 Task: Search for electronic items on sale today on Amazon and browse through the options.
Action: Mouse moved to (585, 453)
Screenshot: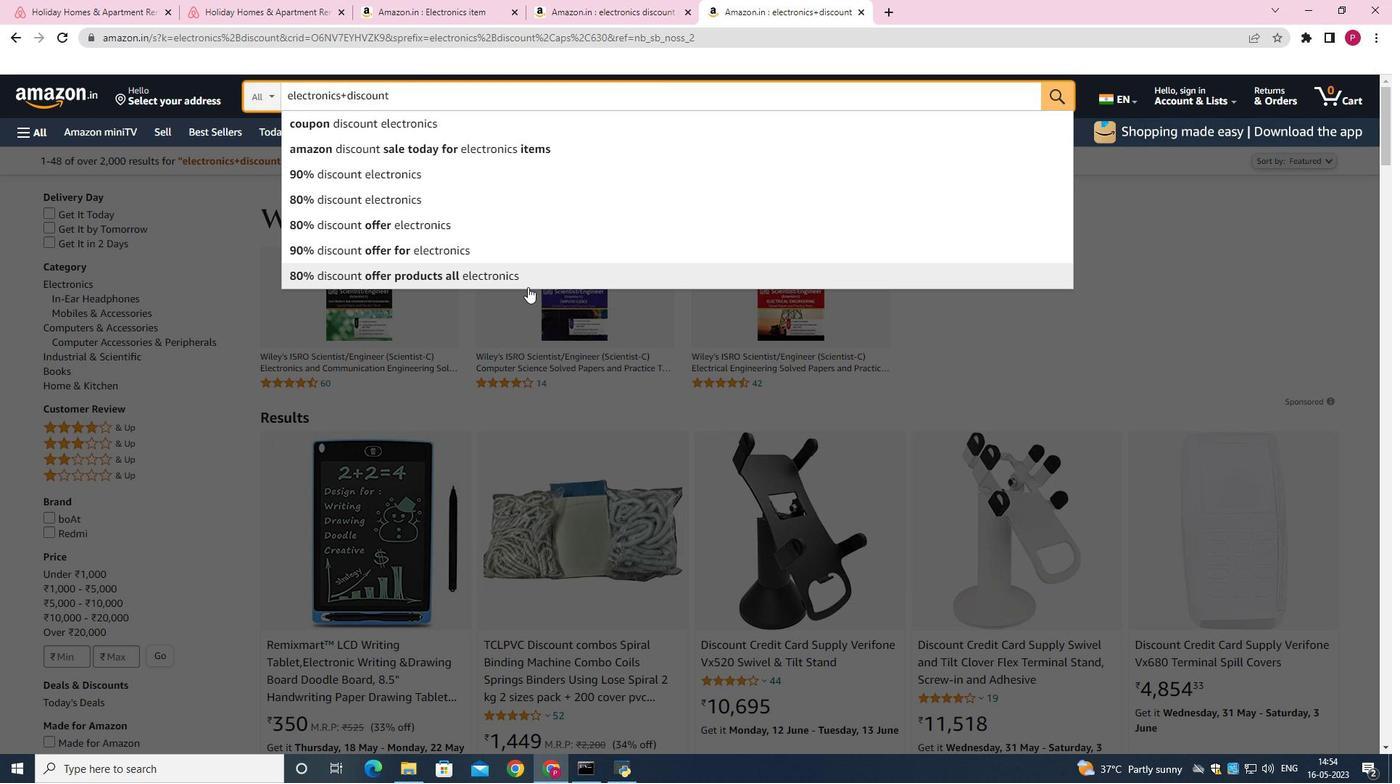 
Action: Mouse scrolled (585, 454) with delta (0, 0)
Screenshot: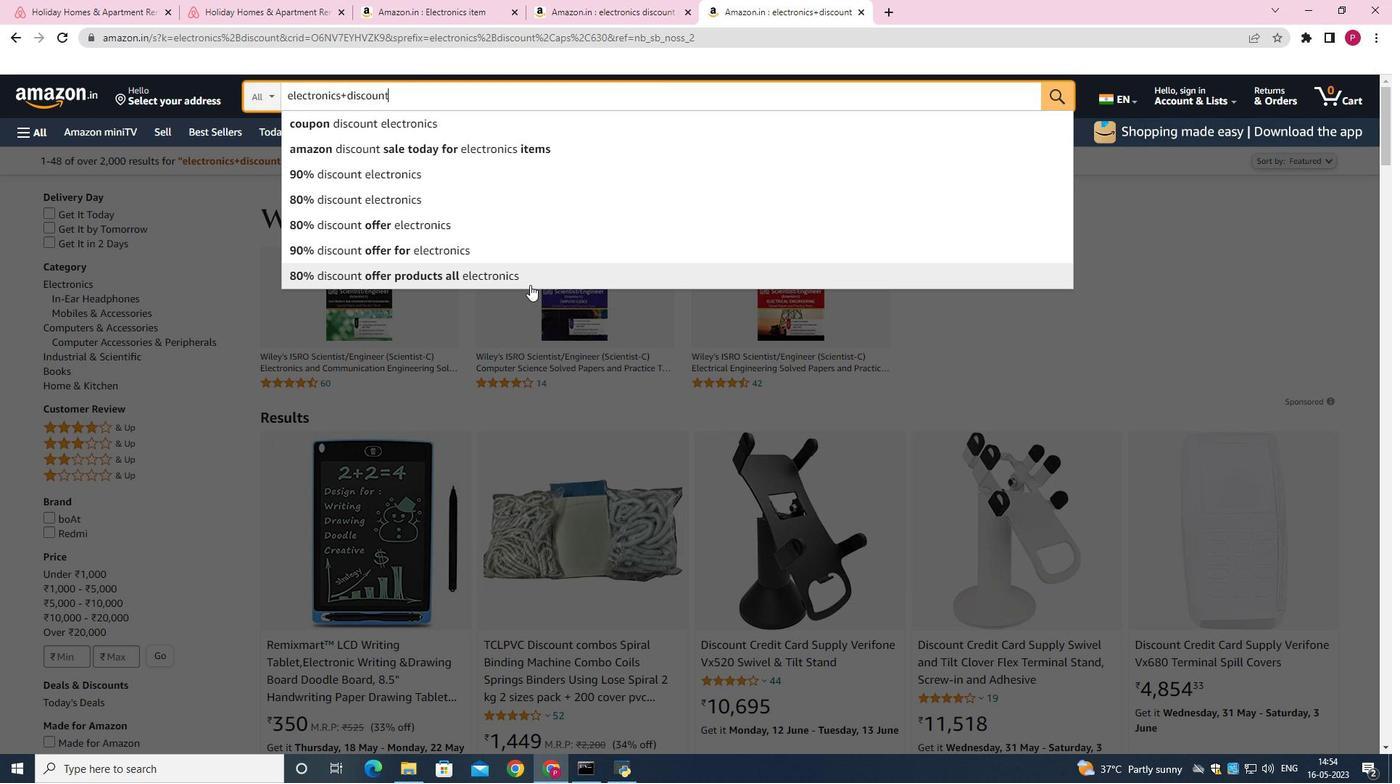 
Action: Mouse scrolled (585, 454) with delta (0, 0)
Screenshot: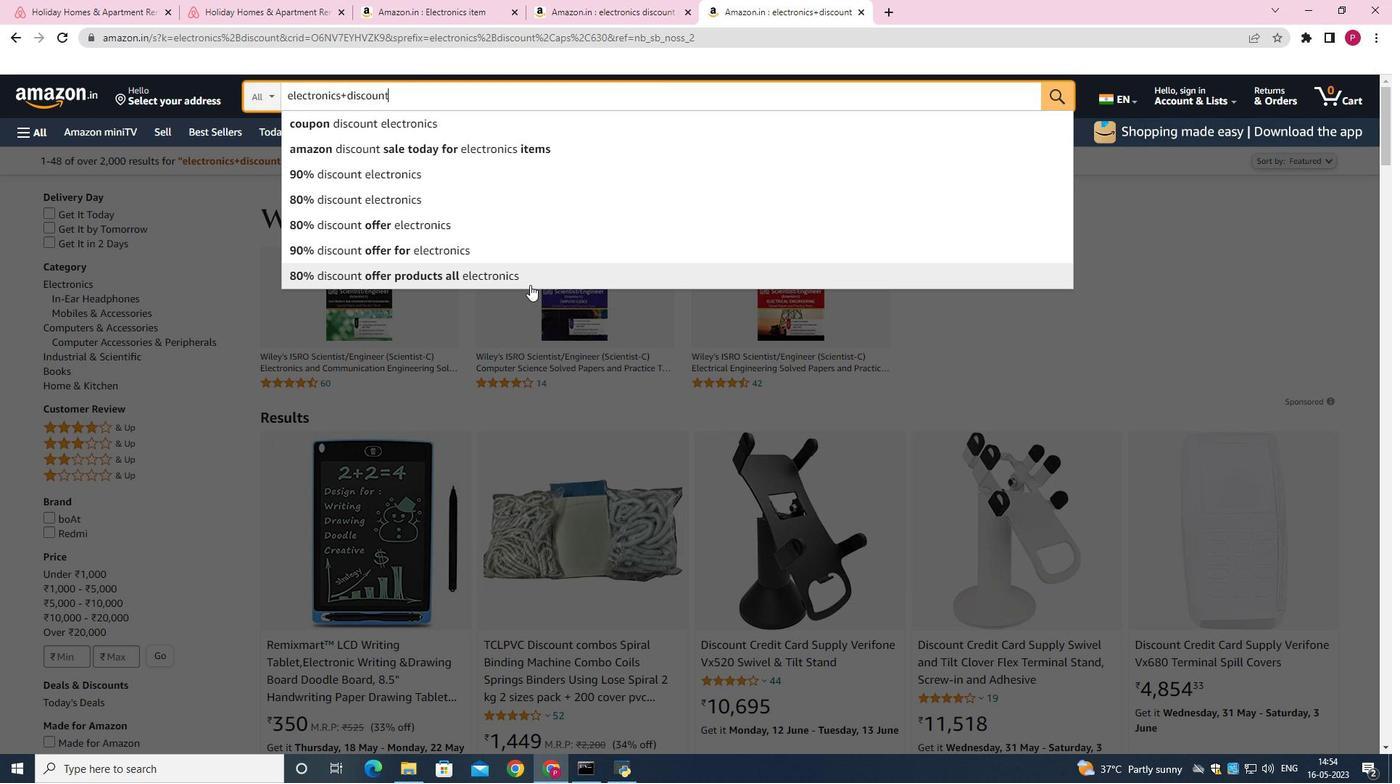 
Action: Mouse moved to (431, 481)
Screenshot: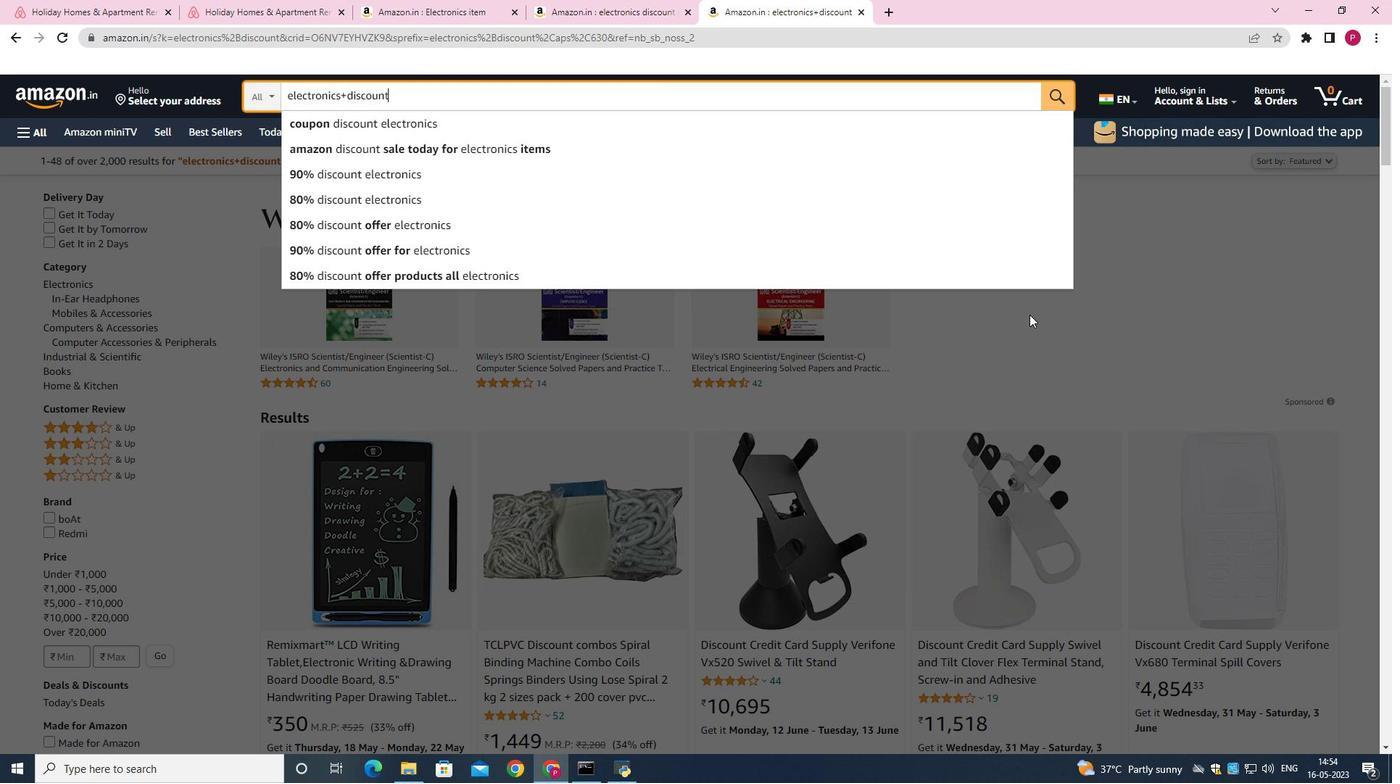 
Action: Mouse scrolled (431, 480) with delta (0, 0)
Screenshot: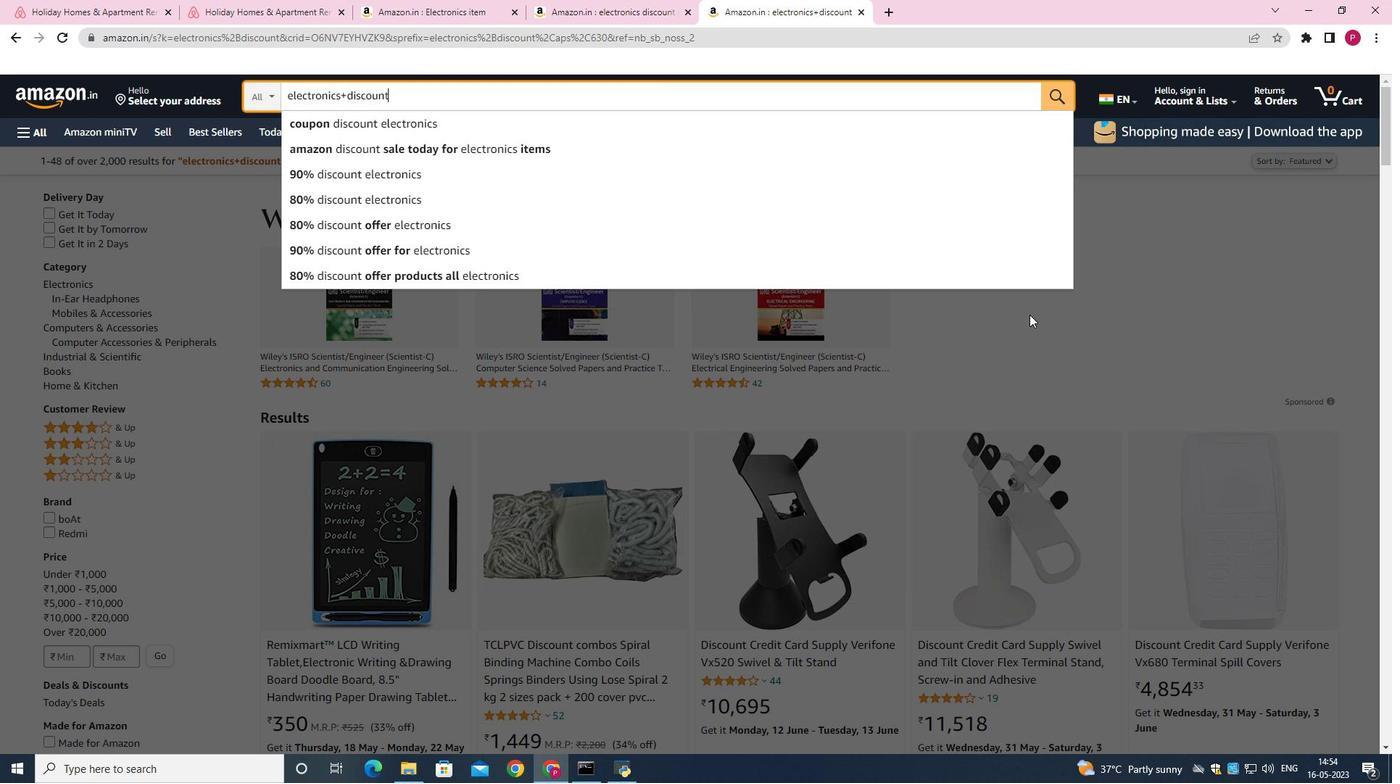 
Action: Mouse scrolled (431, 480) with delta (0, 0)
Screenshot: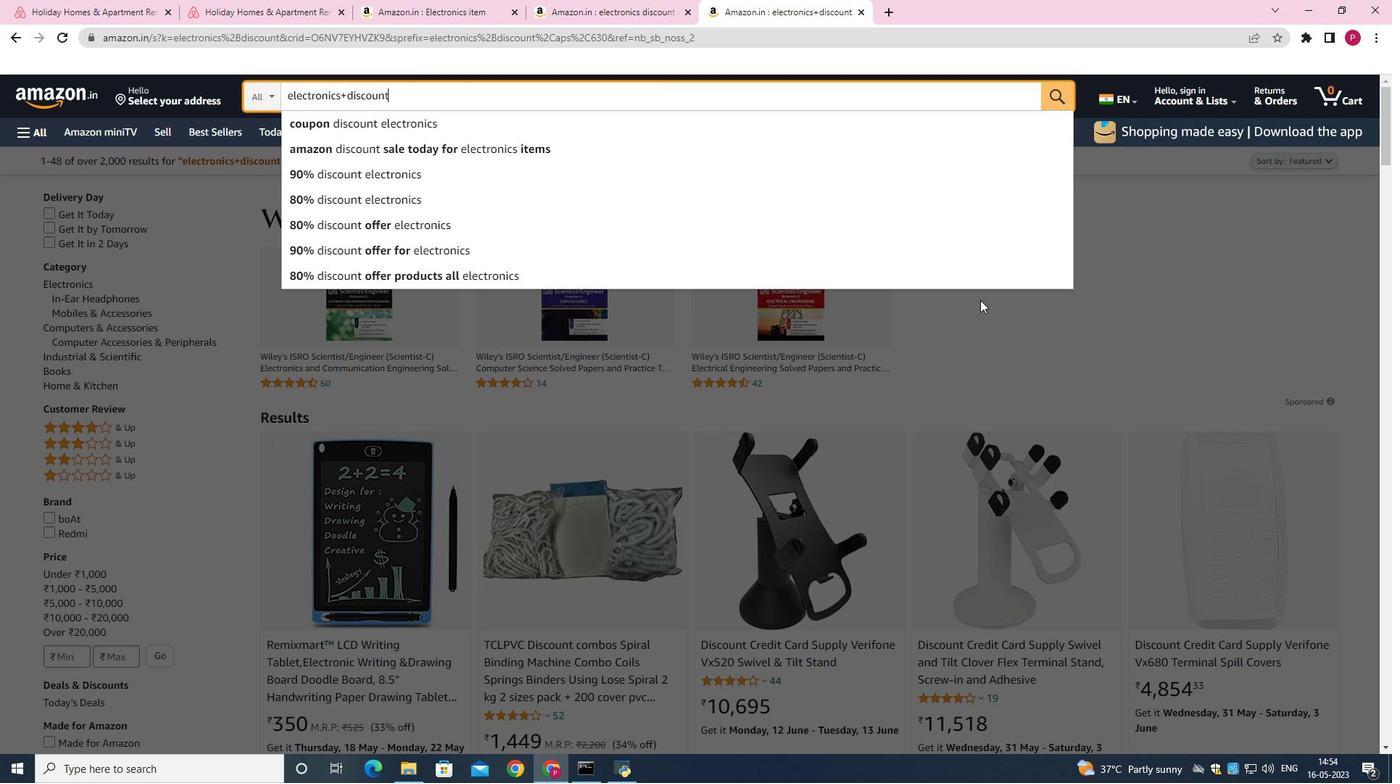 
Action: Mouse scrolled (431, 480) with delta (0, 0)
Screenshot: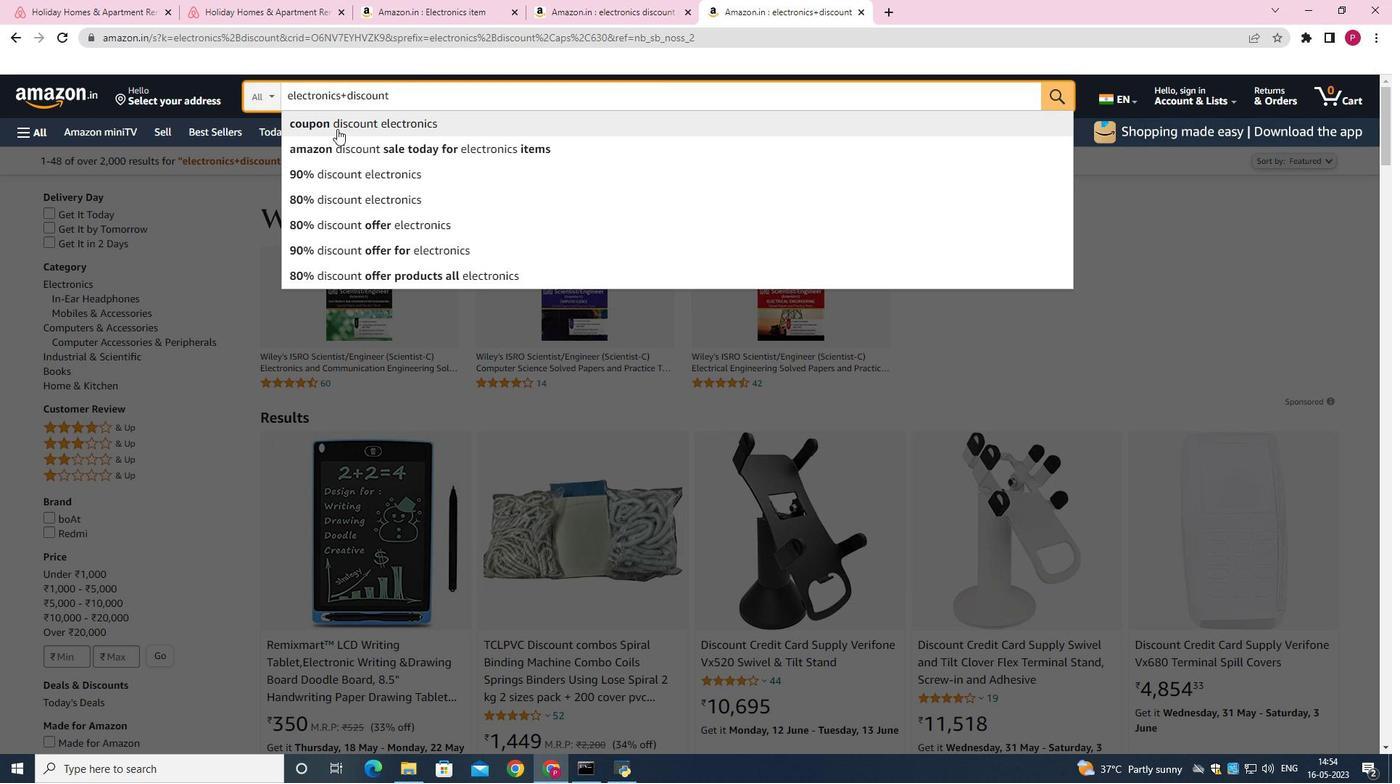 
Action: Mouse moved to (448, 426)
Screenshot: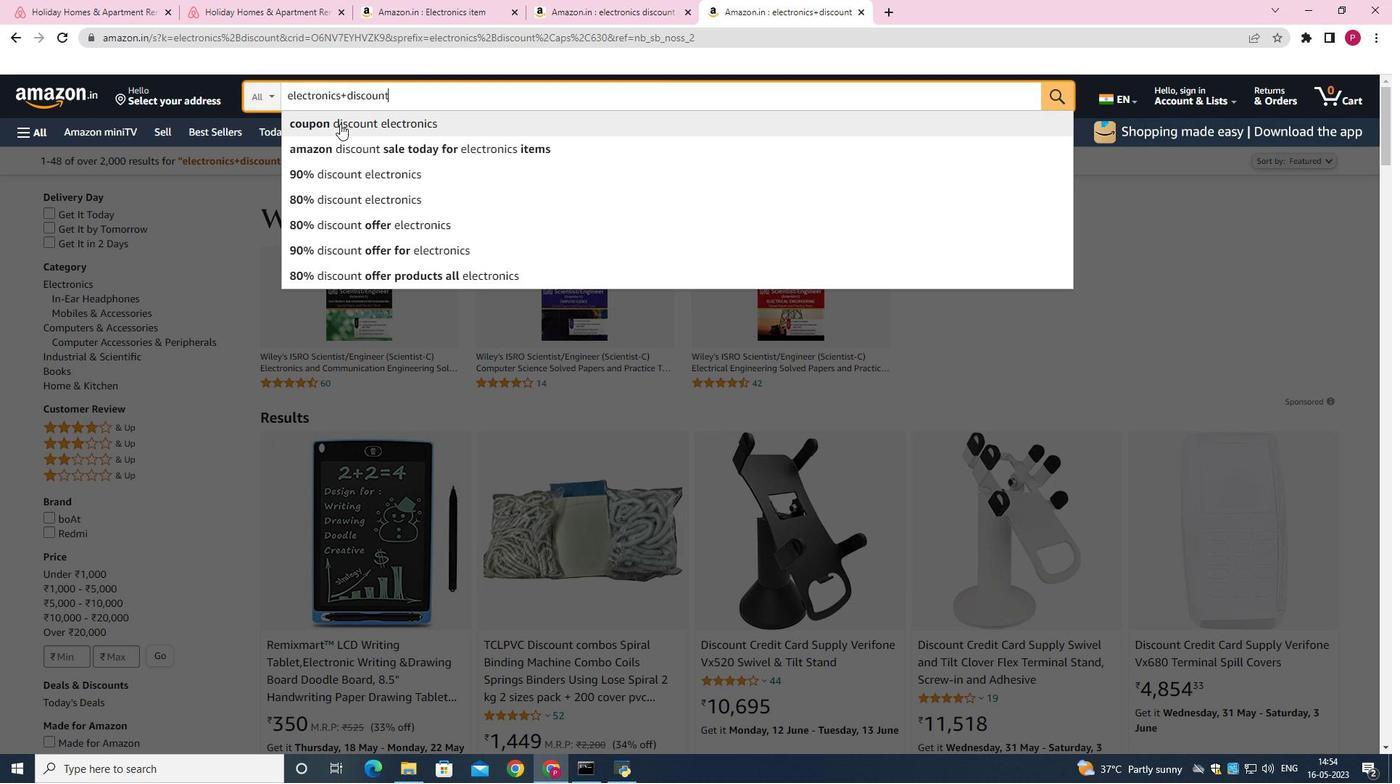 
Action: Mouse scrolled (448, 425) with delta (0, 0)
Screenshot: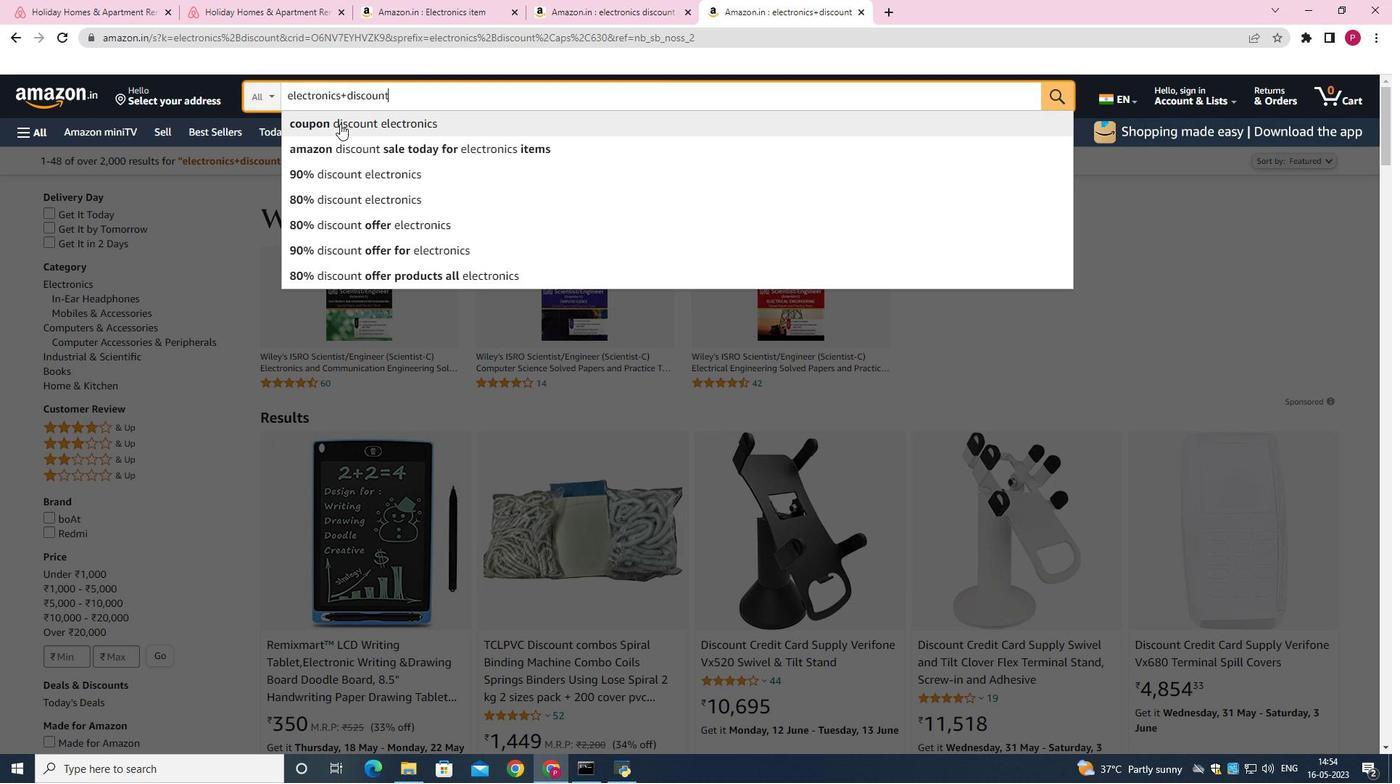
Action: Mouse moved to (654, 328)
Screenshot: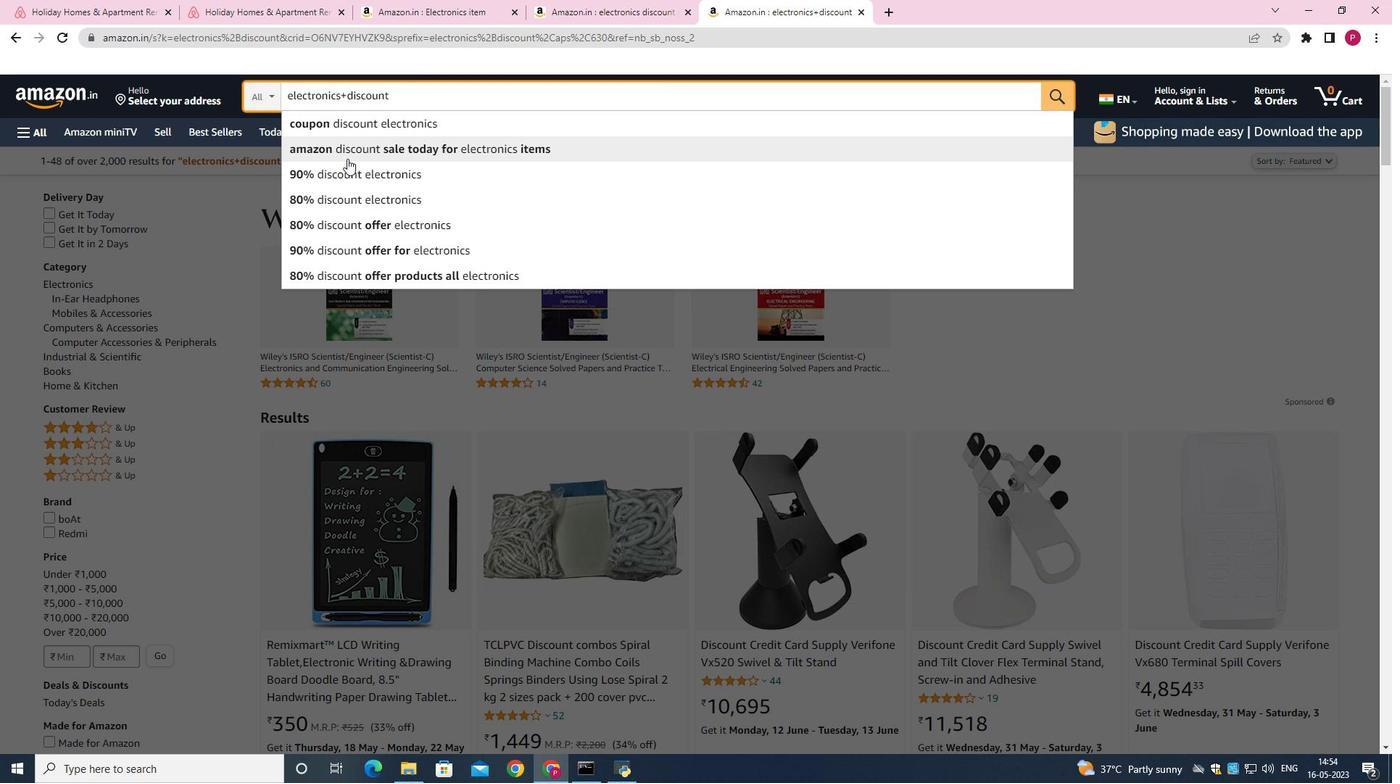 
Action: Mouse scrolled (654, 327) with delta (0, 0)
Screenshot: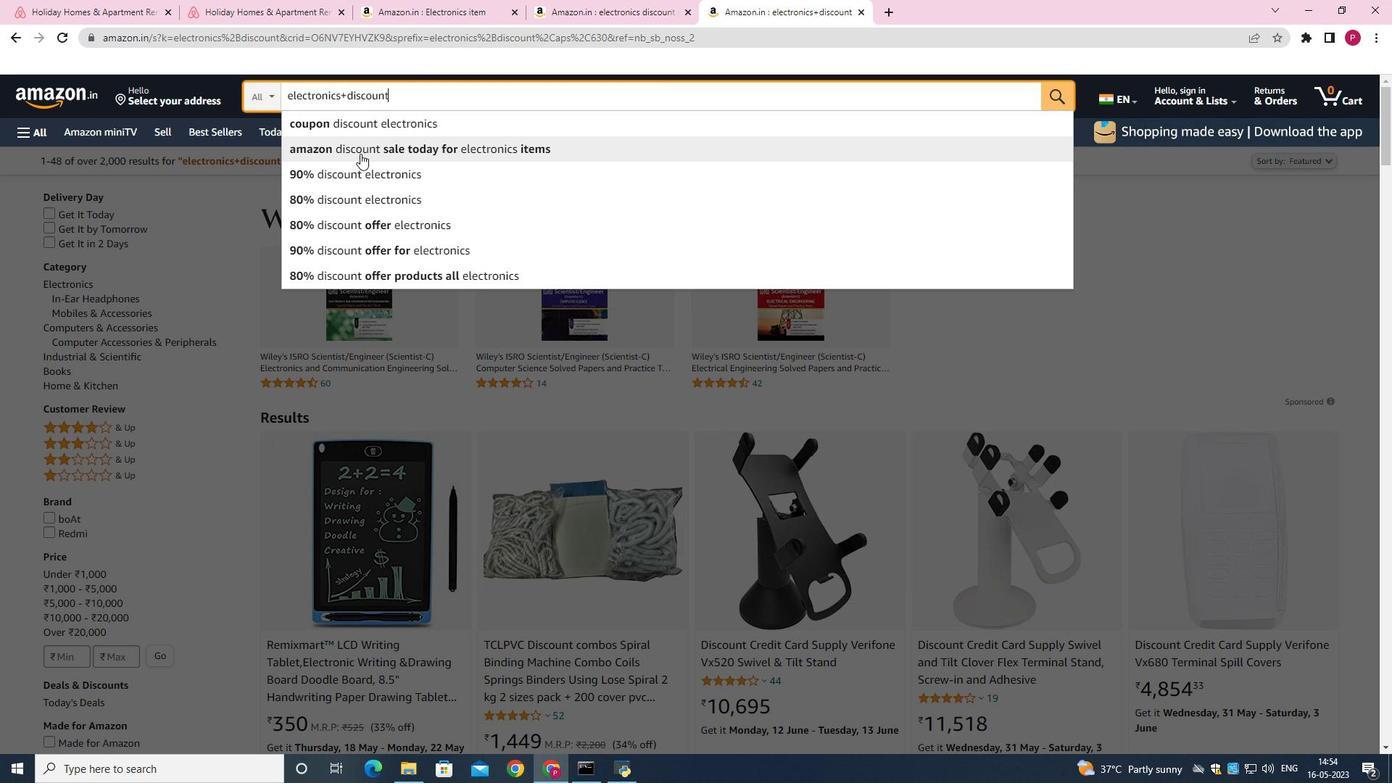 
Action: Mouse moved to (651, 330)
Screenshot: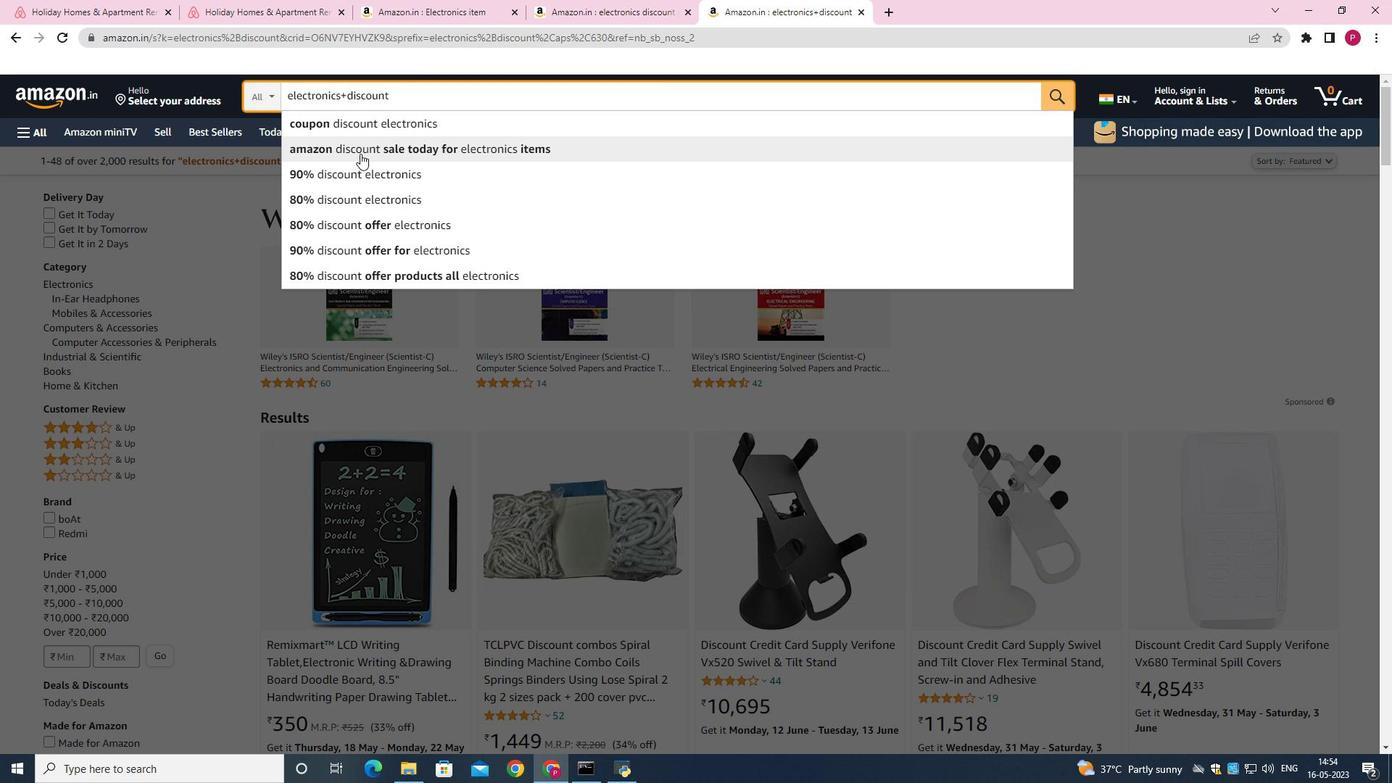 
Action: Mouse scrolled (651, 329) with delta (0, 0)
Screenshot: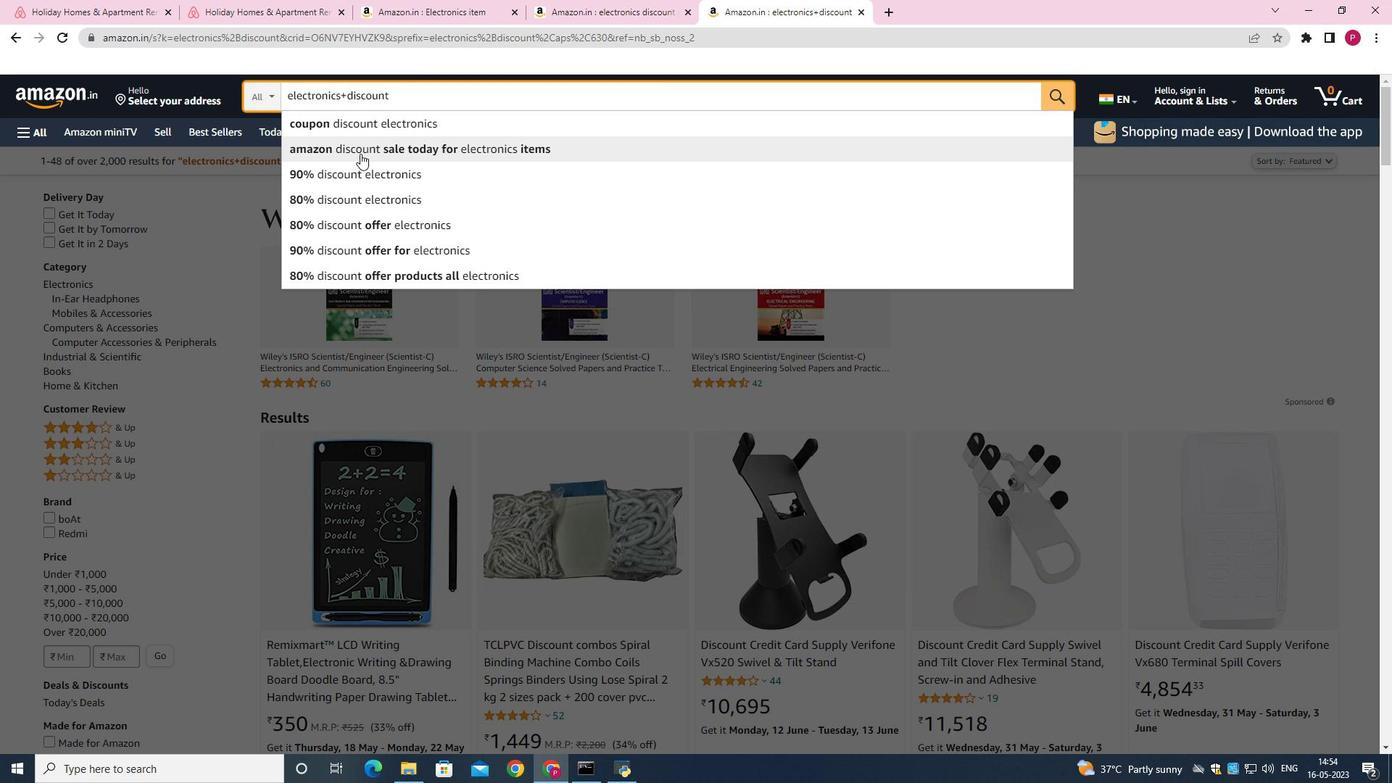 
Action: Mouse moved to (650, 332)
Screenshot: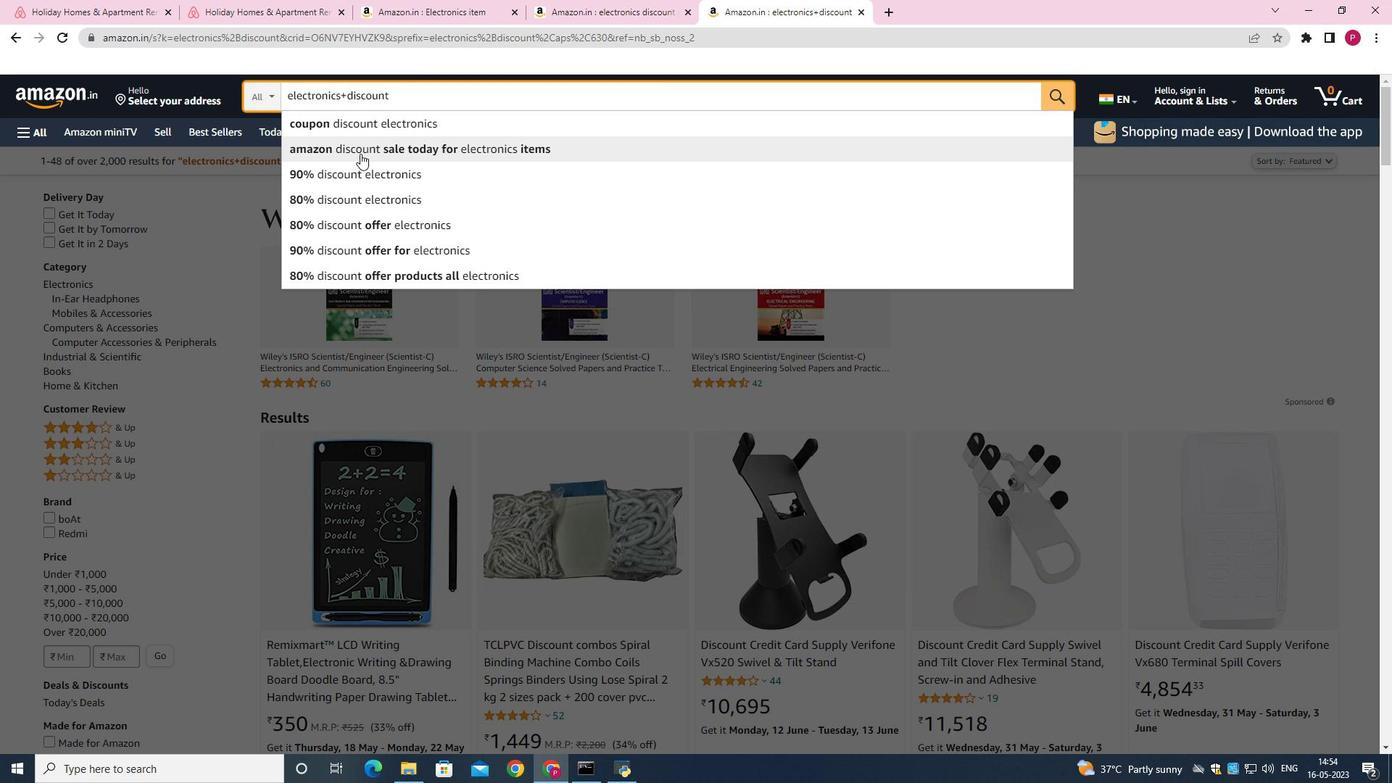 
Action: Mouse scrolled (650, 331) with delta (0, 0)
Screenshot: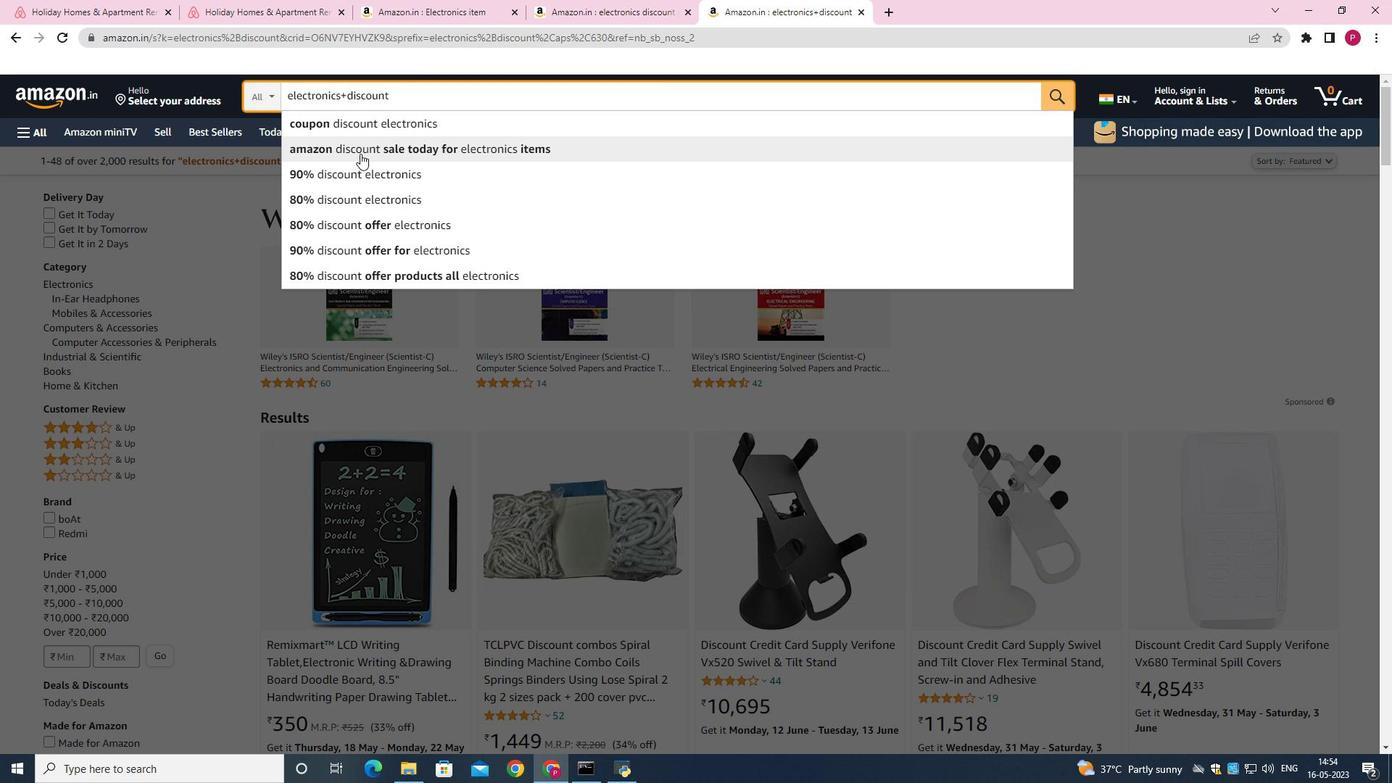 
Action: Mouse scrolled (650, 331) with delta (0, 0)
Screenshot: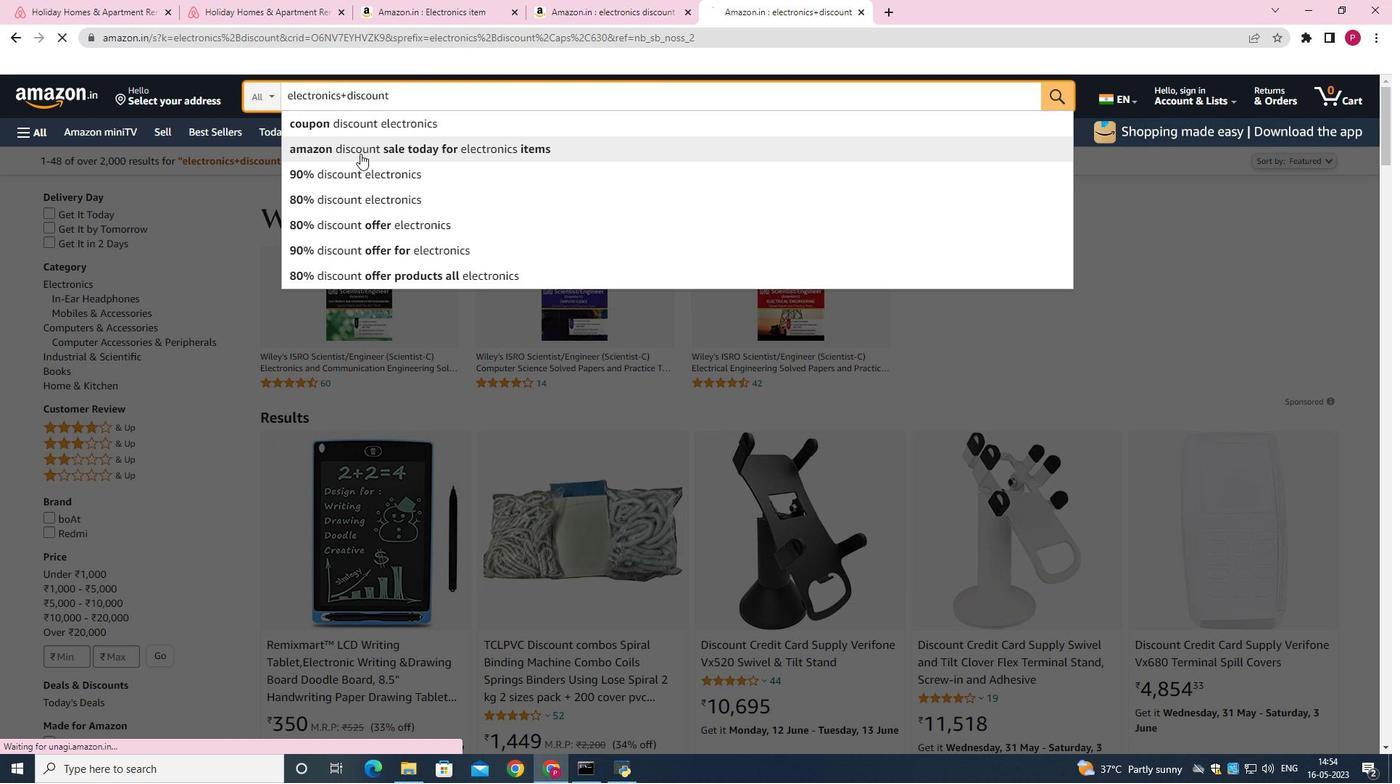 
Action: Mouse moved to (682, 410)
Screenshot: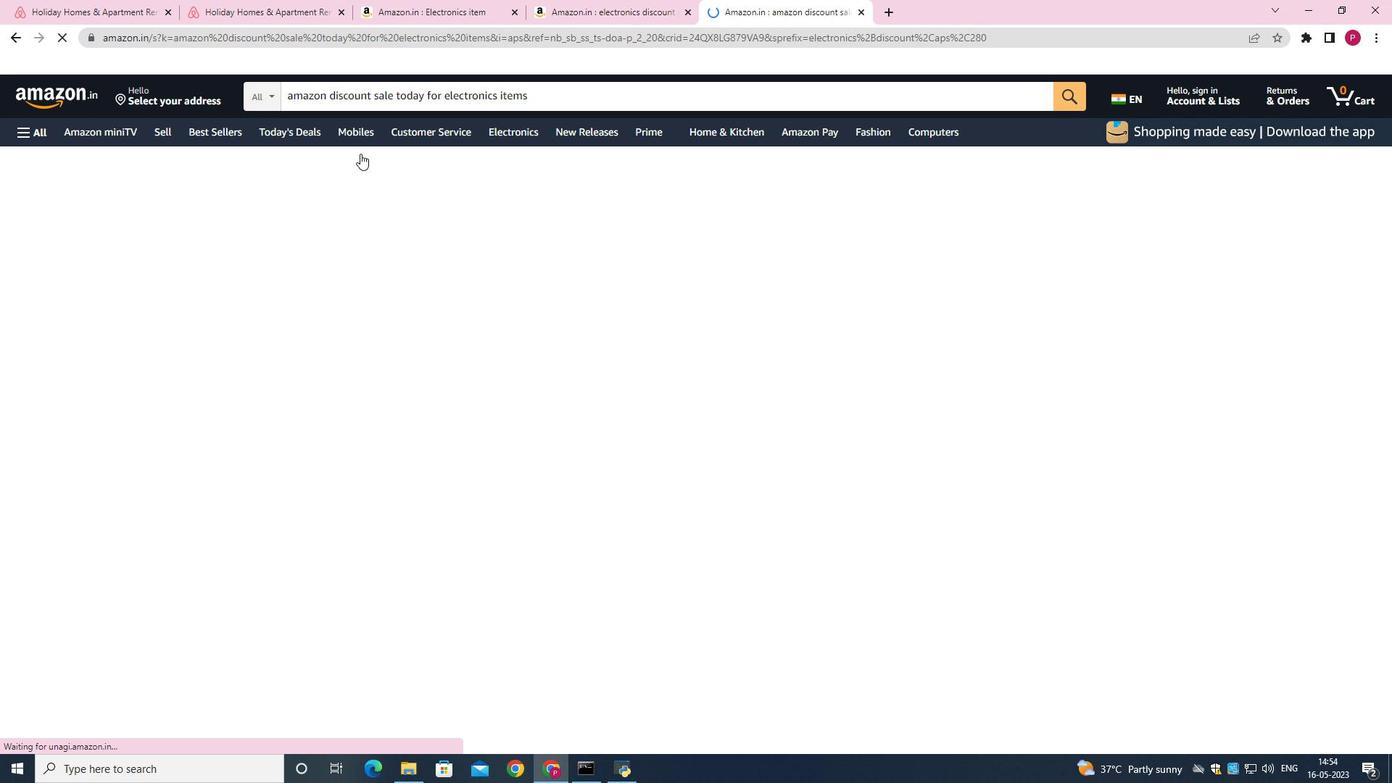 
Action: Mouse scrolled (682, 411) with delta (0, 0)
Screenshot: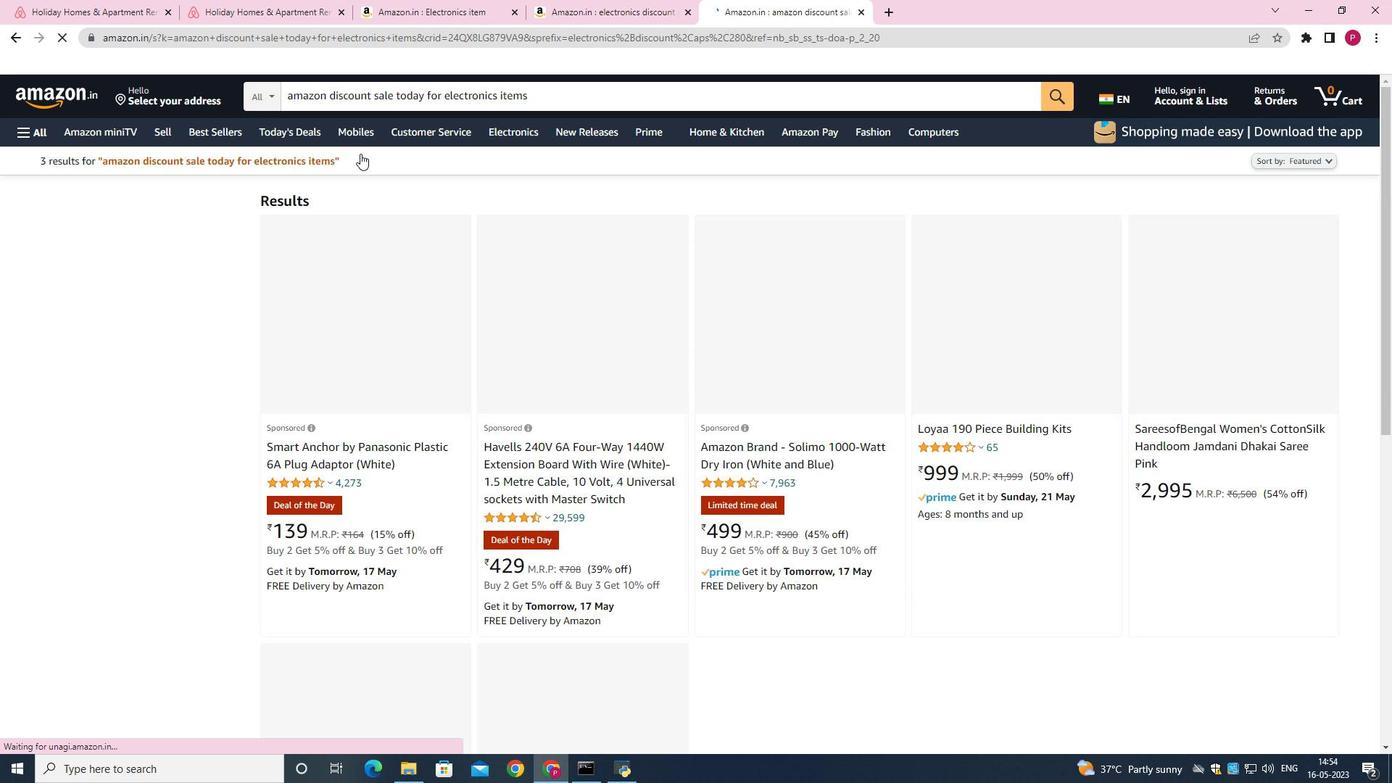 
Action: Mouse scrolled (682, 411) with delta (0, 0)
Screenshot: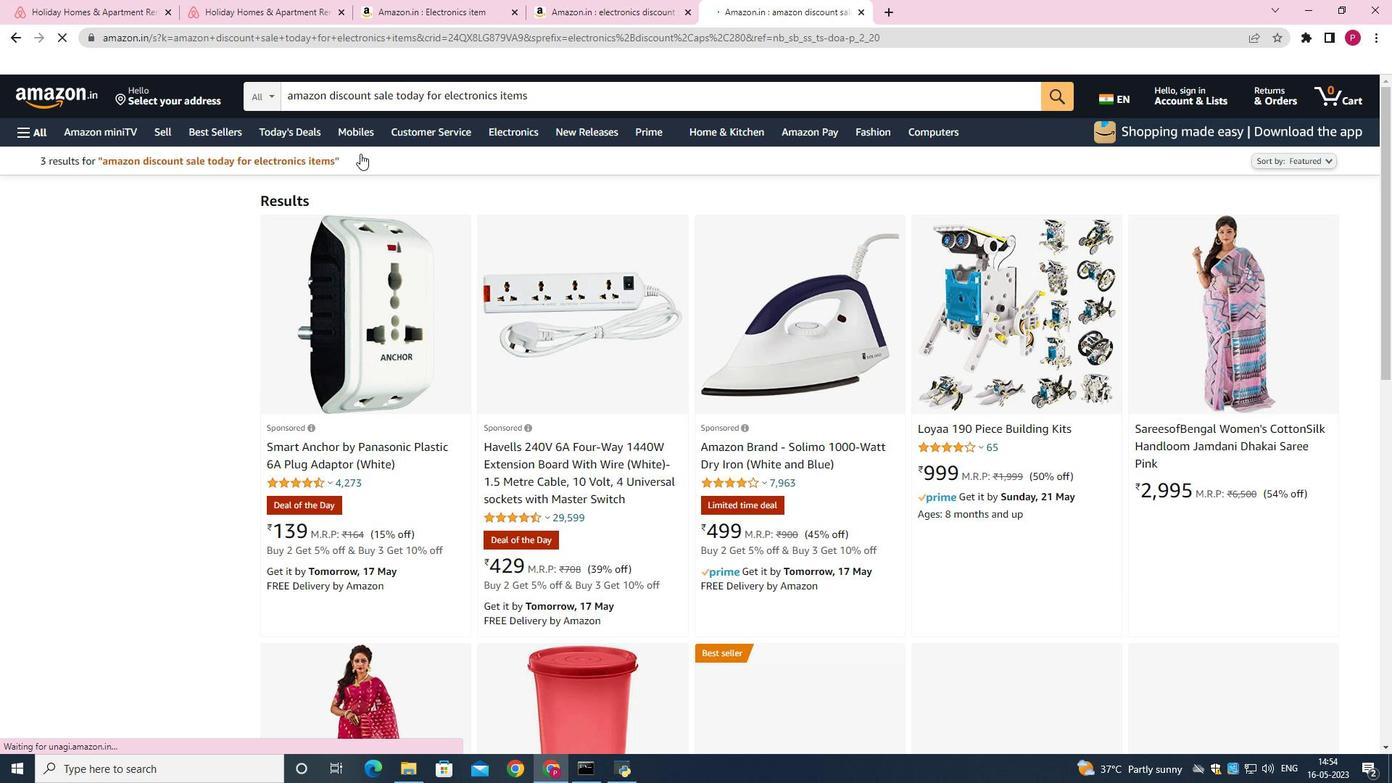 
Action: Mouse scrolled (682, 411) with delta (0, 0)
Screenshot: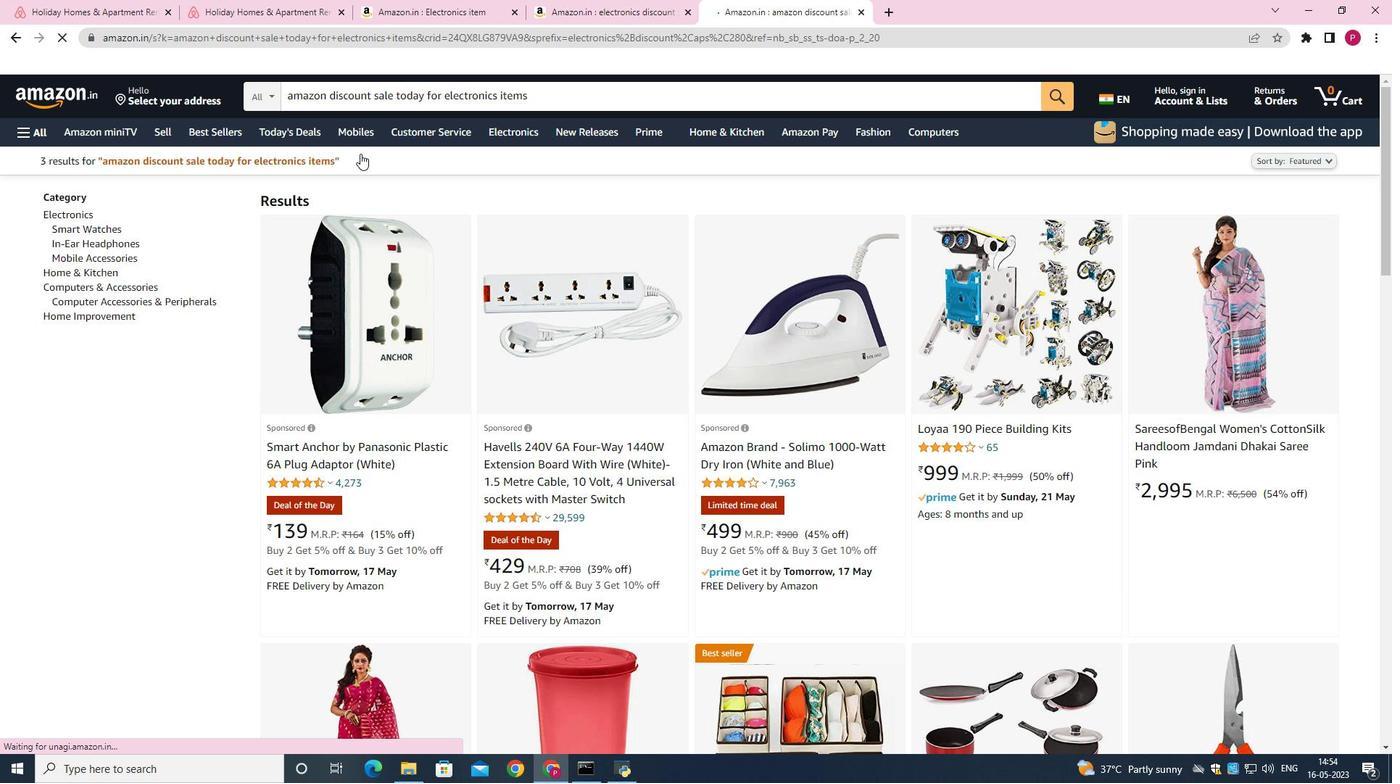 
Action: Mouse scrolled (682, 409) with delta (0, 0)
Screenshot: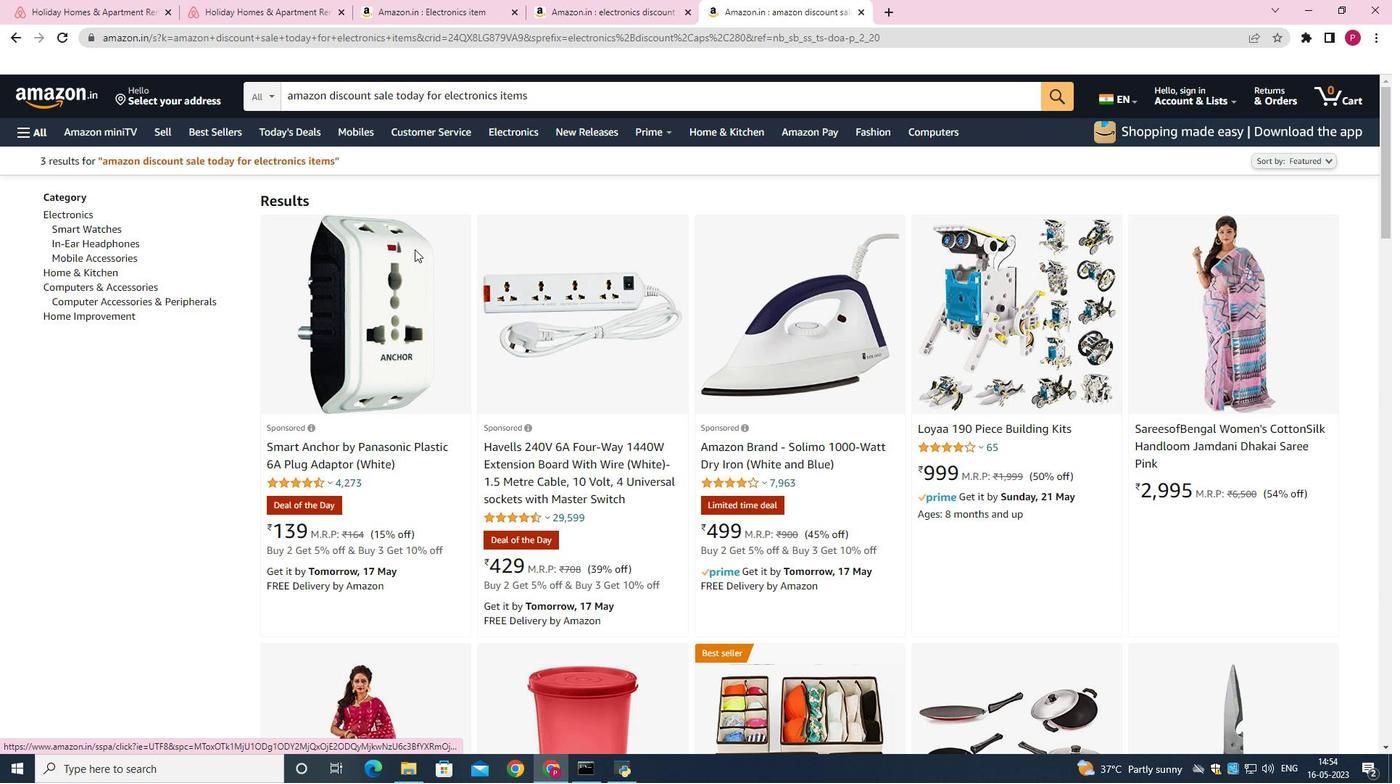 
Action: Mouse scrolled (682, 409) with delta (0, 0)
Screenshot: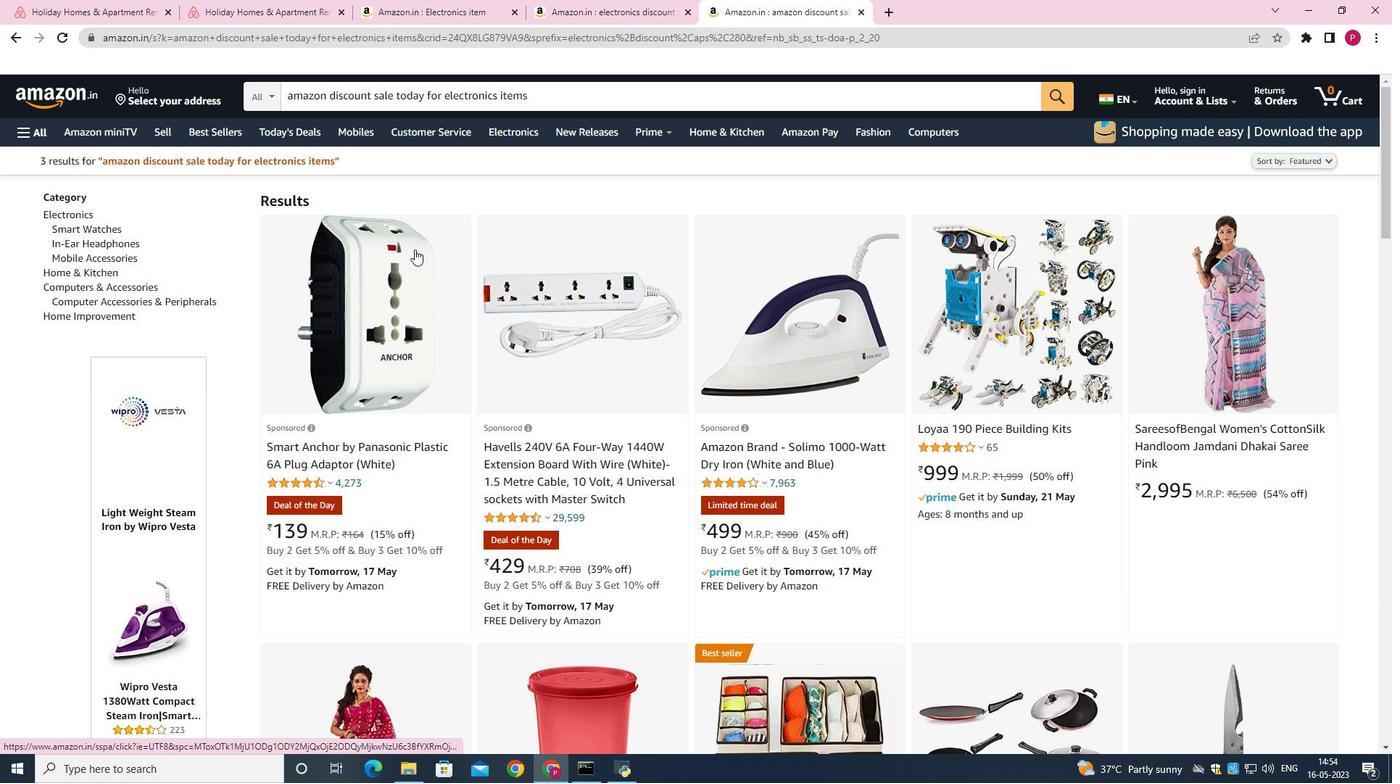 
Action: Mouse scrolled (682, 409) with delta (0, 0)
Screenshot: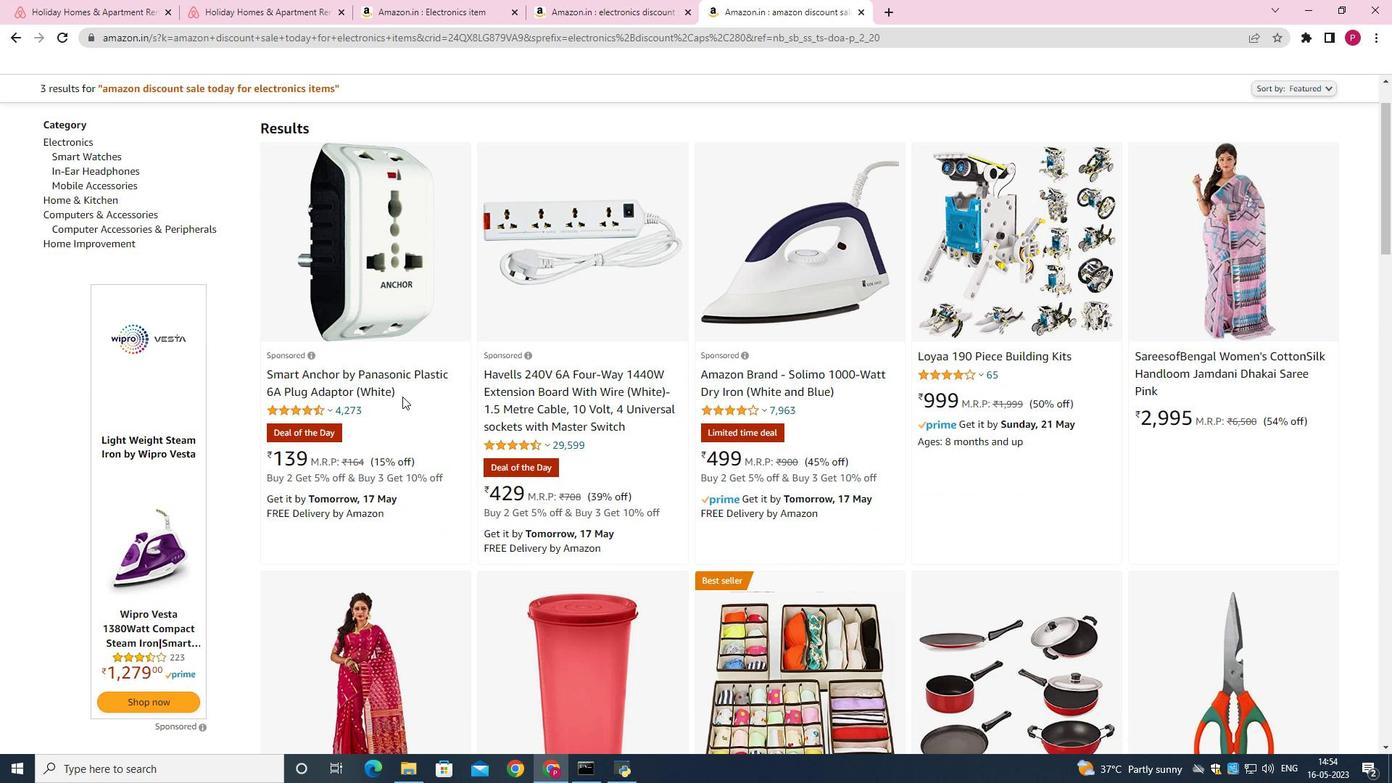 
Action: Mouse scrolled (682, 409) with delta (0, 0)
Screenshot: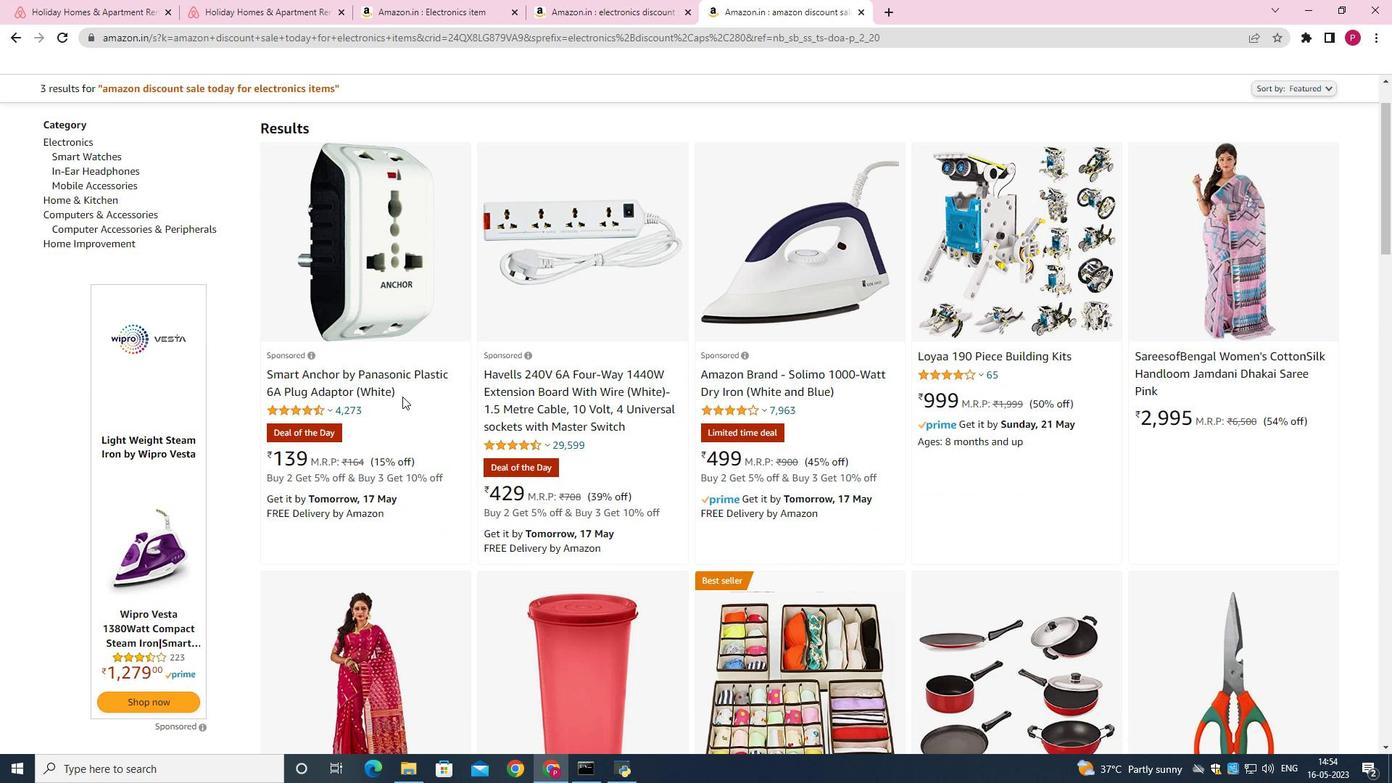 
Action: Mouse scrolled (682, 409) with delta (0, 0)
Screenshot: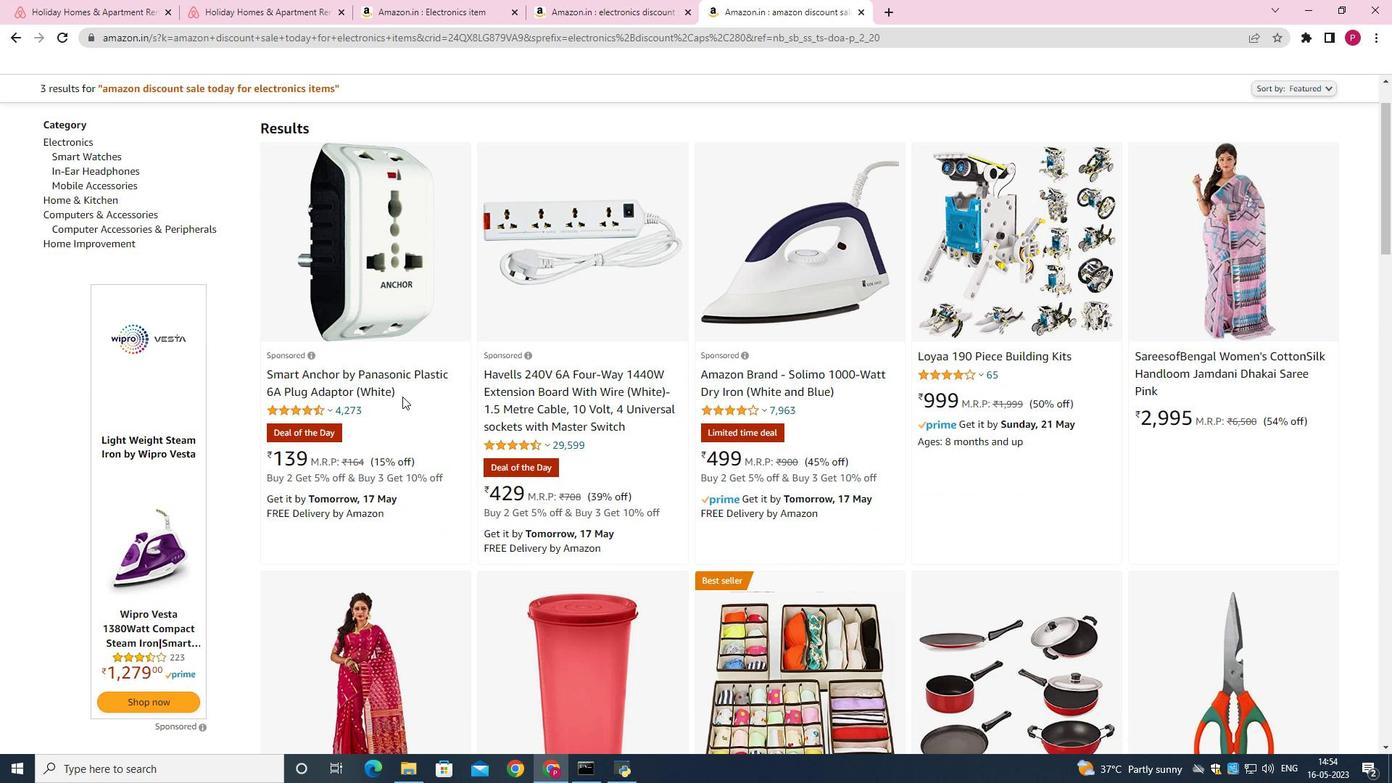 
Action: Mouse scrolled (682, 409) with delta (0, 0)
Screenshot: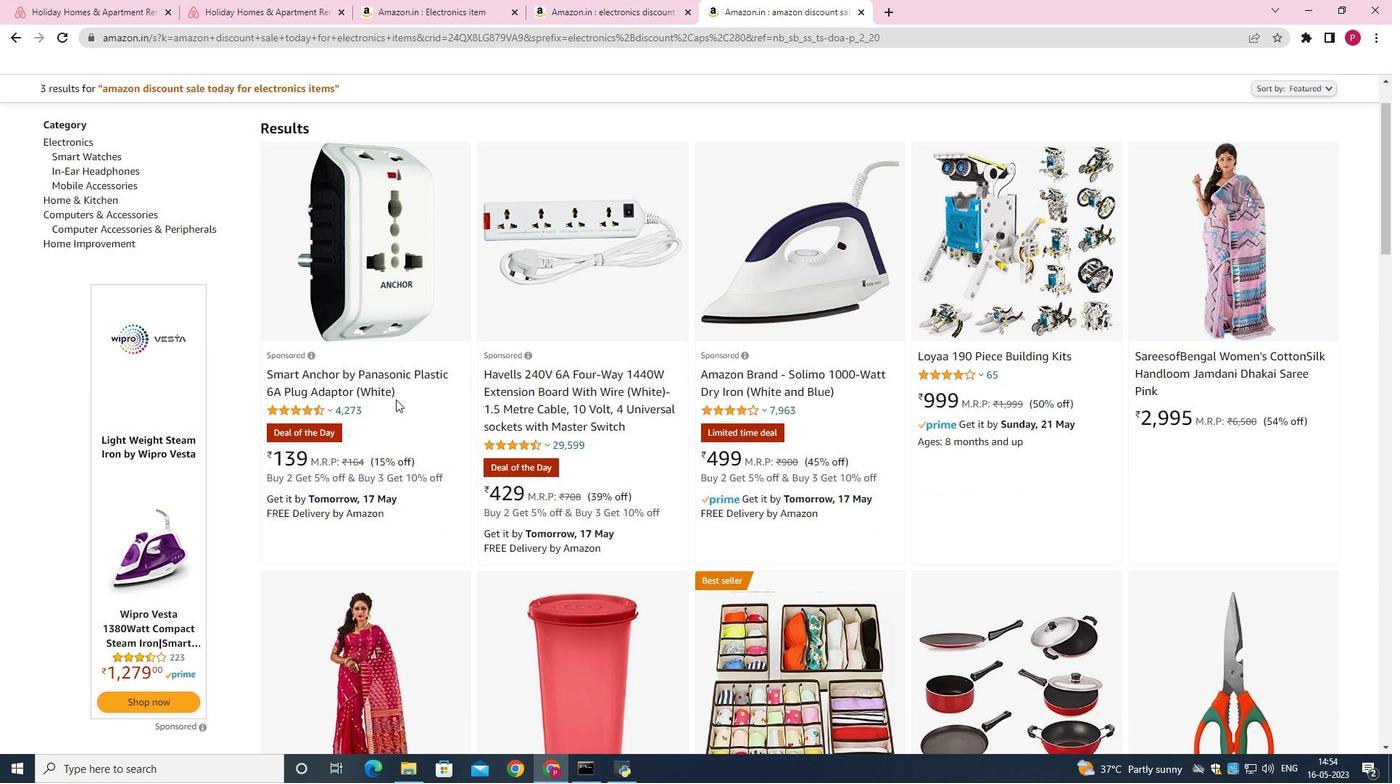 
Action: Mouse scrolled (682, 409) with delta (0, 0)
Screenshot: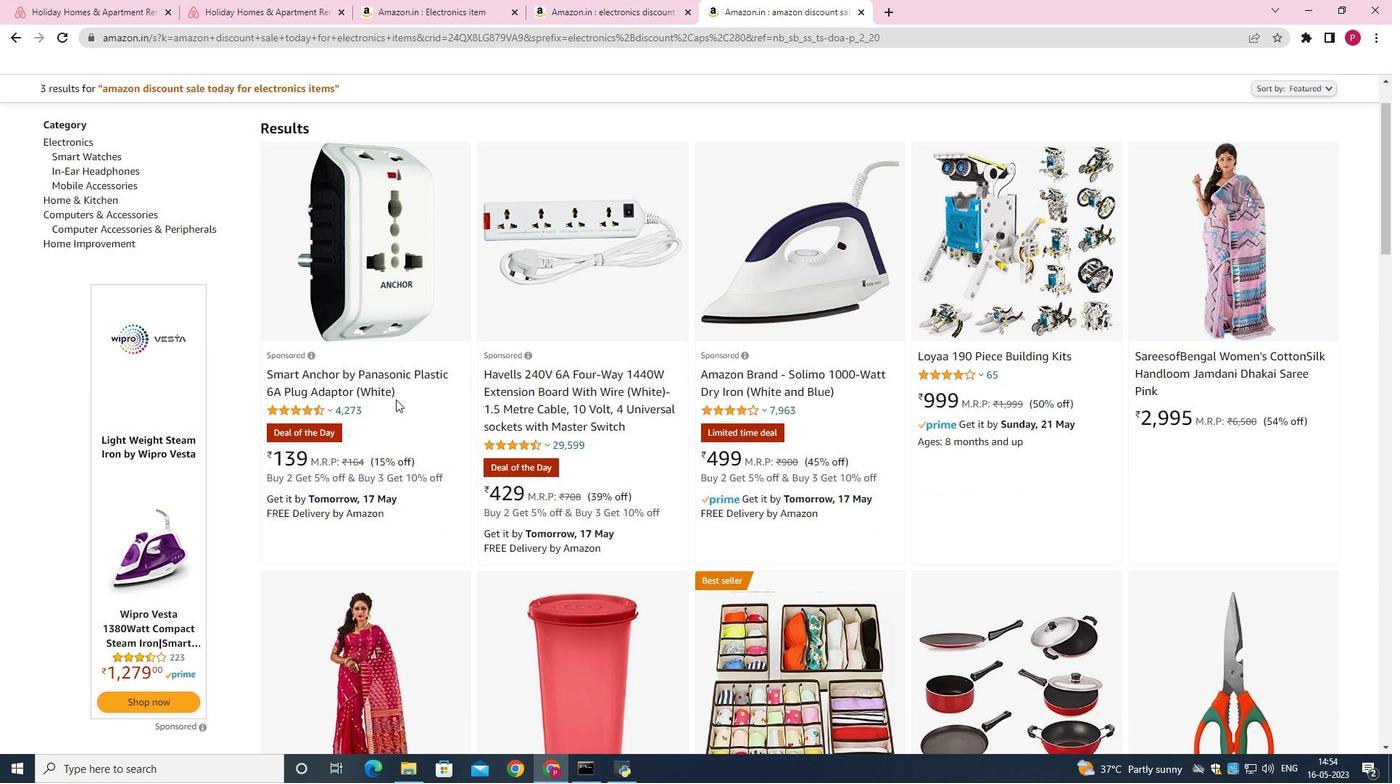 
Action: Mouse scrolled (682, 409) with delta (0, 0)
Screenshot: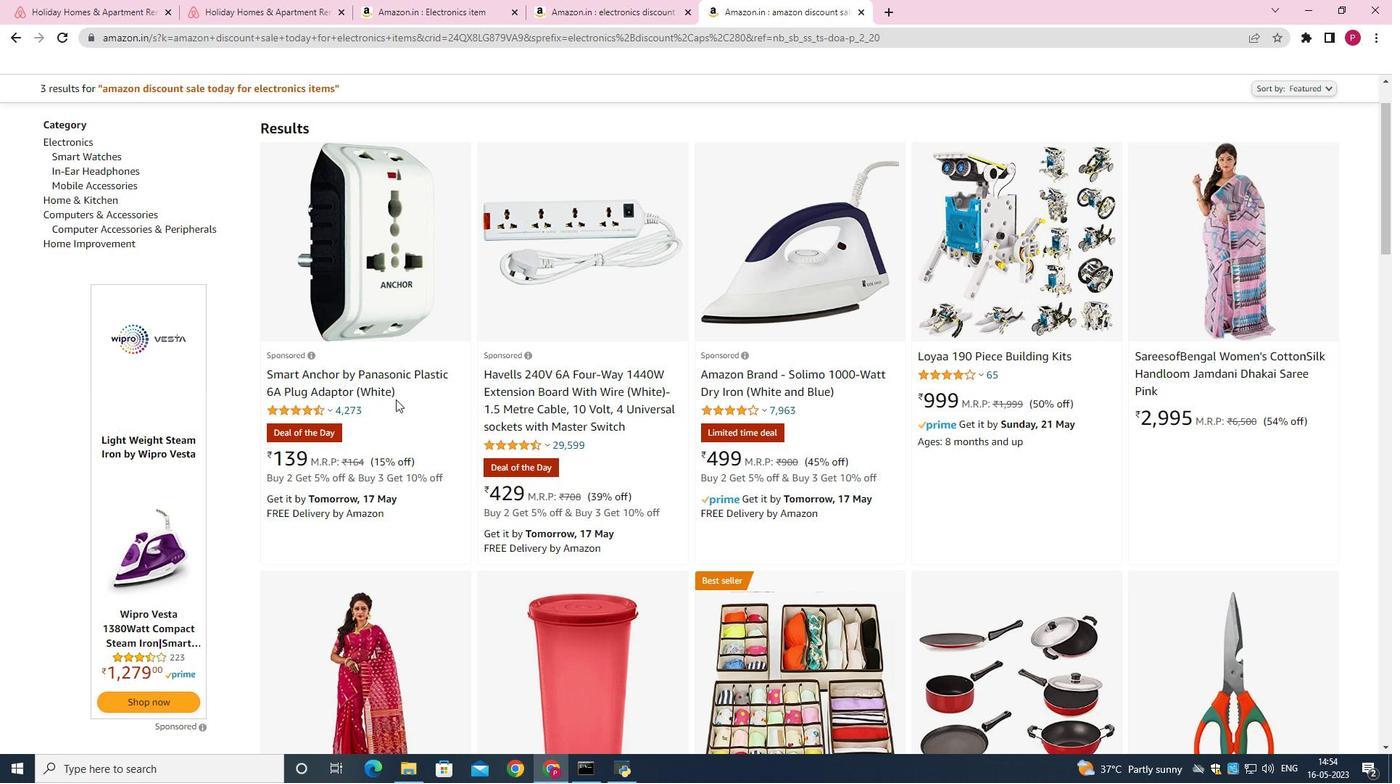 
Action: Mouse scrolled (682, 409) with delta (0, 0)
Screenshot: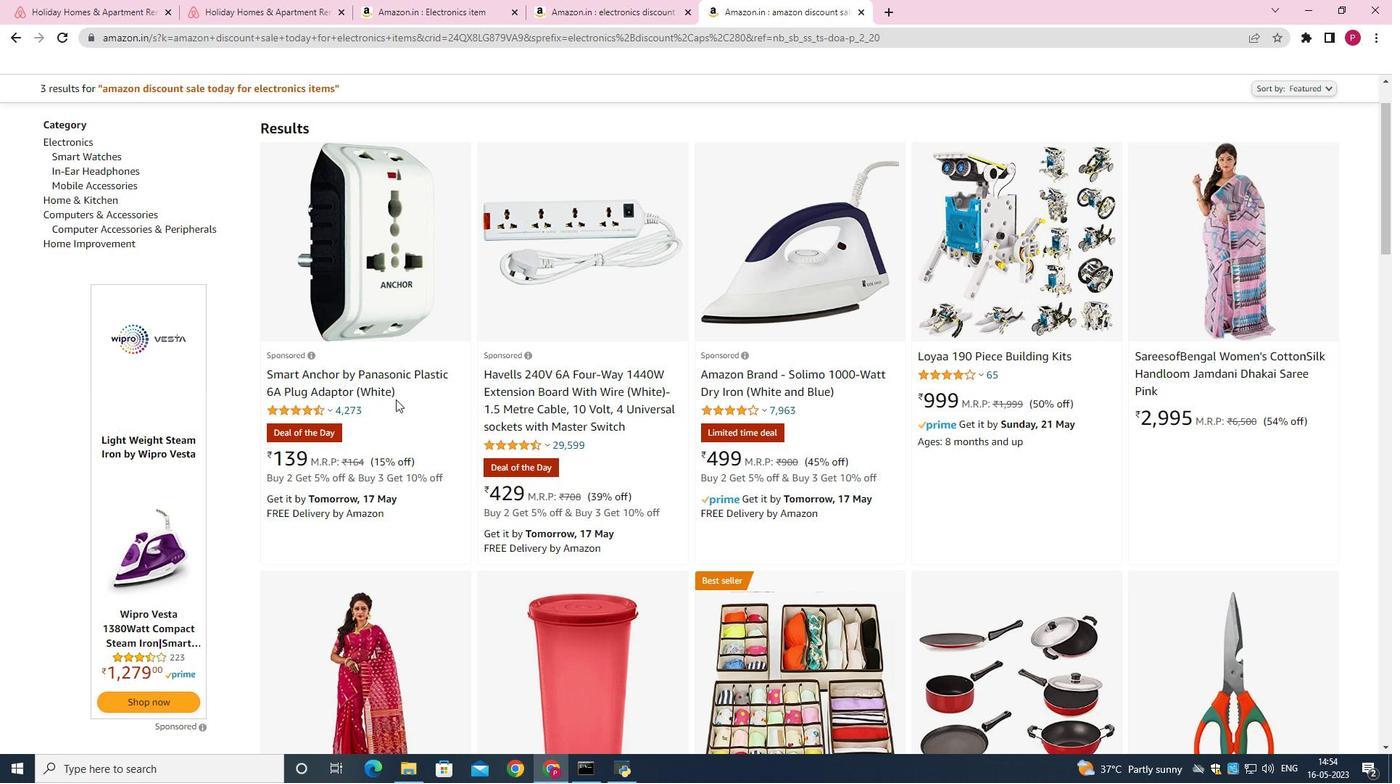 
Action: Mouse scrolled (682, 409) with delta (0, 0)
Screenshot: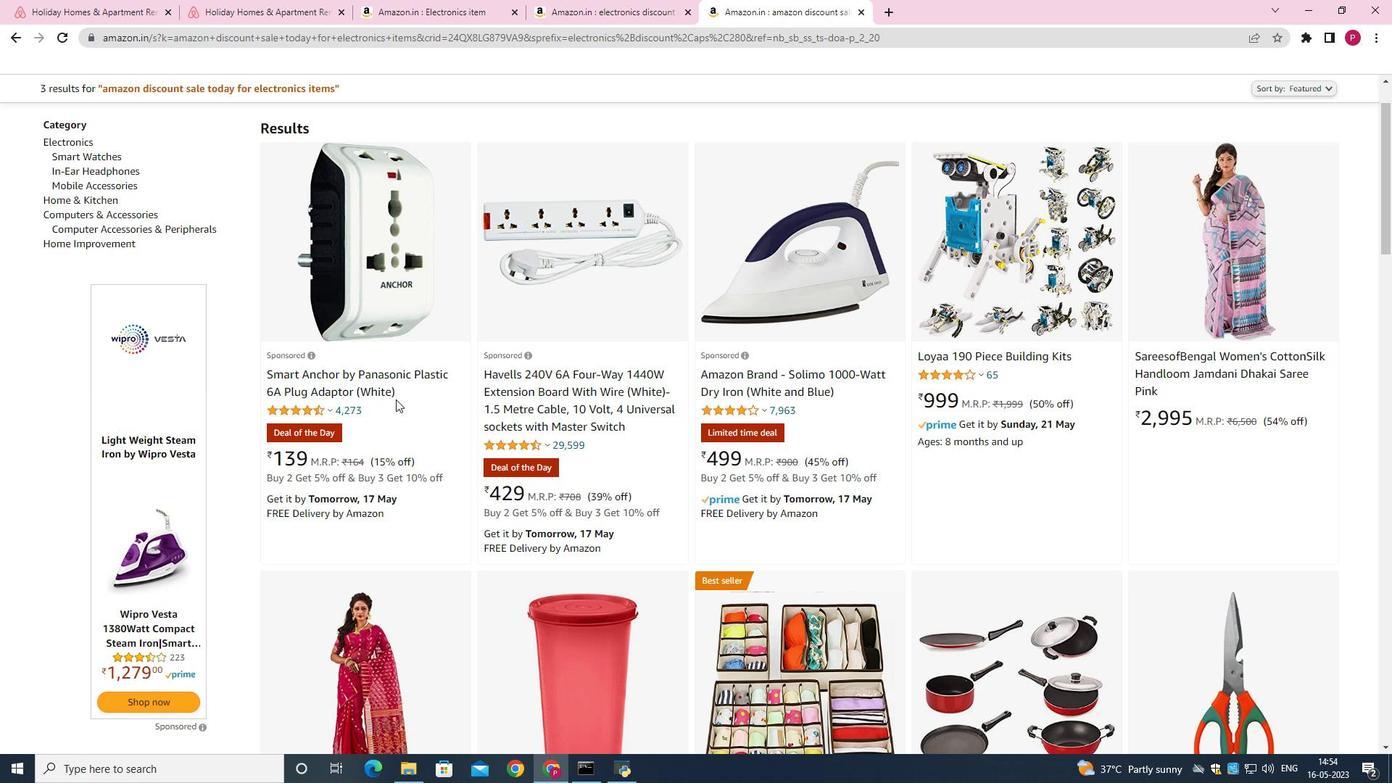 
Action: Mouse scrolled (682, 409) with delta (0, 0)
Screenshot: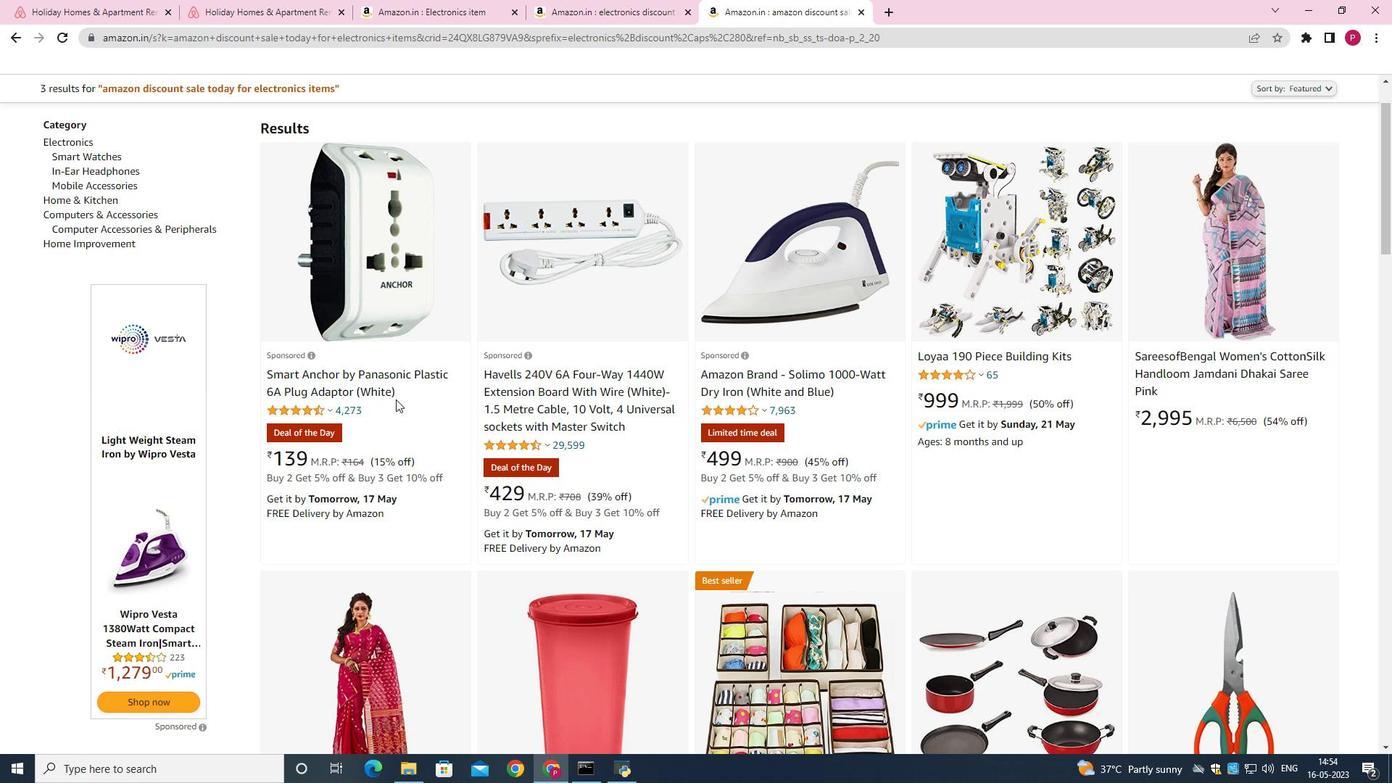 
Action: Mouse scrolled (682, 409) with delta (0, 0)
Screenshot: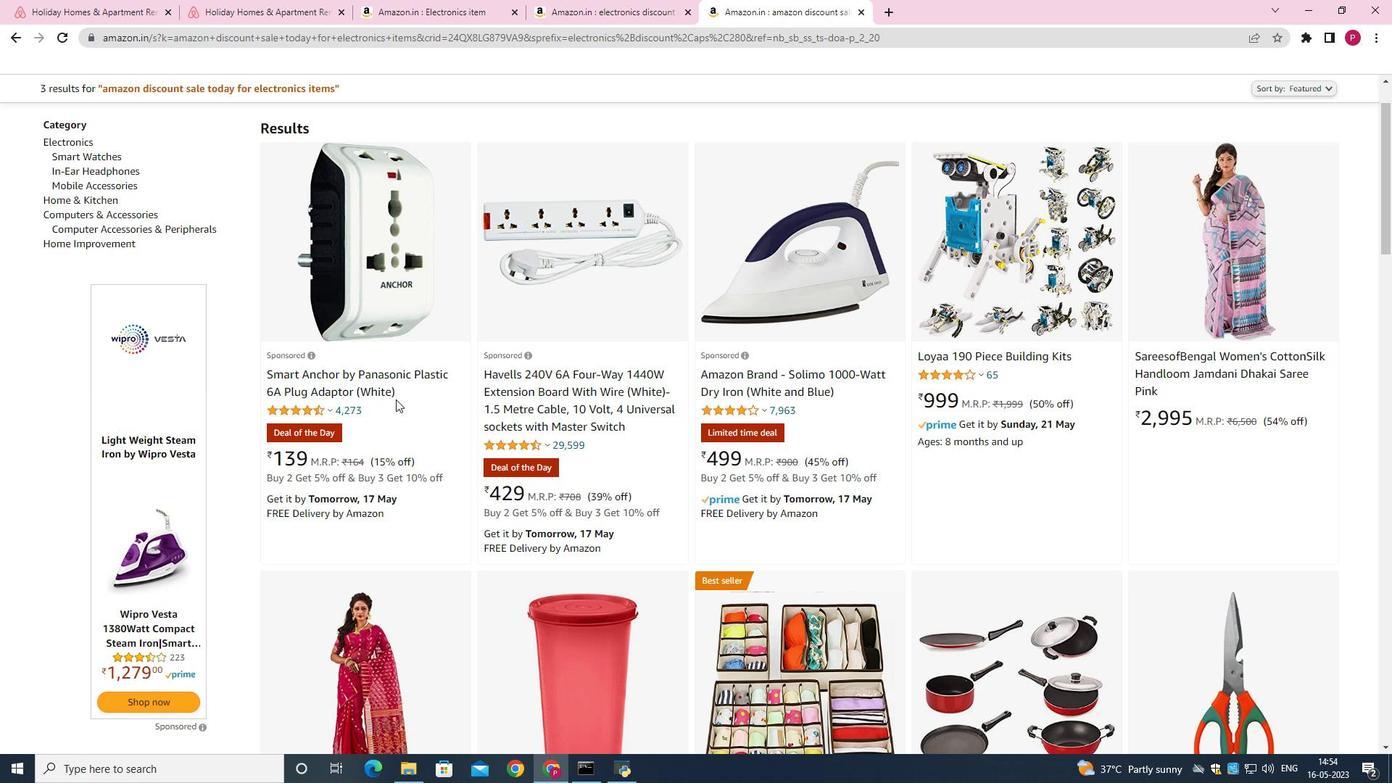 
Action: Mouse scrolled (682, 409) with delta (0, 0)
Screenshot: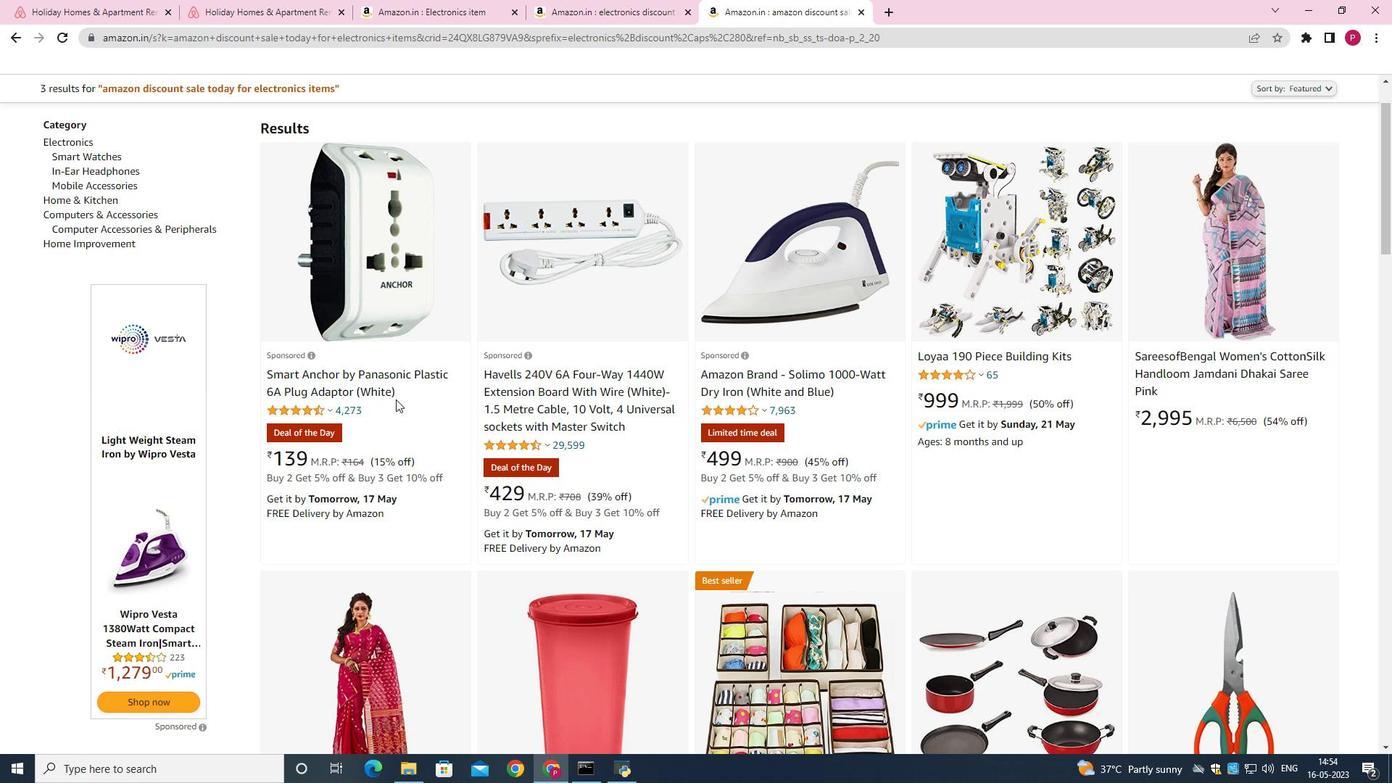 
Action: Mouse scrolled (682, 409) with delta (0, 0)
Screenshot: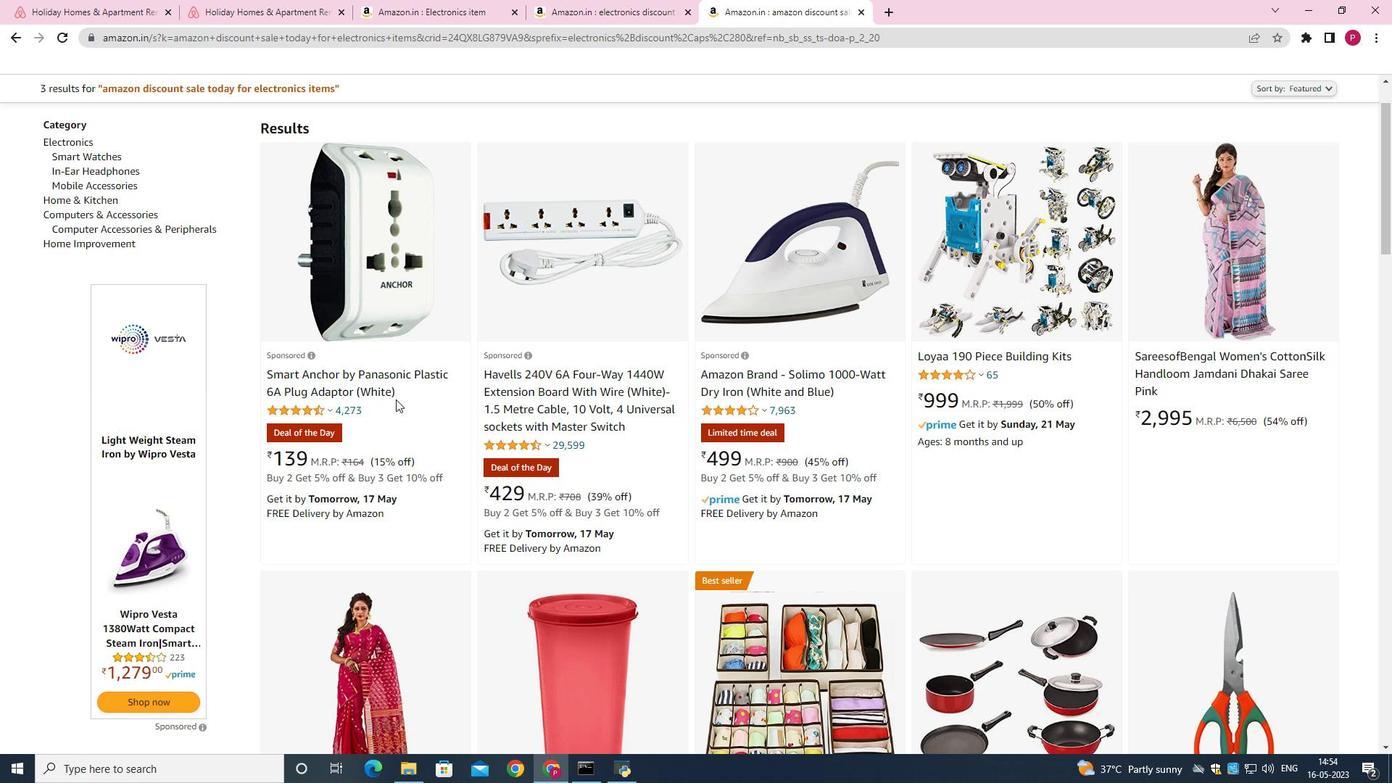 
Action: Mouse scrolled (682, 409) with delta (0, 0)
Screenshot: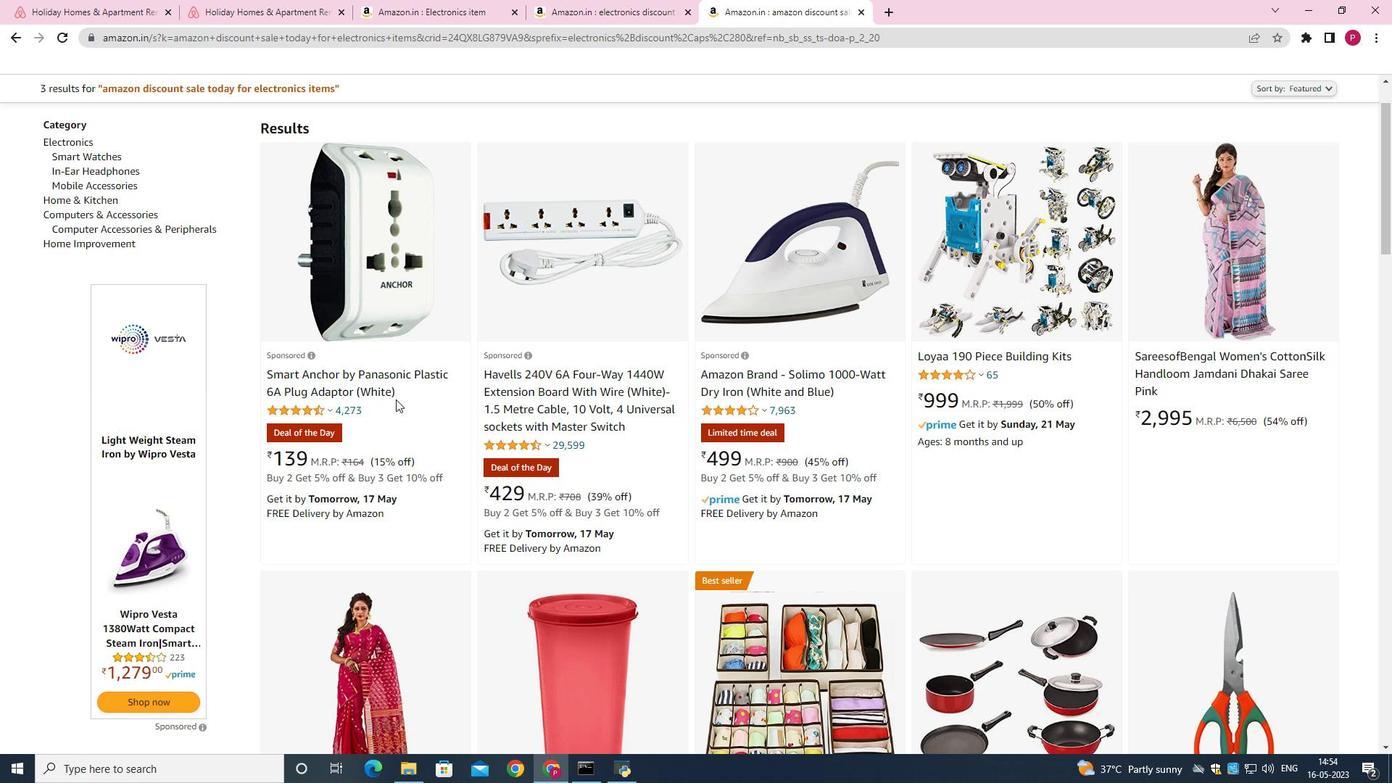 
Action: Mouse scrolled (682, 409) with delta (0, 0)
Screenshot: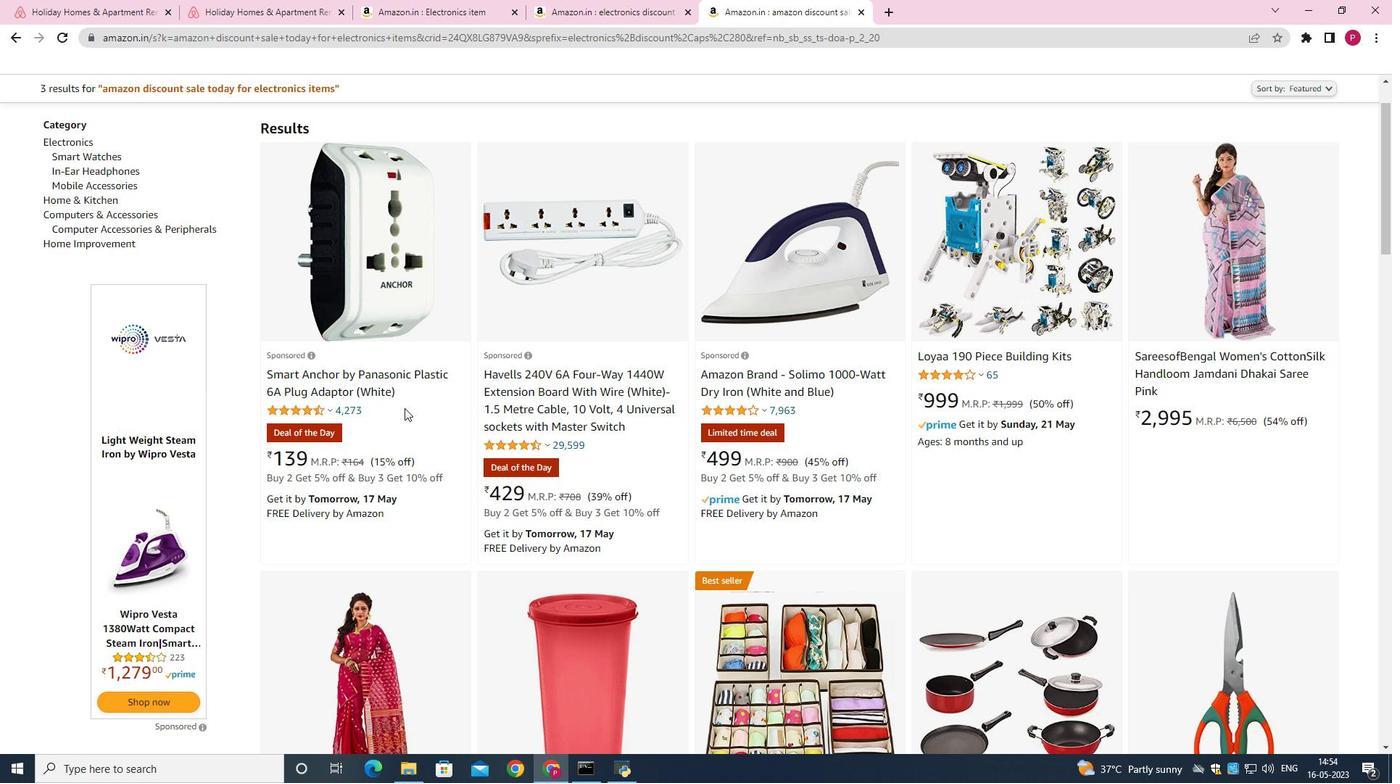 
Action: Mouse scrolled (682, 409) with delta (0, 0)
Screenshot: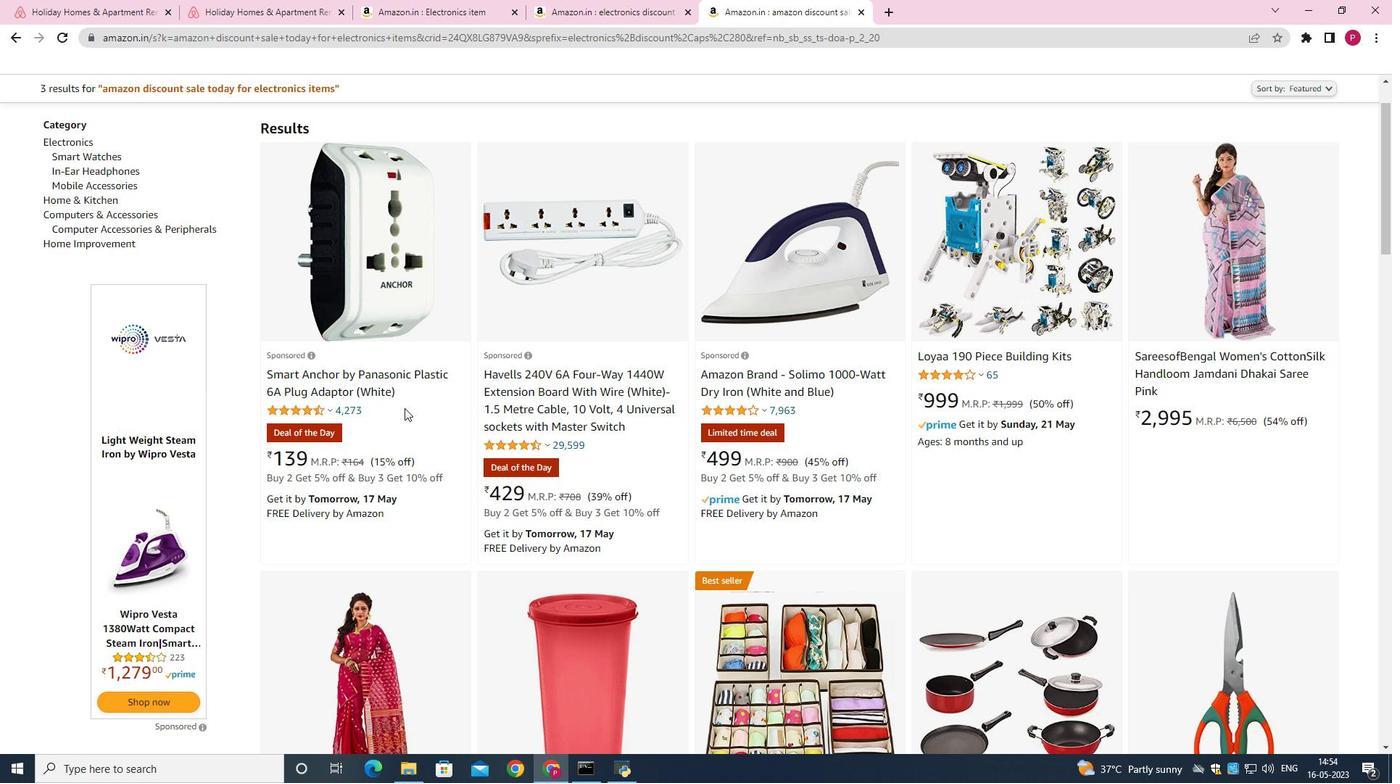 
Action: Mouse scrolled (682, 409) with delta (0, 0)
Screenshot: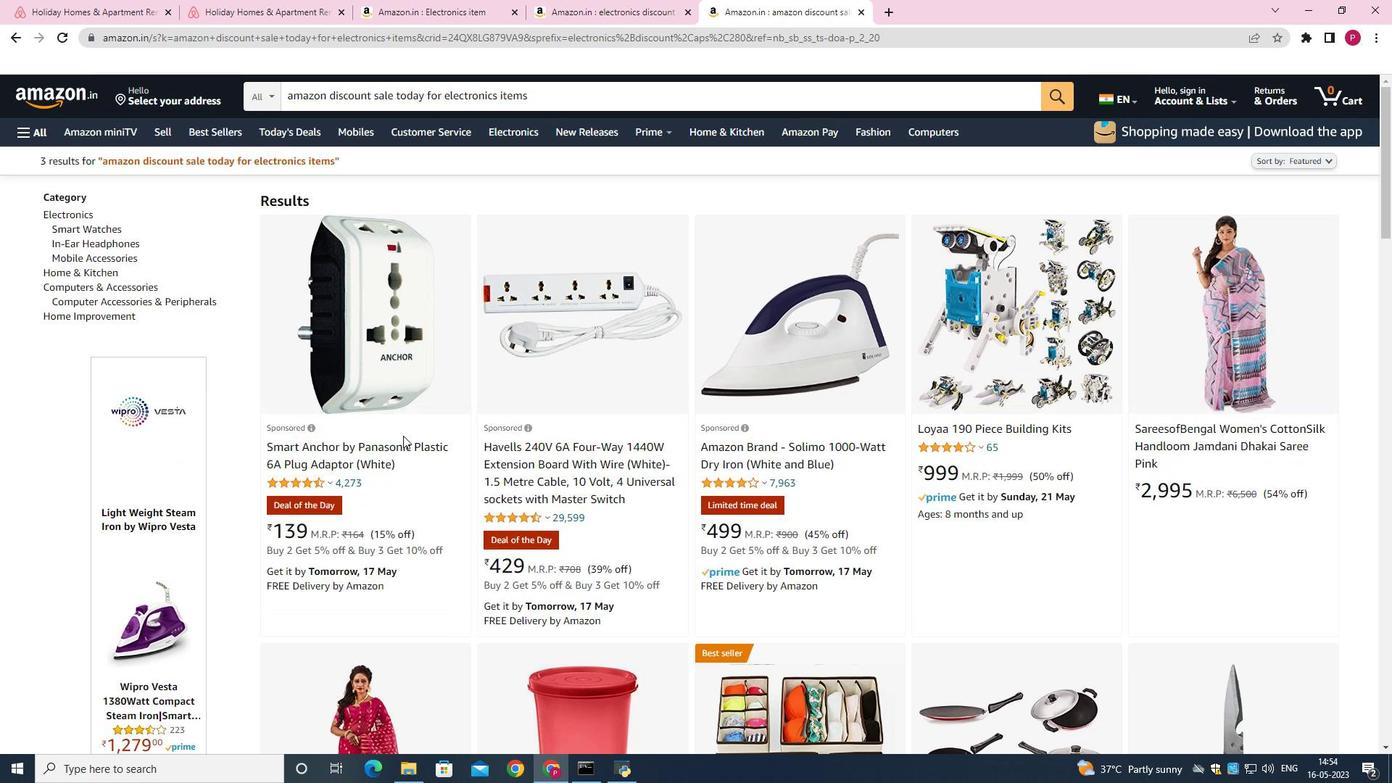 
Action: Mouse scrolled (682, 409) with delta (0, 0)
Screenshot: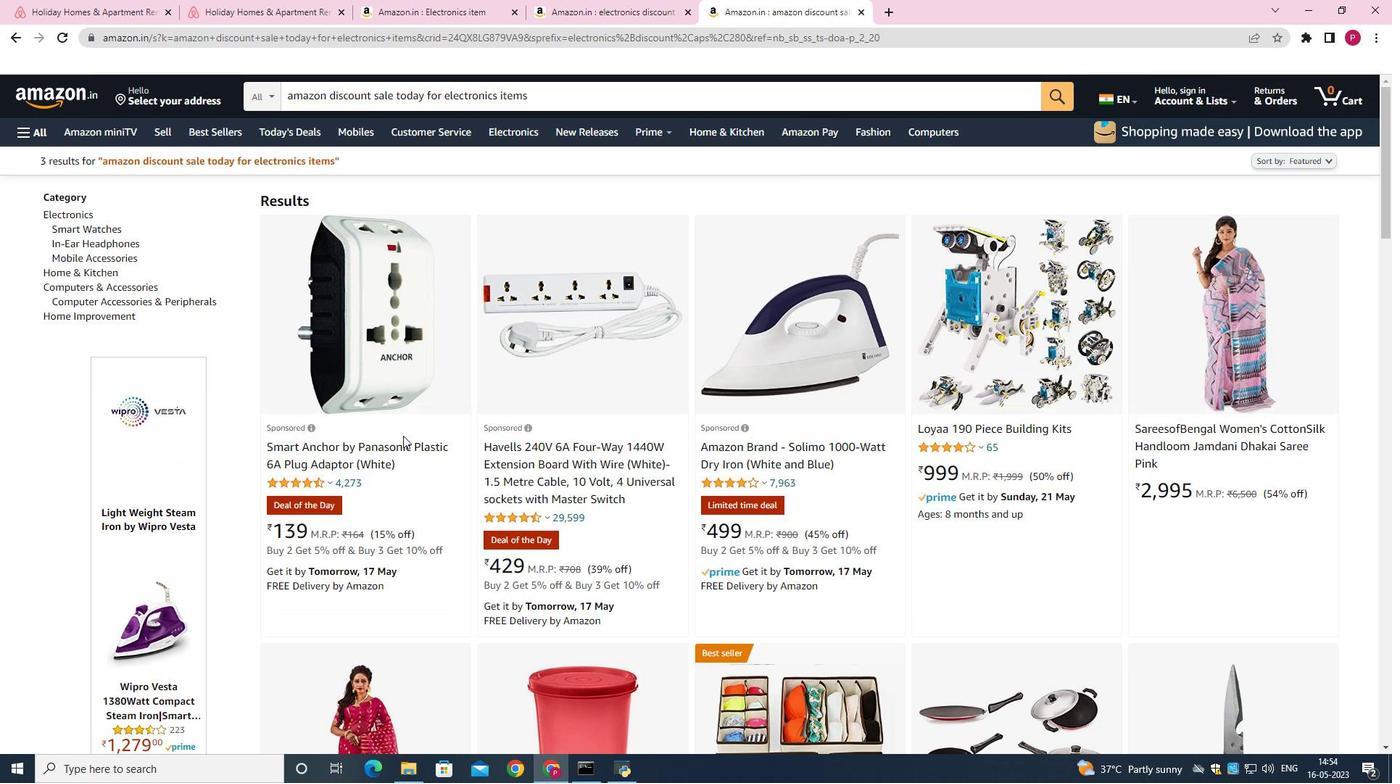 
Action: Mouse scrolled (682, 409) with delta (0, 0)
Screenshot: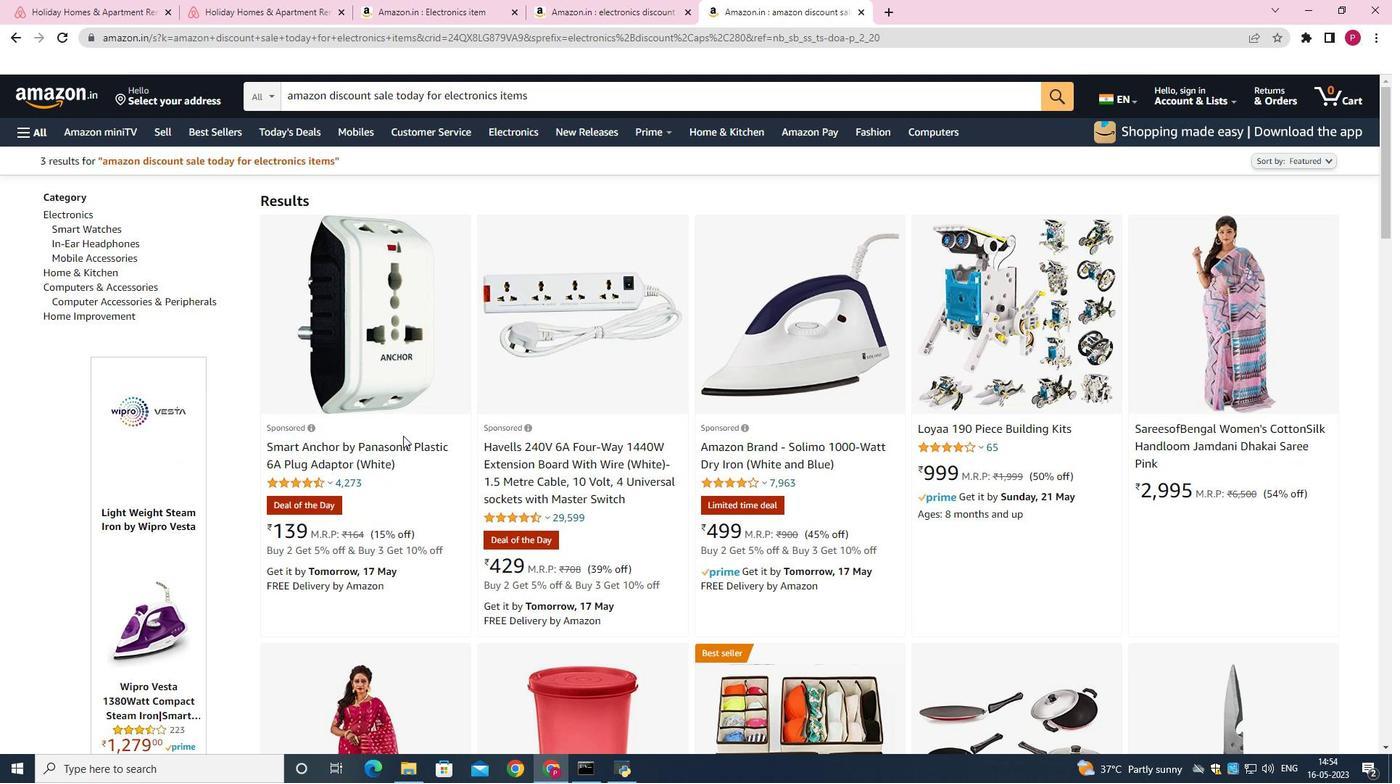 
Action: Mouse scrolled (682, 409) with delta (0, 0)
Screenshot: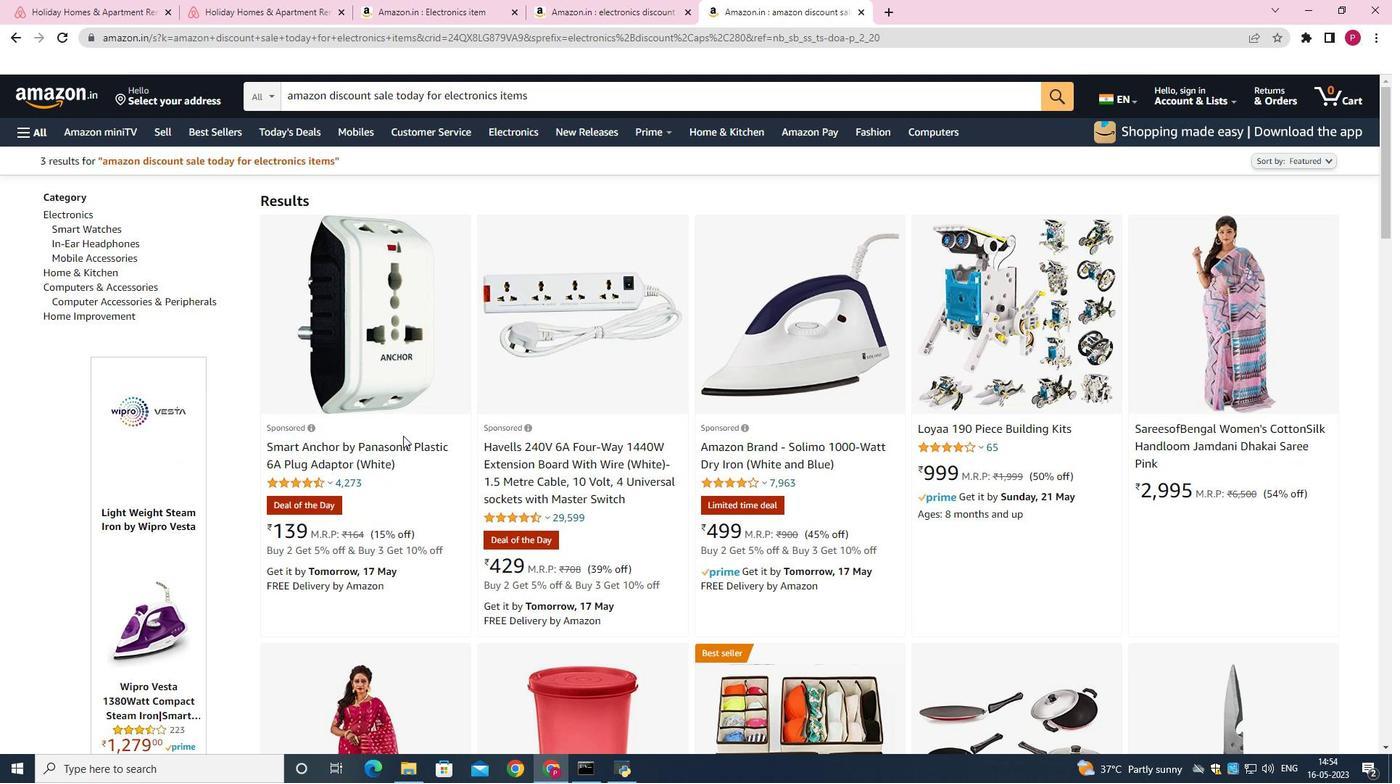 
Action: Mouse scrolled (682, 409) with delta (0, 0)
Screenshot: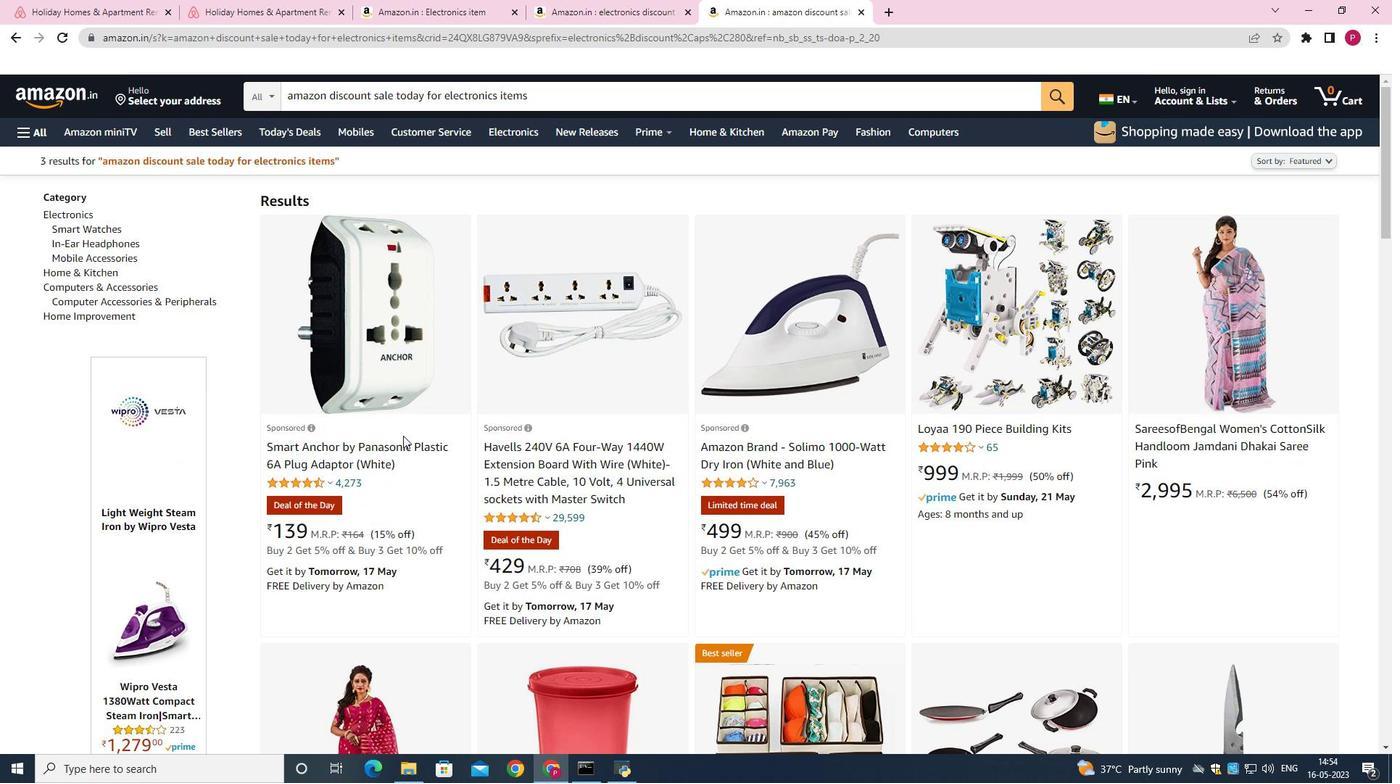 
Action: Mouse scrolled (682, 409) with delta (0, 0)
Screenshot: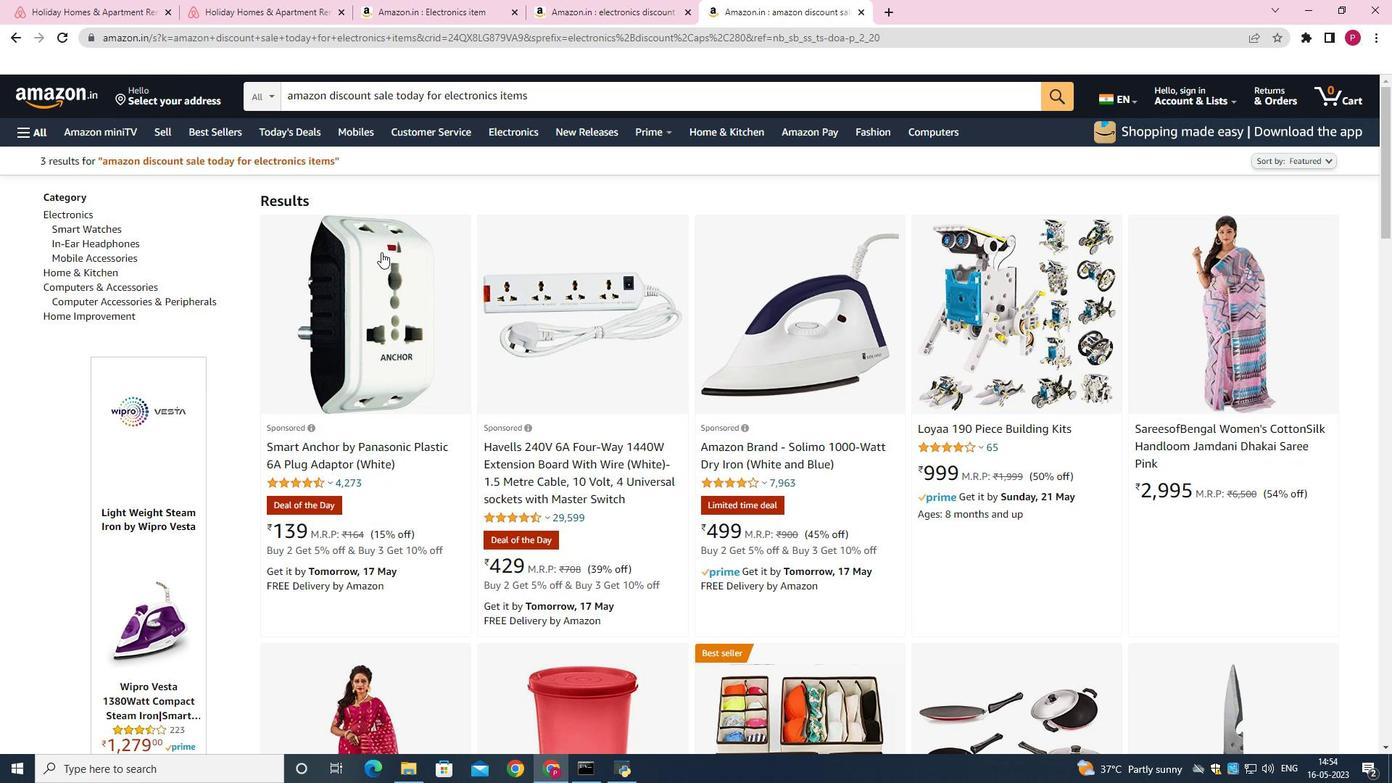 
Action: Mouse scrolled (682, 409) with delta (0, 0)
Screenshot: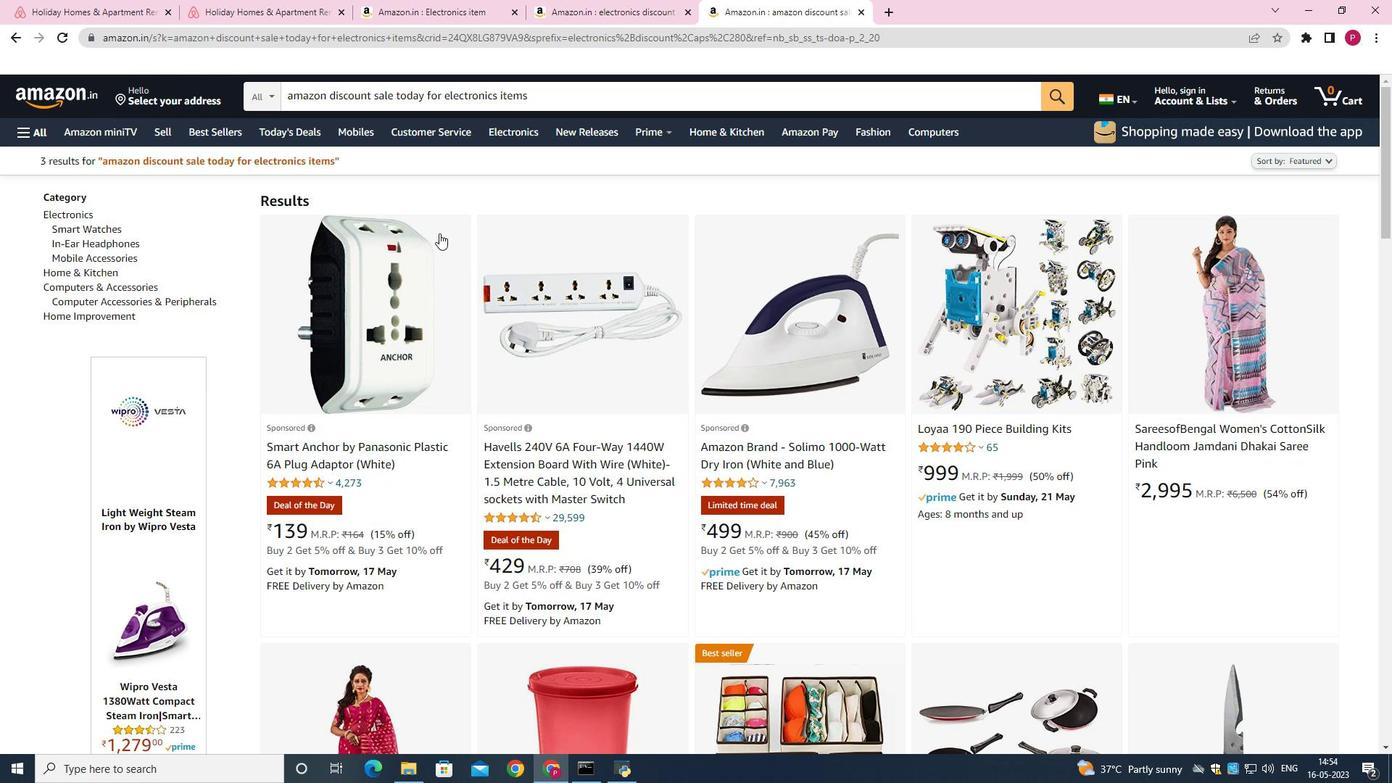 
Action: Mouse scrolled (682, 409) with delta (0, 0)
Screenshot: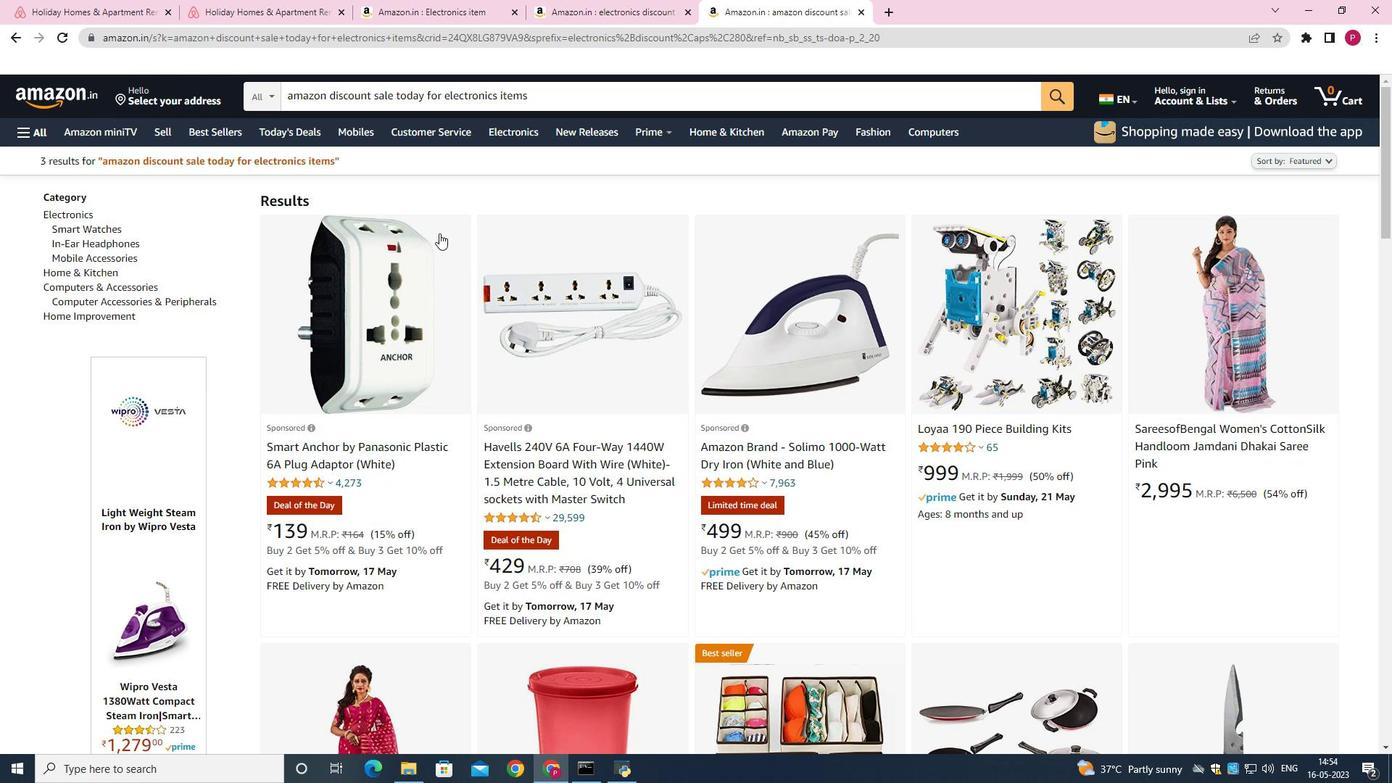 
Action: Mouse scrolled (682, 409) with delta (0, 0)
Screenshot: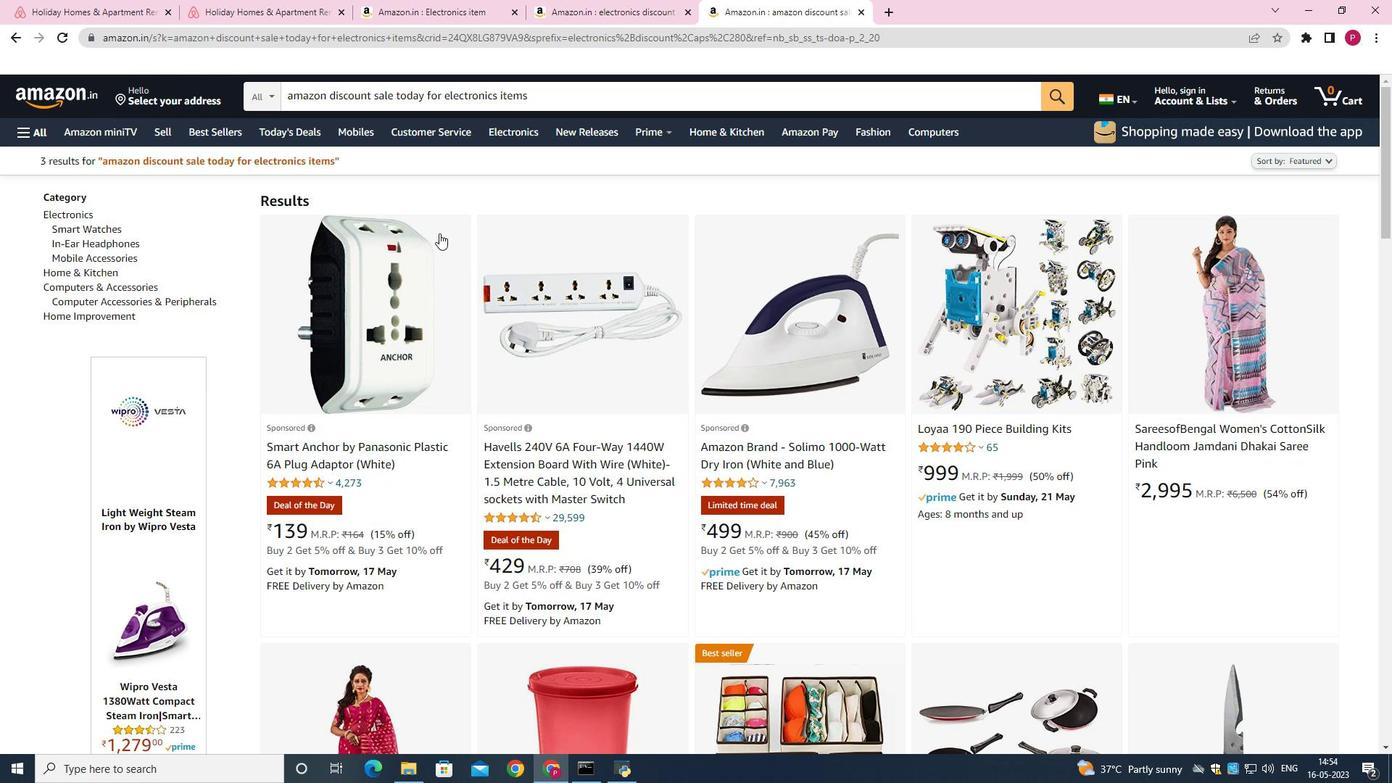 
Action: Mouse scrolled (682, 409) with delta (0, 0)
Screenshot: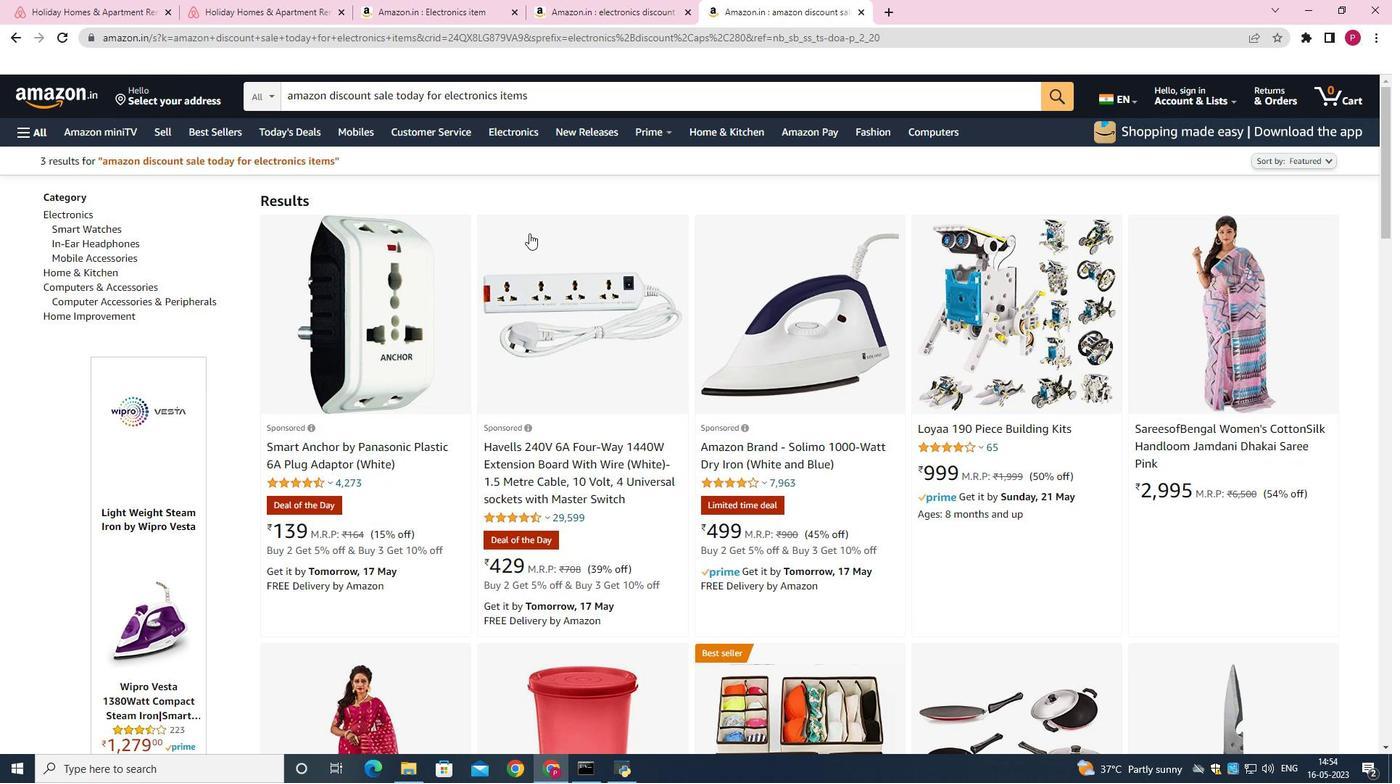 
Action: Mouse scrolled (682, 409) with delta (0, 0)
Screenshot: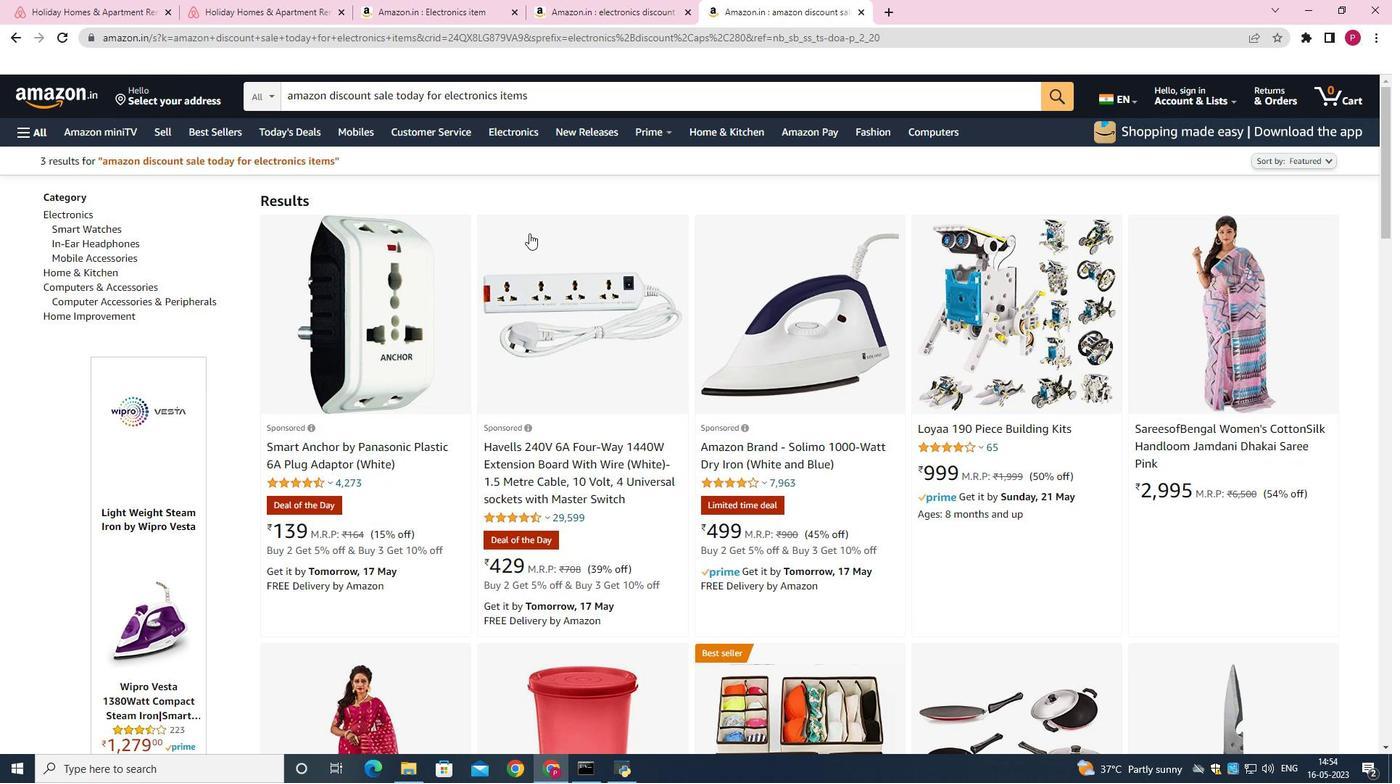 
Action: Mouse scrolled (682, 411) with delta (0, 0)
Screenshot: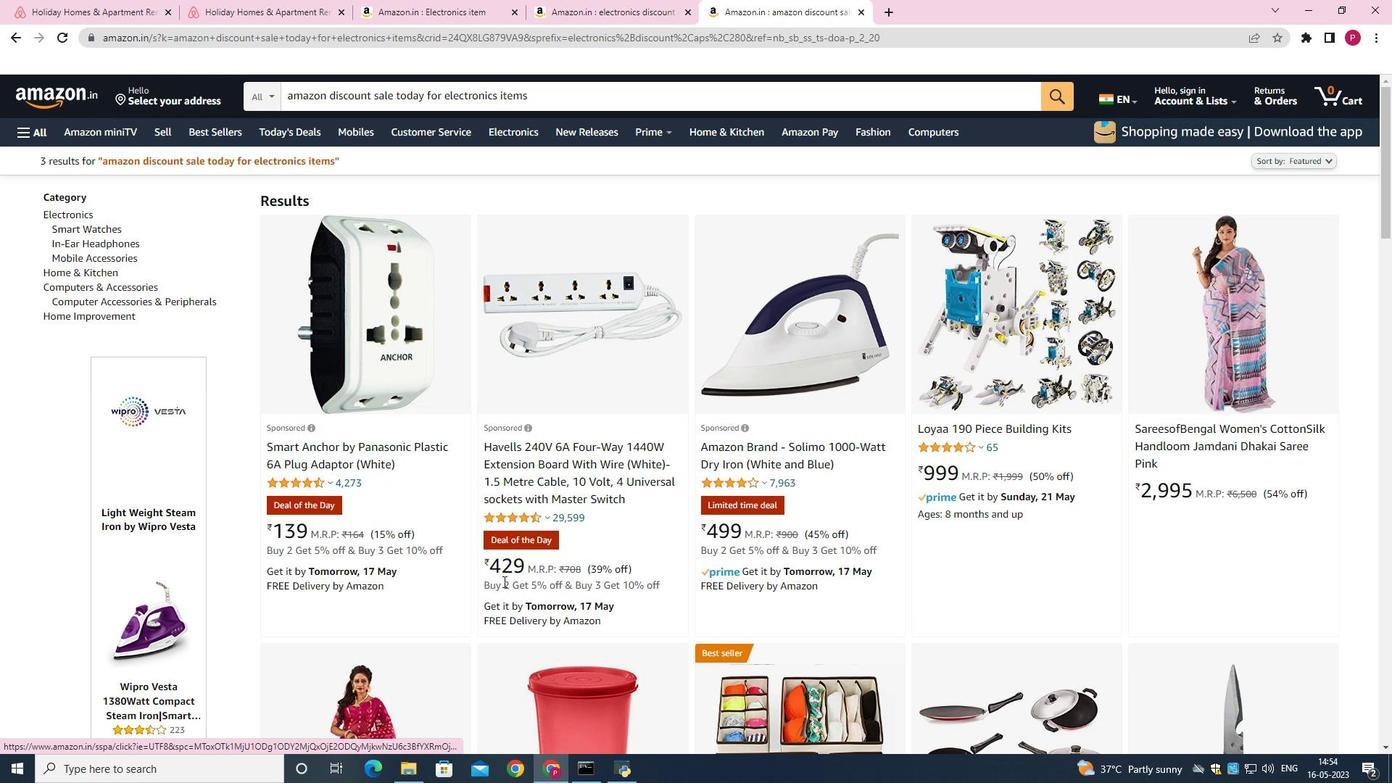 
Action: Mouse scrolled (682, 411) with delta (0, 0)
Screenshot: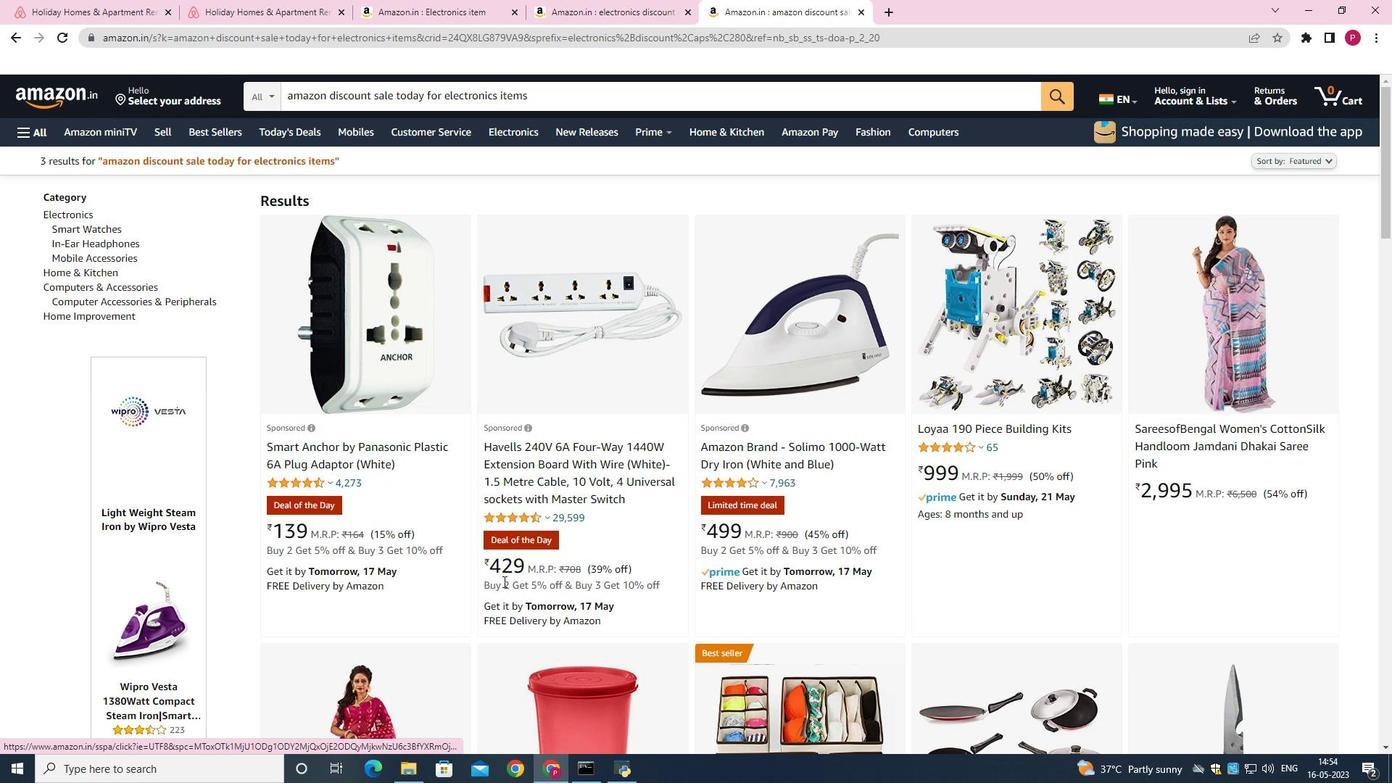 
Action: Mouse moved to (682, 410)
Screenshot: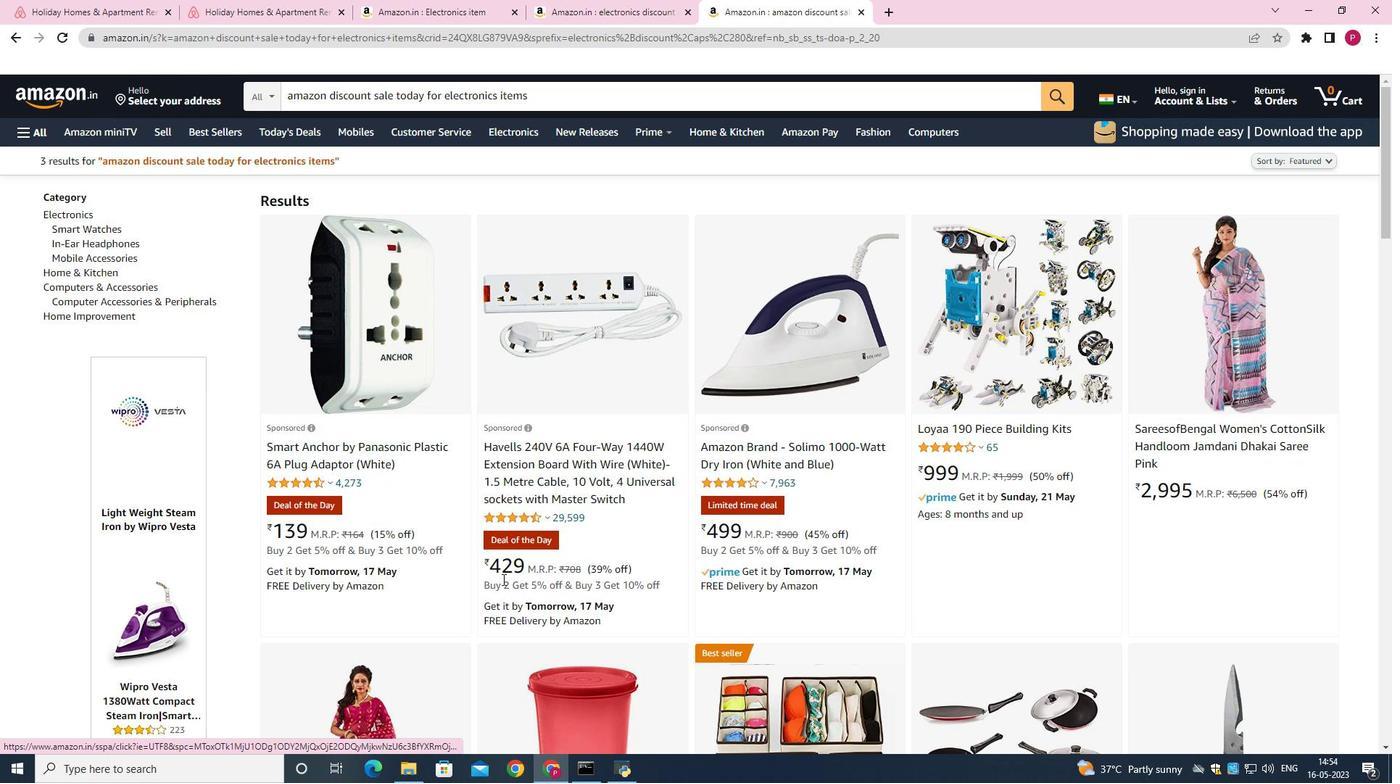 
Action: Mouse scrolled (682, 411) with delta (0, 0)
Screenshot: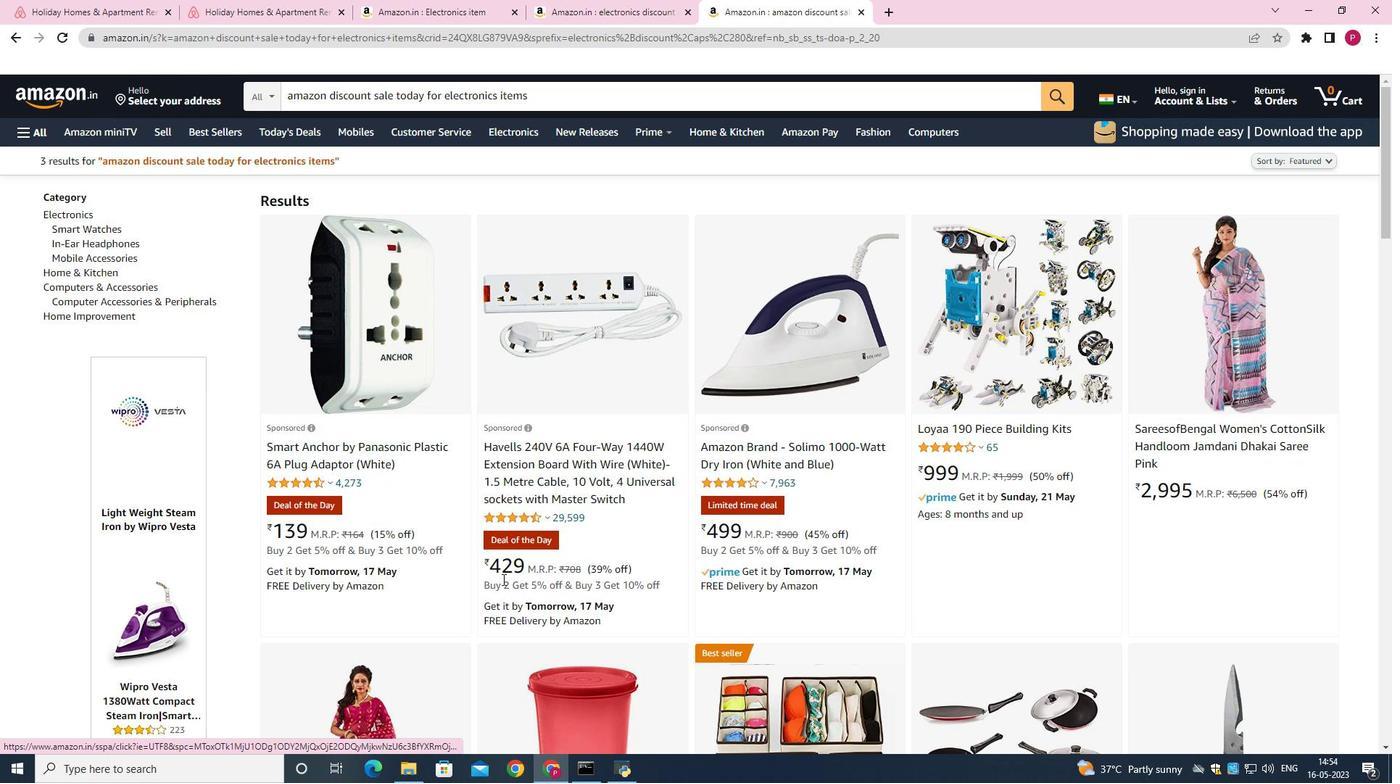 
Action: Mouse scrolled (682, 411) with delta (0, 0)
Screenshot: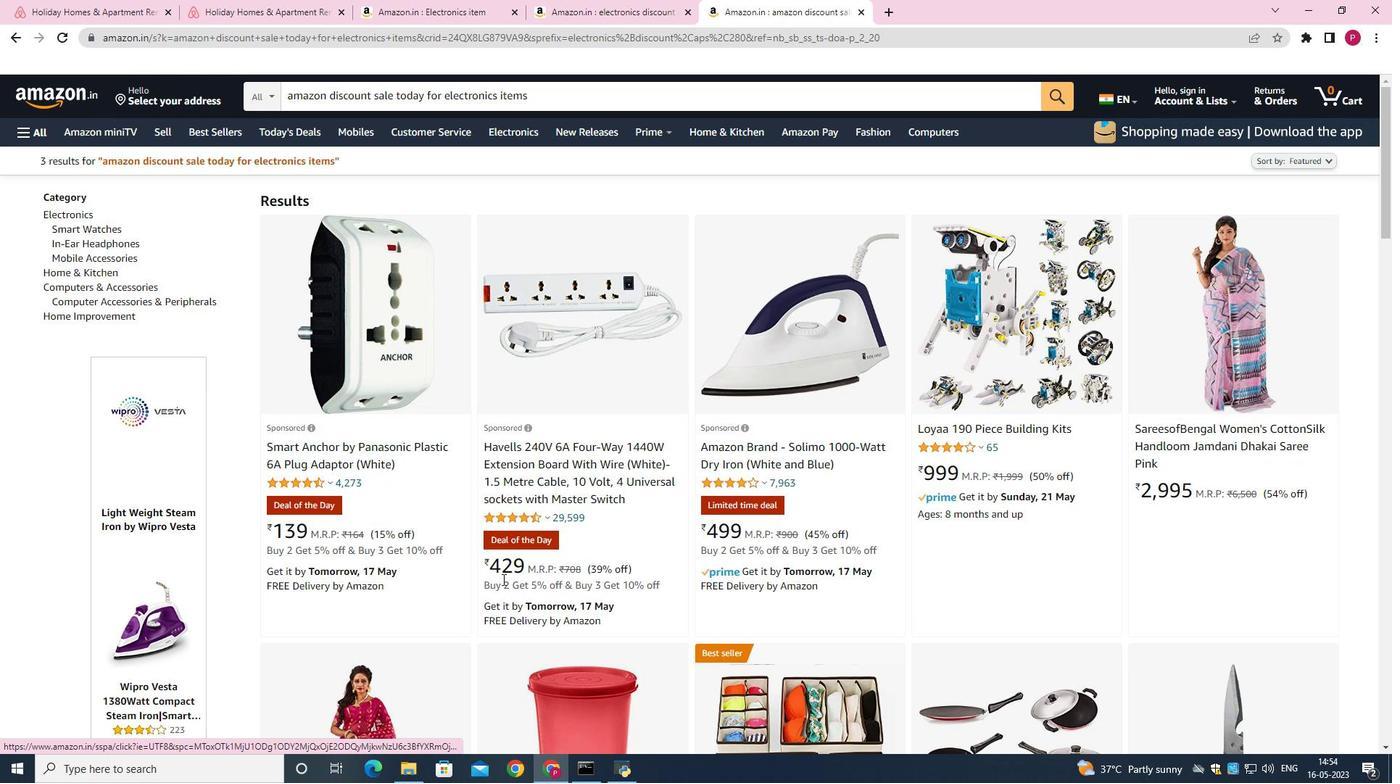 
Action: Mouse moved to (680, 410)
Screenshot: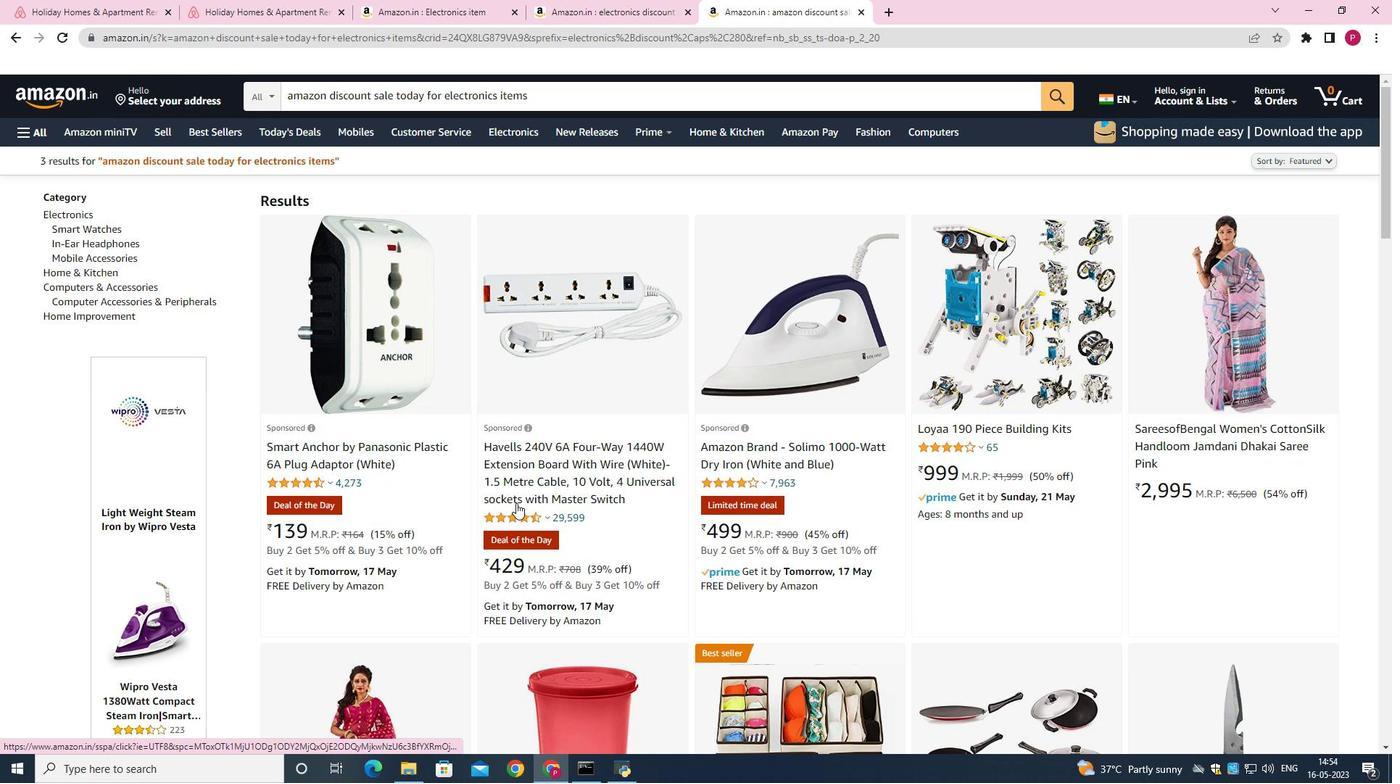 
Action: Mouse scrolled (680, 411) with delta (0, 0)
Screenshot: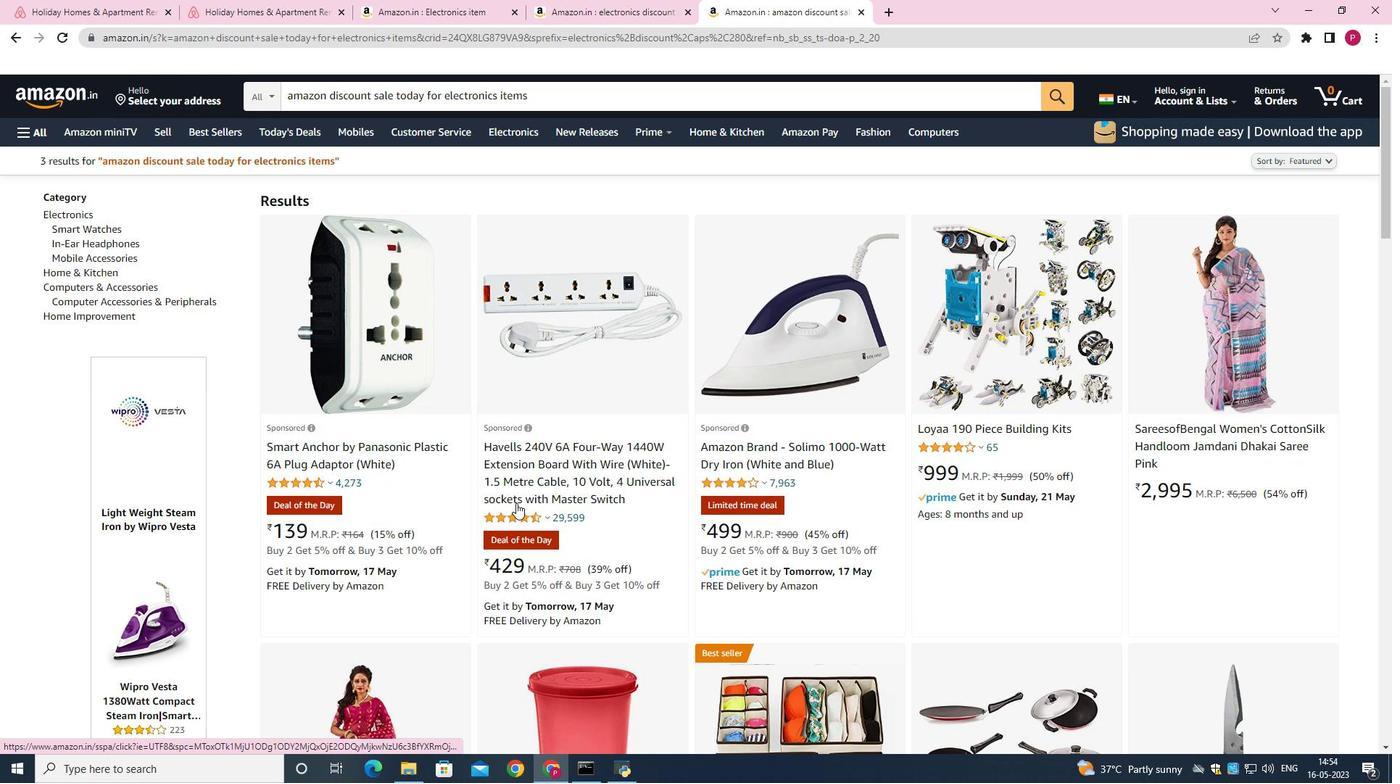 
Action: Mouse moved to (368, 91)
Screenshot: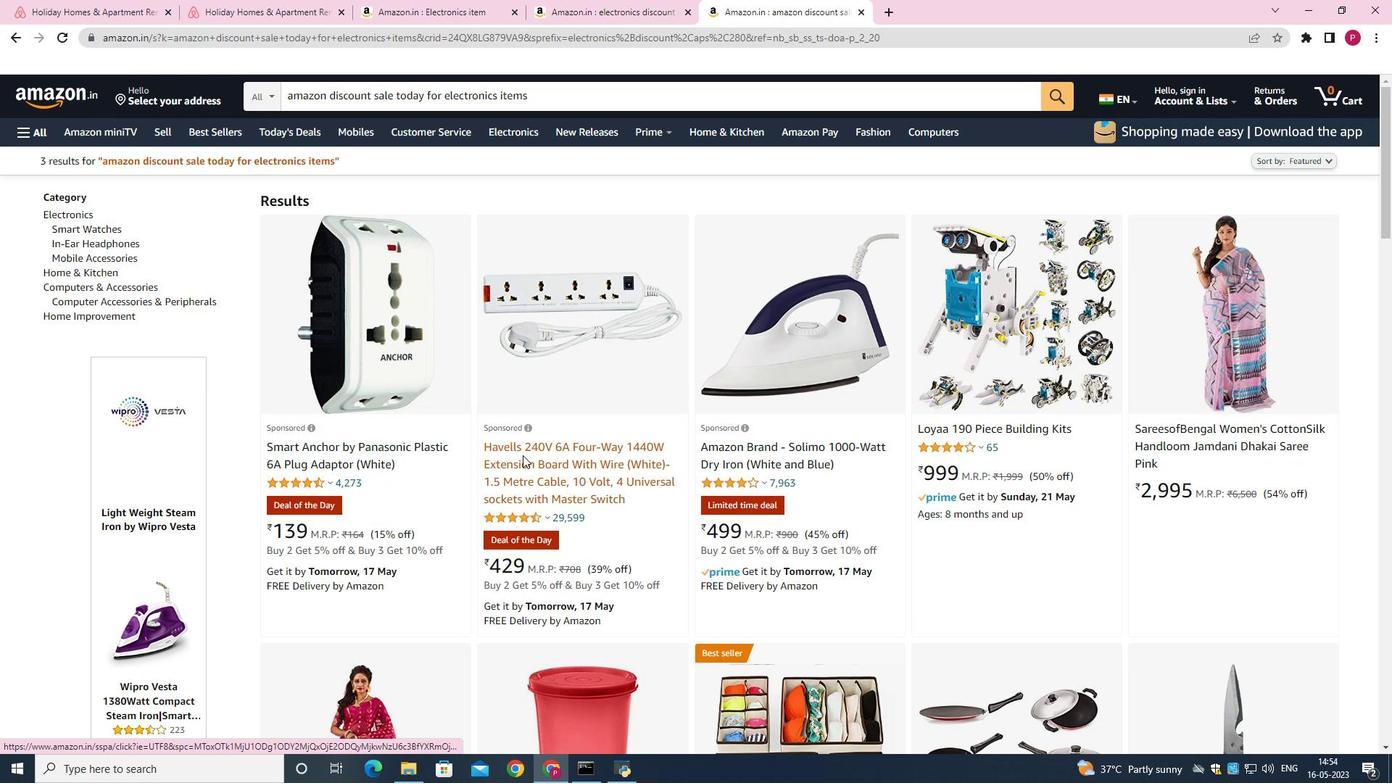 
Action: Mouse scrolled (368, 92) with delta (0, 0)
Screenshot: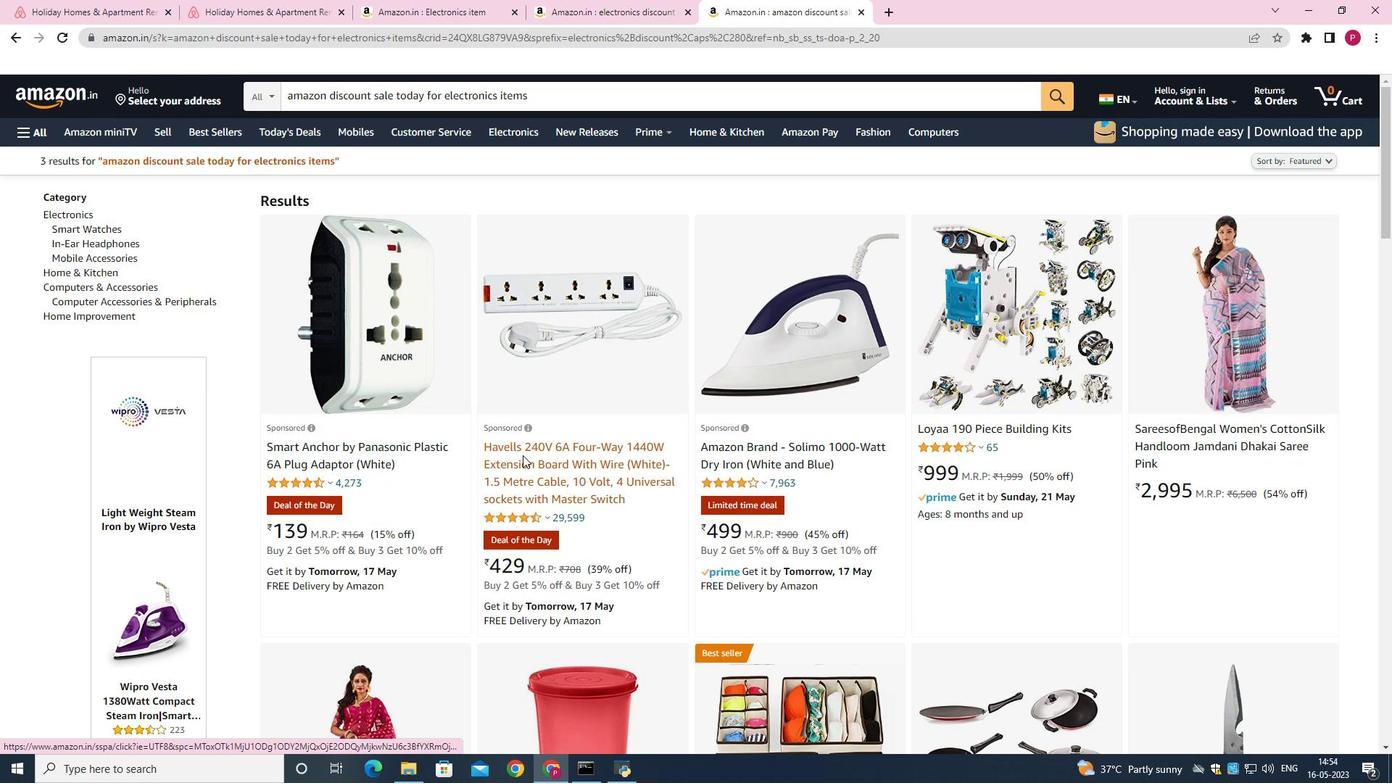 
Action: Mouse moved to (372, 83)
Screenshot: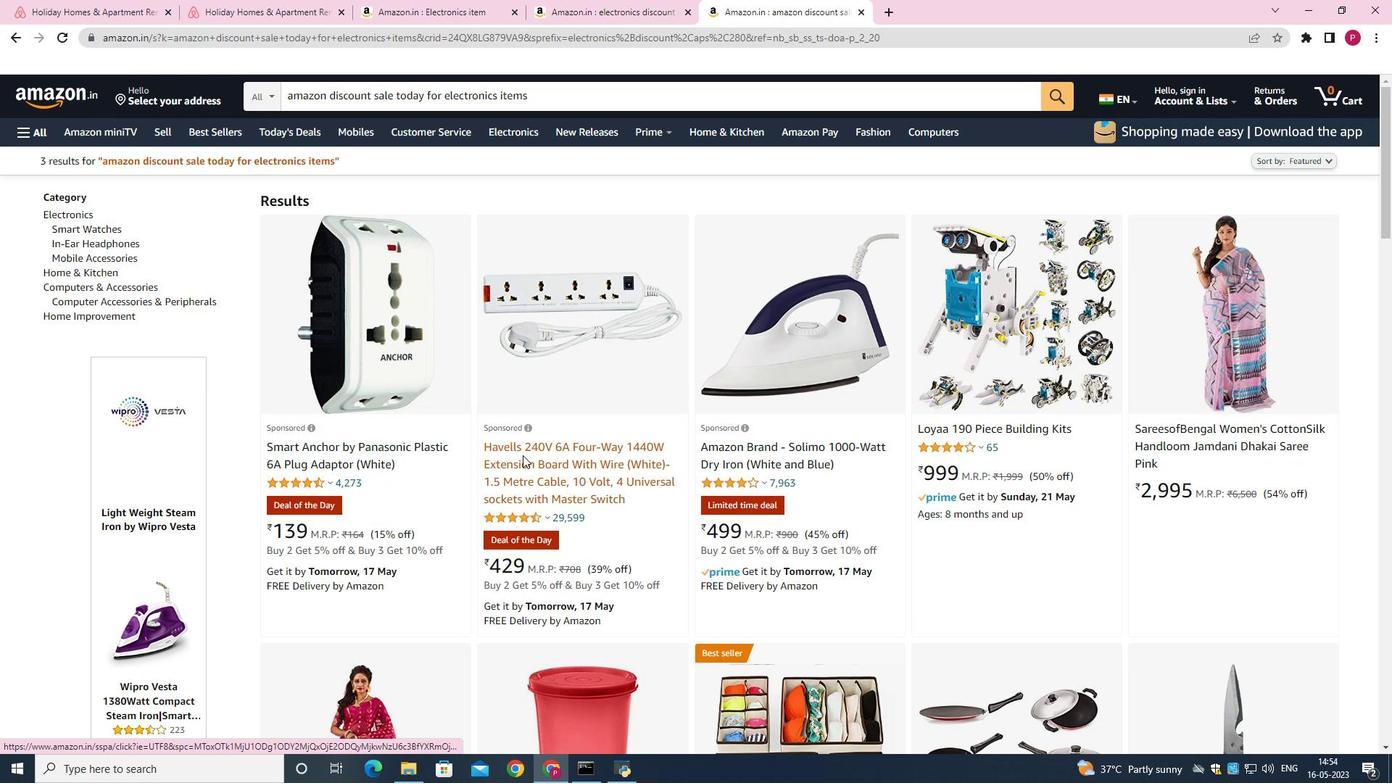 
Action: Mouse scrolled (372, 84) with delta (0, 0)
Screenshot: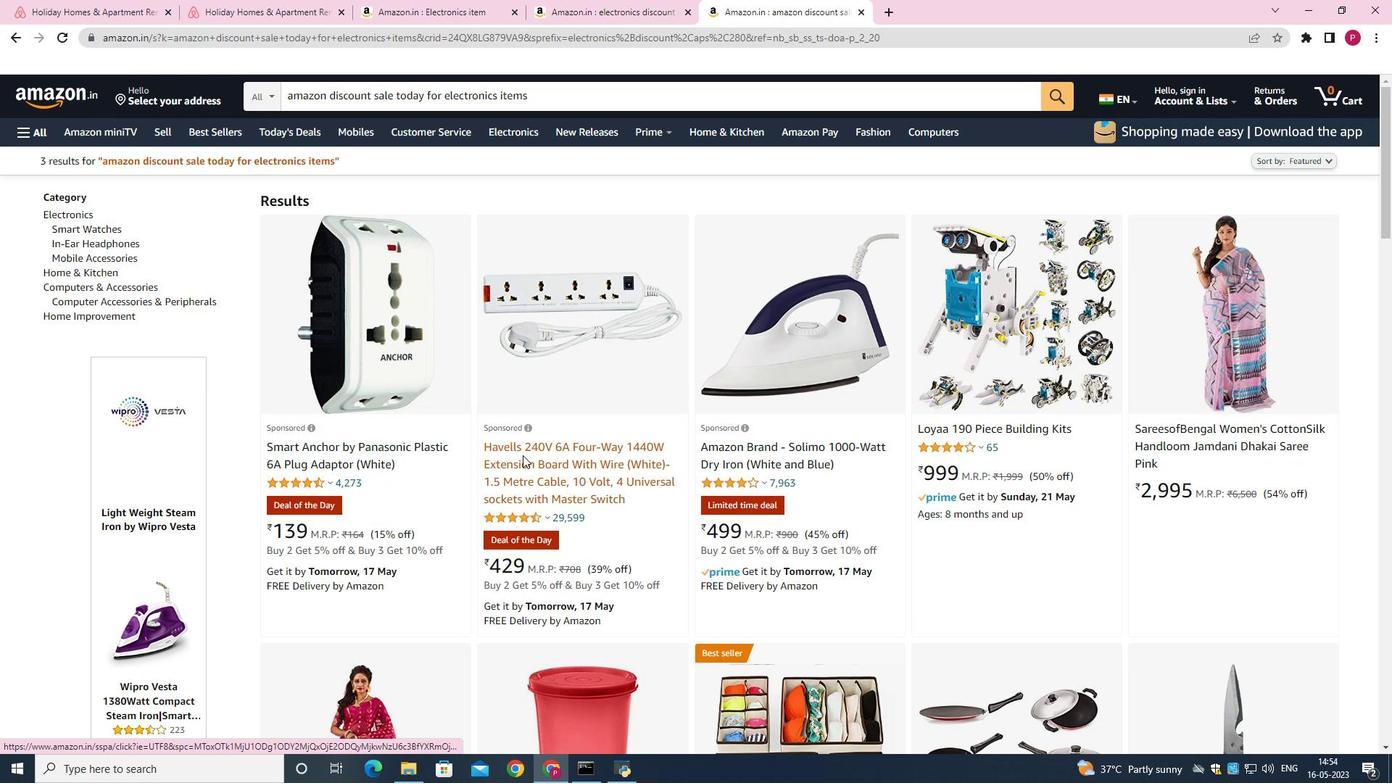 
Action: Mouse moved to (374, 79)
Screenshot: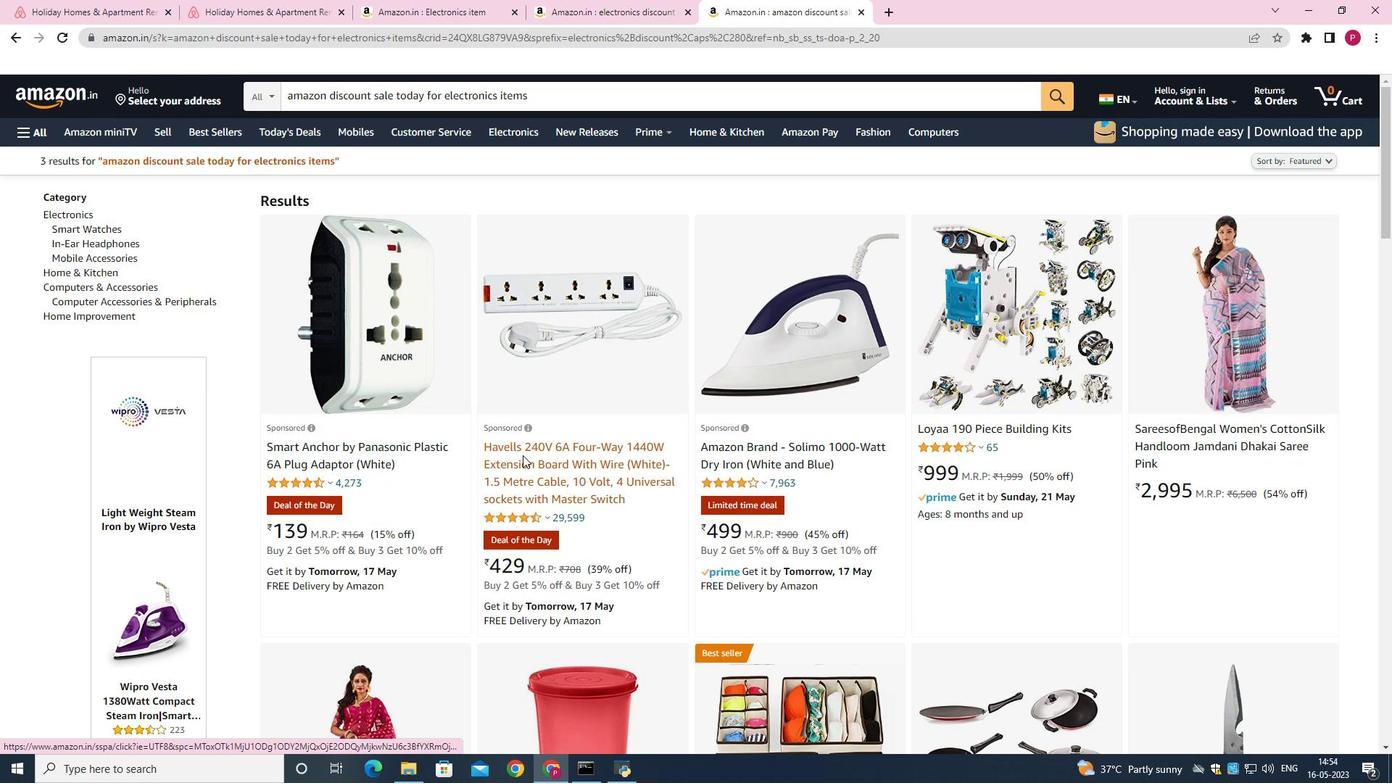 
Action: Mouse scrolled (374, 79) with delta (0, 0)
Screenshot: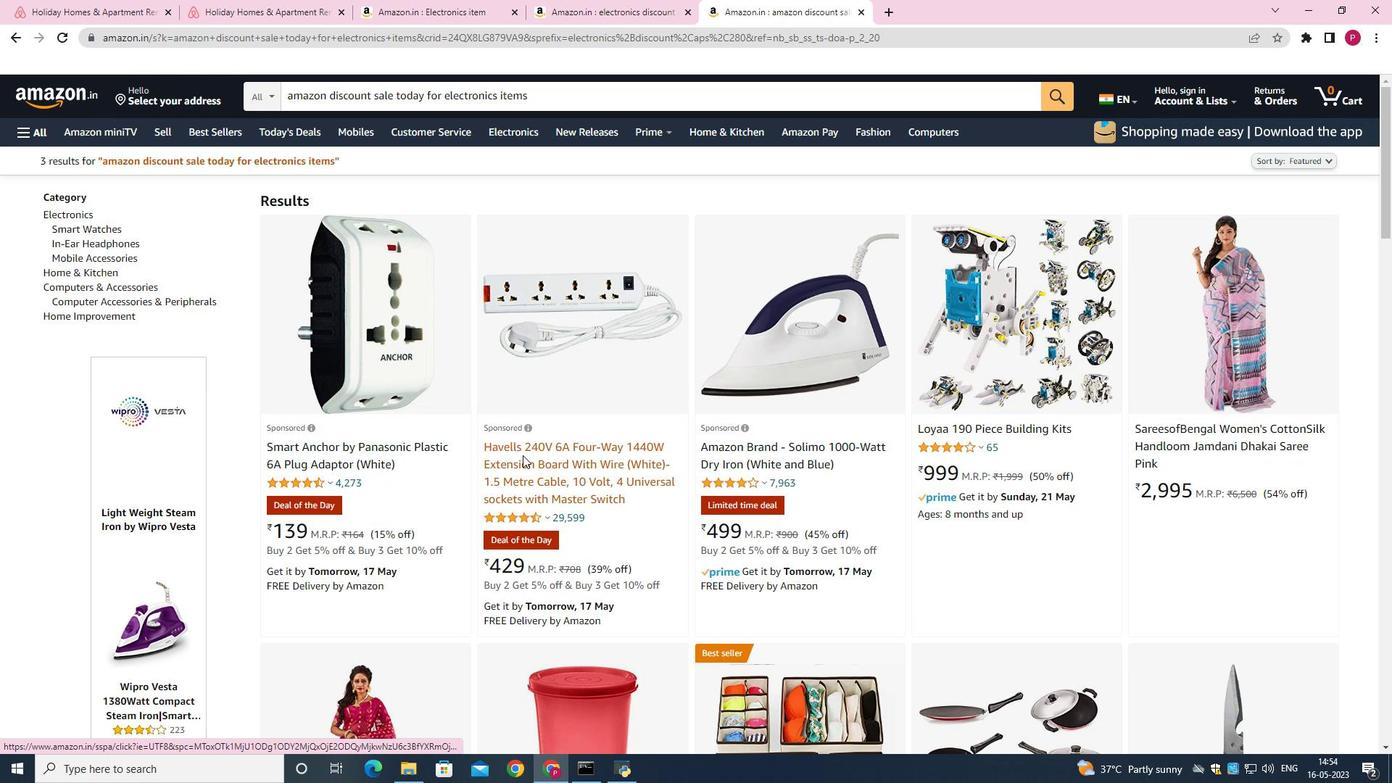 
Action: Mouse moved to (380, 71)
Screenshot: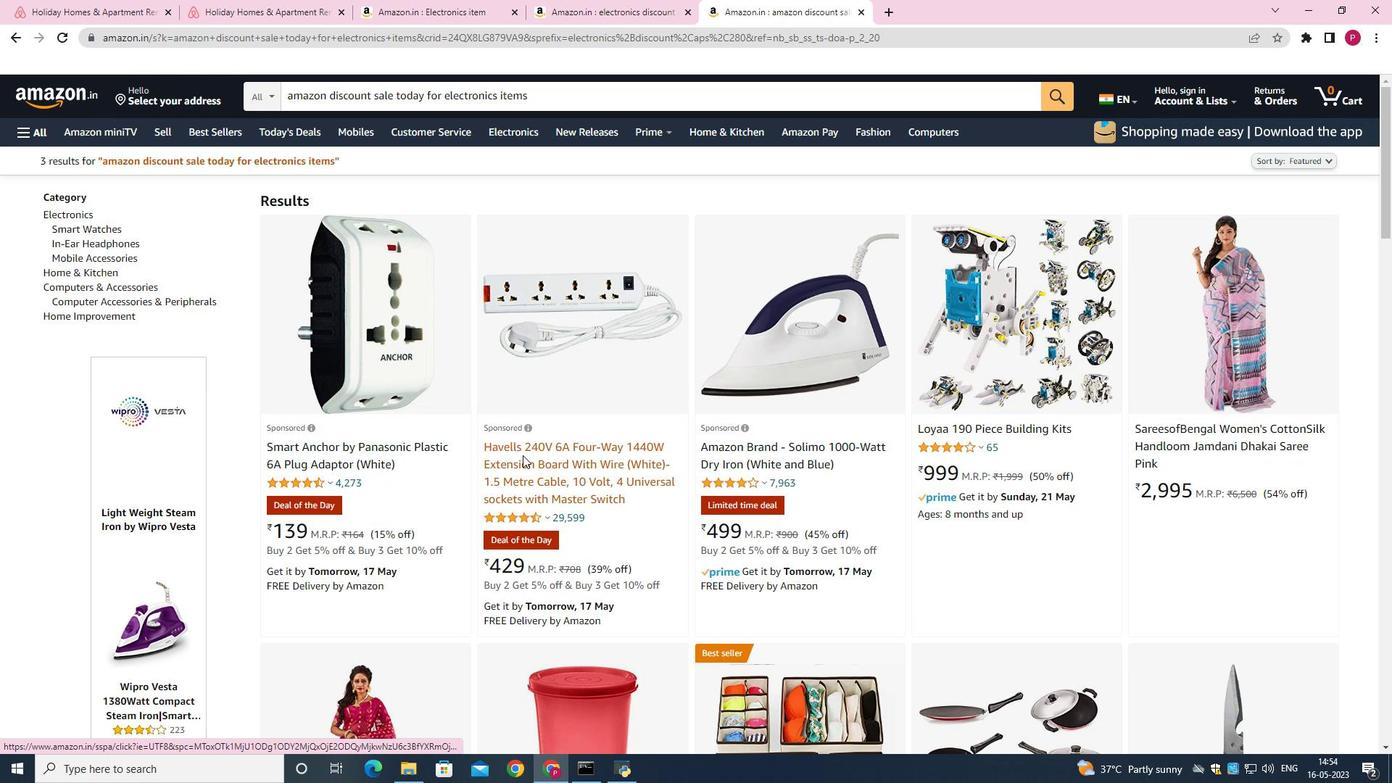 
Action: Mouse scrolled (380, 71) with delta (0, 0)
Screenshot: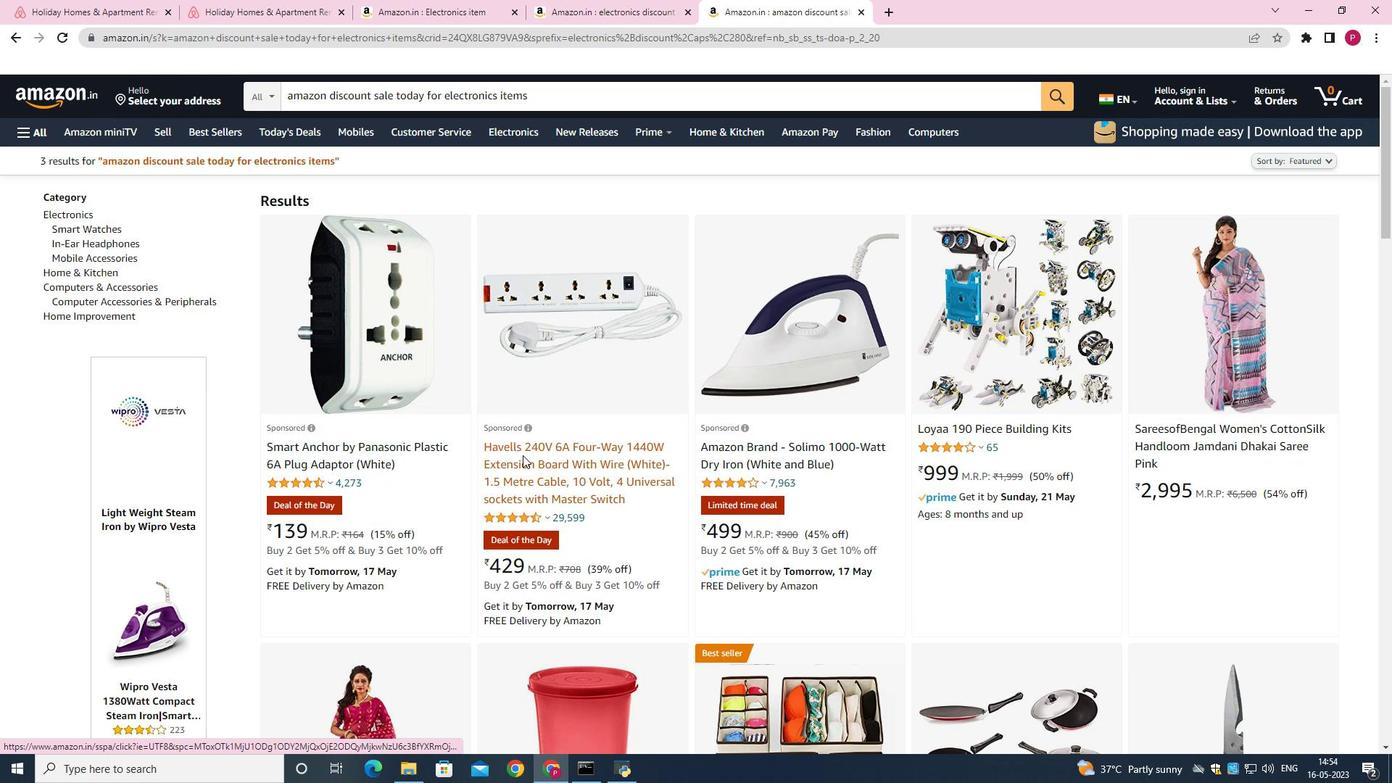 
Action: Mouse moved to (389, 58)
Screenshot: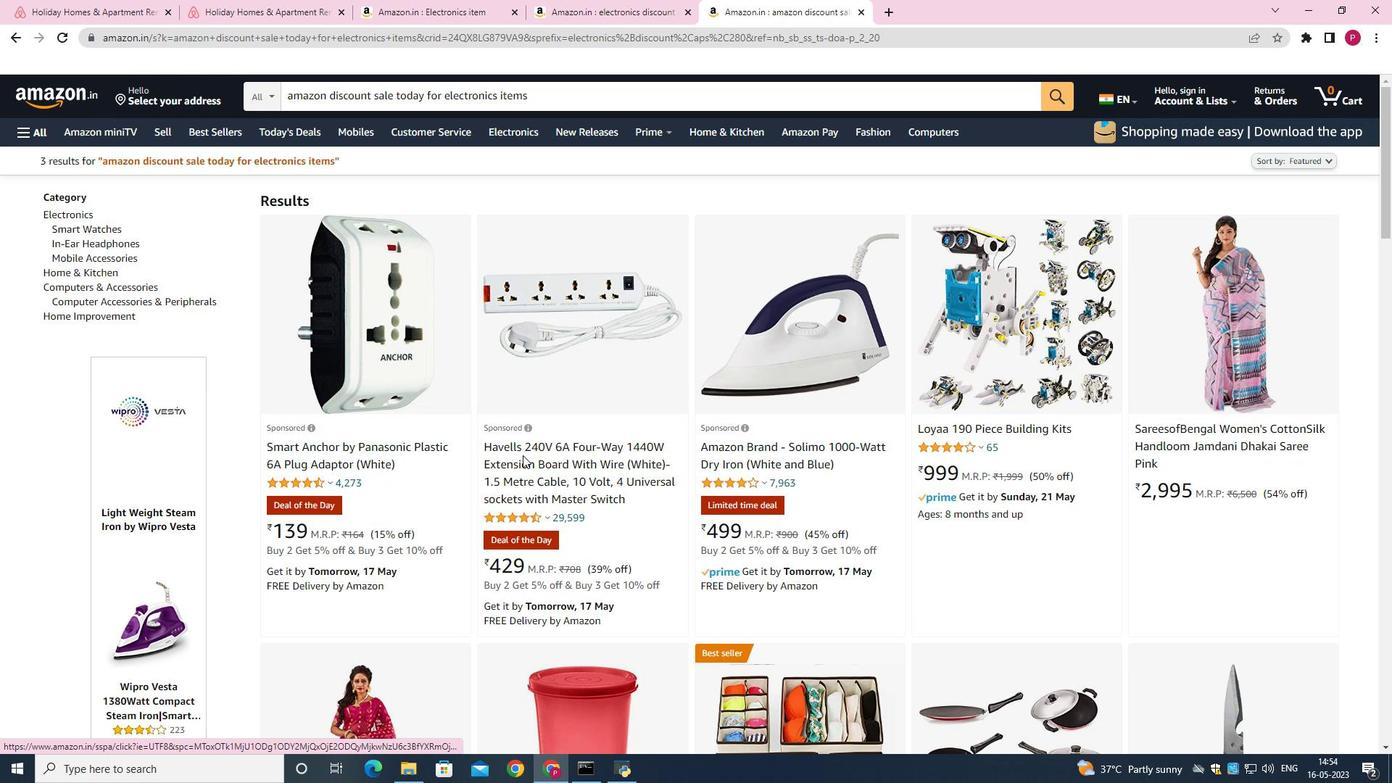 
Action: Mouse scrolled (389, 59) with delta (0, 0)
Screenshot: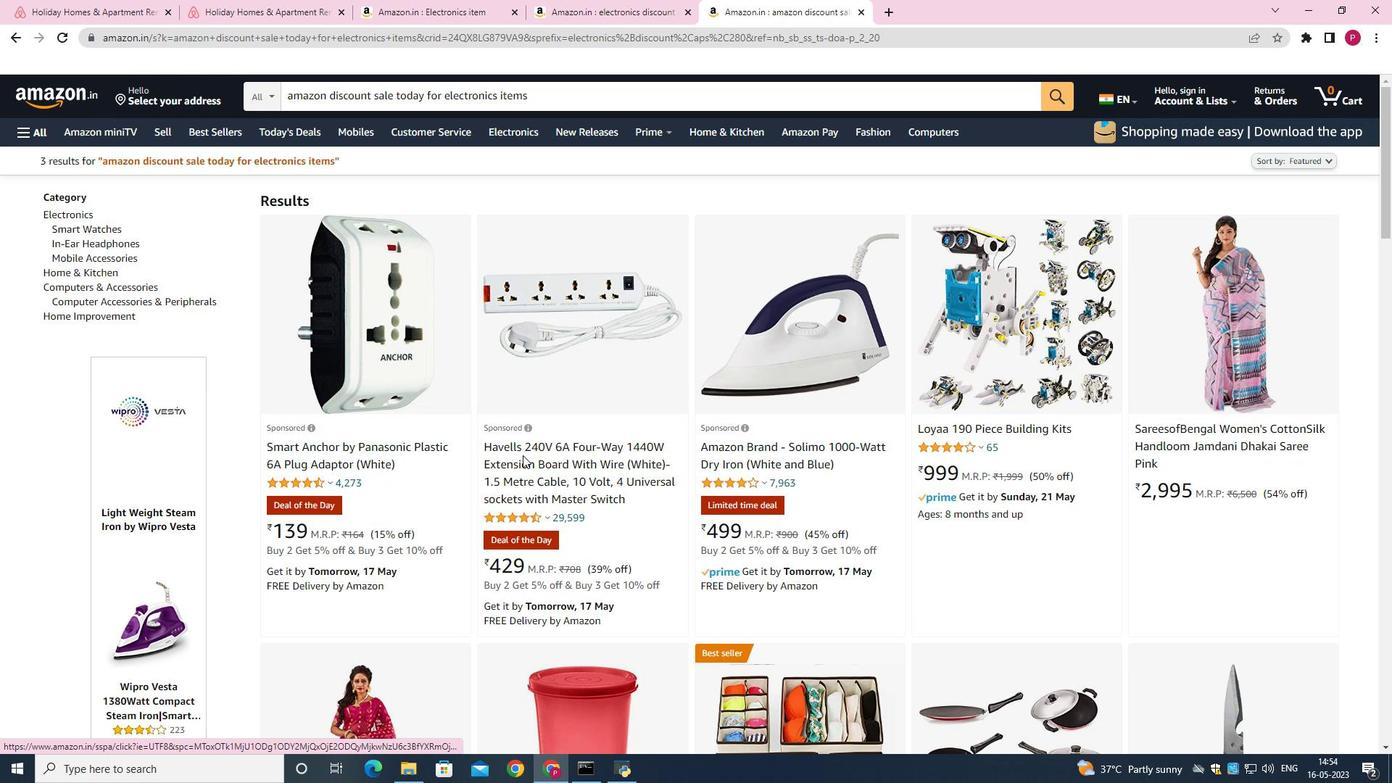 
Action: Mouse moved to (303, 9)
Screenshot: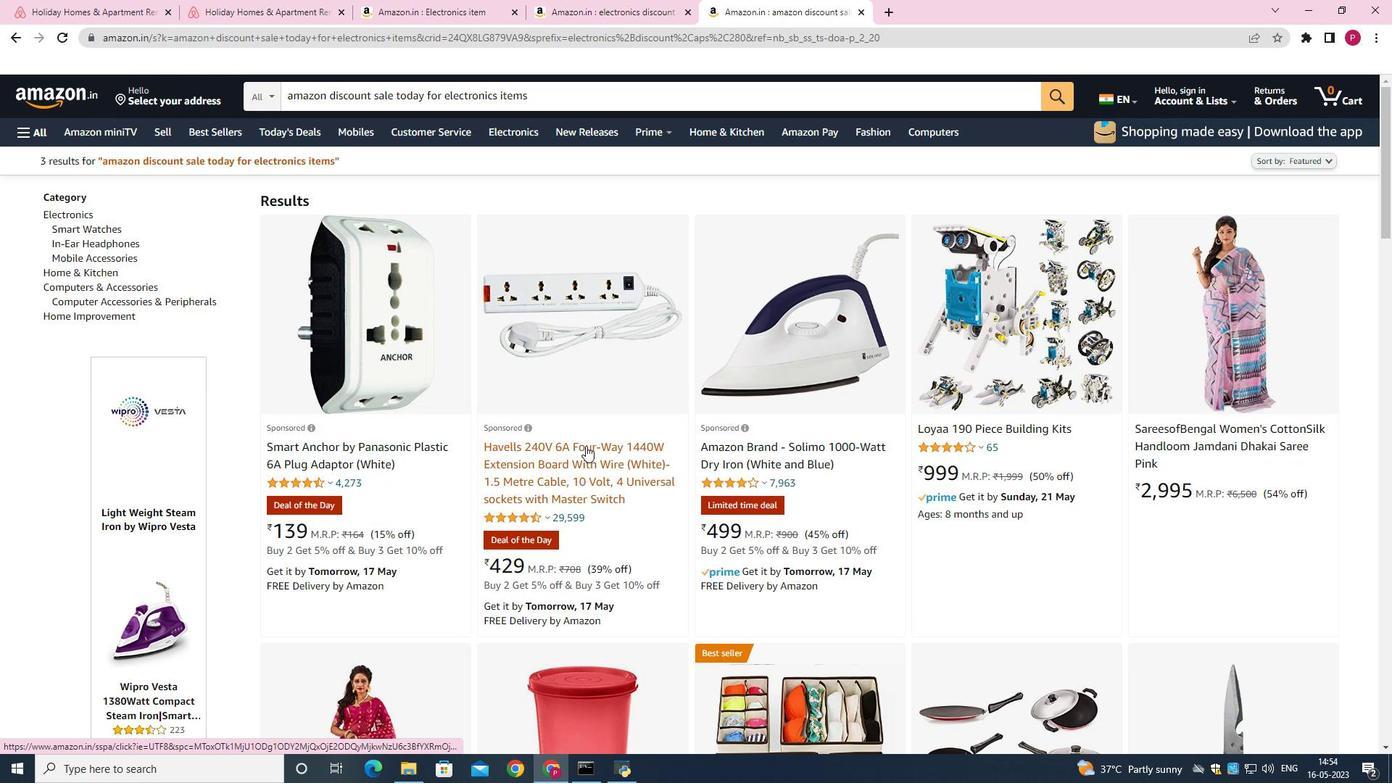 
Action: Mouse scrolled (303, 10) with delta (0, 0)
Screenshot: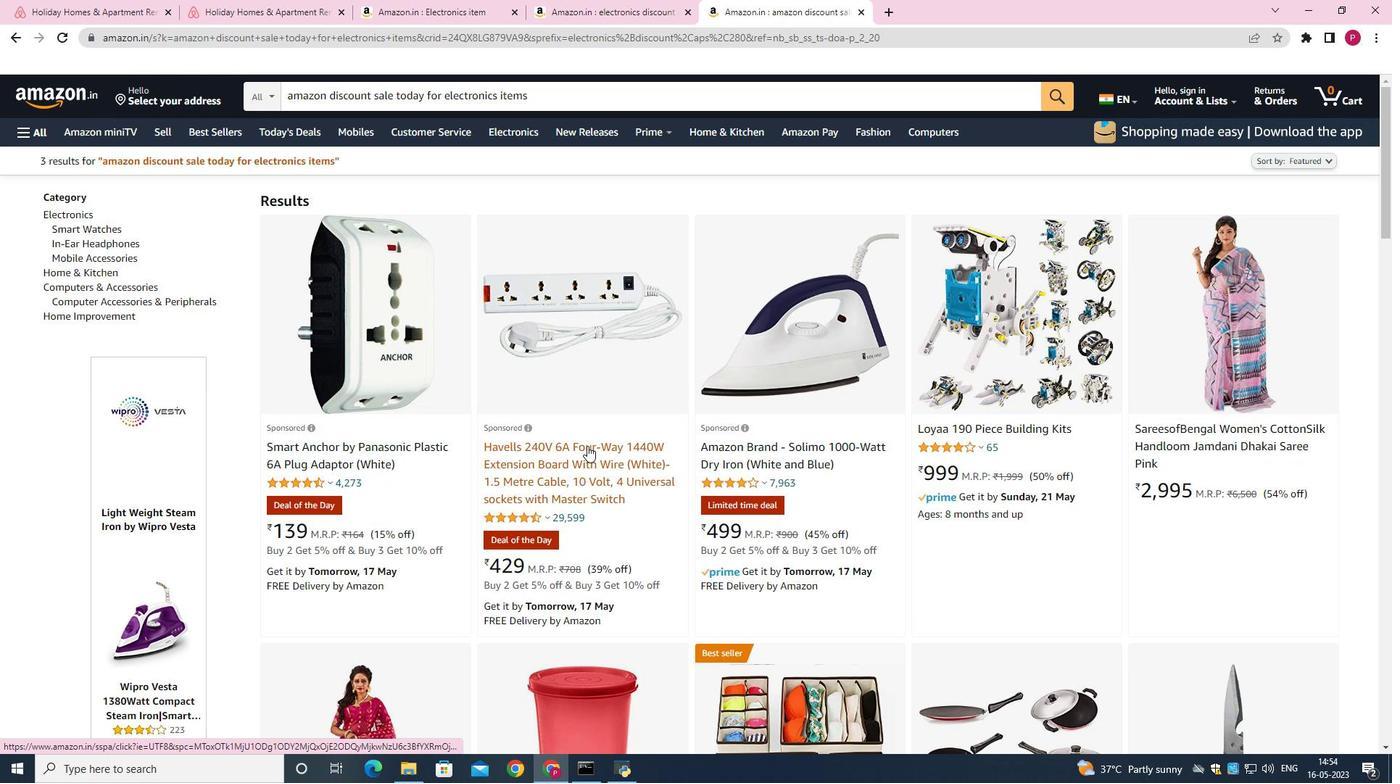 
Action: Mouse moved to (303, 15)
Screenshot: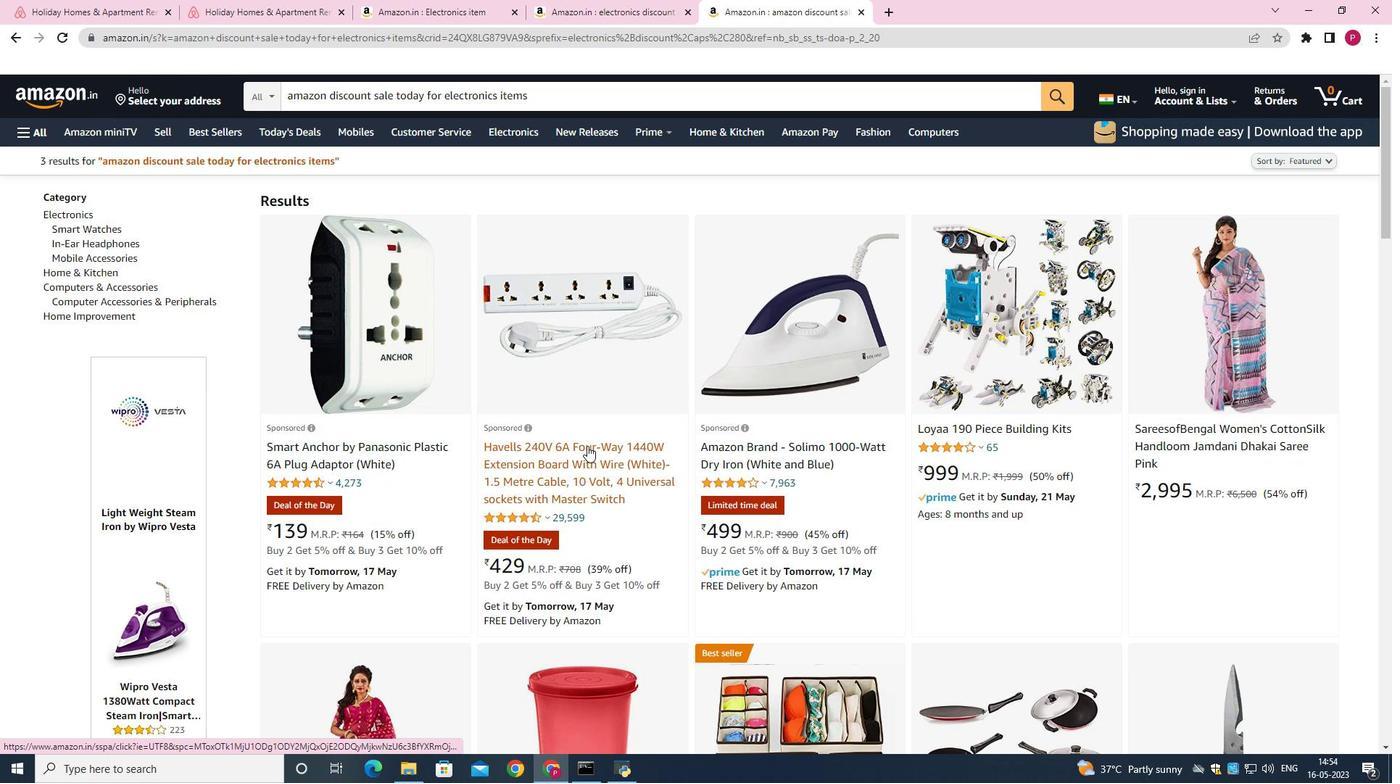 
Action: Mouse scrolled (303, 16) with delta (0, 0)
Screenshot: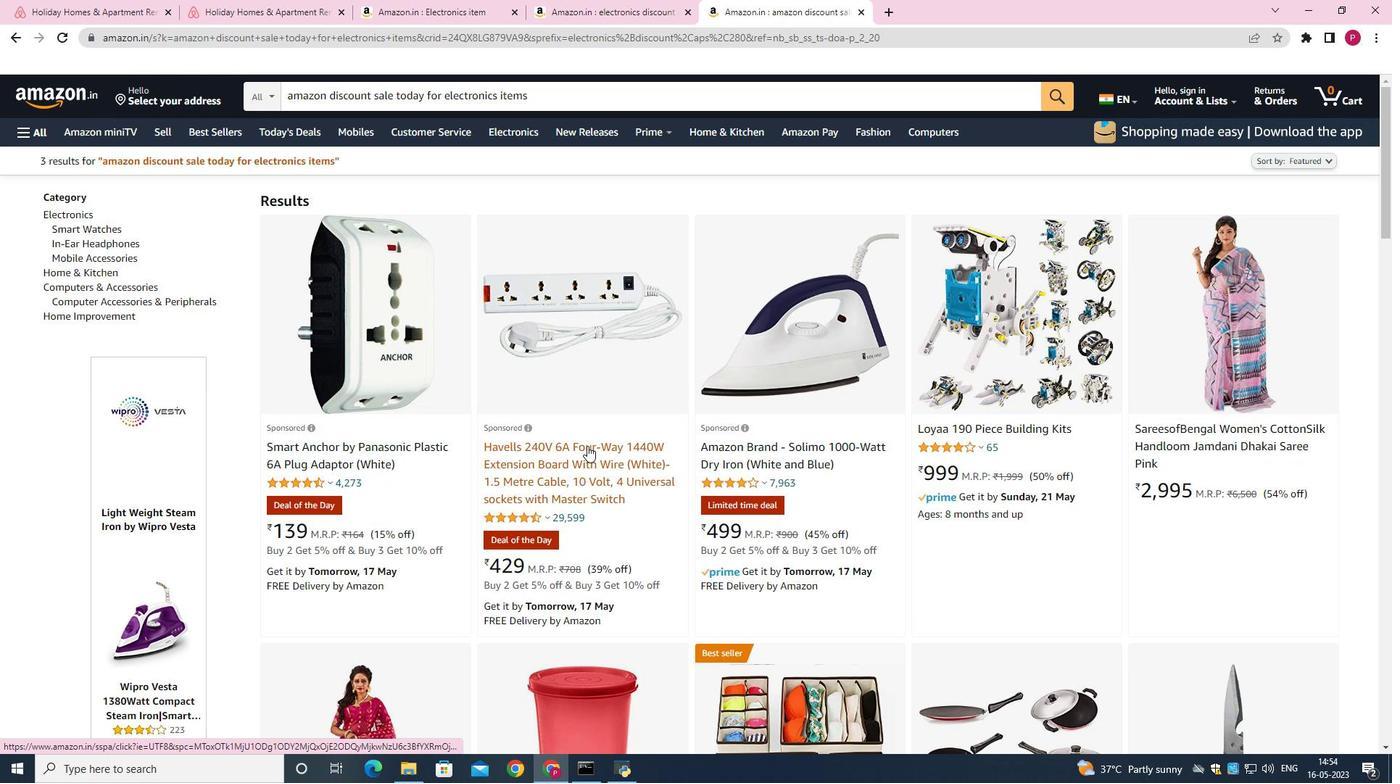 
Action: Mouse moved to (303, 21)
Screenshot: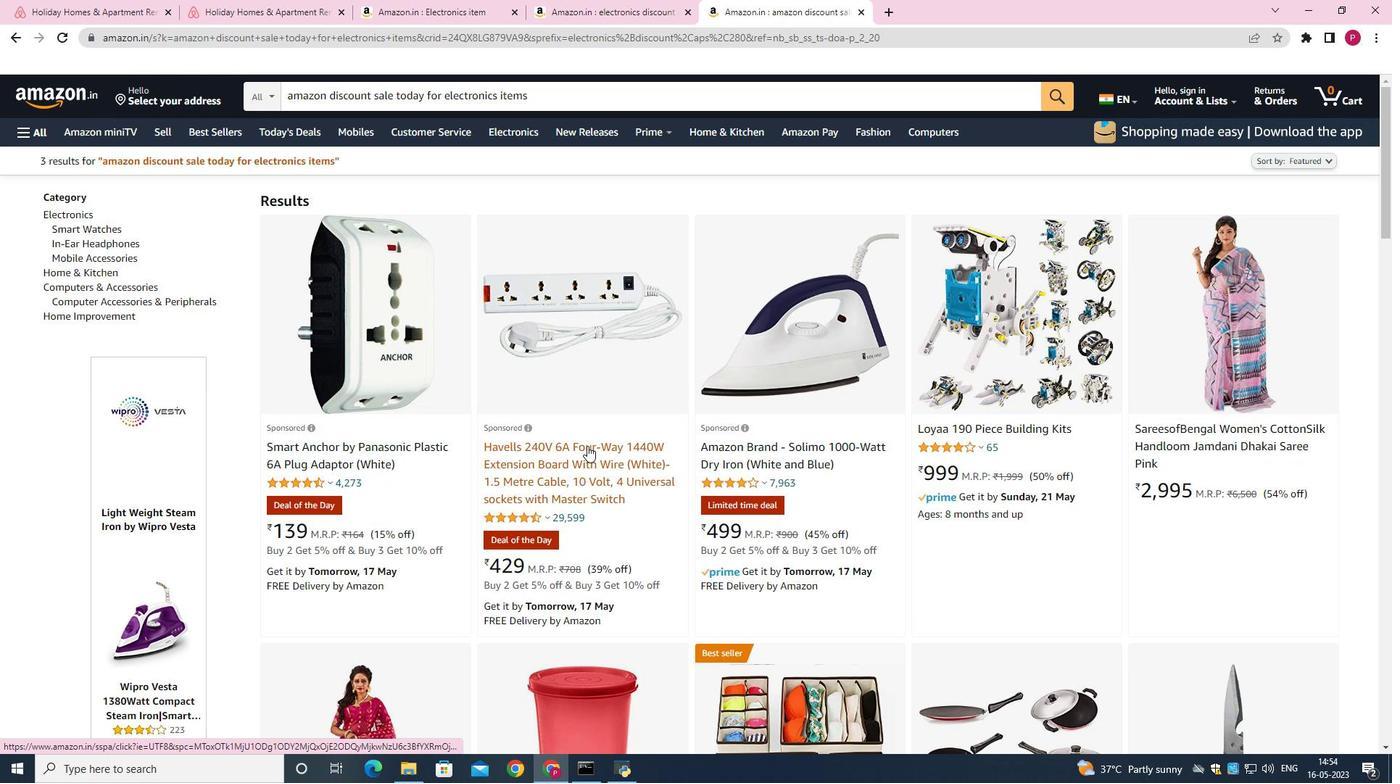 
Action: Mouse scrolled (303, 22) with delta (0, 0)
Screenshot: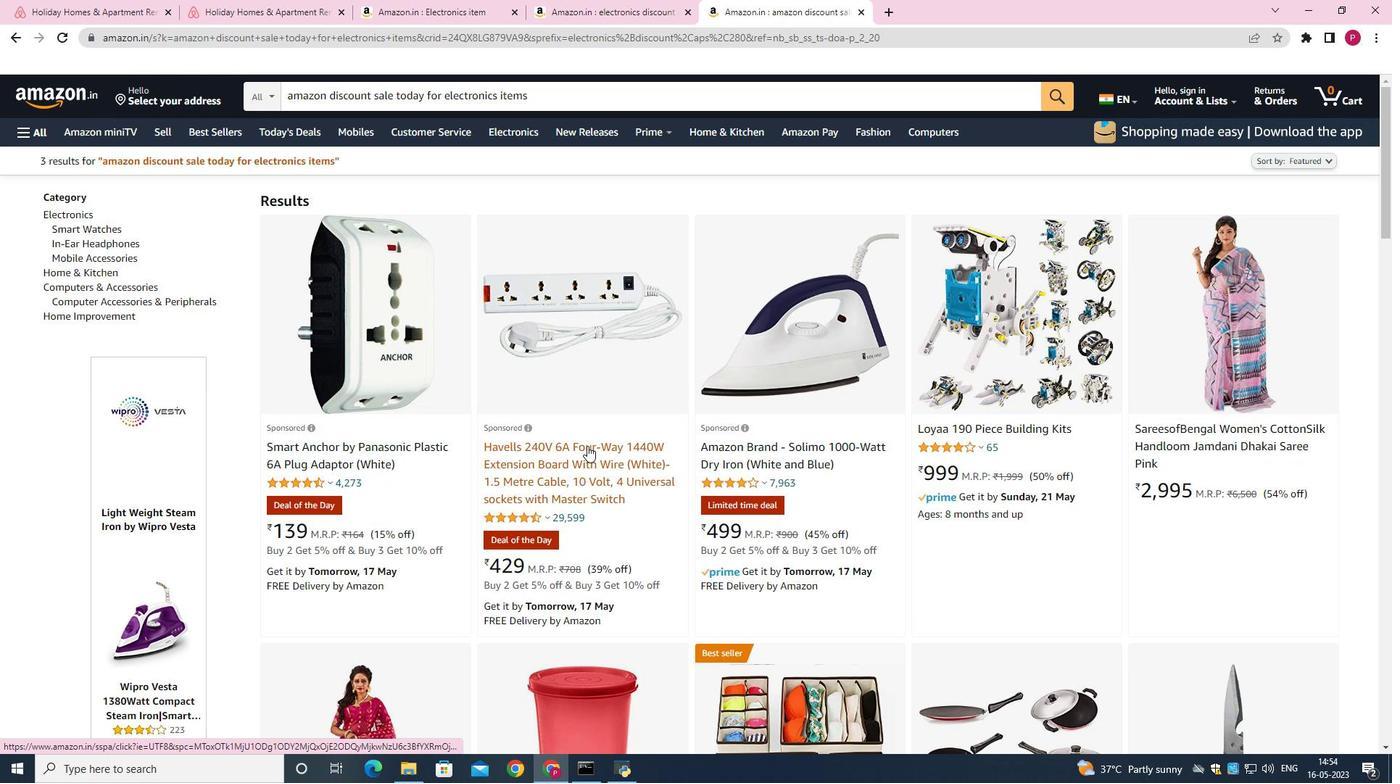 
Action: Mouse moved to (303, 29)
Screenshot: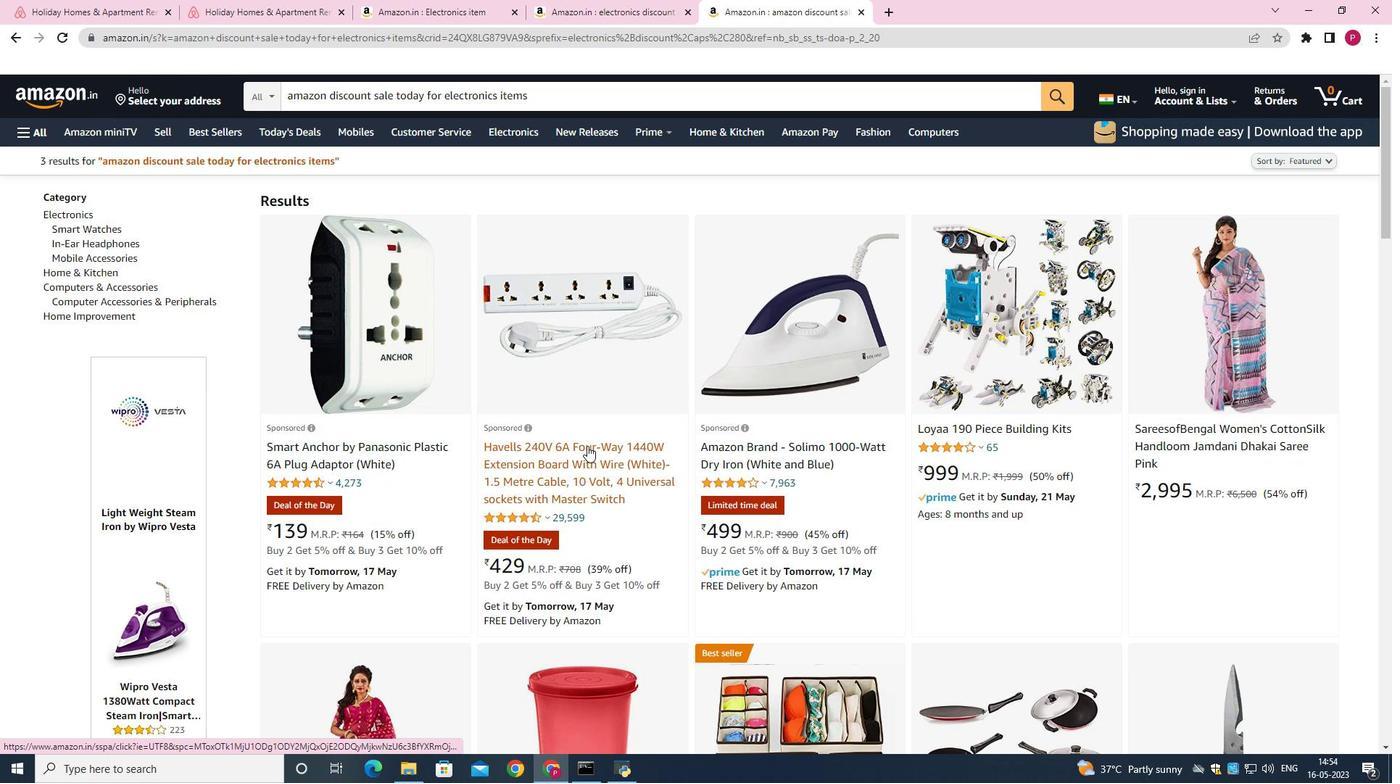
Action: Mouse scrolled (303, 30) with delta (0, 0)
Screenshot: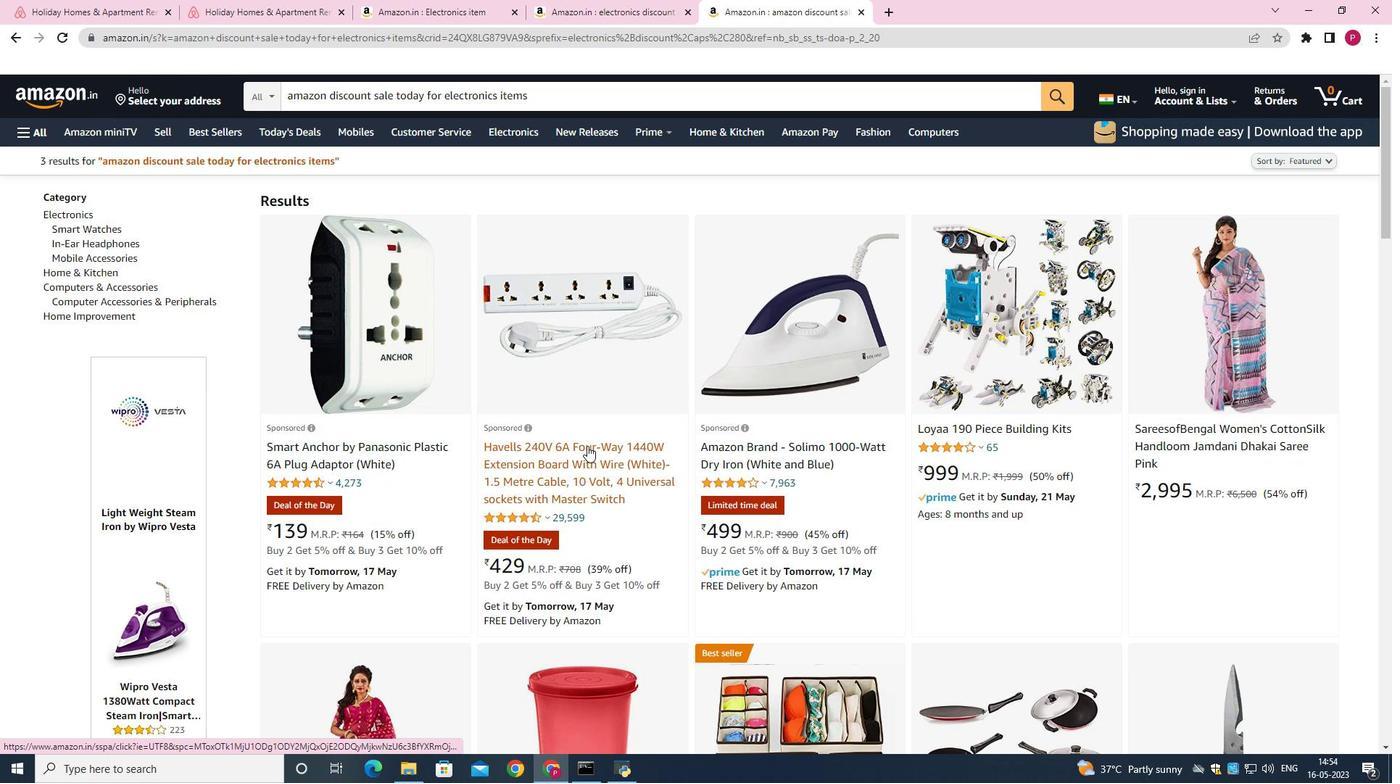 
Action: Mouse moved to (303, 42)
Screenshot: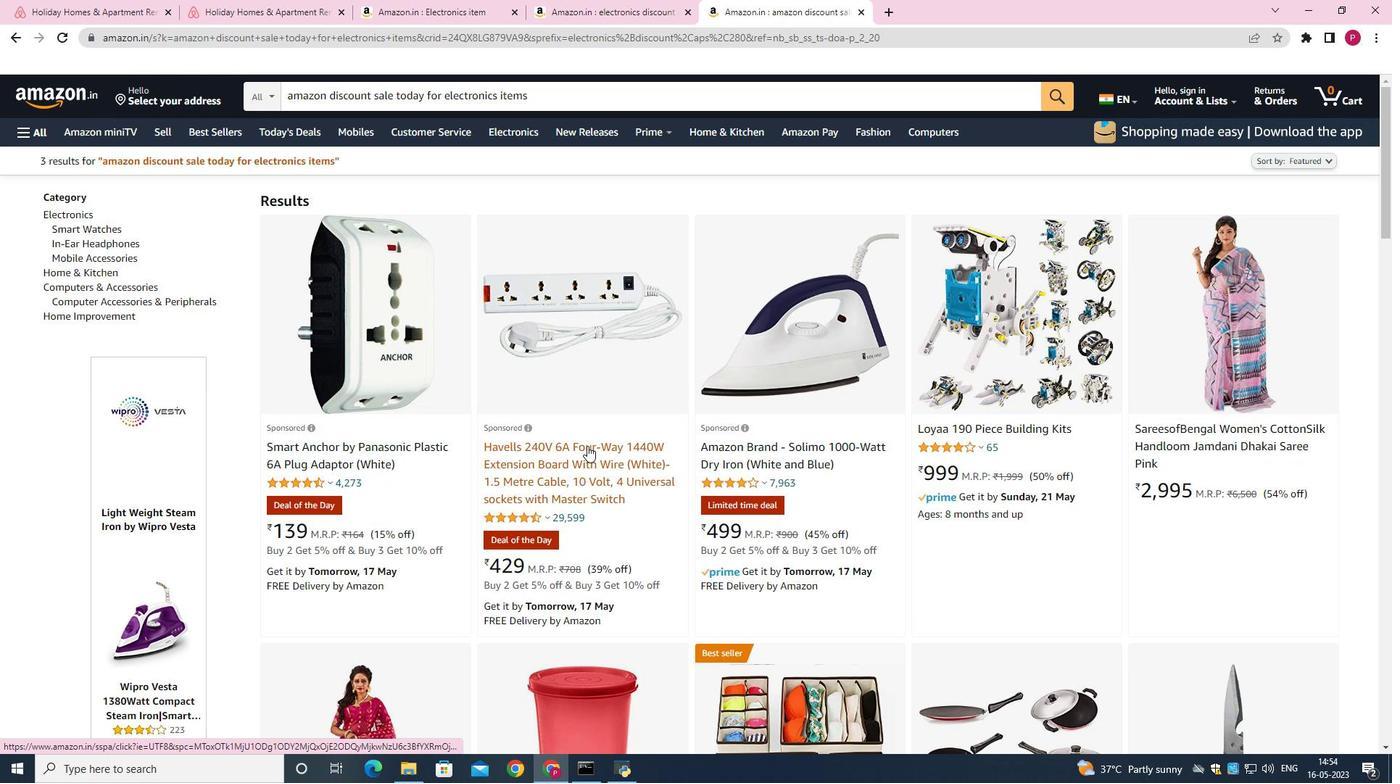 
Action: Mouse scrolled (303, 42) with delta (0, 0)
Screenshot: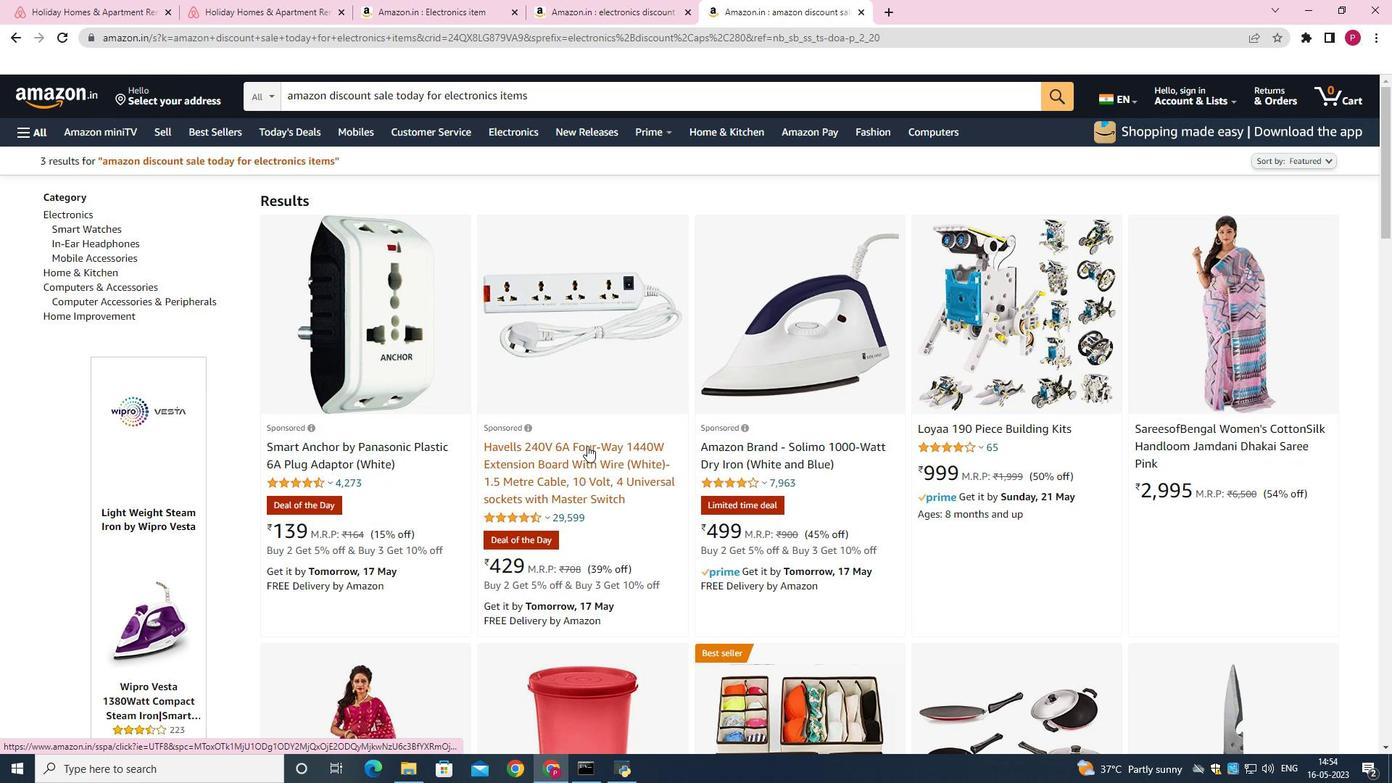 
Action: Mouse moved to (411, 315)
Screenshot: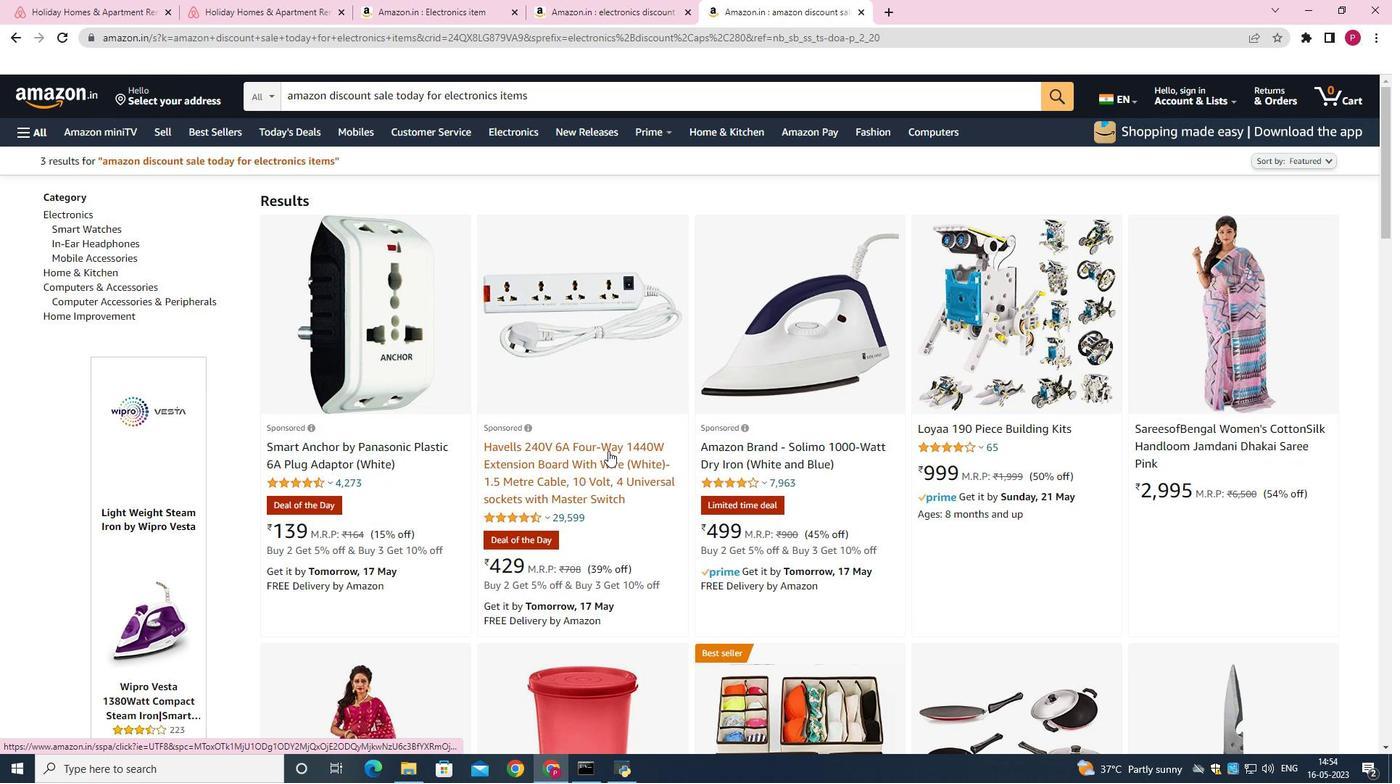 
Action: Mouse scrolled (411, 316) with delta (0, 0)
Screenshot: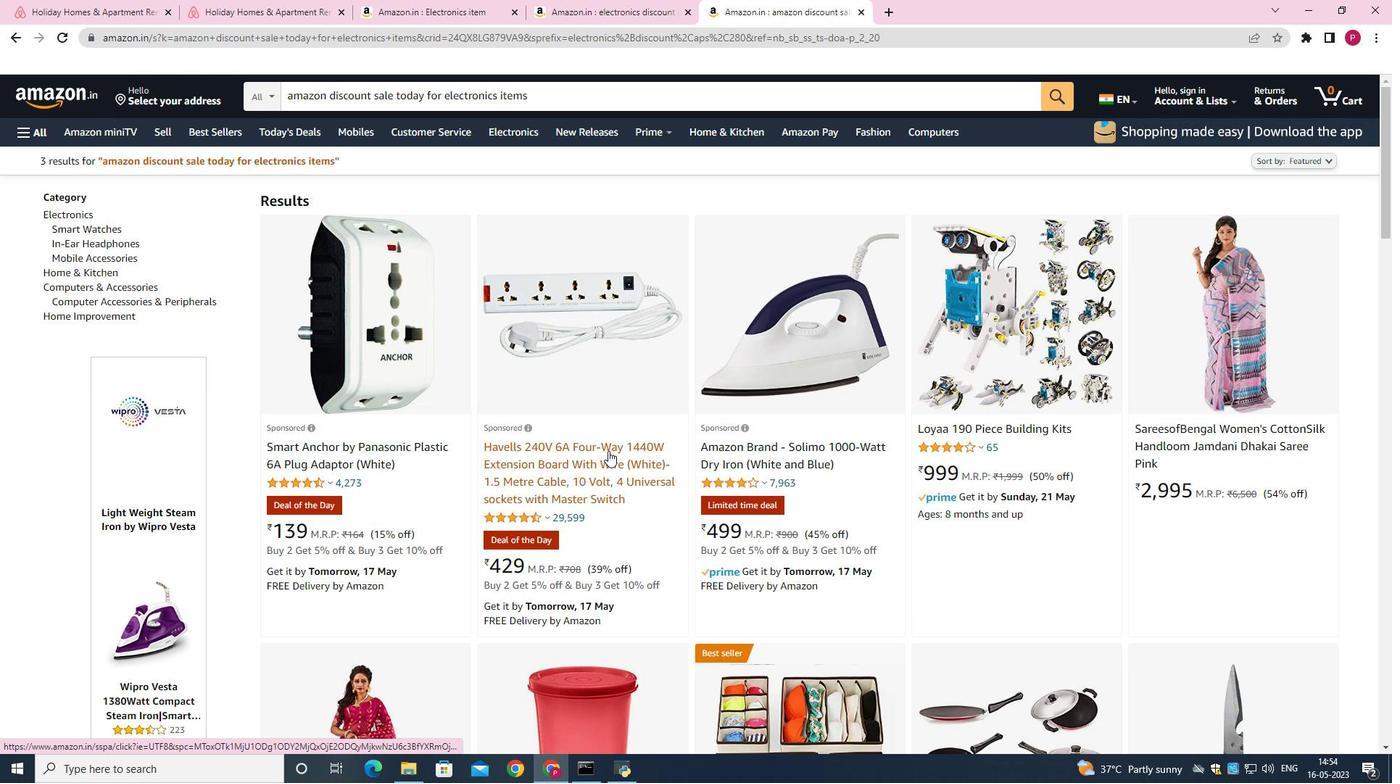 
Action: Mouse scrolled (411, 316) with delta (0, 0)
Screenshot: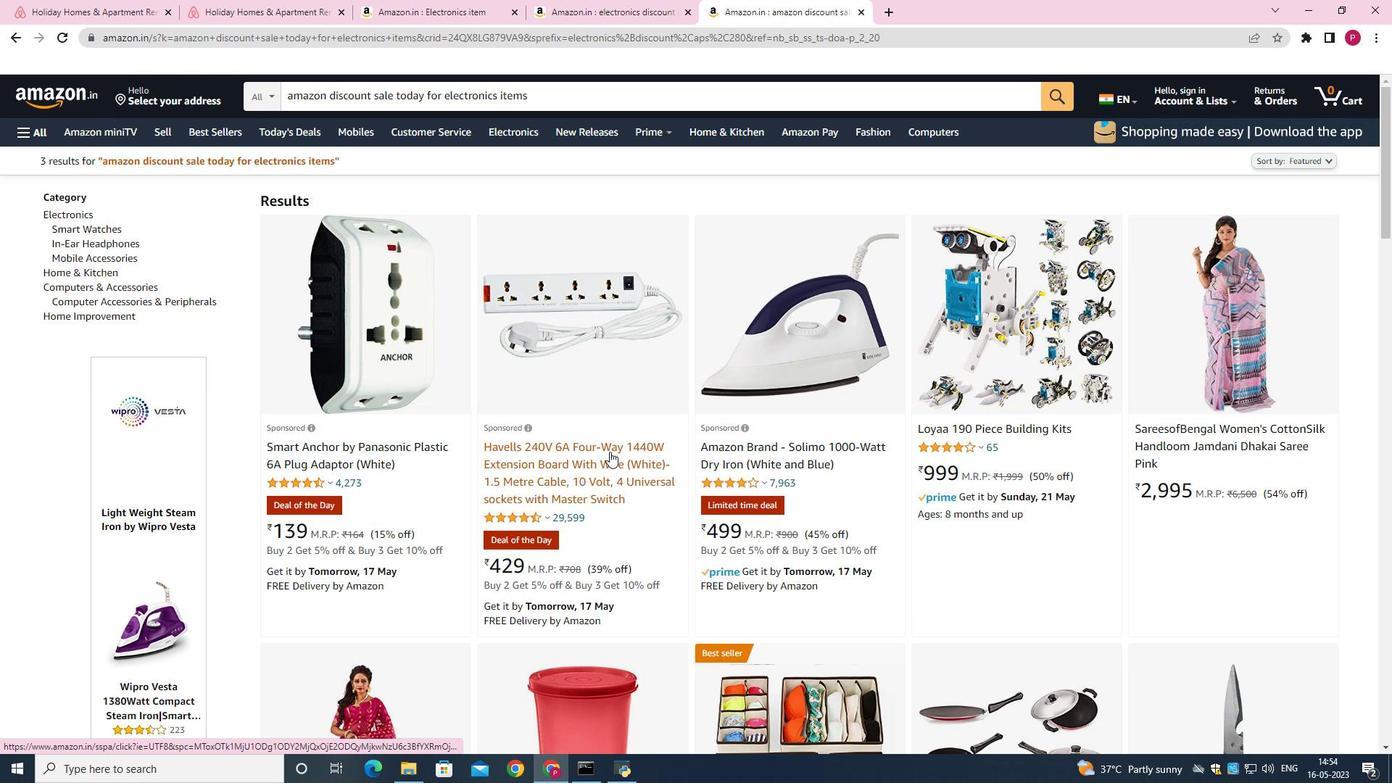
Action: Mouse scrolled (411, 316) with delta (0, 0)
Screenshot: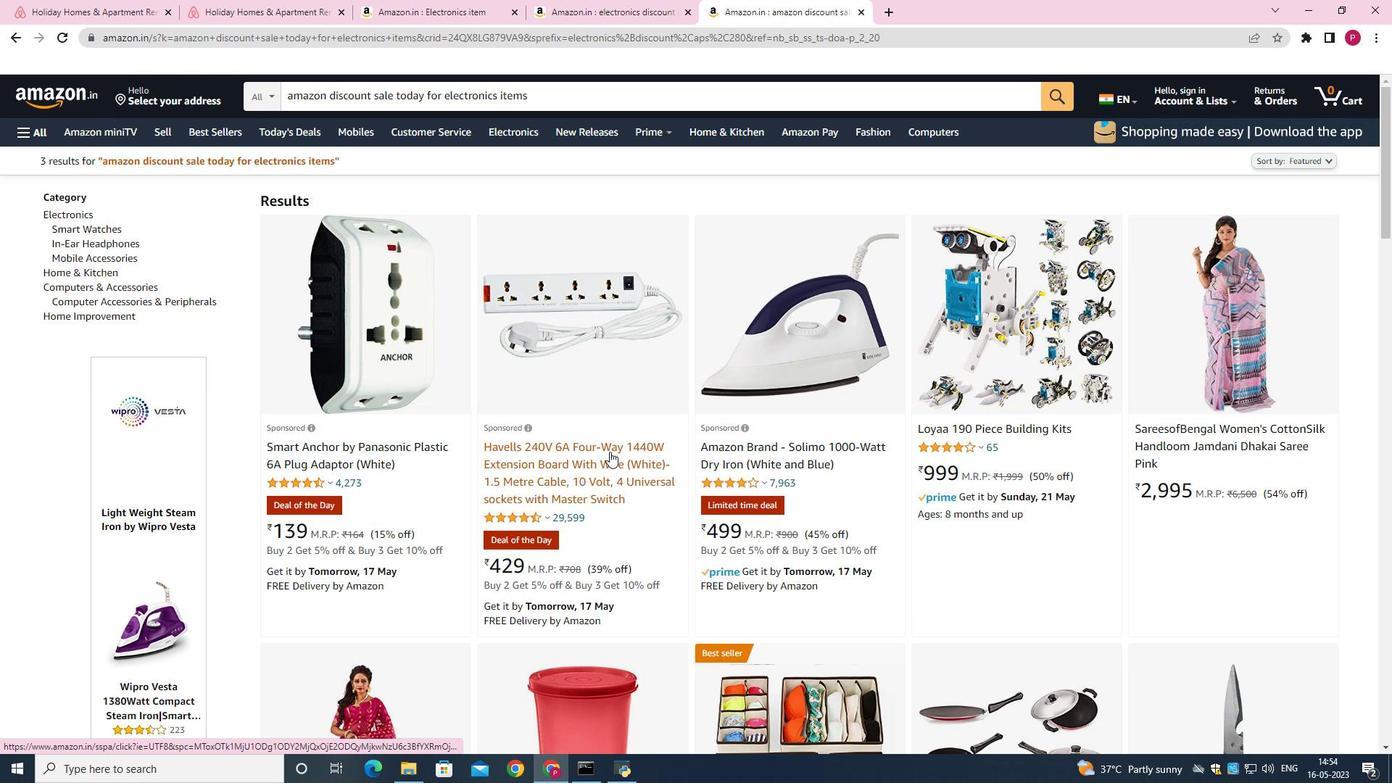 
Action: Mouse scrolled (411, 316) with delta (0, 0)
Screenshot: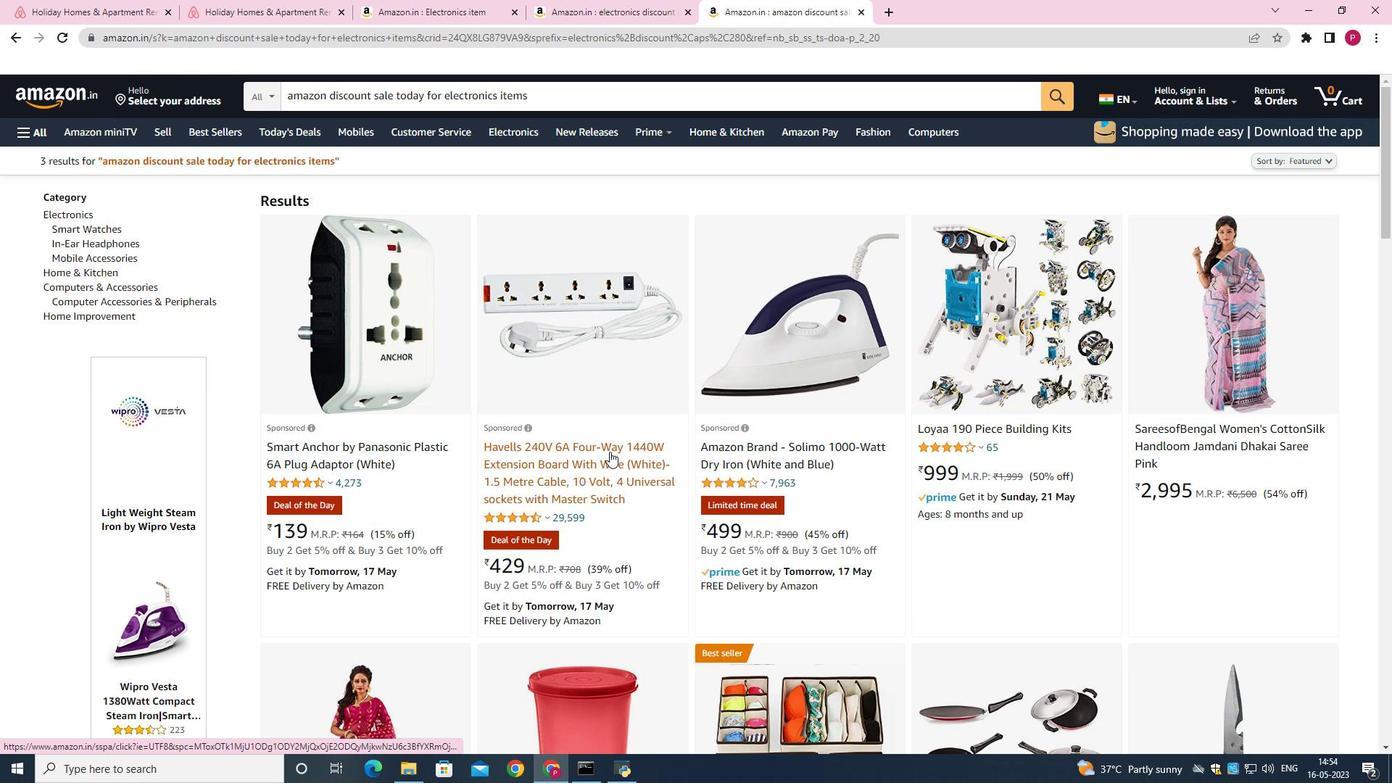 
Action: Mouse scrolled (411, 316) with delta (0, 0)
Screenshot: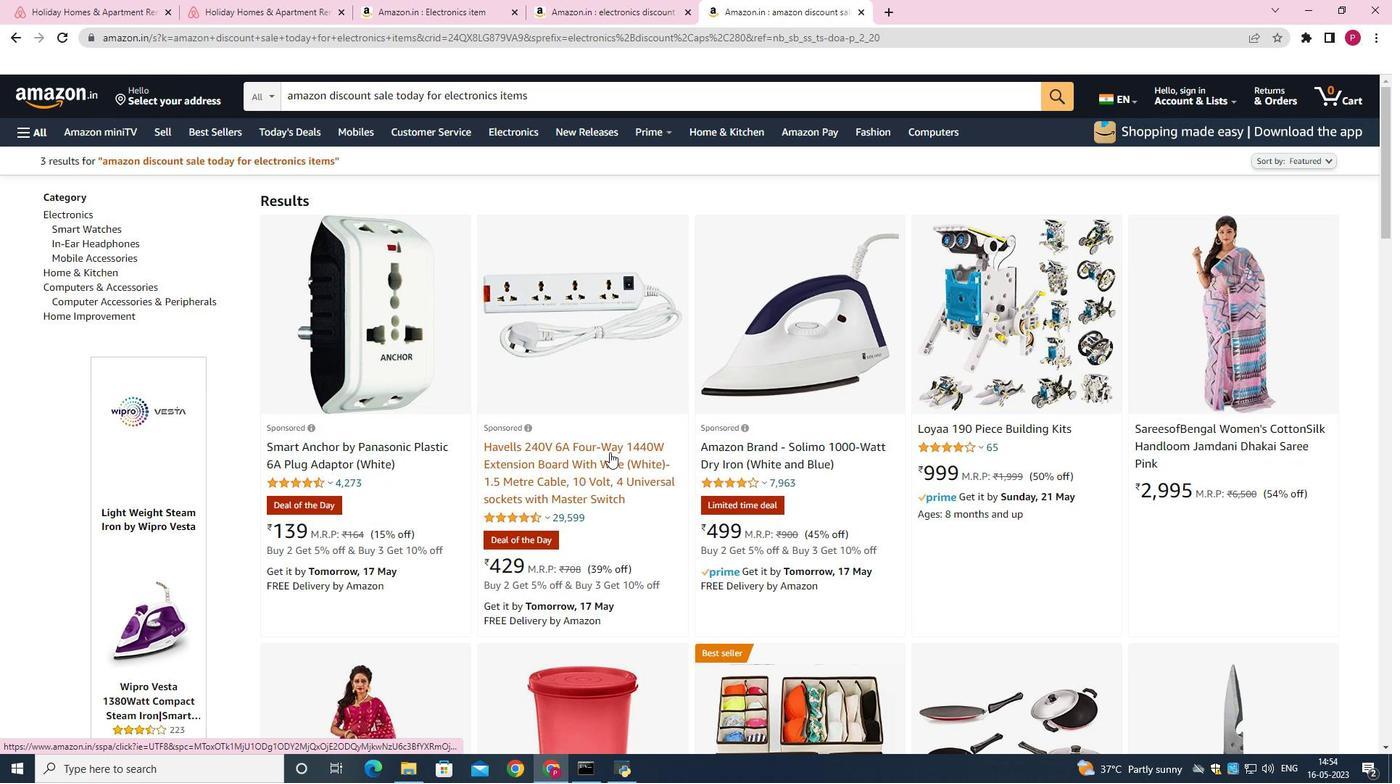 
Action: Mouse moved to (411, 314)
Screenshot: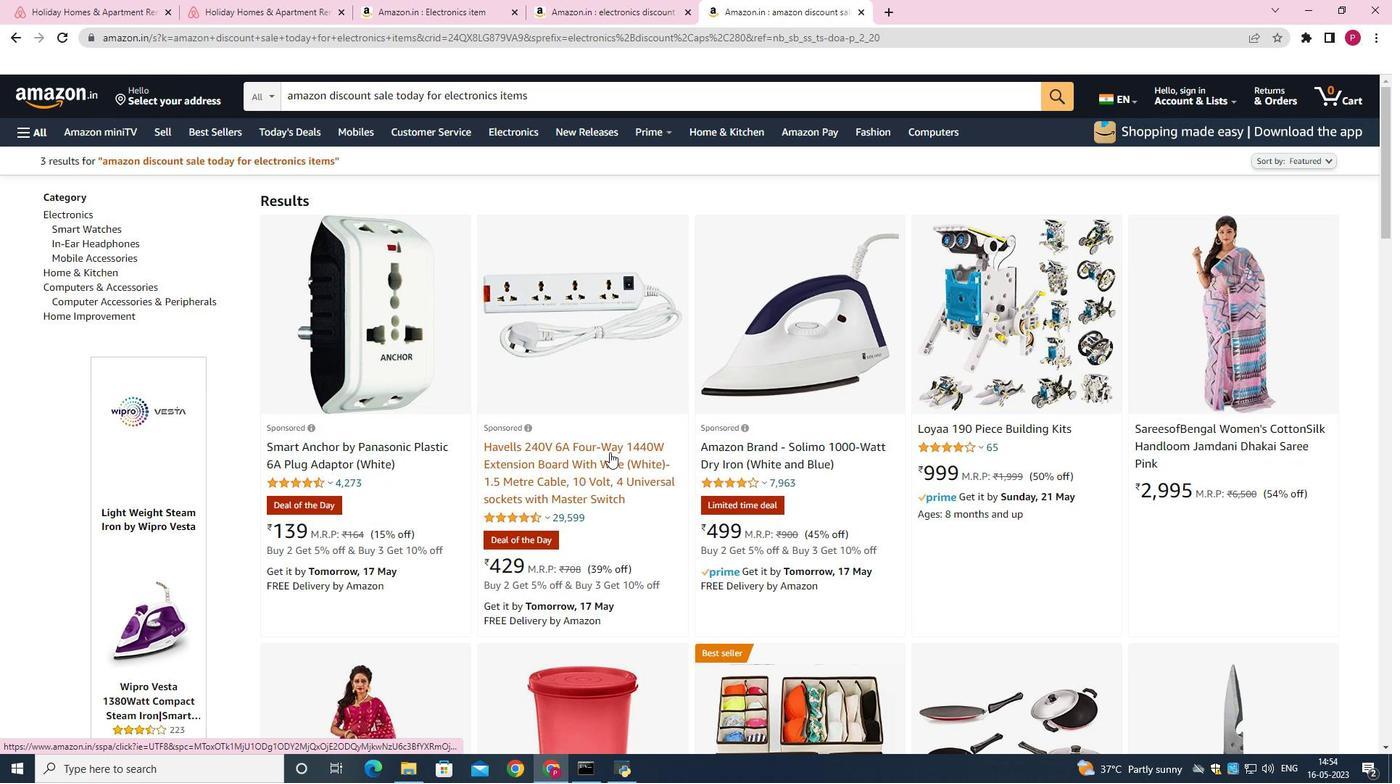 
Action: Mouse scrolled (411, 316) with delta (0, 0)
Screenshot: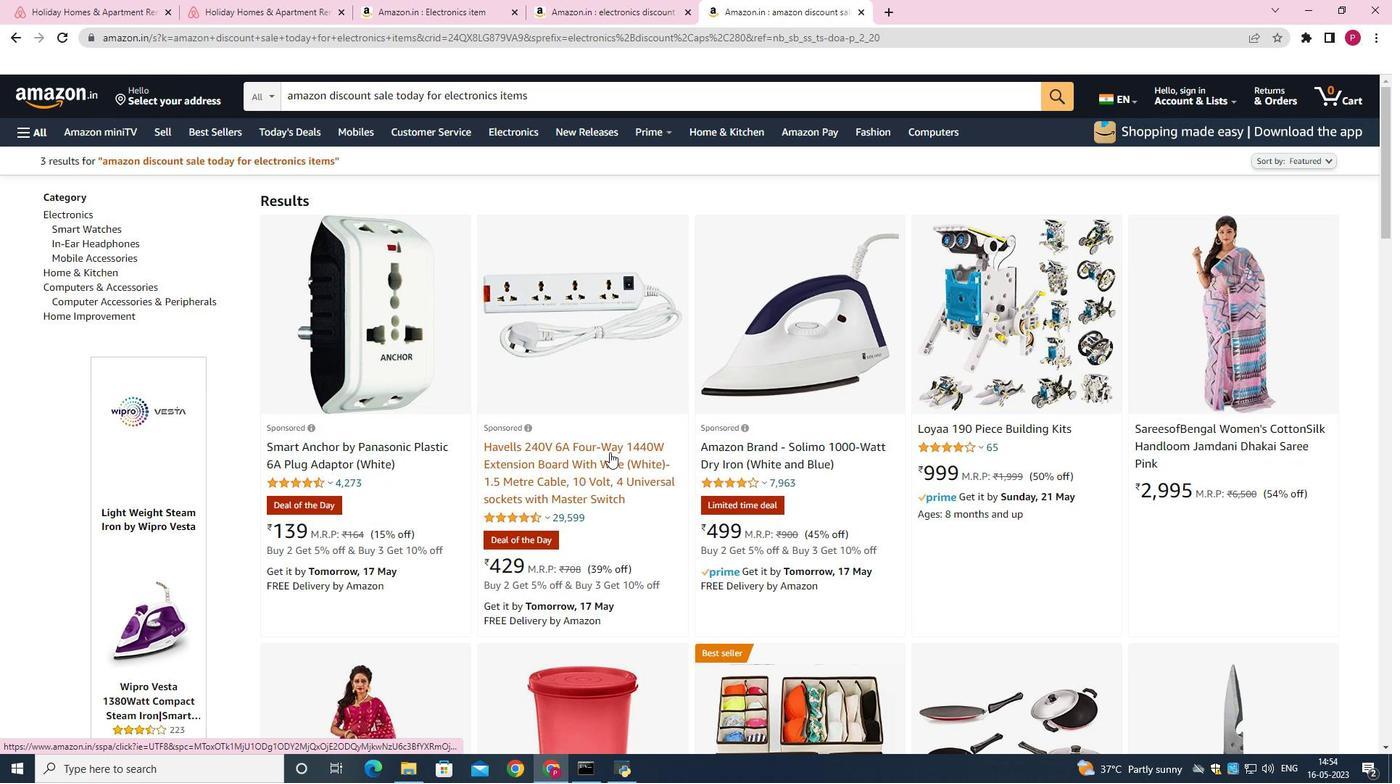 
Action: Mouse moved to (390, 127)
Screenshot: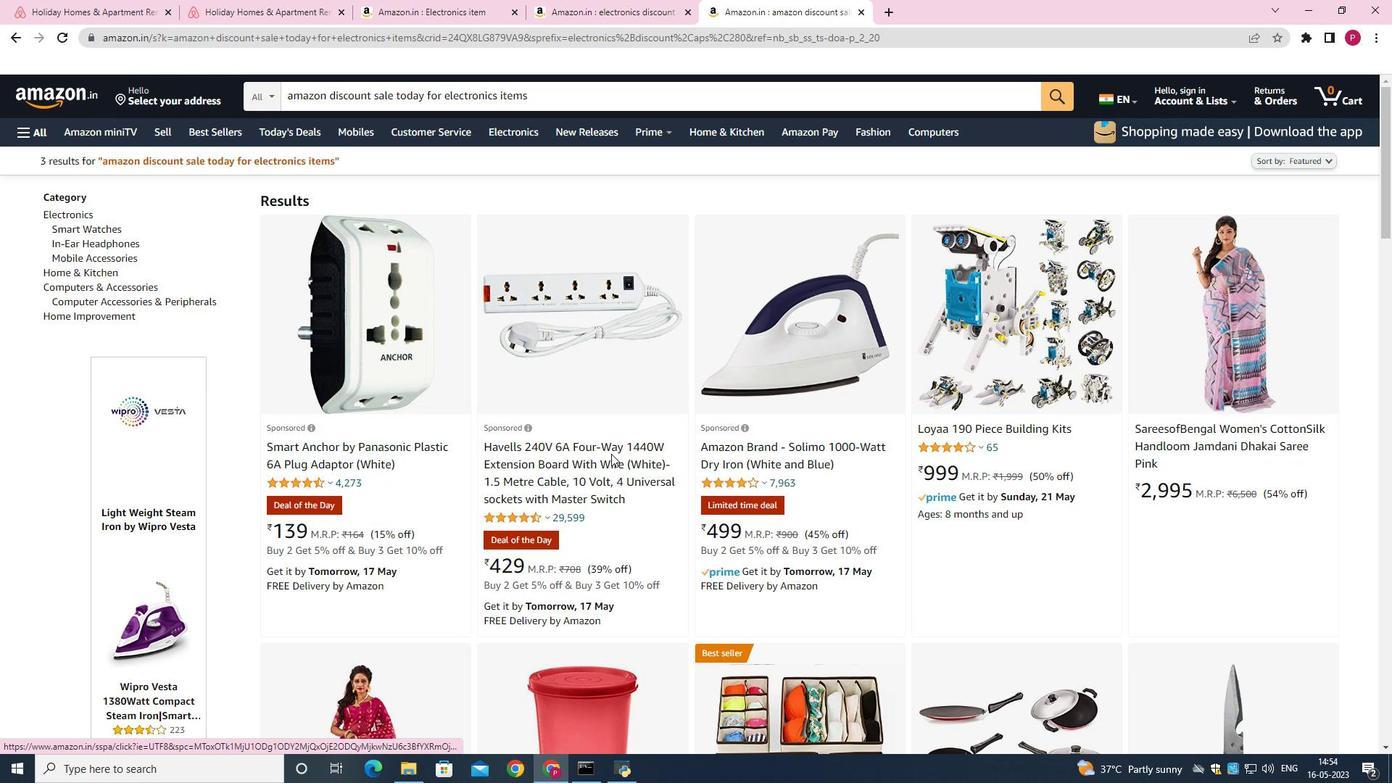 
Action: Mouse scrolled (390, 128) with delta (0, 0)
Screenshot: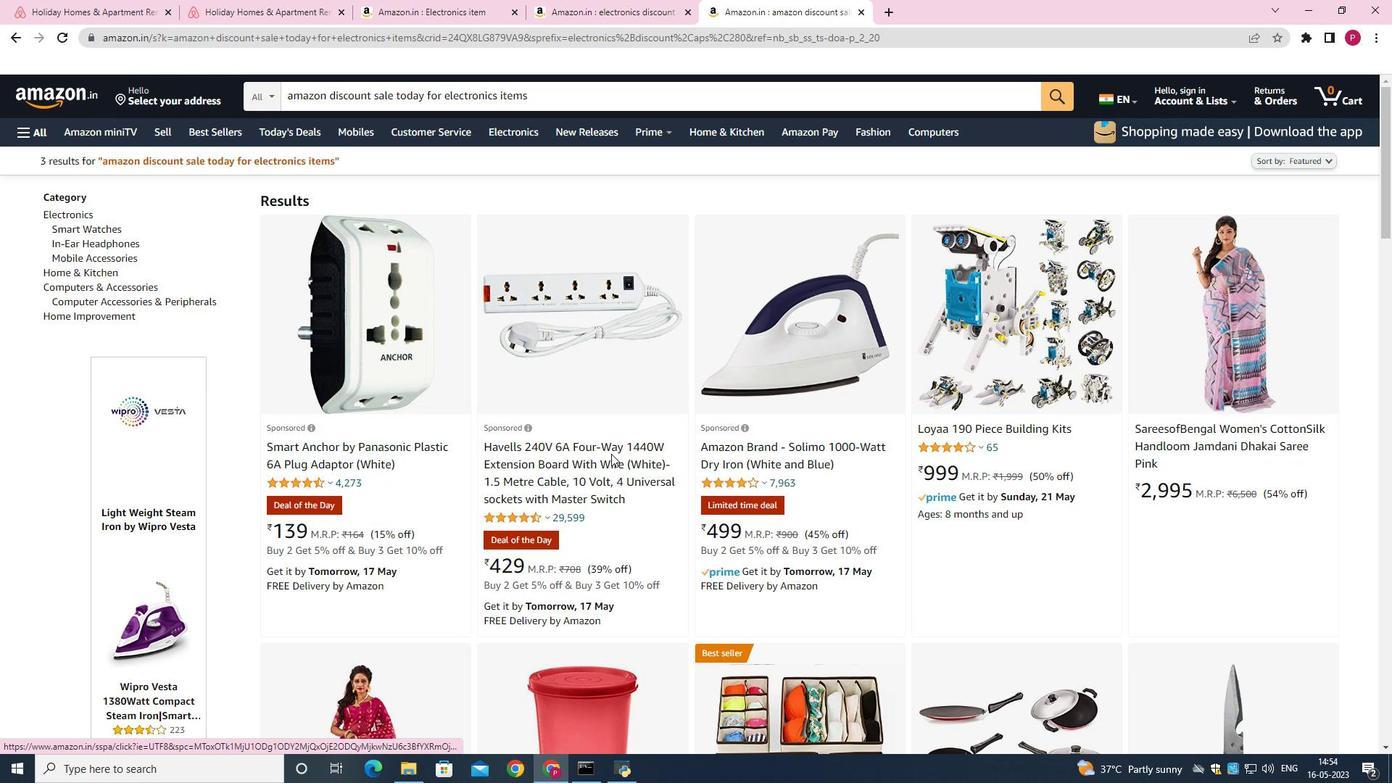 
Action: Mouse moved to (390, 132)
Screenshot: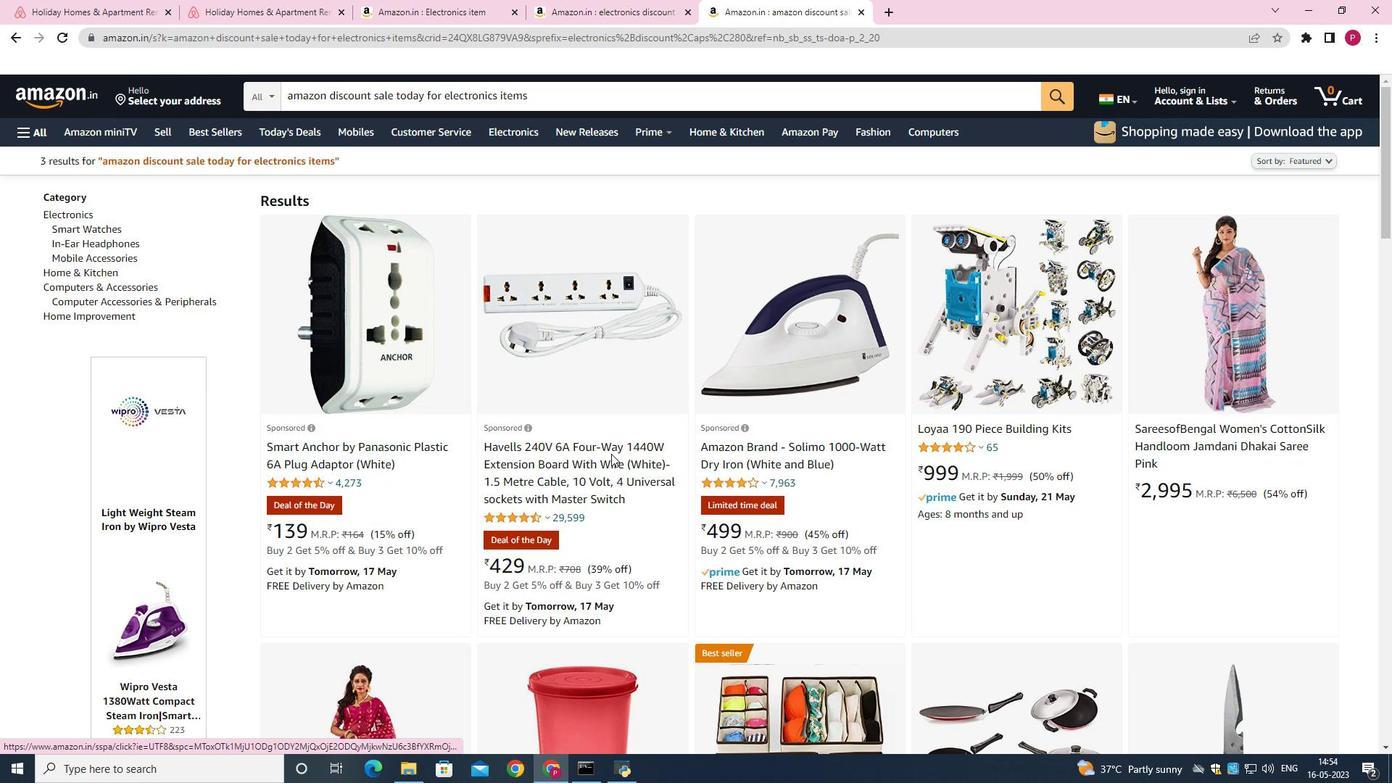 
Action: Mouse scrolled (390, 133) with delta (0, 0)
Screenshot: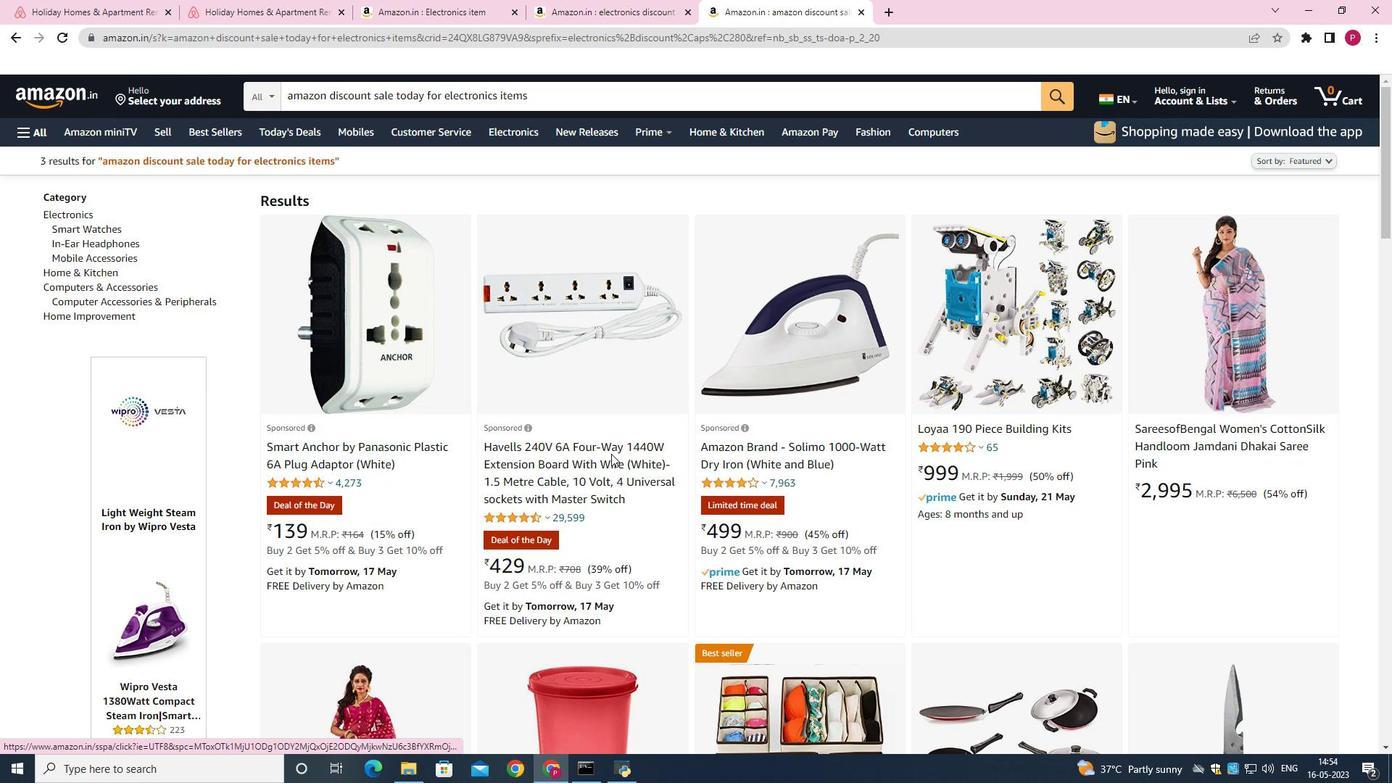 
Action: Mouse moved to (394, 143)
Screenshot: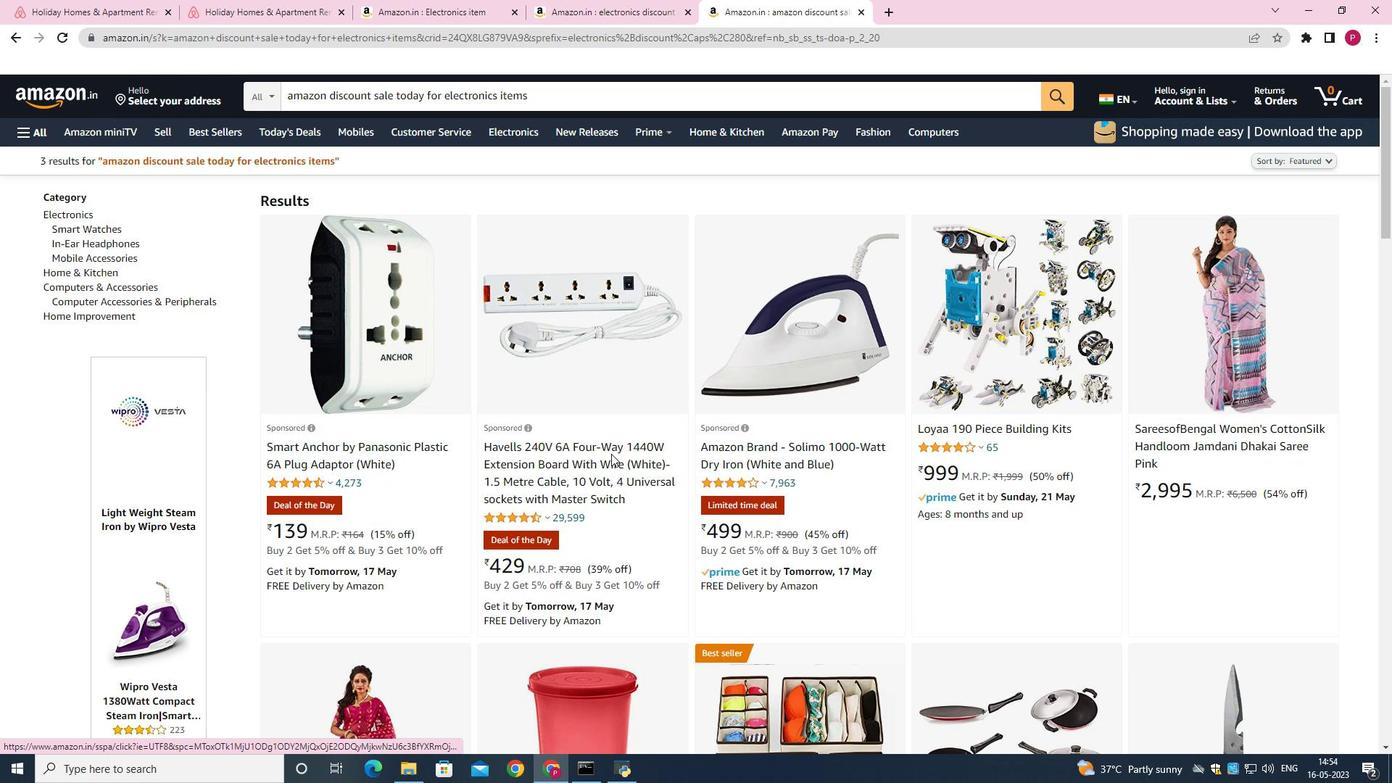 
Action: Mouse scrolled (393, 138) with delta (0, 0)
Screenshot: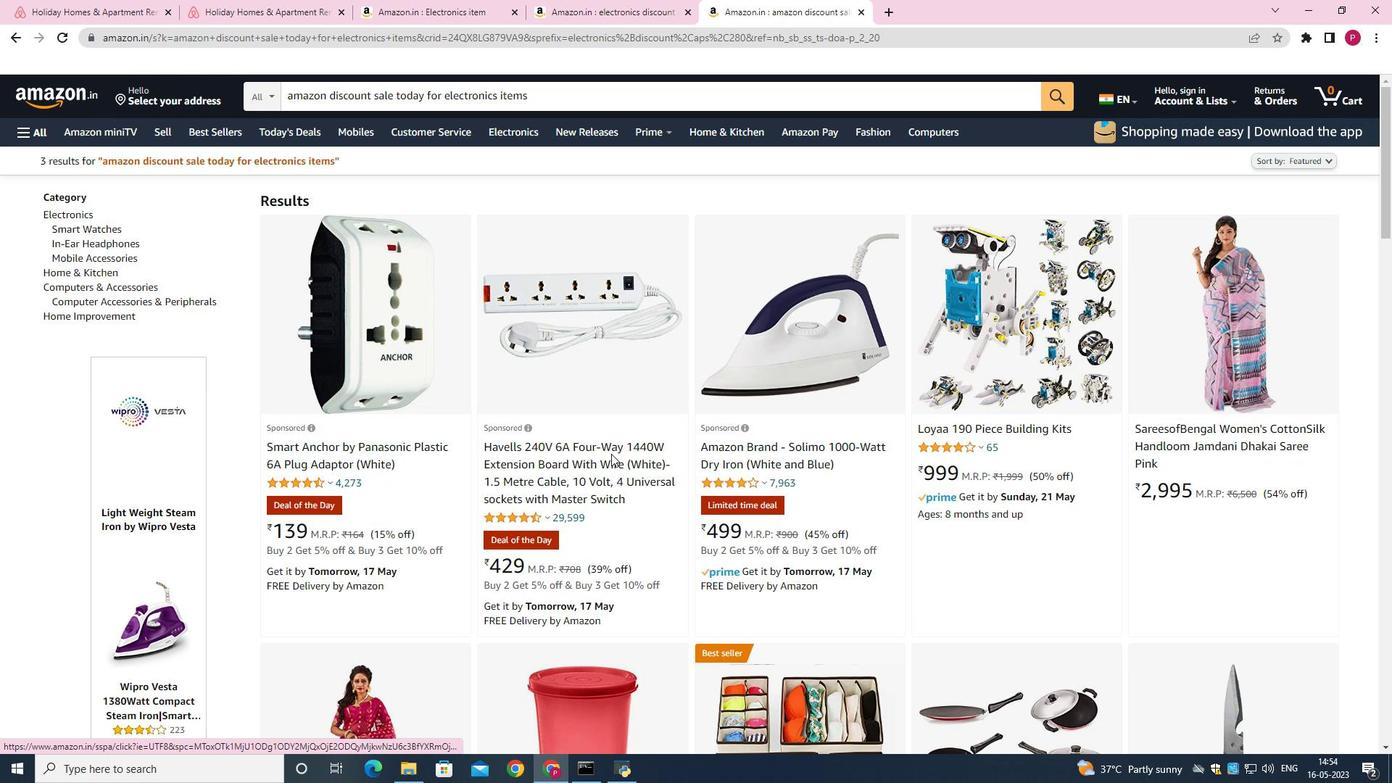 
Action: Mouse moved to (395, 147)
Screenshot: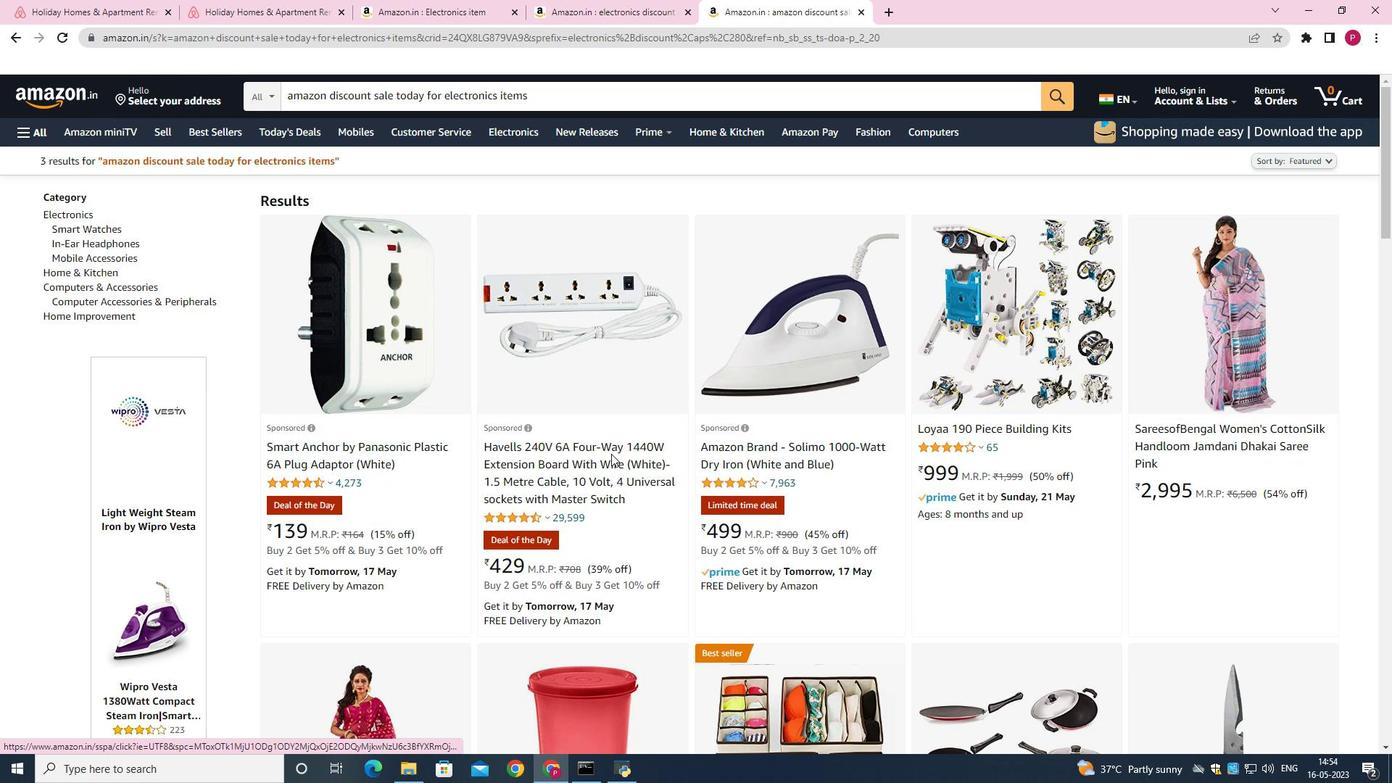 
Action: Mouse scrolled (394, 144) with delta (0, 0)
Screenshot: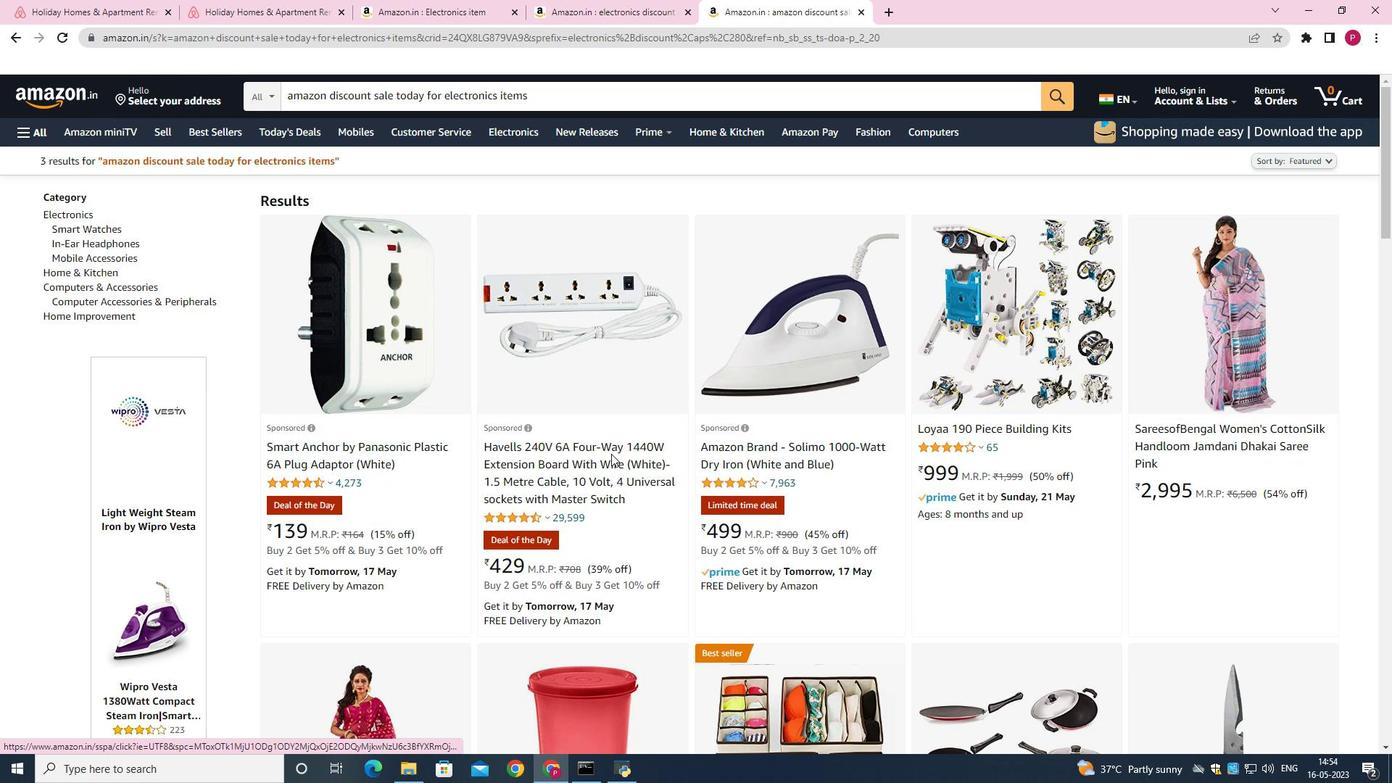 
Action: Mouse moved to (397, 155)
Screenshot: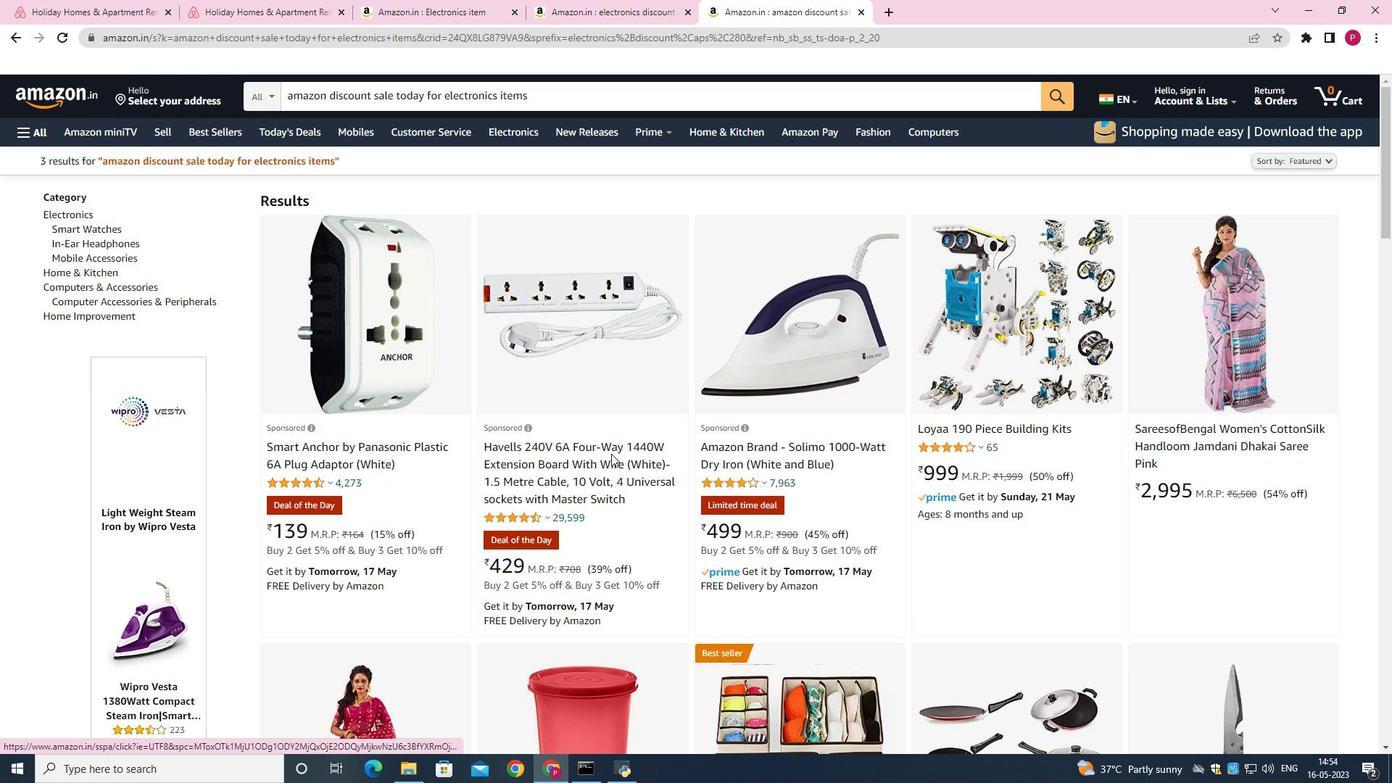 
Action: Mouse scrolled (396, 151) with delta (0, 0)
Screenshot: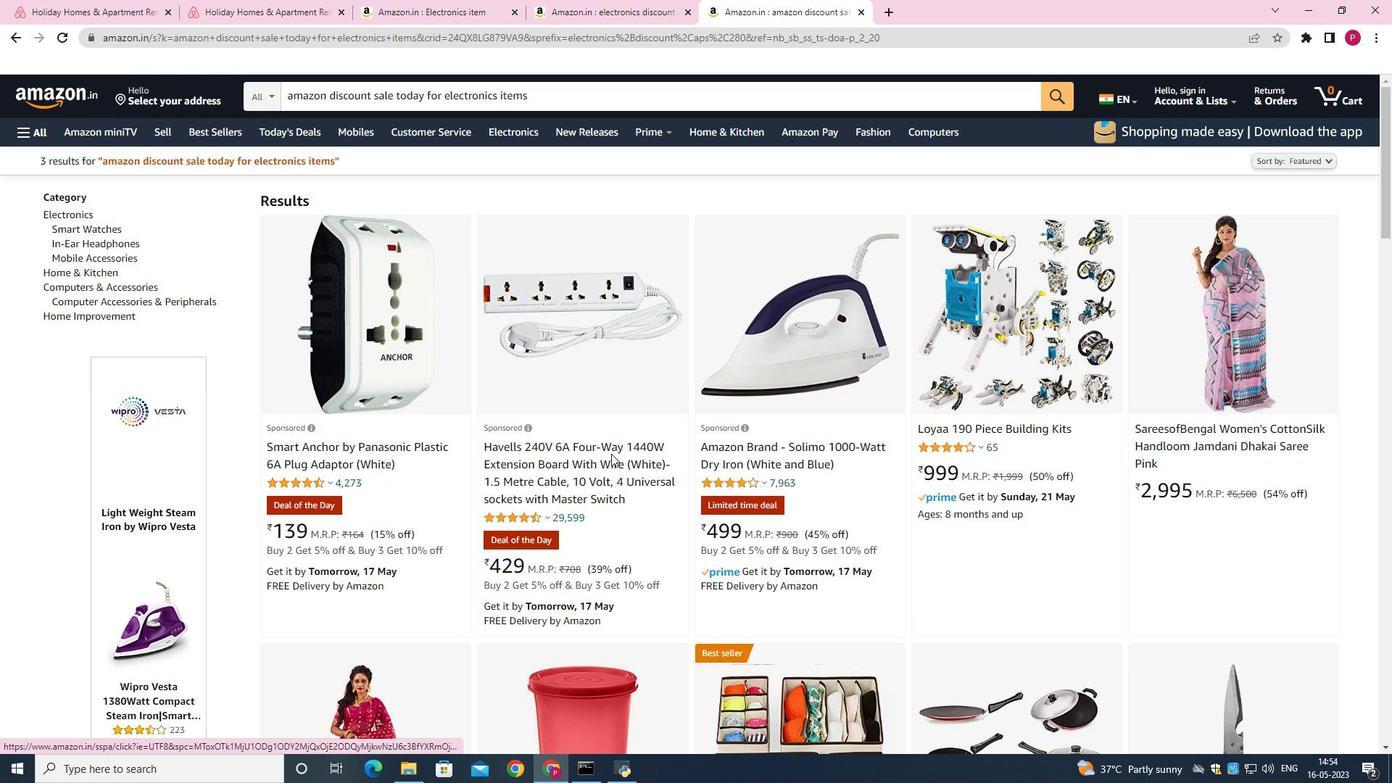 
Action: Mouse moved to (400, 160)
Screenshot: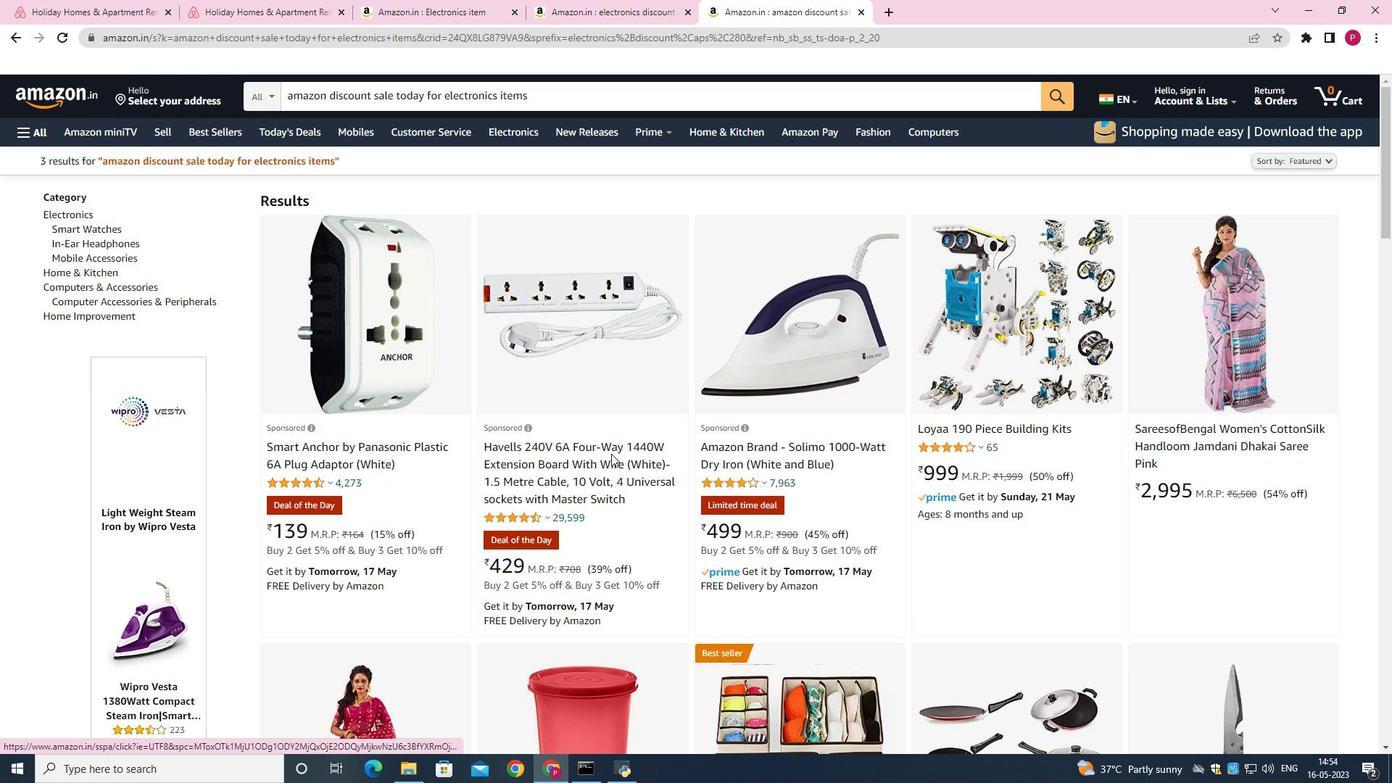 
Action: Mouse scrolled (399, 159) with delta (0, 0)
Screenshot: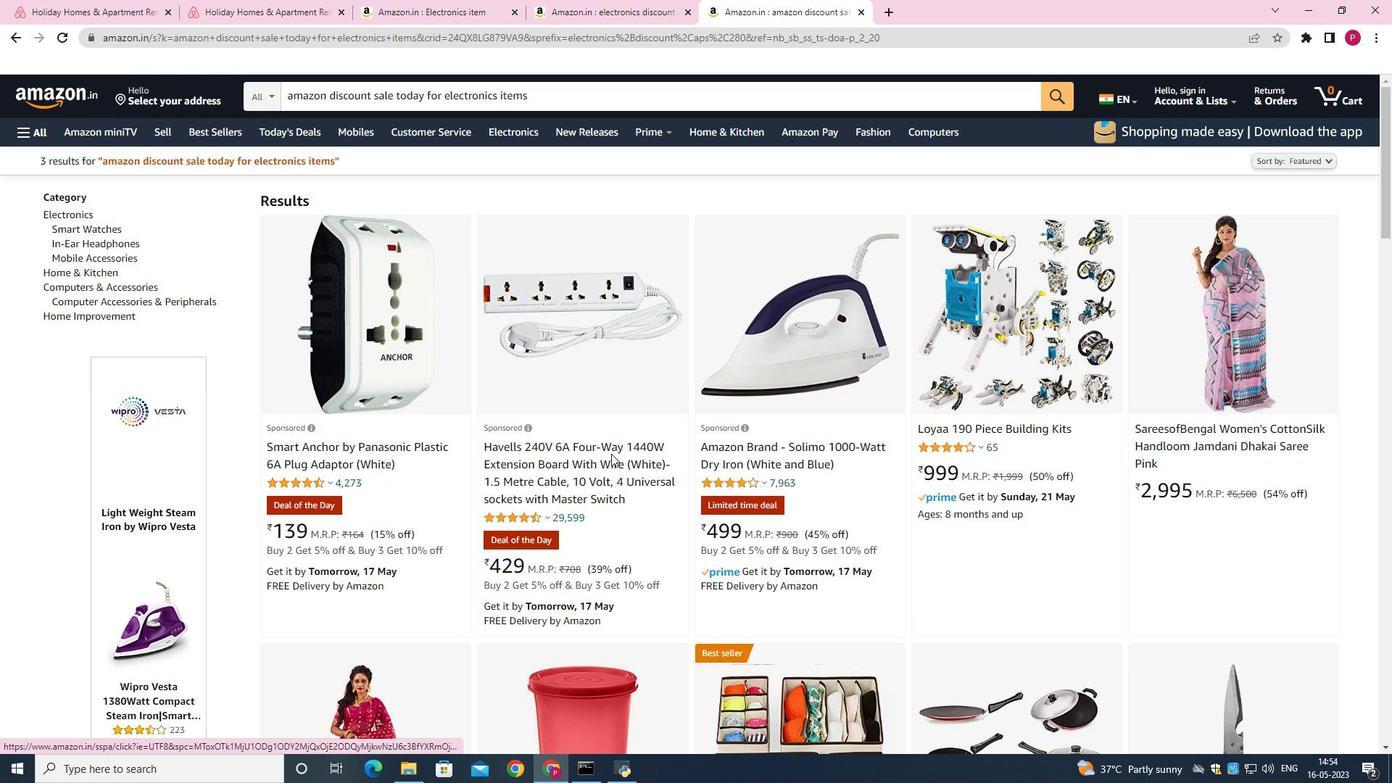 
Action: Mouse moved to (438, 189)
Screenshot: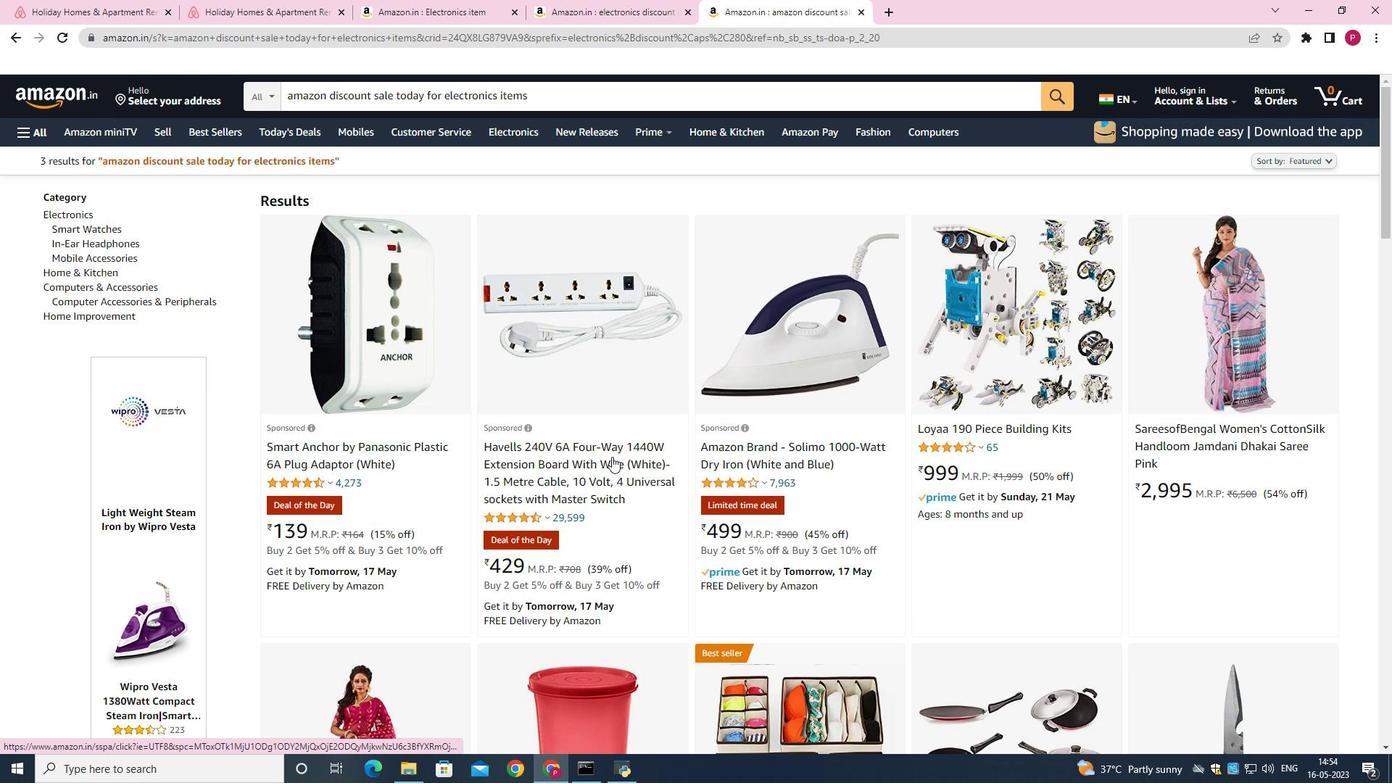 
Action: Mouse scrolled (416, 176) with delta (0, 0)
Screenshot: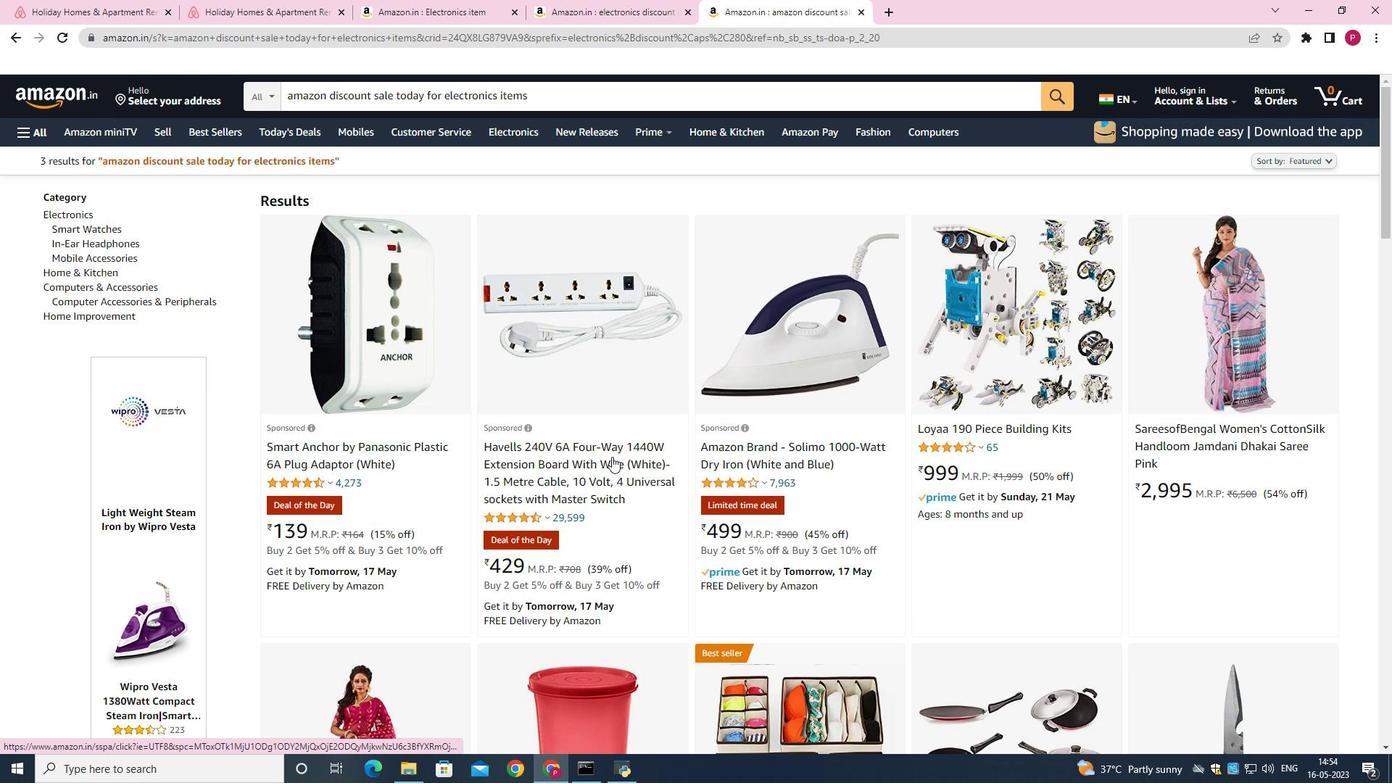 
Action: Mouse moved to (669, 325)
Screenshot: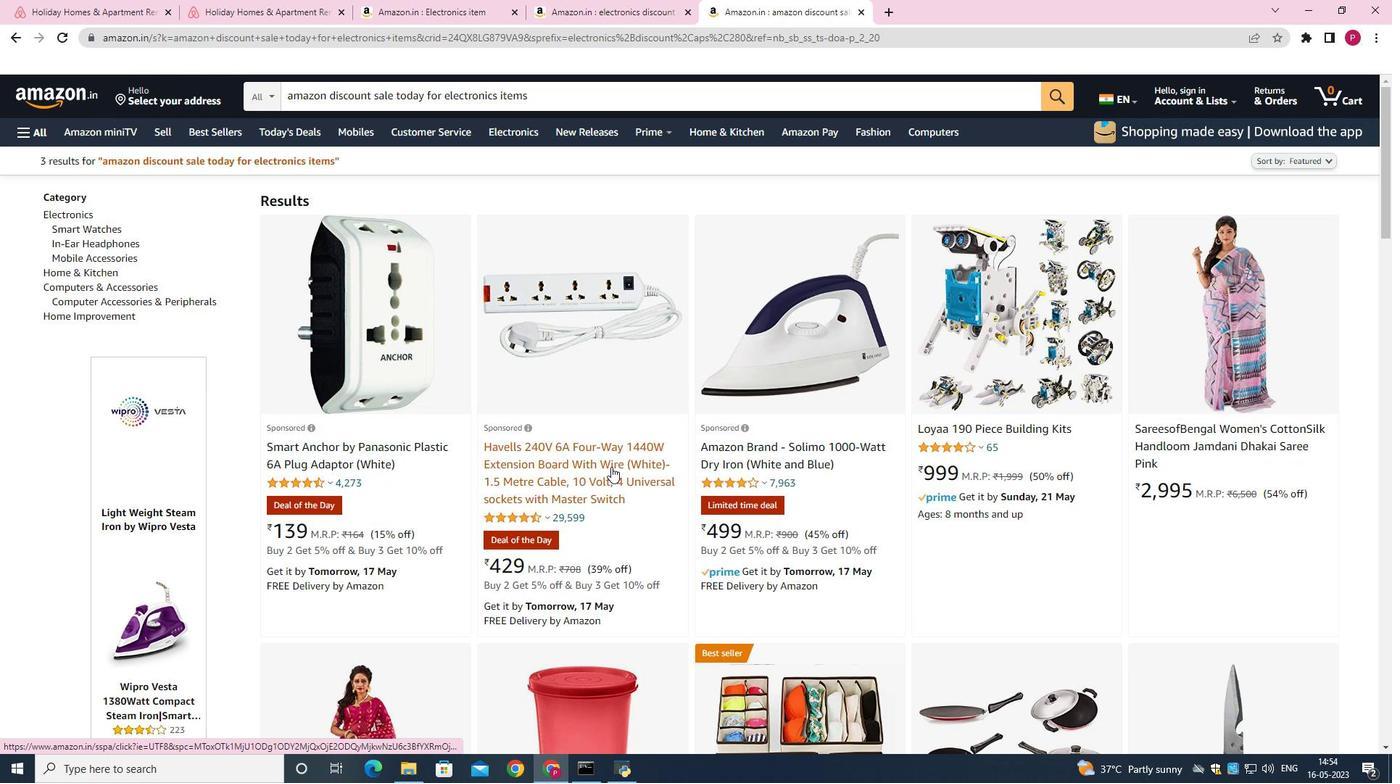 
Action: Mouse scrolled (669, 326) with delta (0, 0)
Screenshot: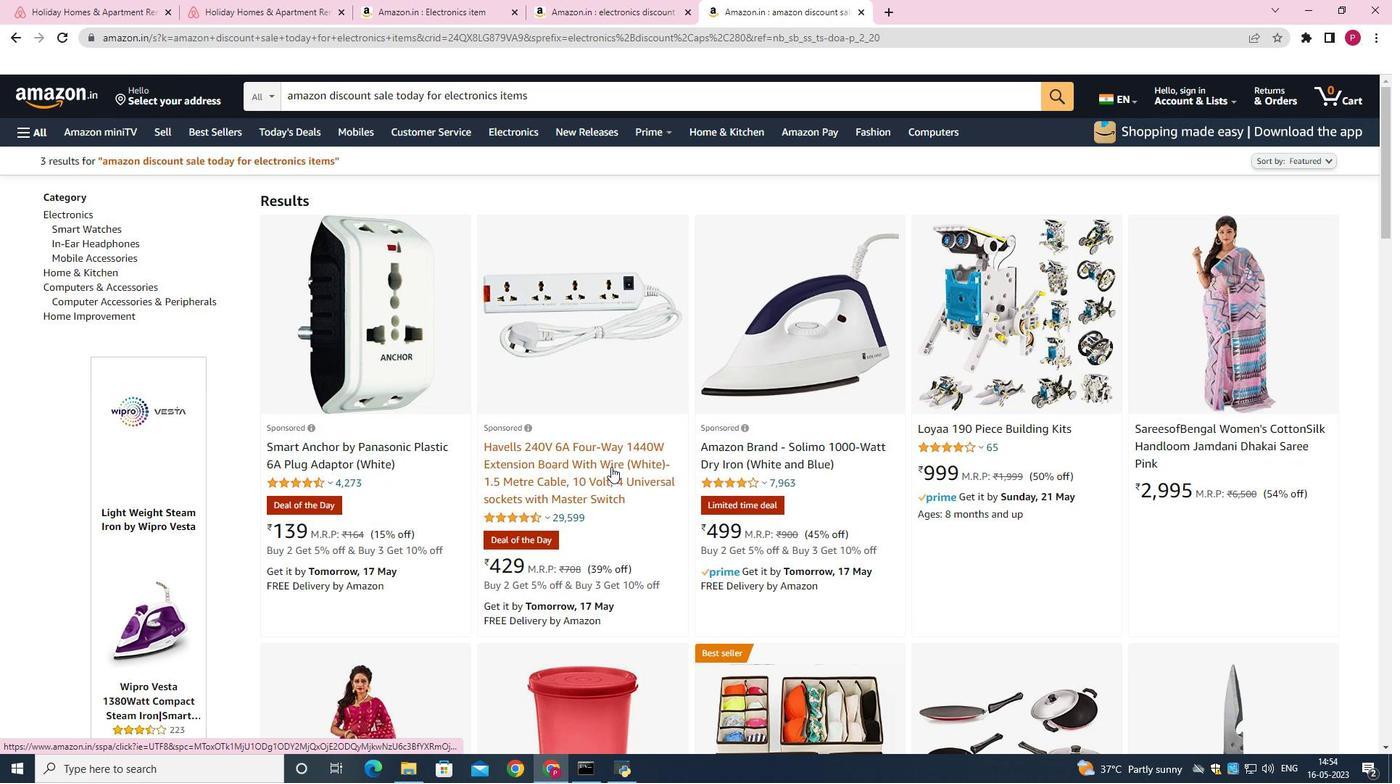 
Action: Mouse scrolled (669, 326) with delta (0, 0)
Screenshot: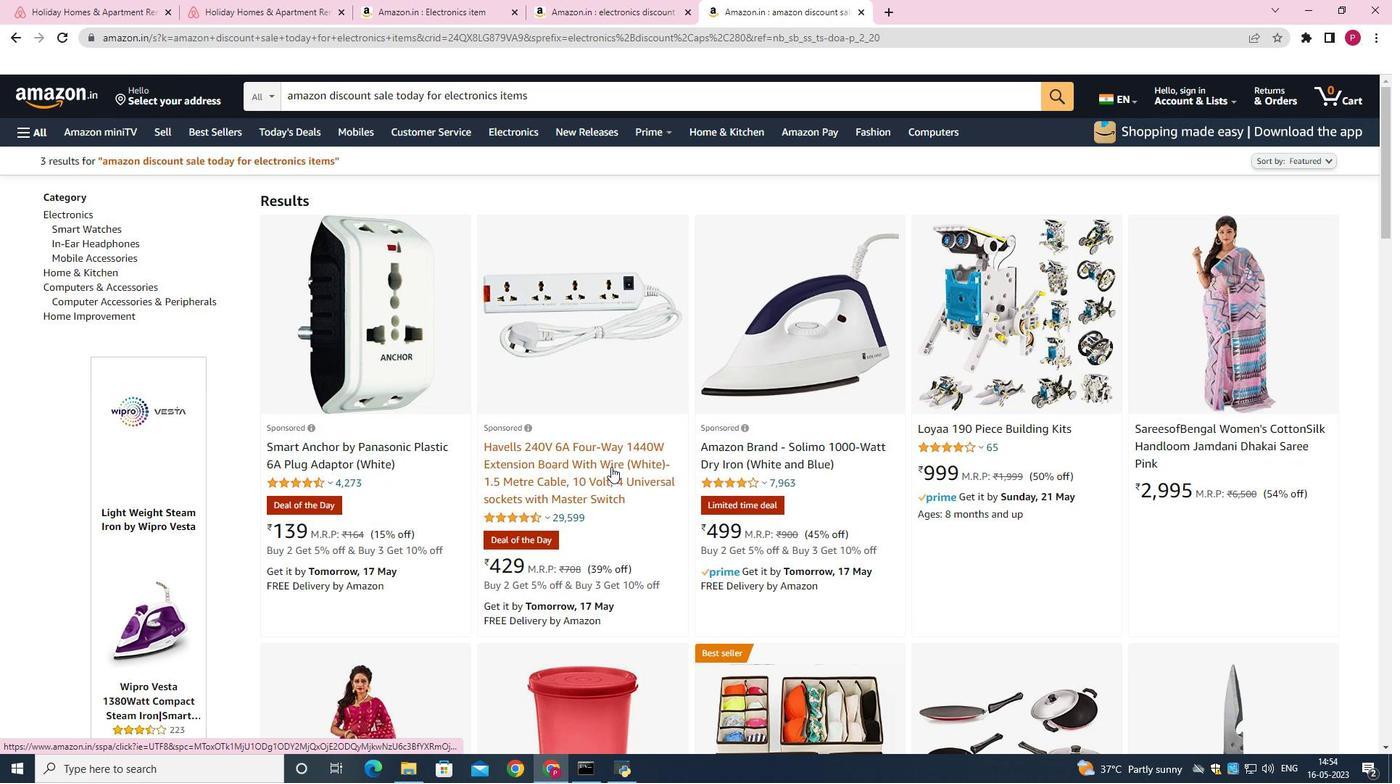 
Action: Mouse scrolled (669, 326) with delta (0, 0)
Screenshot: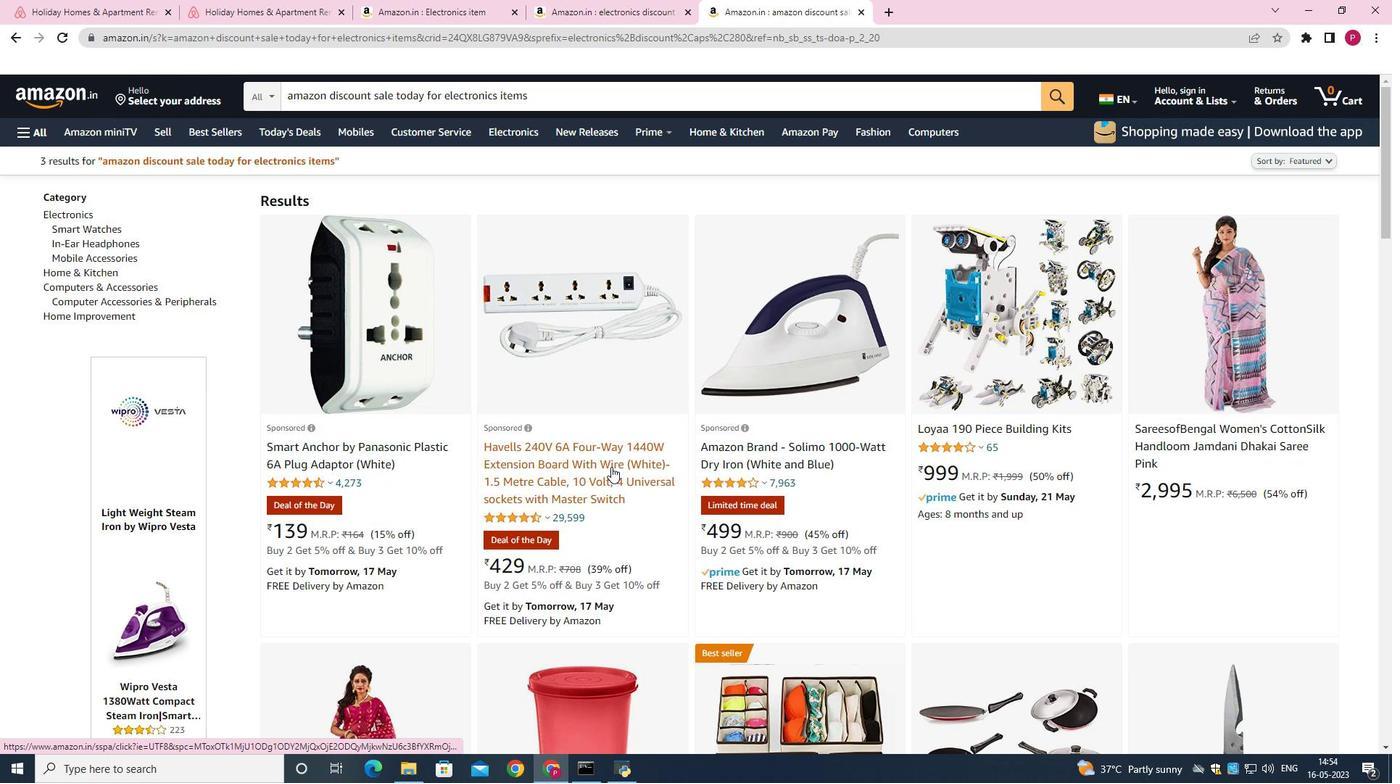 
Action: Mouse scrolled (669, 326) with delta (0, 0)
Screenshot: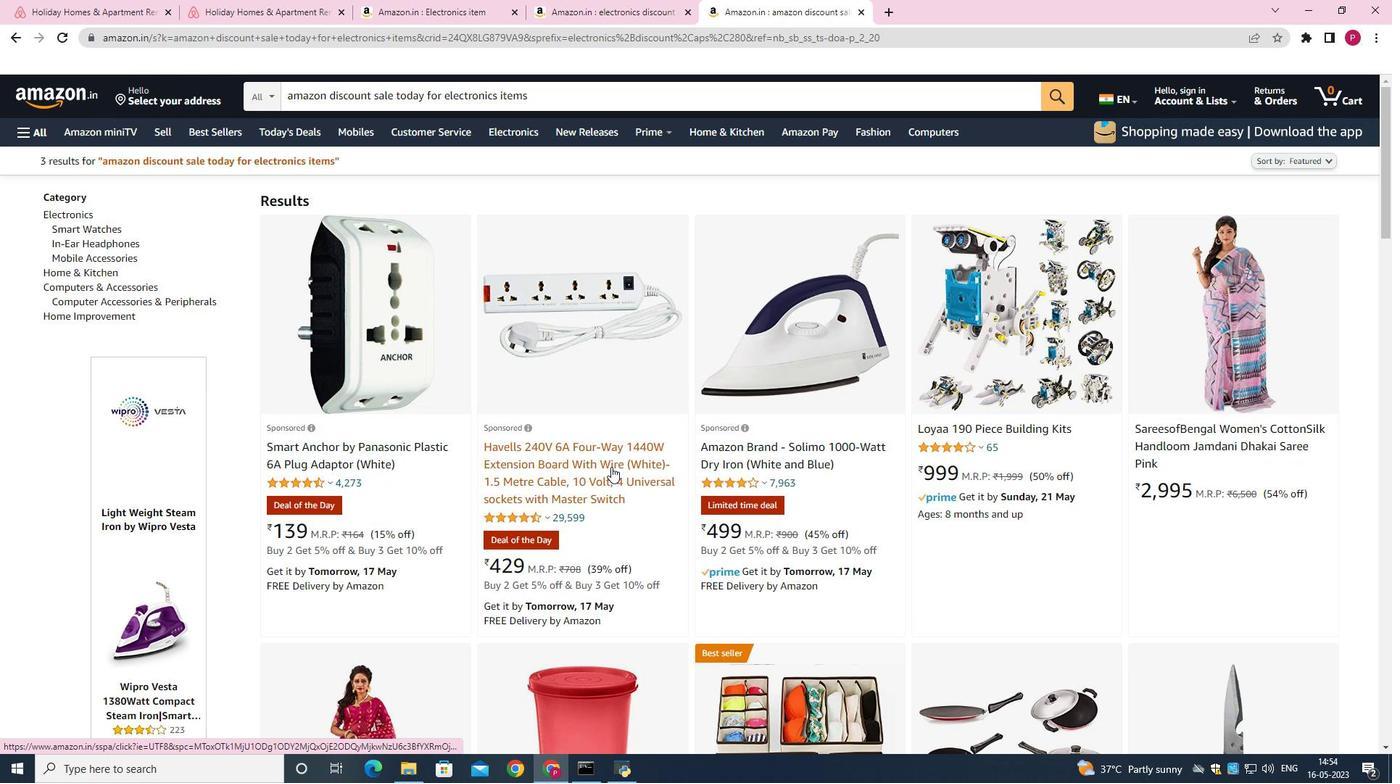 
Action: Mouse moved to (668, 325)
Screenshot: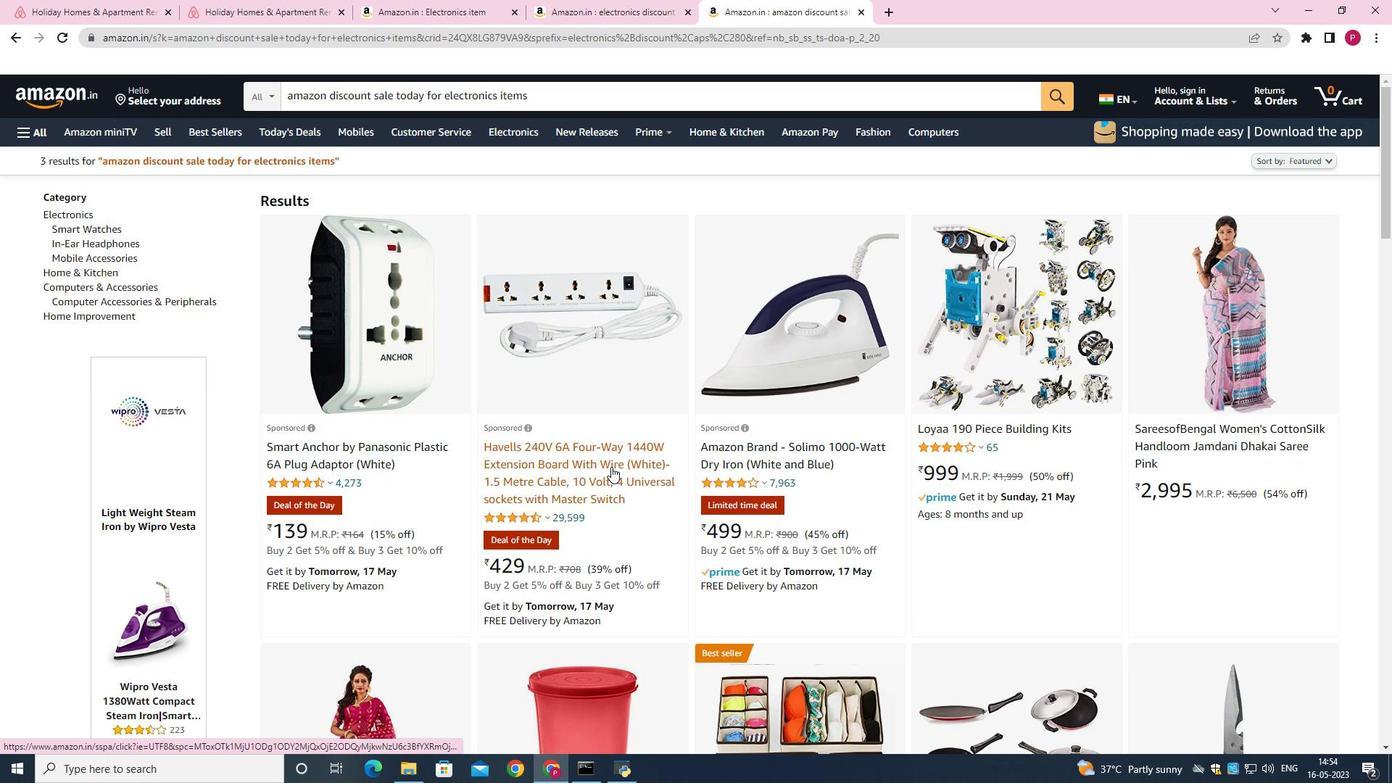 
Action: Mouse scrolled (668, 326) with delta (0, 0)
Screenshot: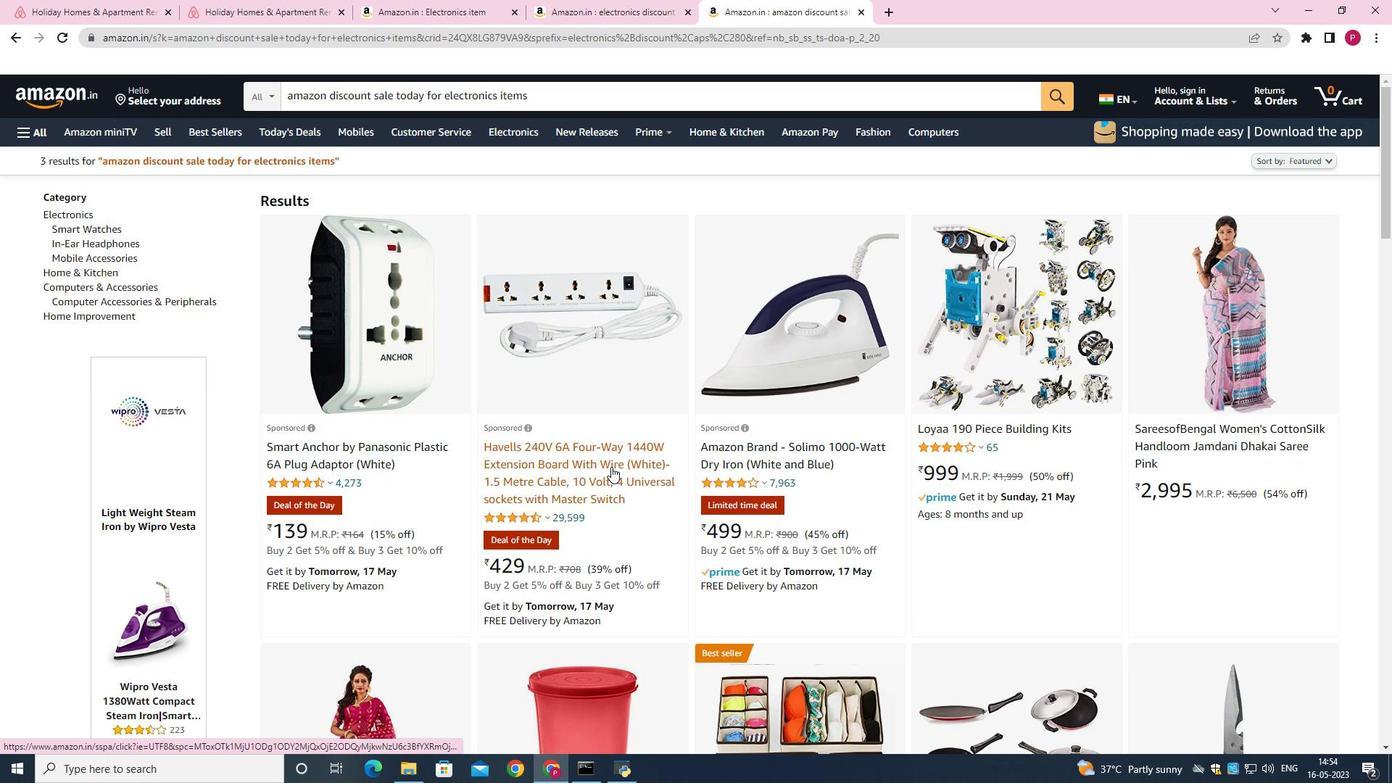 
Action: Mouse moved to (654, 323)
Screenshot: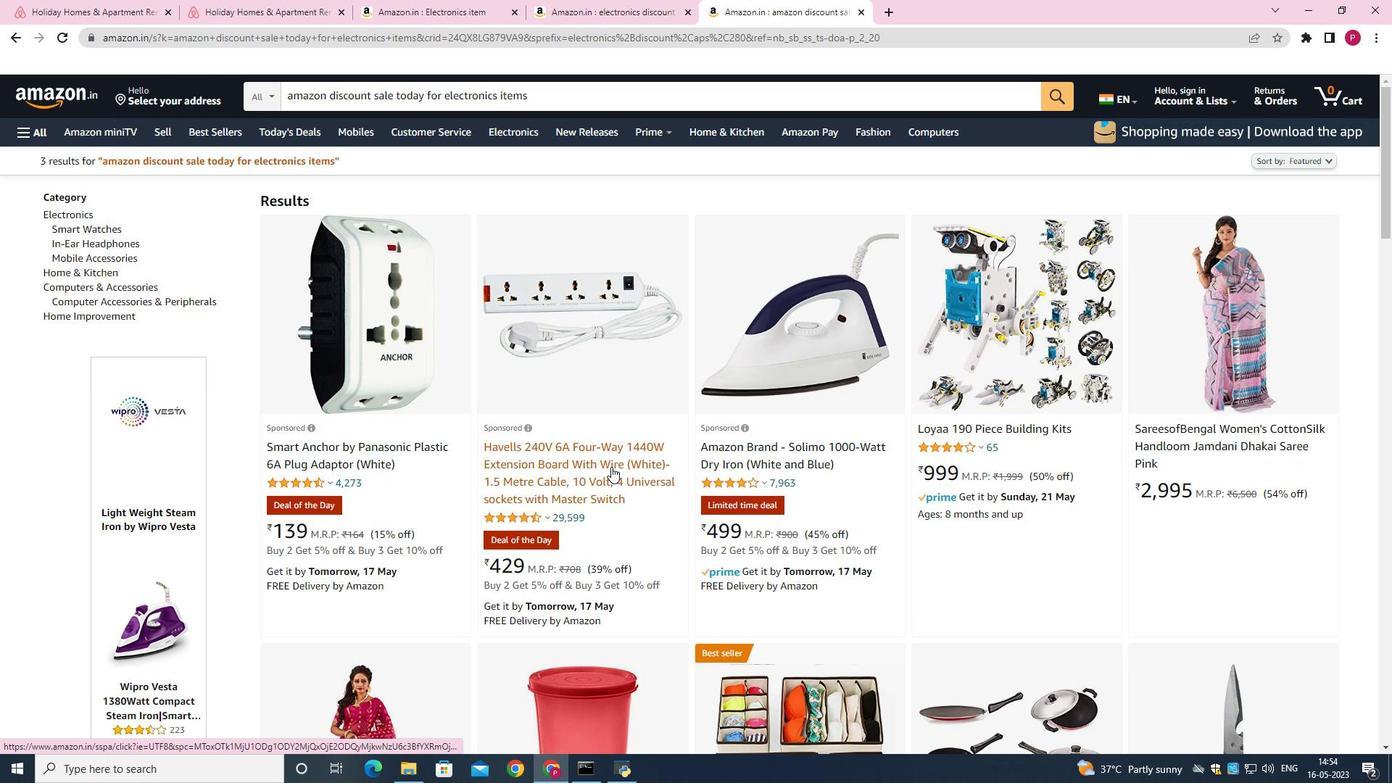 
Action: Mouse scrolled (661, 325) with delta (0, 0)
Screenshot: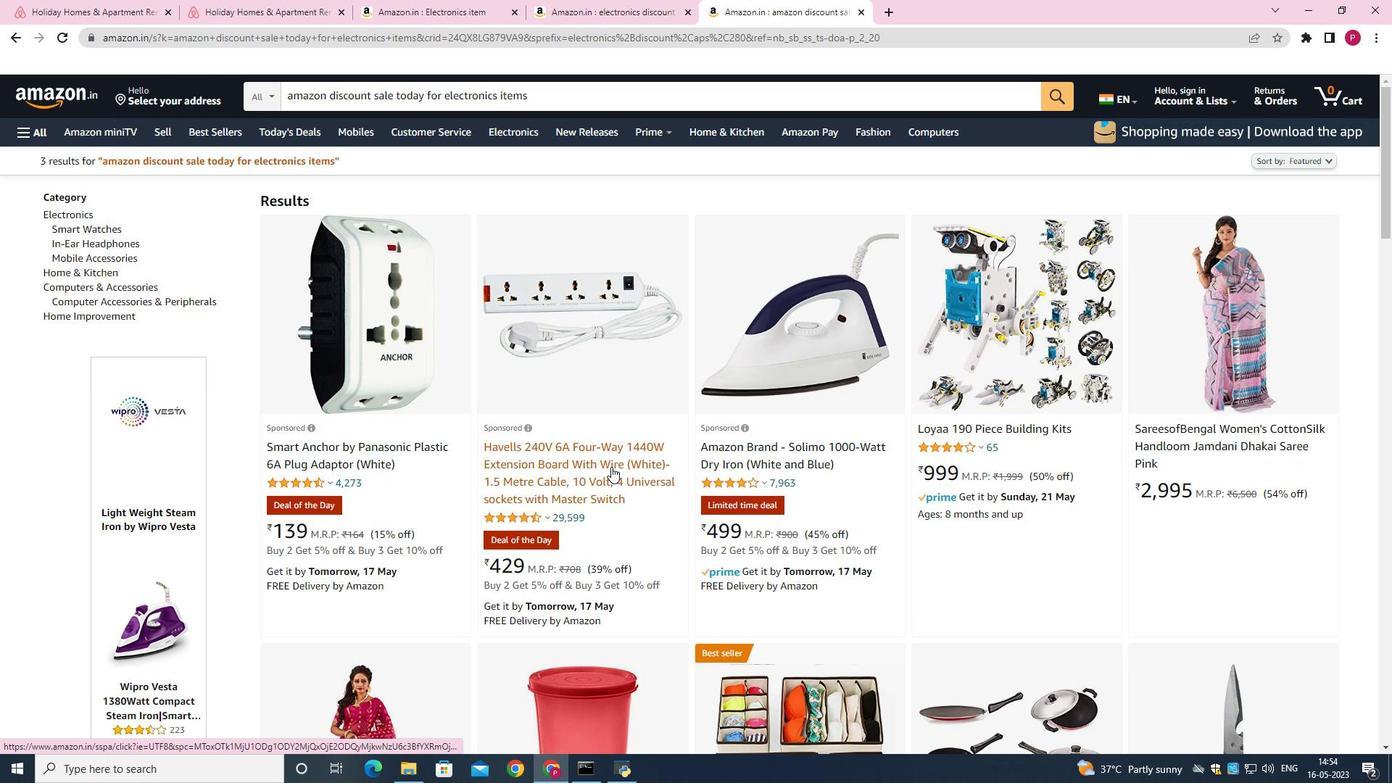 
Action: Mouse moved to (617, 290)
Screenshot: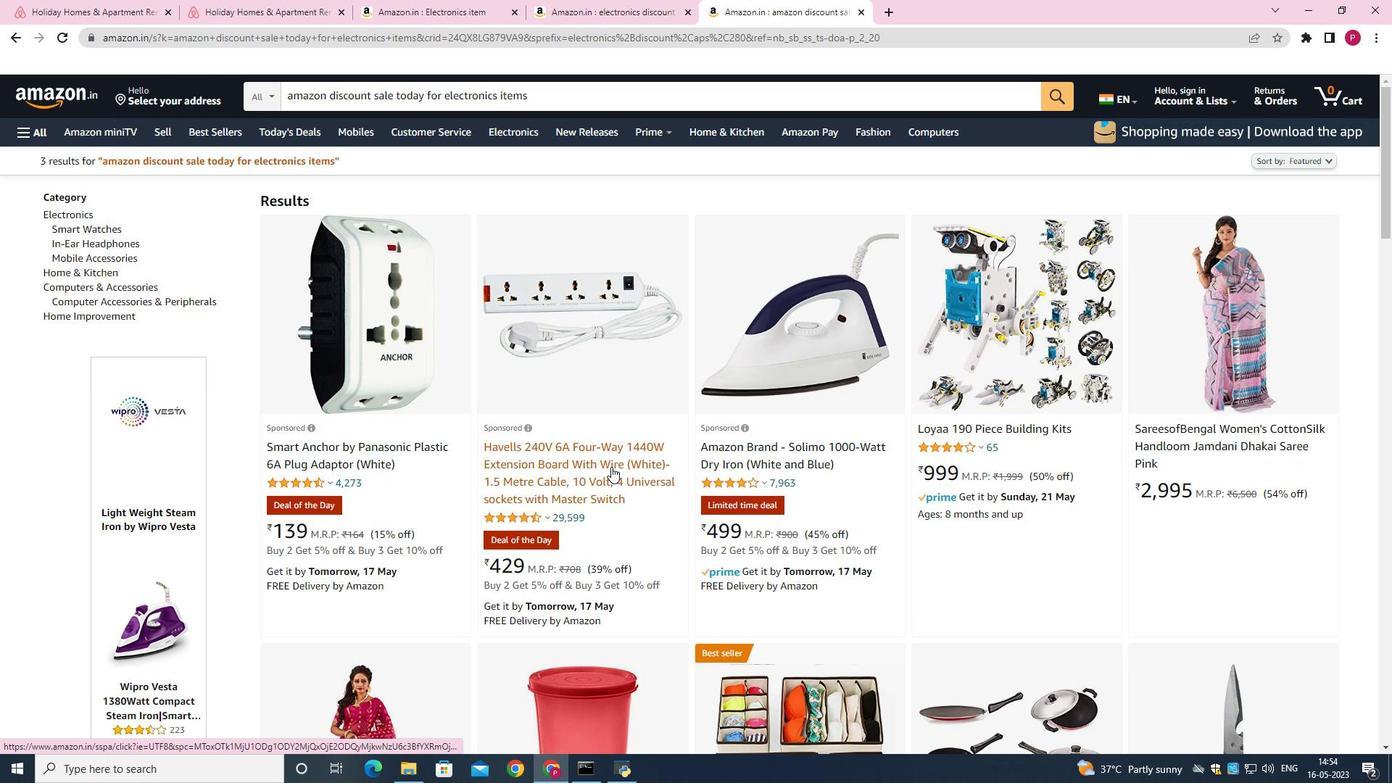 
Action: Mouse scrolled (617, 290) with delta (0, 0)
Screenshot: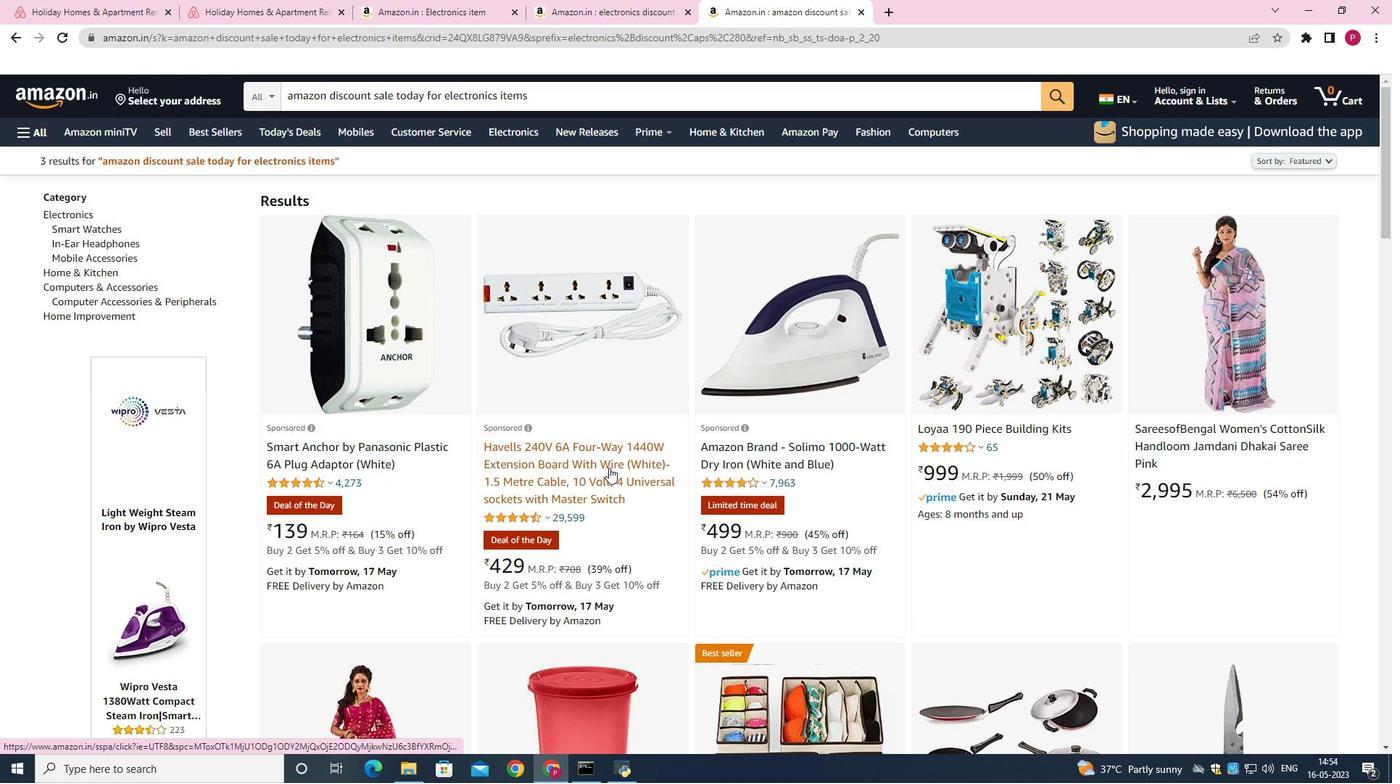 
Action: Mouse scrolled (617, 290) with delta (0, 0)
Screenshot: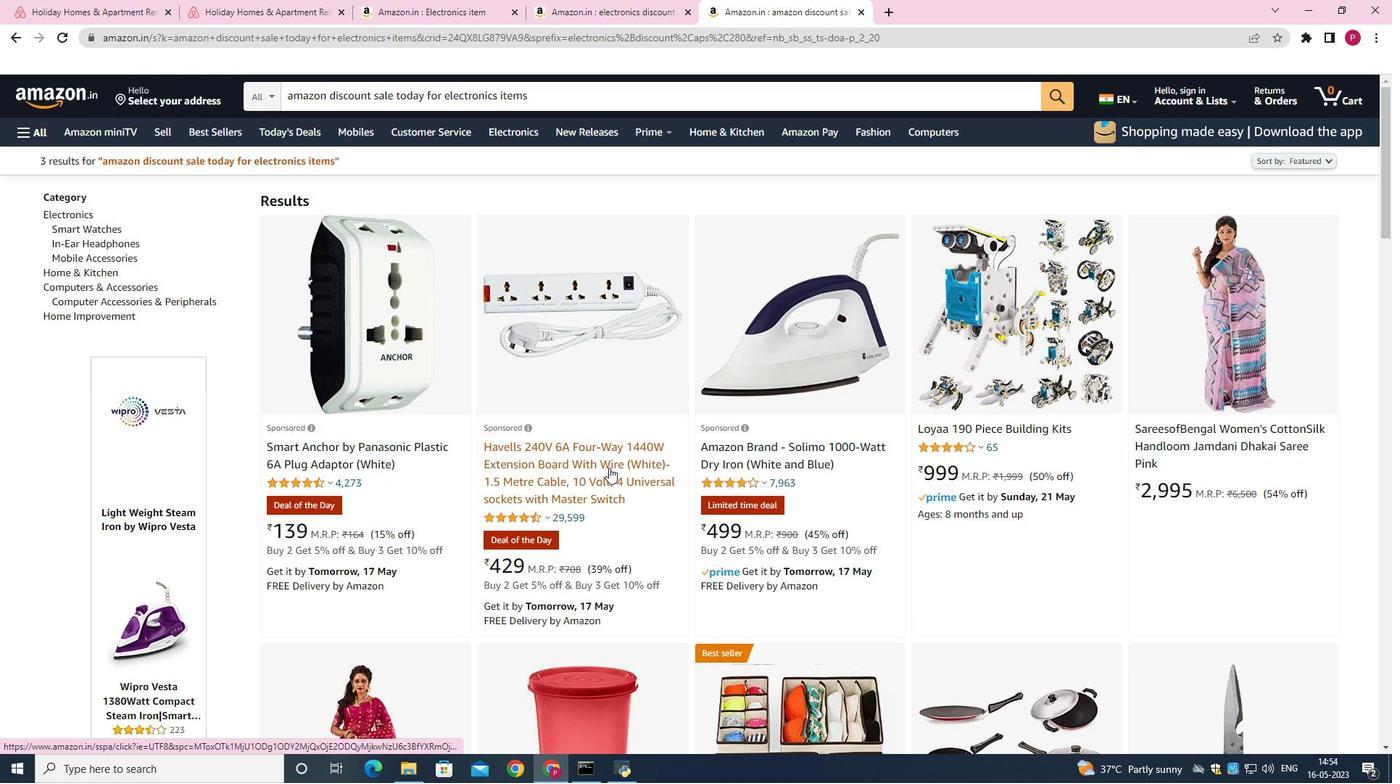 
Action: Mouse scrolled (617, 290) with delta (0, 0)
Screenshot: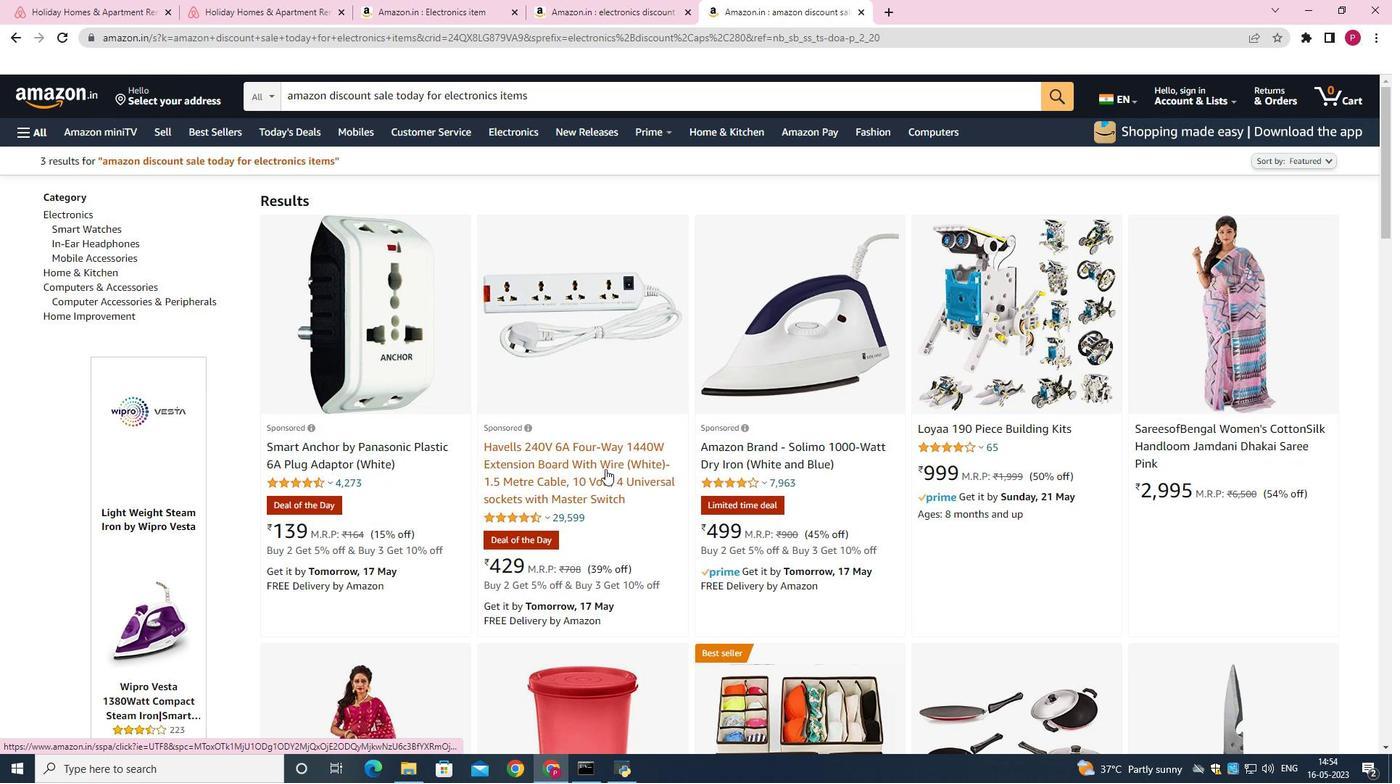 
Action: Mouse scrolled (617, 290) with delta (0, 0)
Screenshot: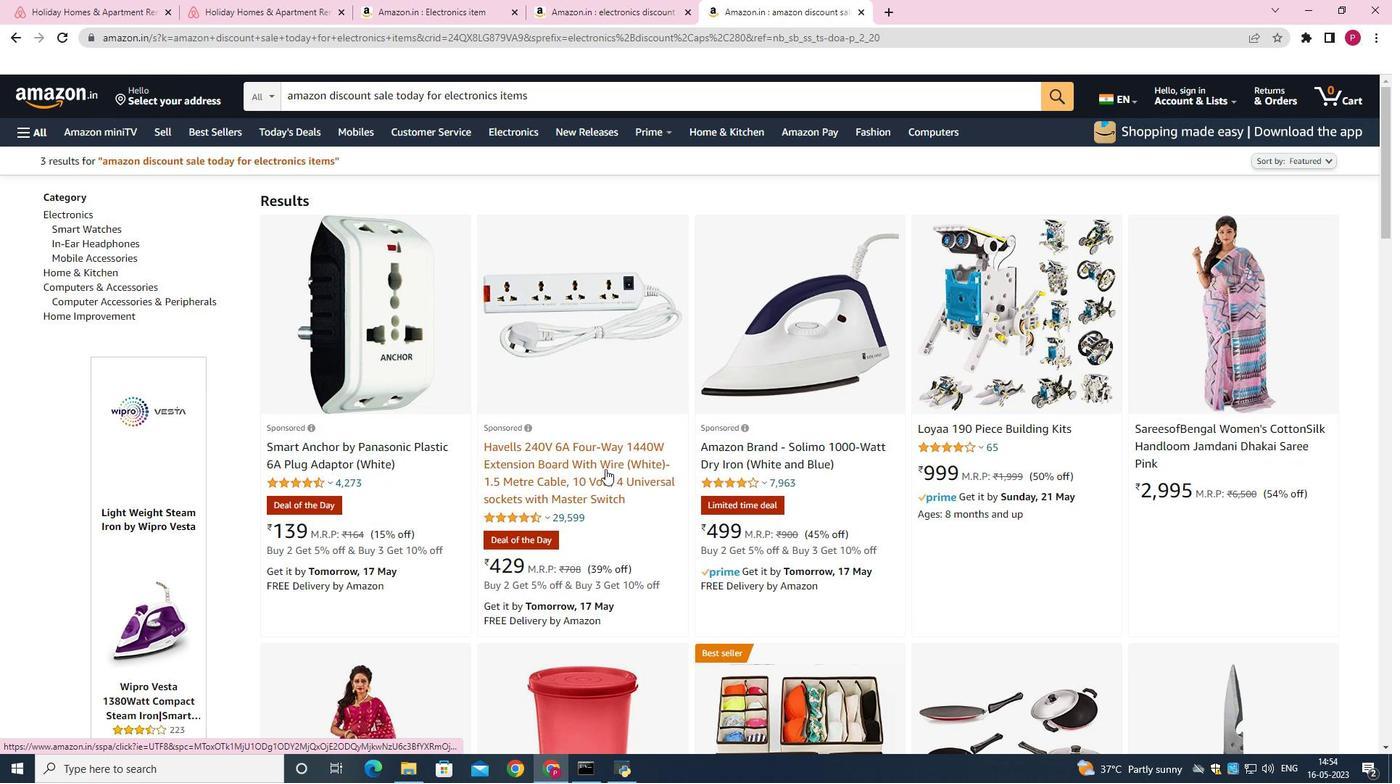 
Action: Mouse scrolled (617, 290) with delta (0, 0)
Screenshot: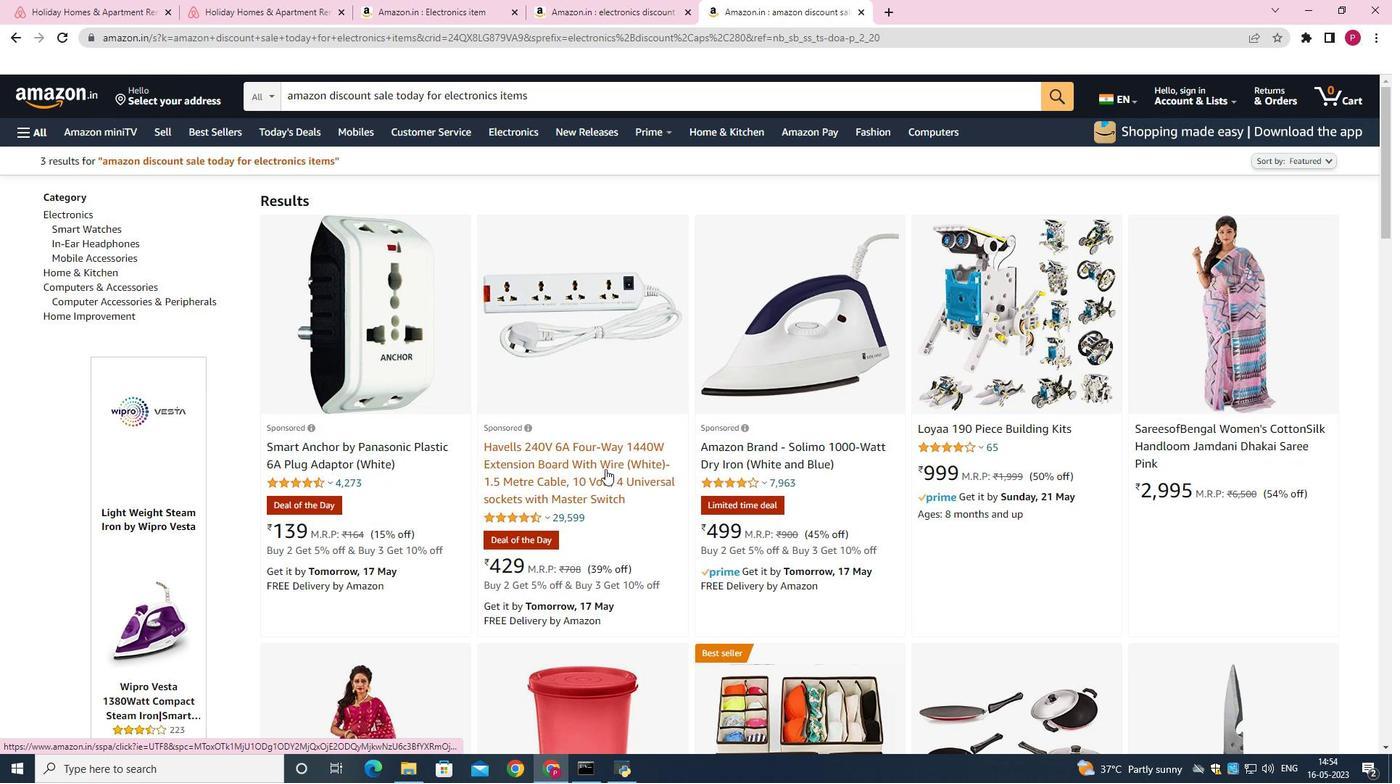 
Action: Mouse scrolled (617, 290) with delta (0, 0)
Screenshot: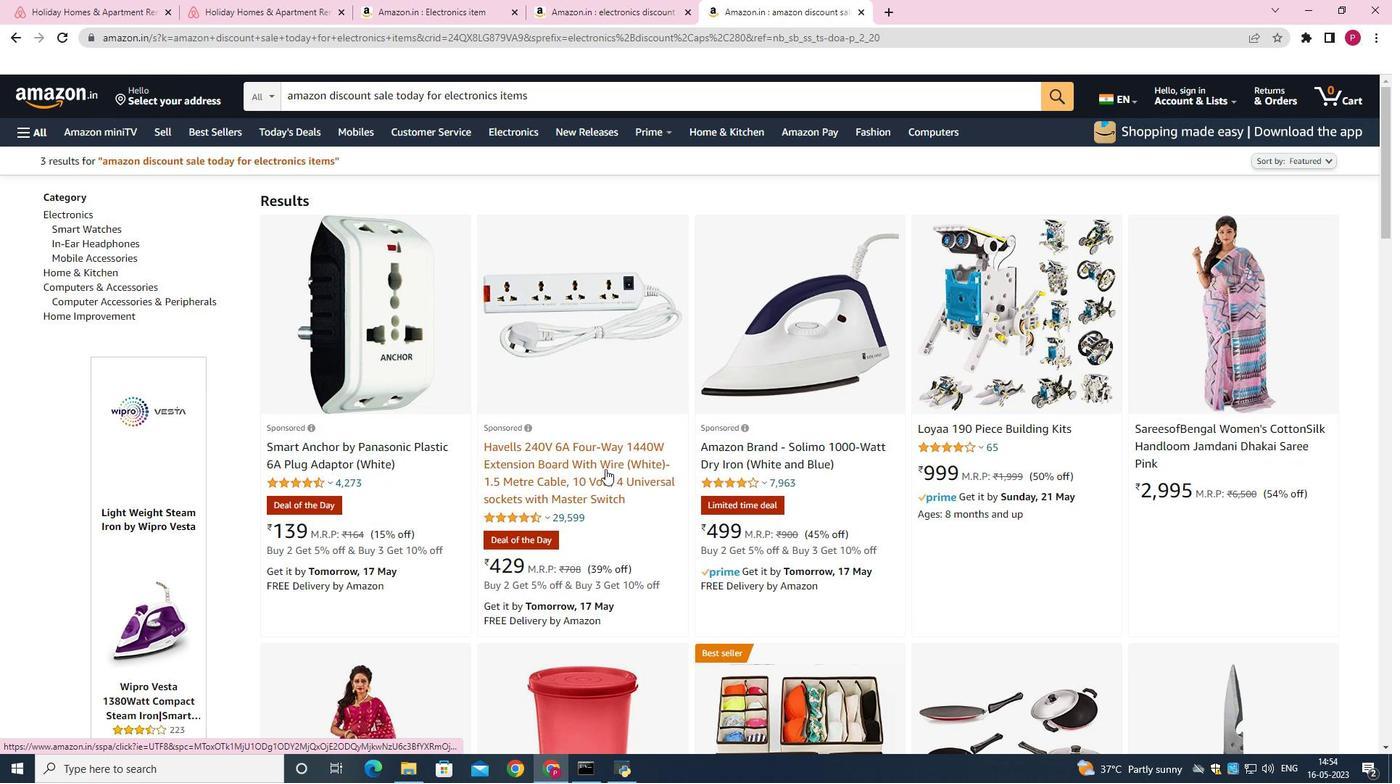 
Action: Mouse scrolled (617, 290) with delta (0, 0)
Screenshot: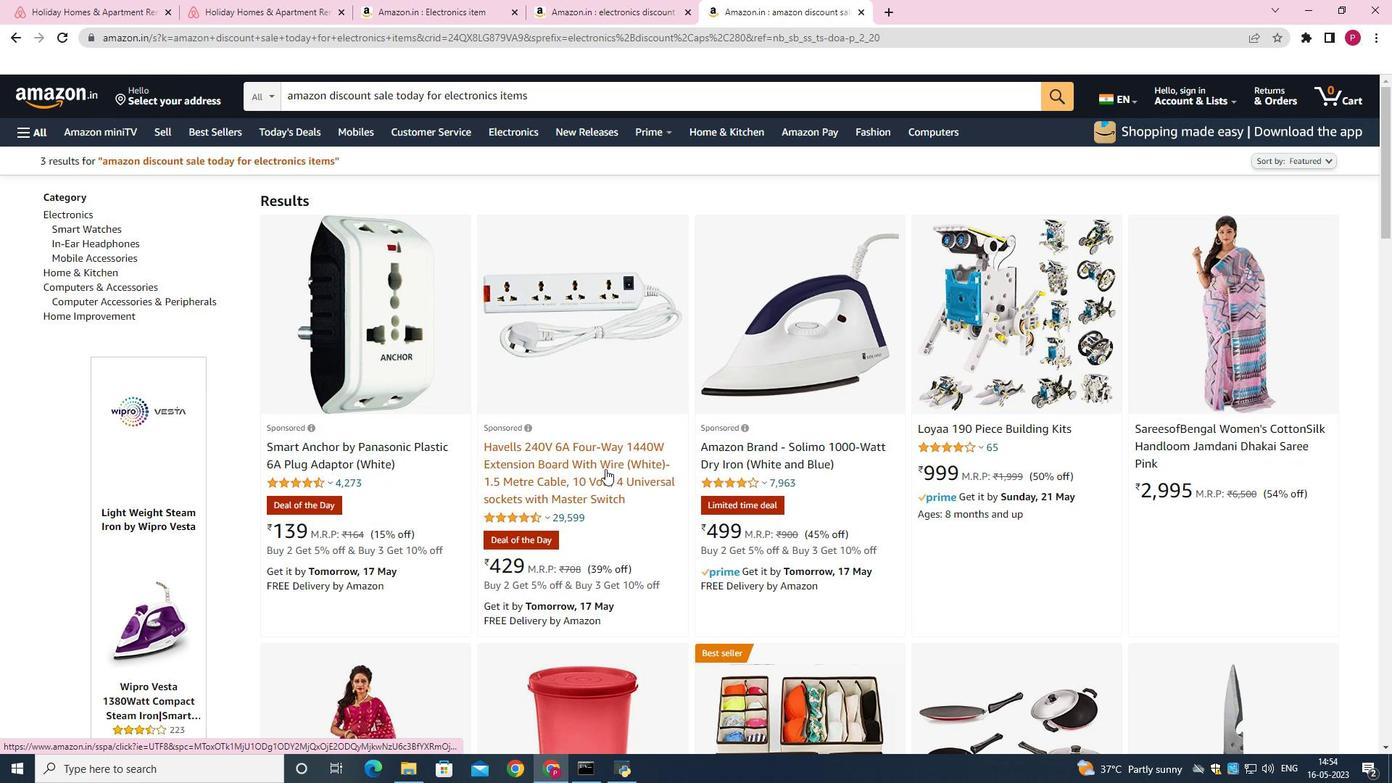 
Action: Mouse moved to (133, 118)
Screenshot: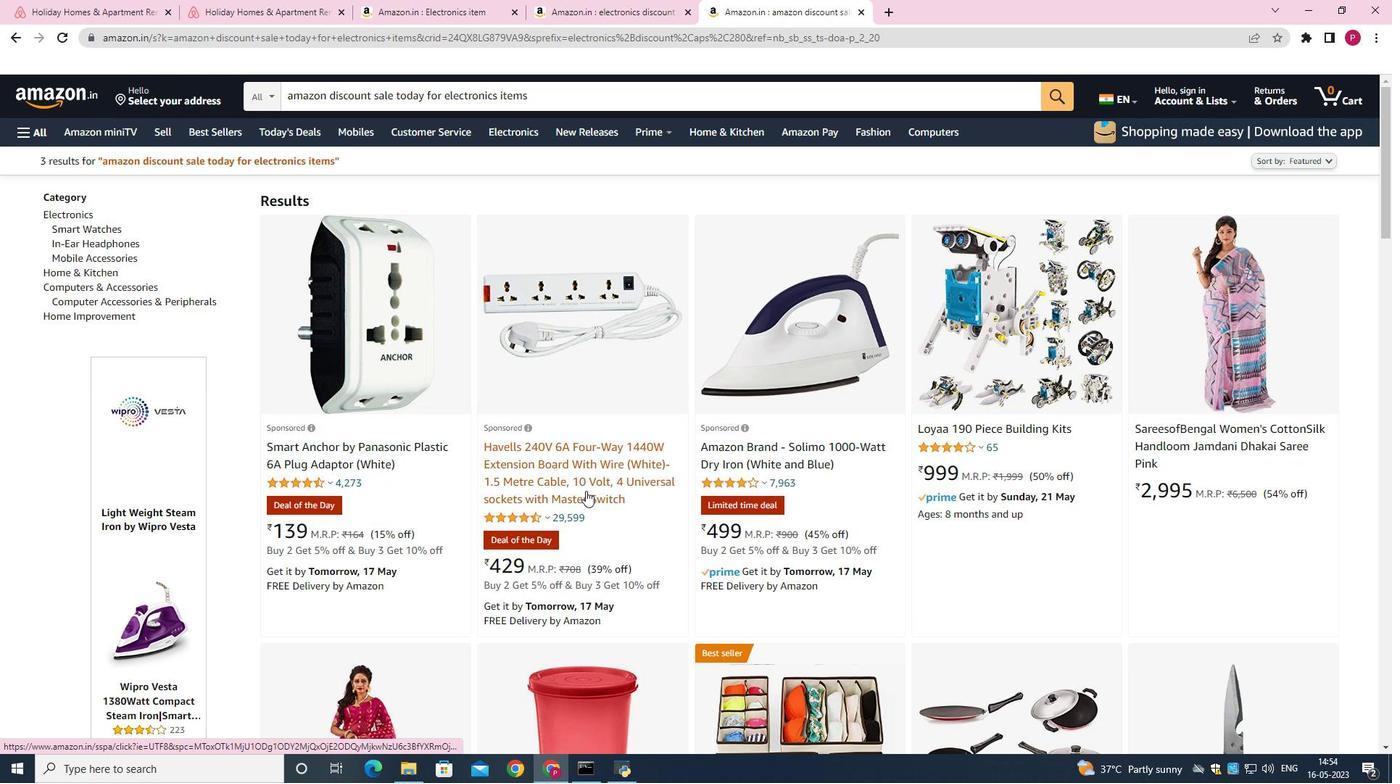 
Action: Mouse scrolled (133, 119) with delta (0, 0)
Screenshot: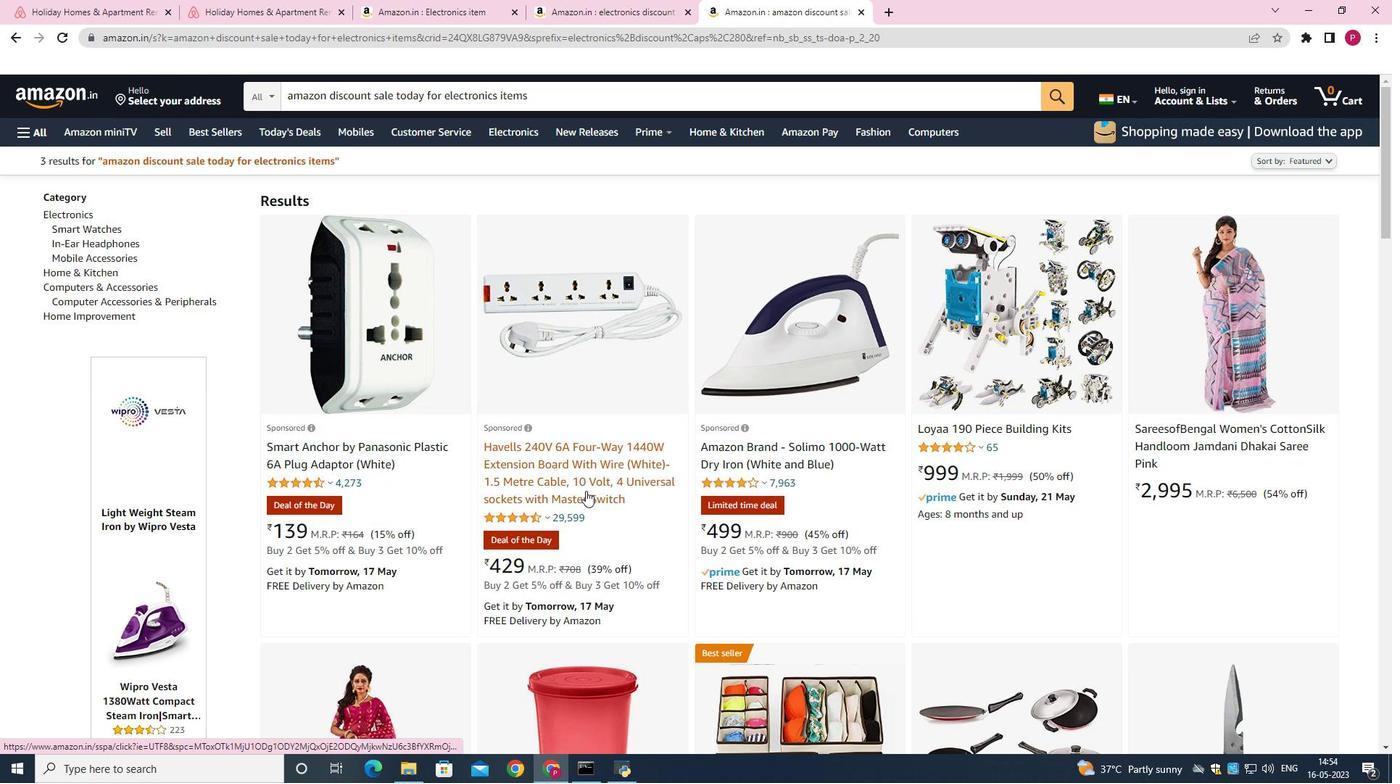 
Action: Mouse scrolled (133, 119) with delta (0, 0)
Screenshot: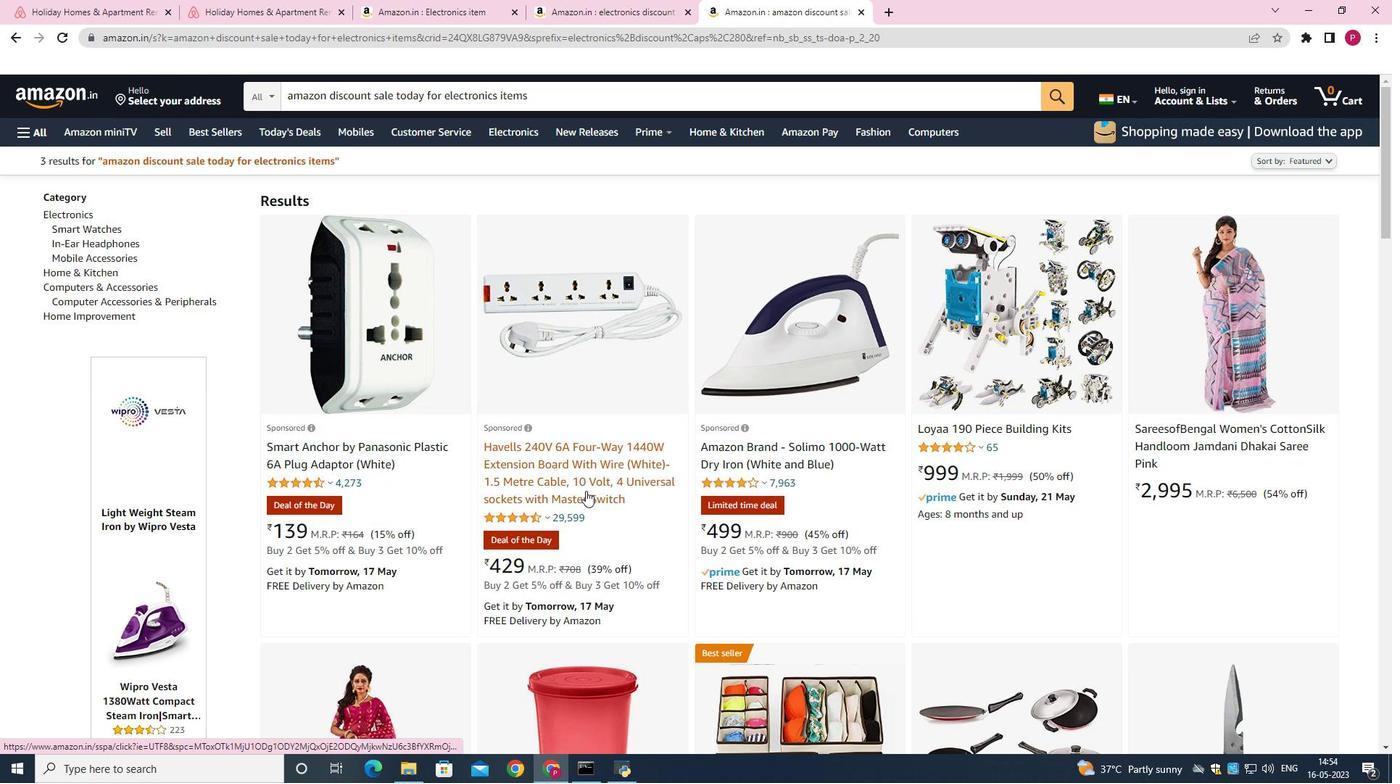 
Action: Mouse moved to (133, 117)
Screenshot: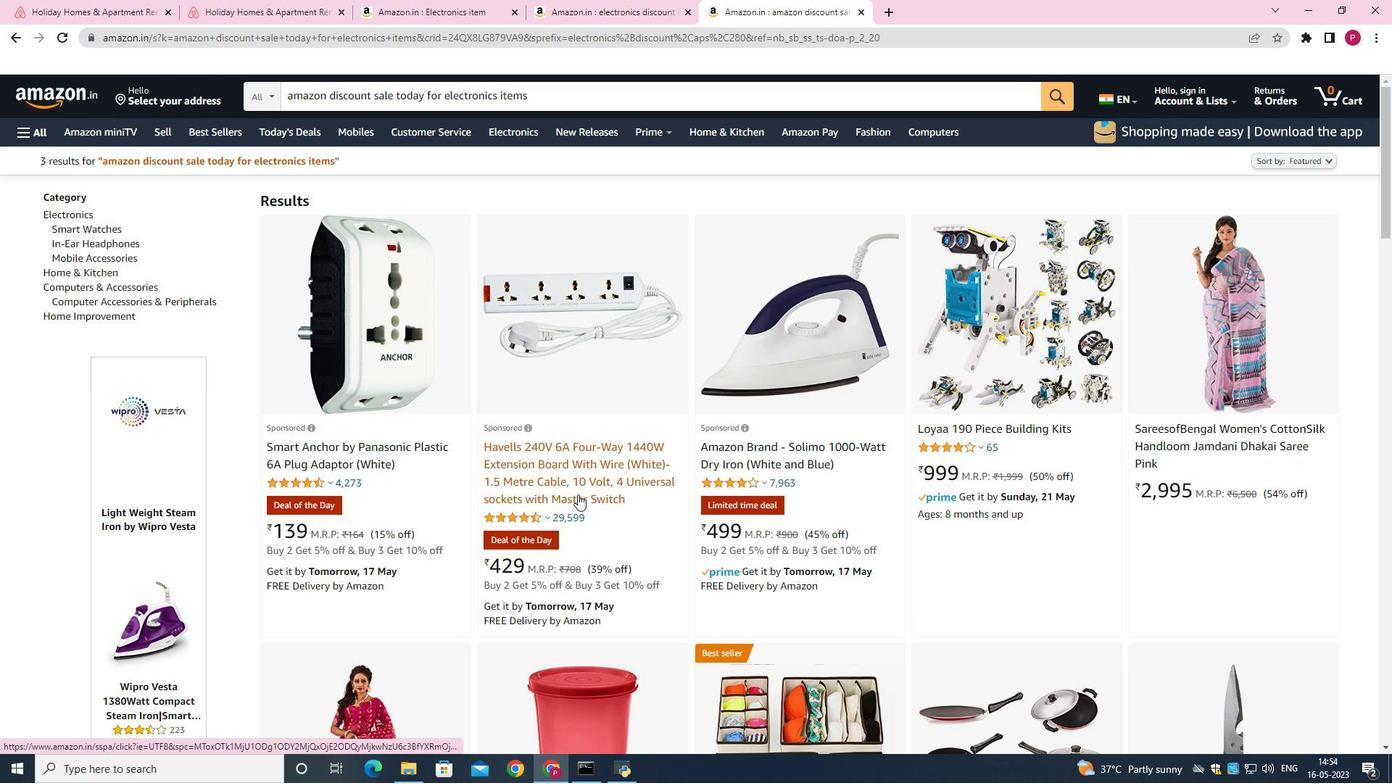 
Action: Mouse scrolled (133, 118) with delta (0, 0)
Screenshot: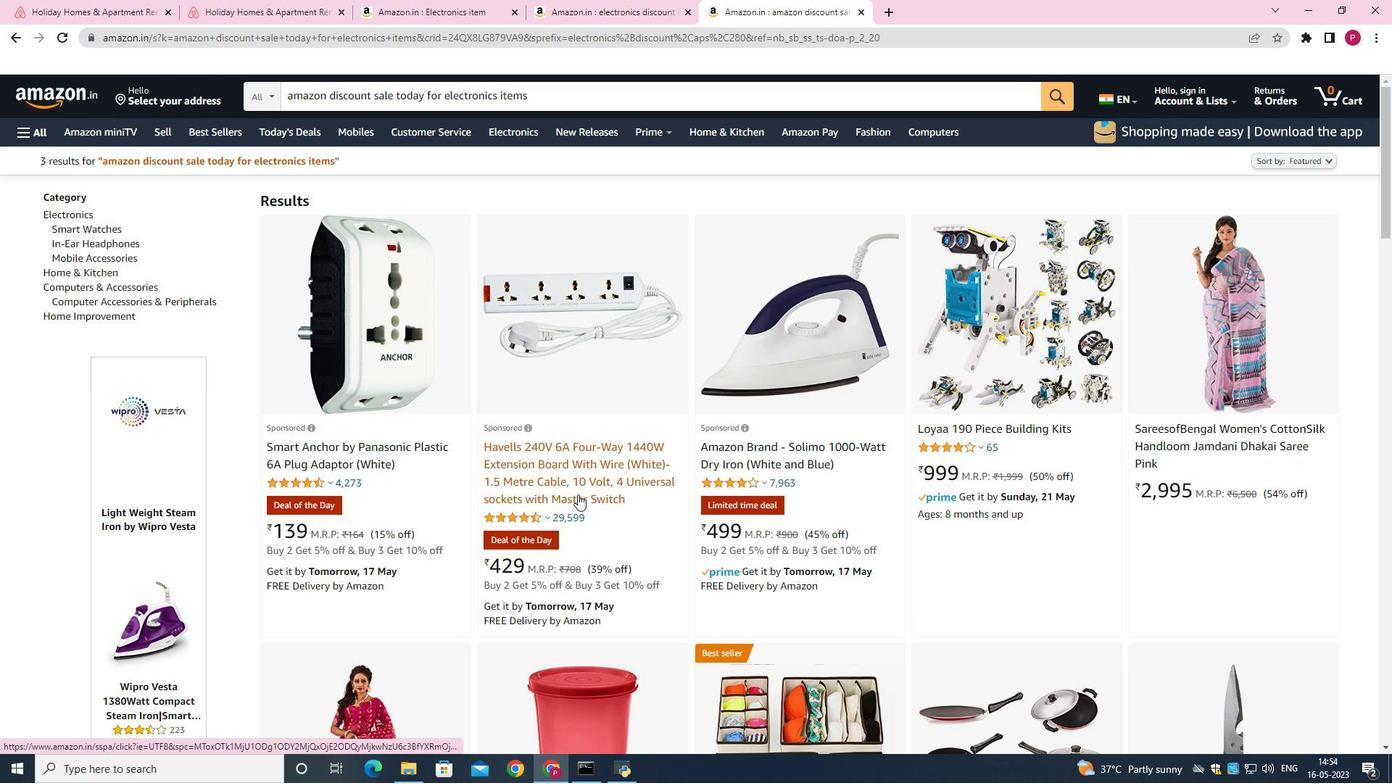 
Action: Mouse moved to (134, 116)
Screenshot: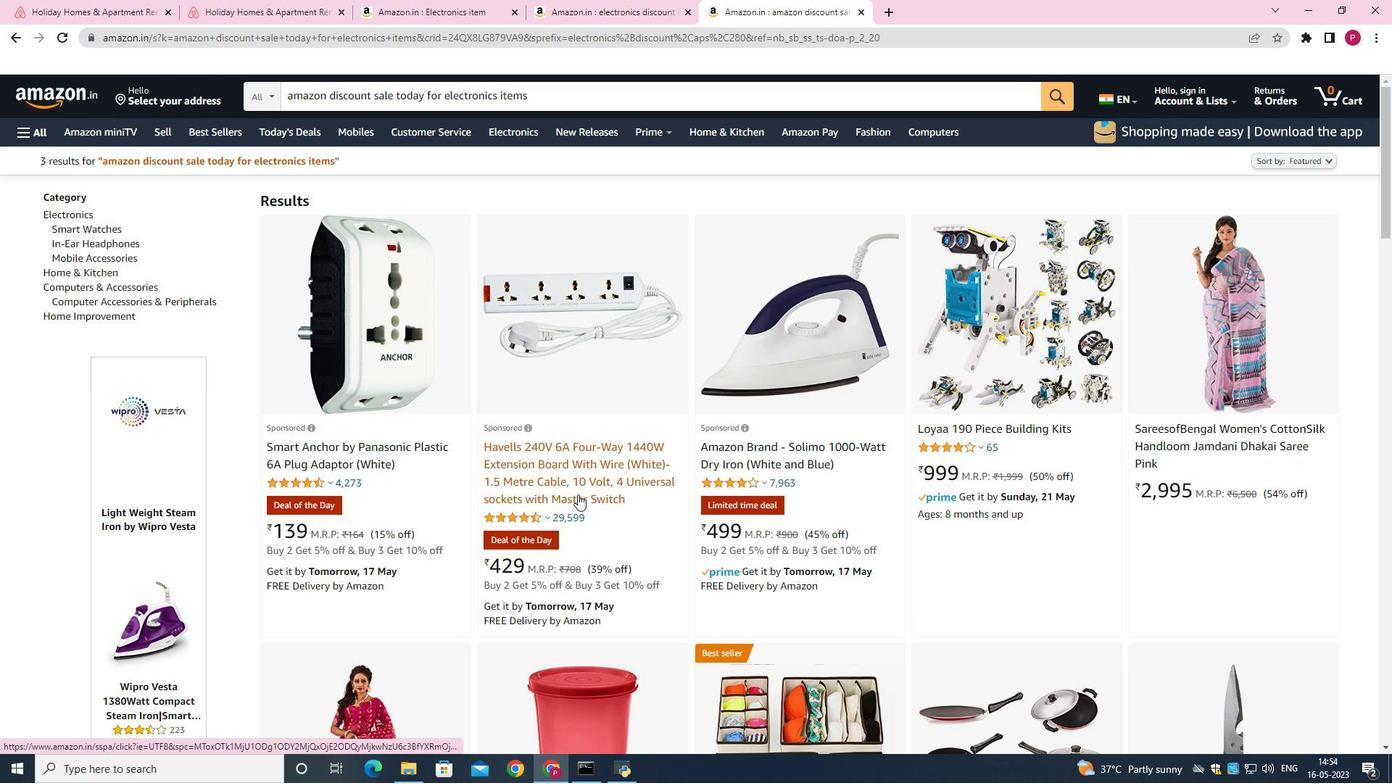 
Action: Mouse scrolled (133, 117) with delta (0, 0)
Screenshot: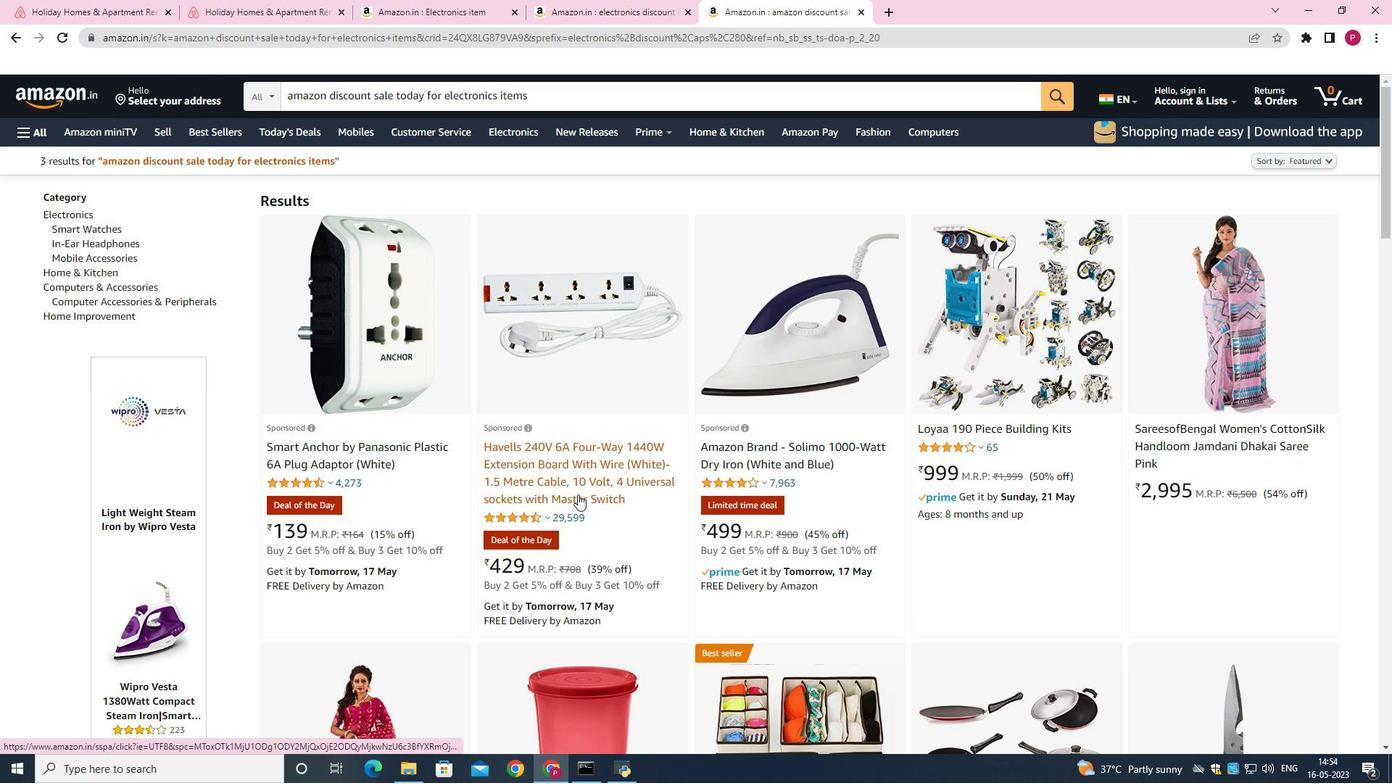 
Action: Mouse moved to (134, 116)
Screenshot: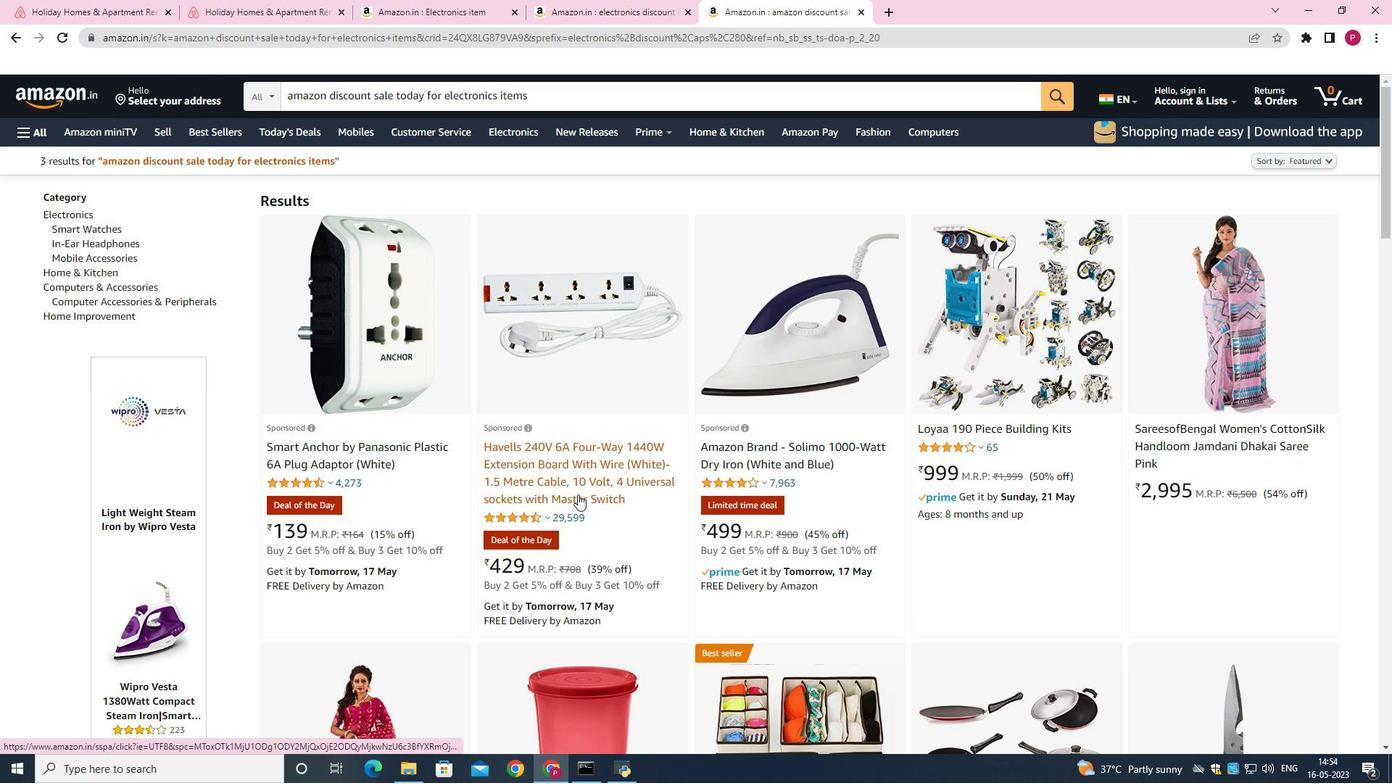 
Action: Mouse scrolled (134, 116) with delta (0, 0)
Screenshot: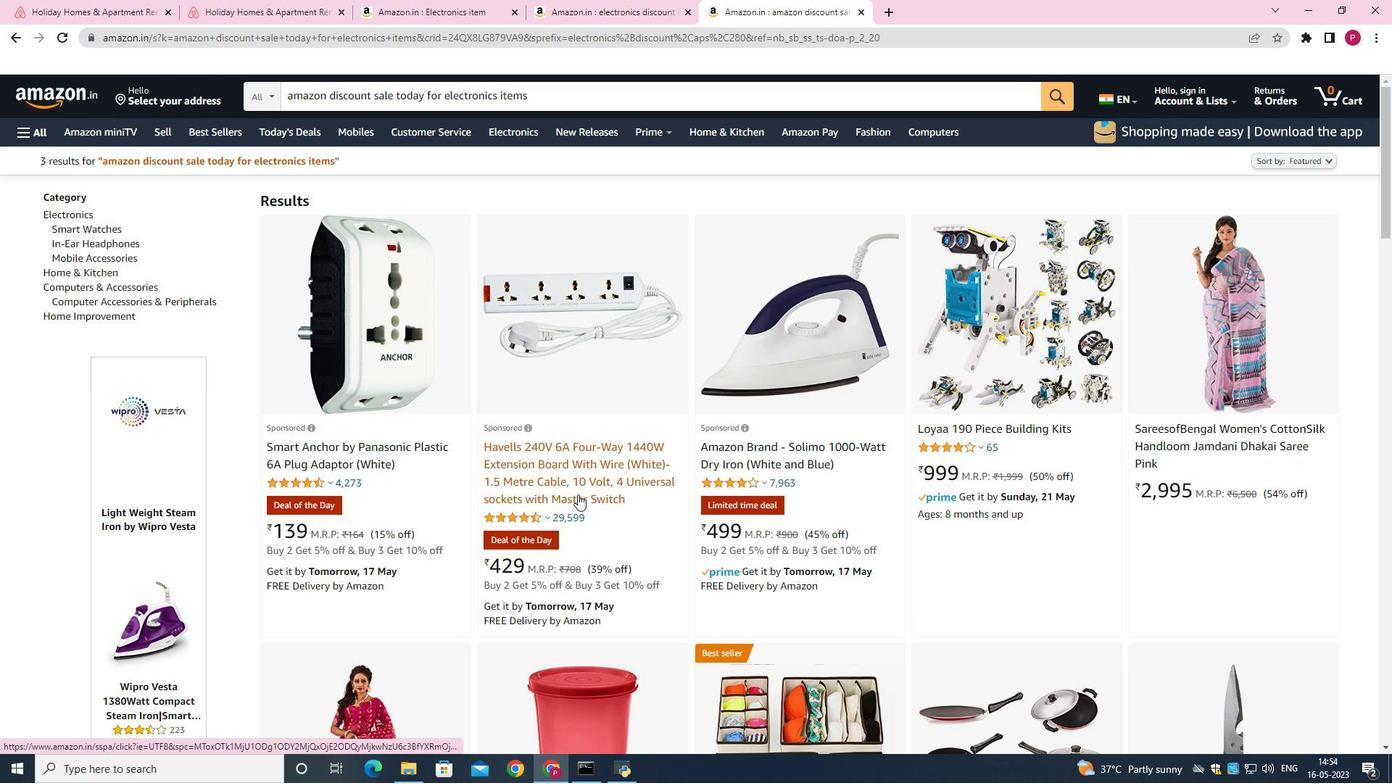 
Action: Mouse moved to (142, 111)
Screenshot: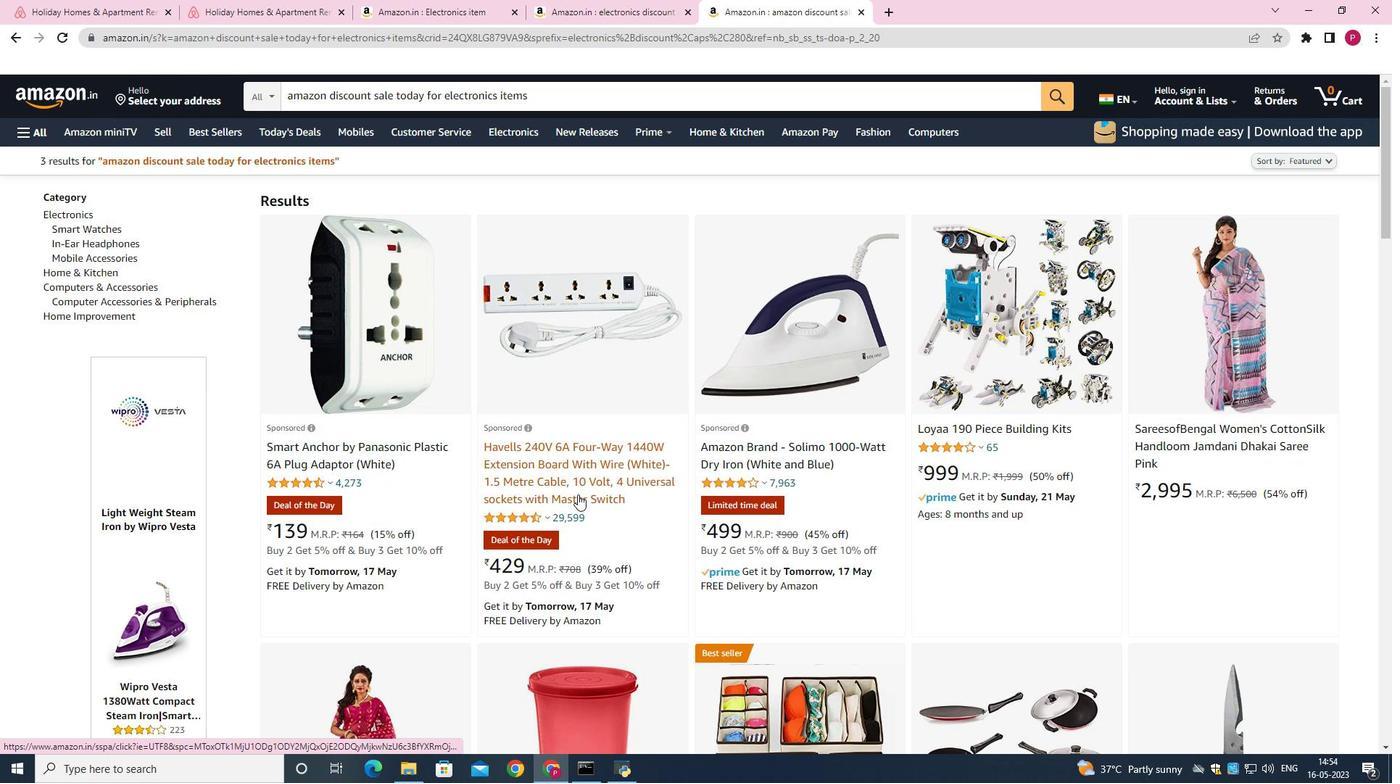 
Action: Mouse scrolled (135, 116) with delta (0, 0)
Screenshot: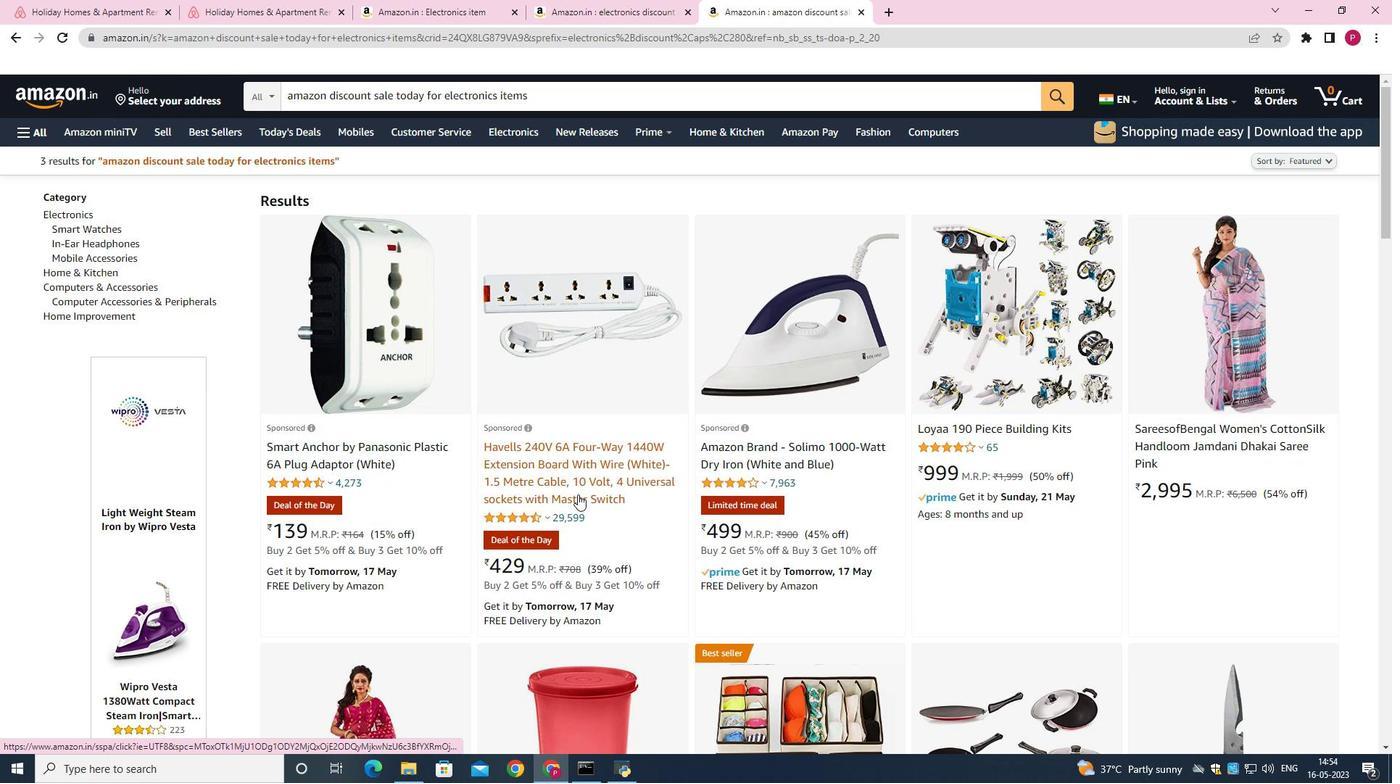 
Action: Mouse moved to (331, 93)
Screenshot: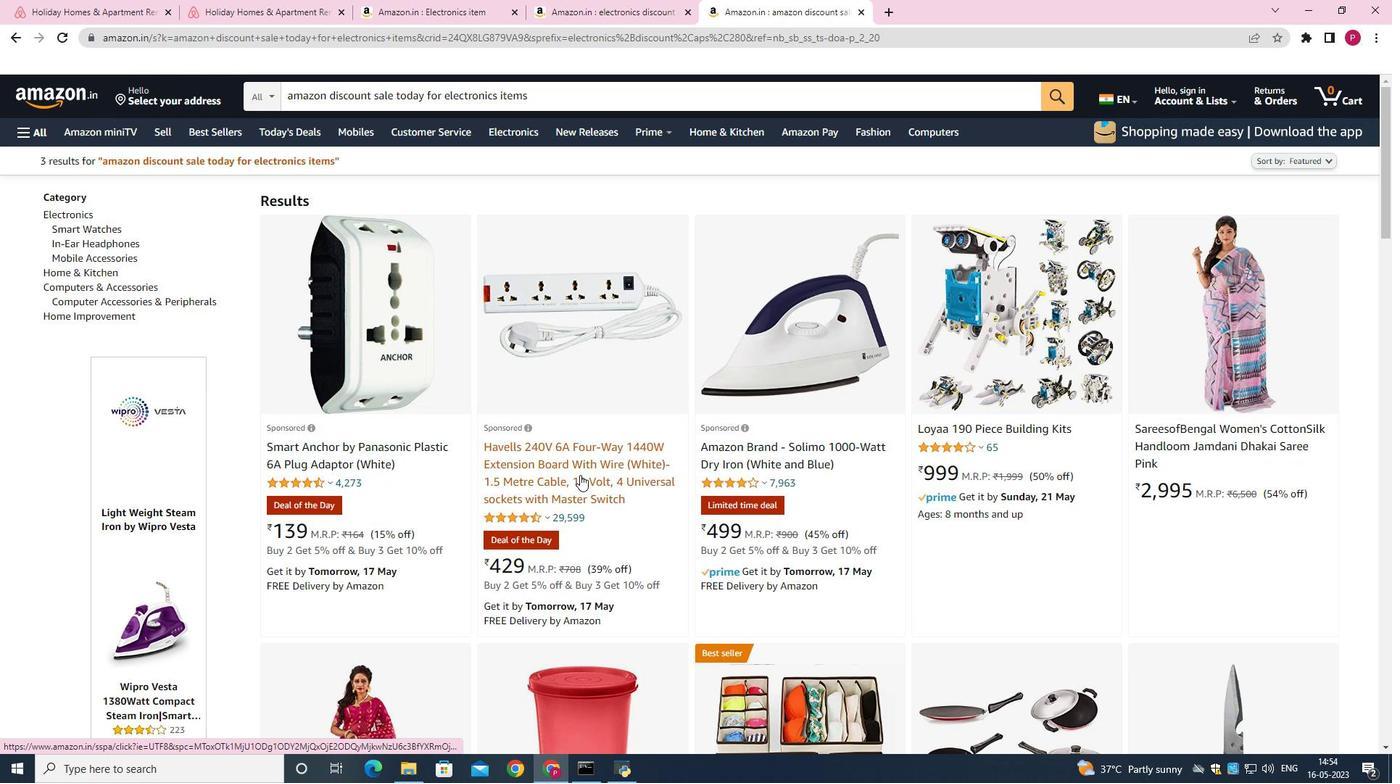 
Action: Mouse pressed left at (331, 93)
Screenshot: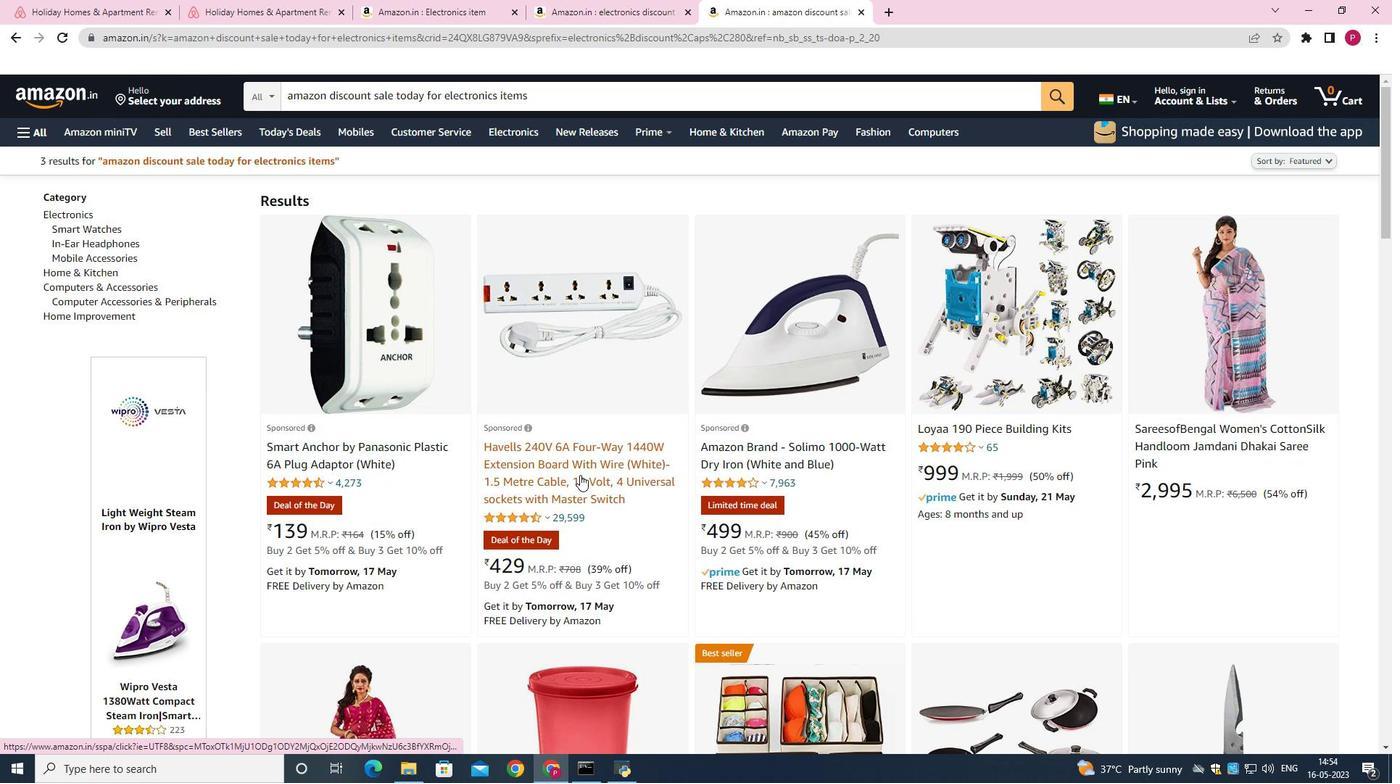 
Action: Mouse moved to (332, 93)
Screenshot: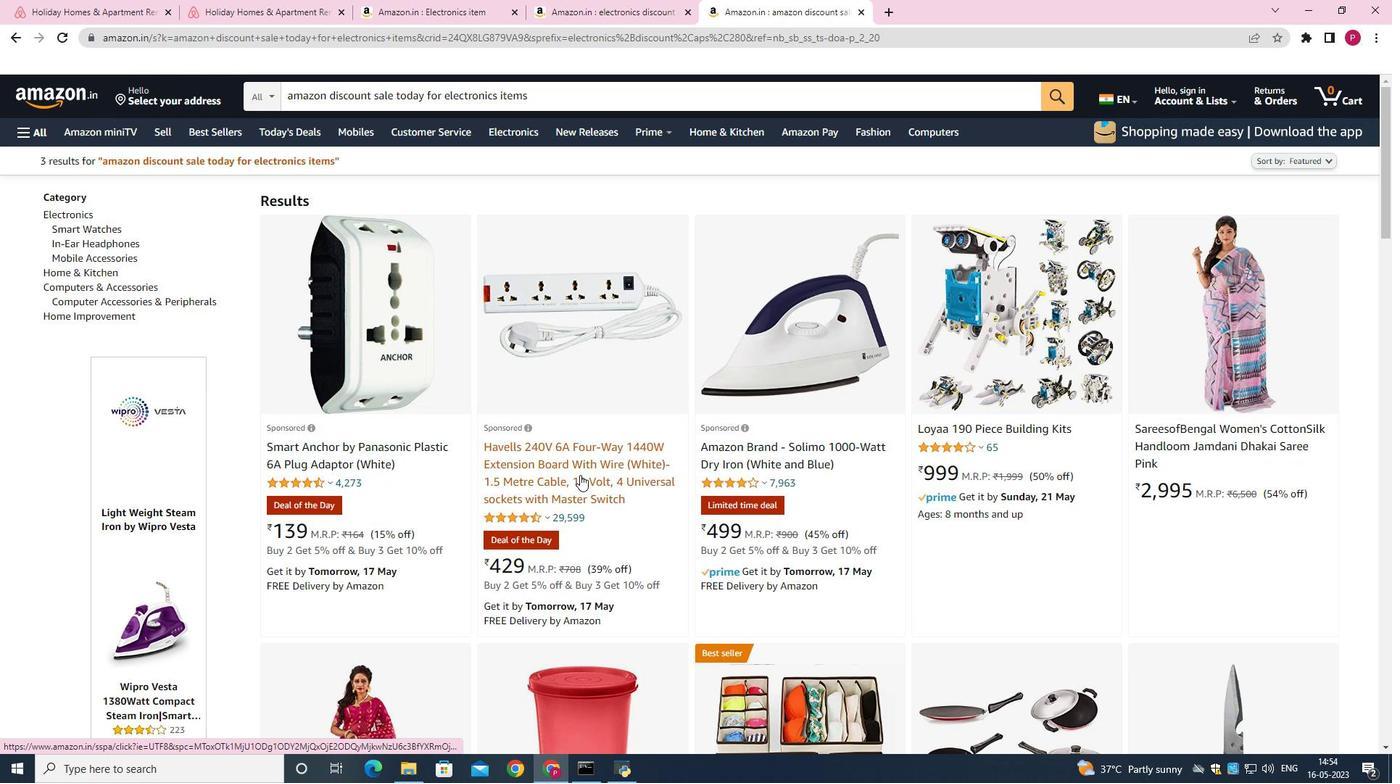
Action: Key pressed <Key.shift><Key.shift>Electronics<Key.space>
Screenshot: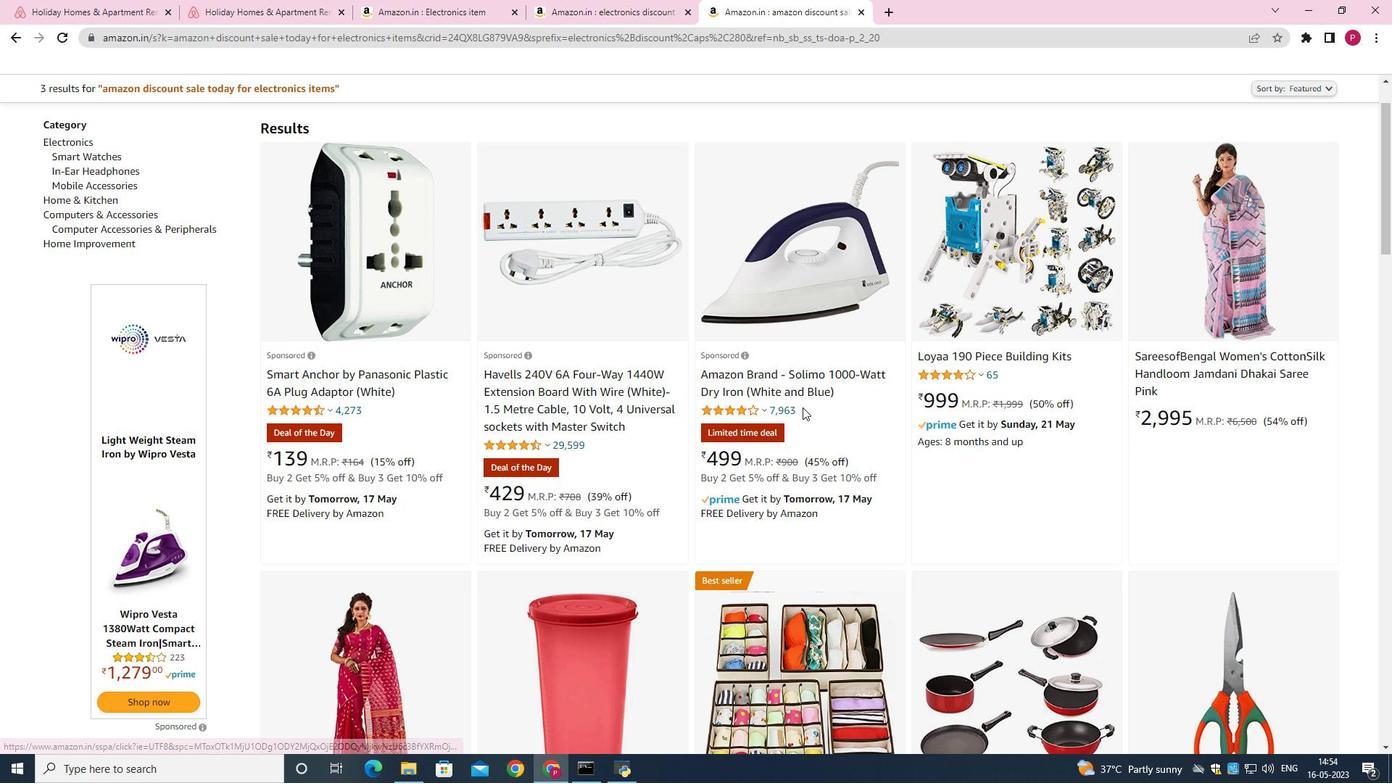 
Action: Mouse moved to (425, 97)
Screenshot: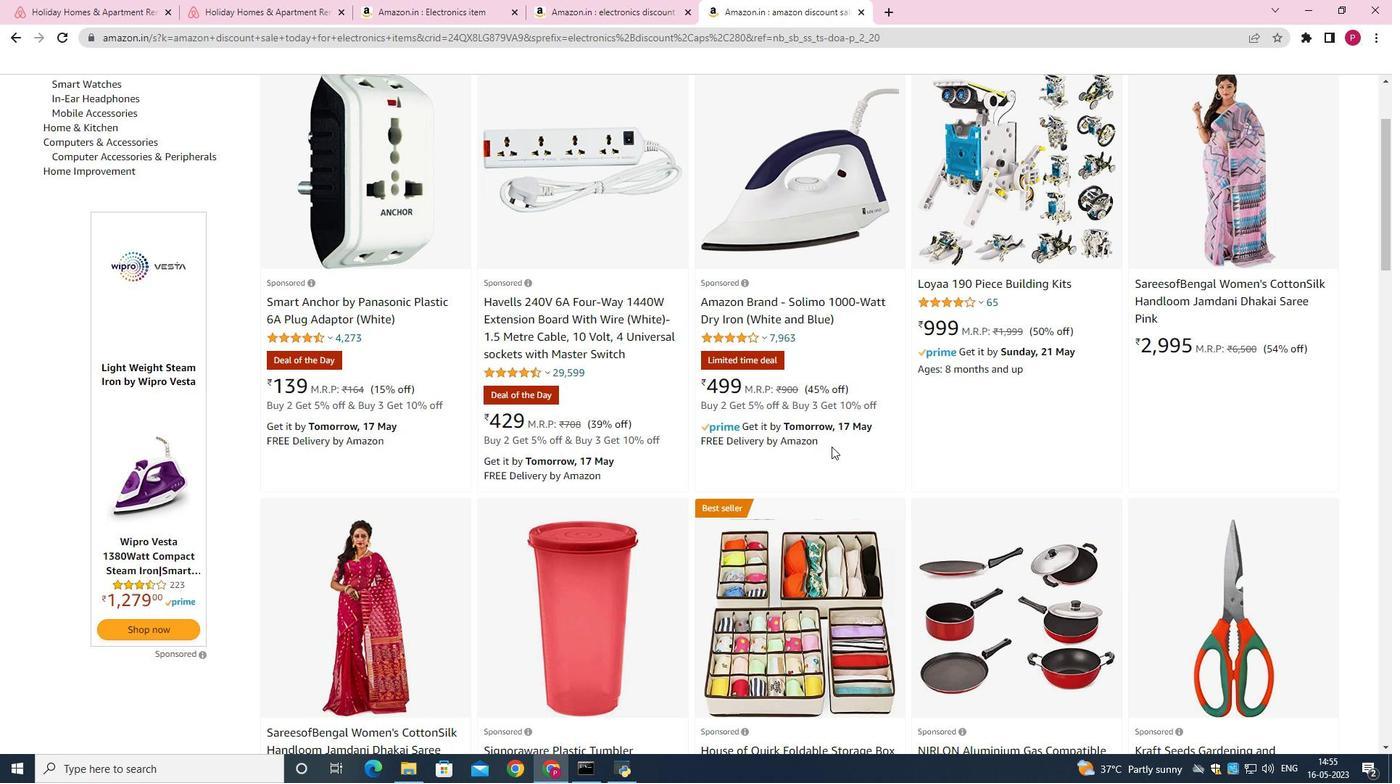 
Action: Key pressed items<Key.enter>
Screenshot: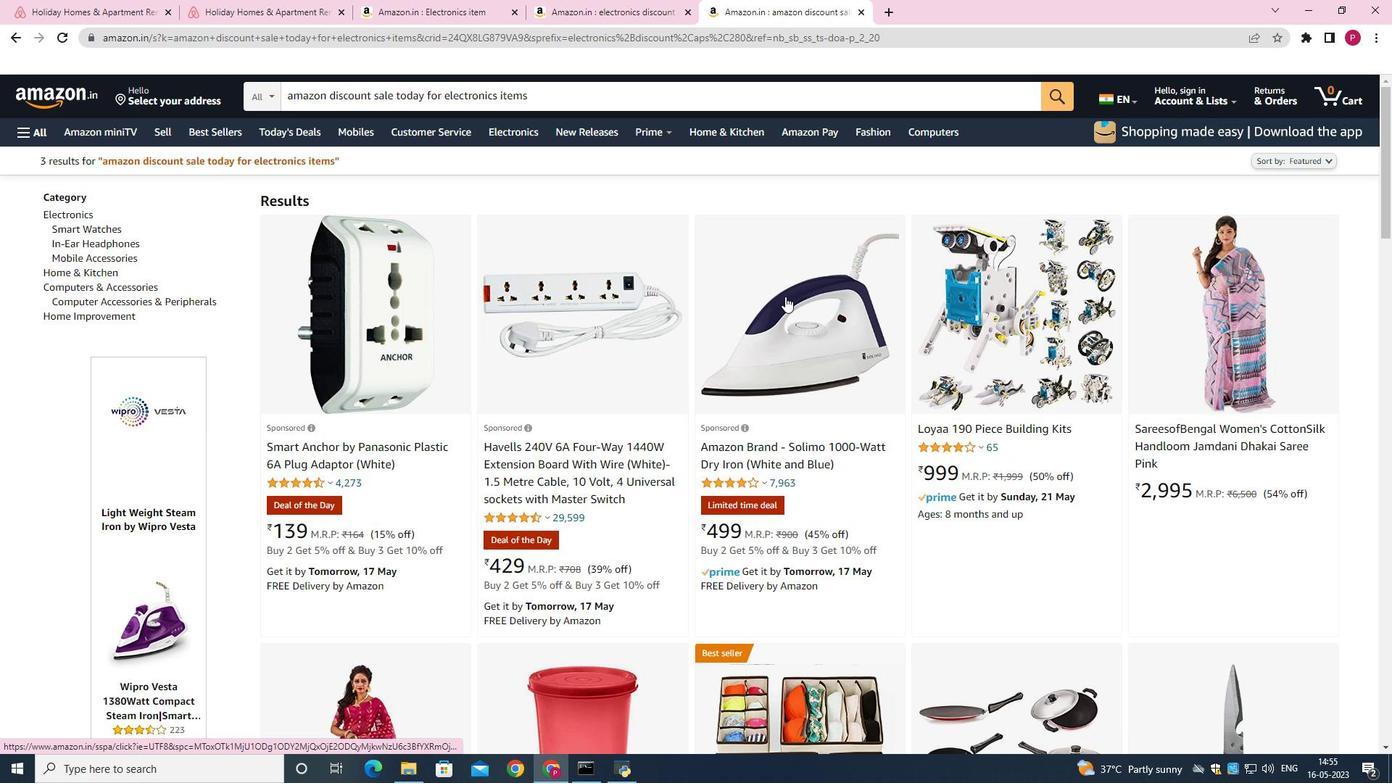 
Action: Mouse moved to (597, 358)
Screenshot: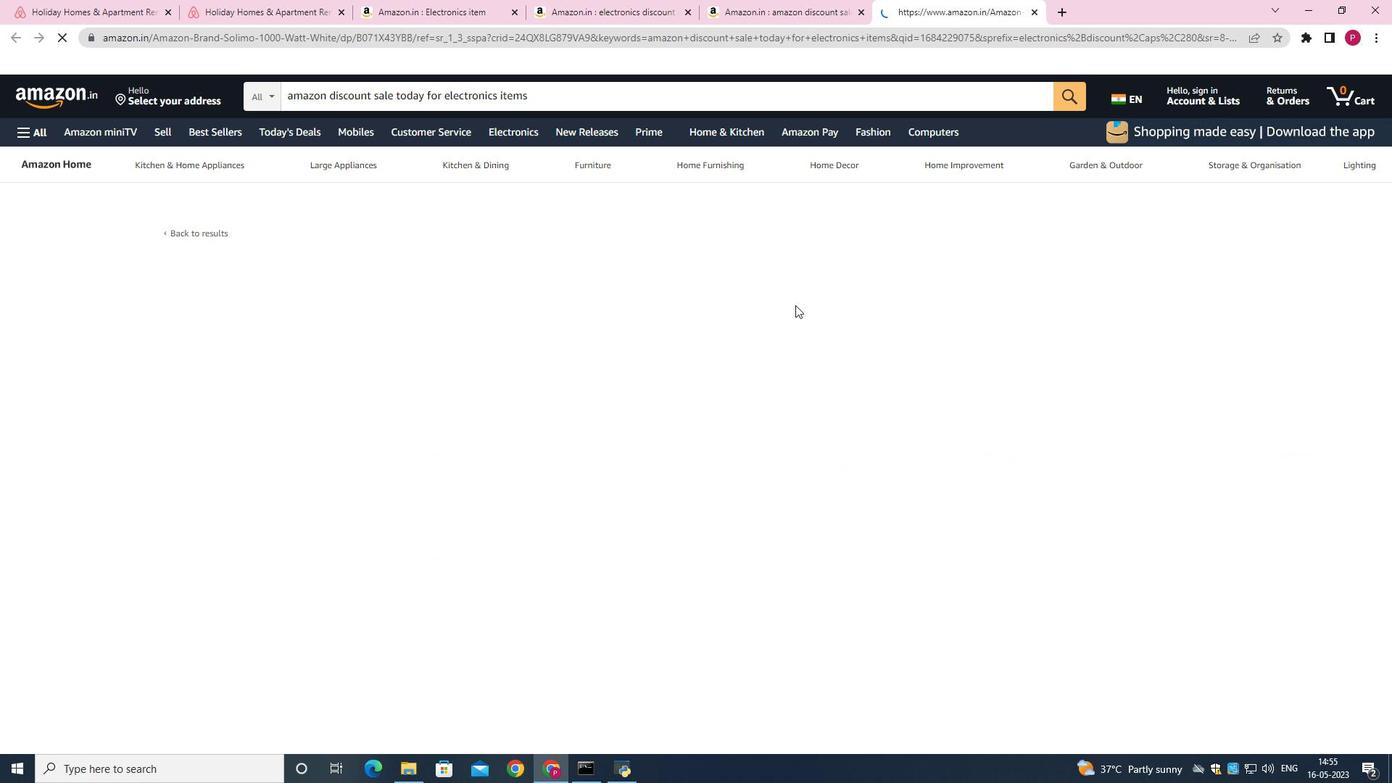 
Action: Mouse scrolled (601, 354) with delta (0, 0)
Screenshot: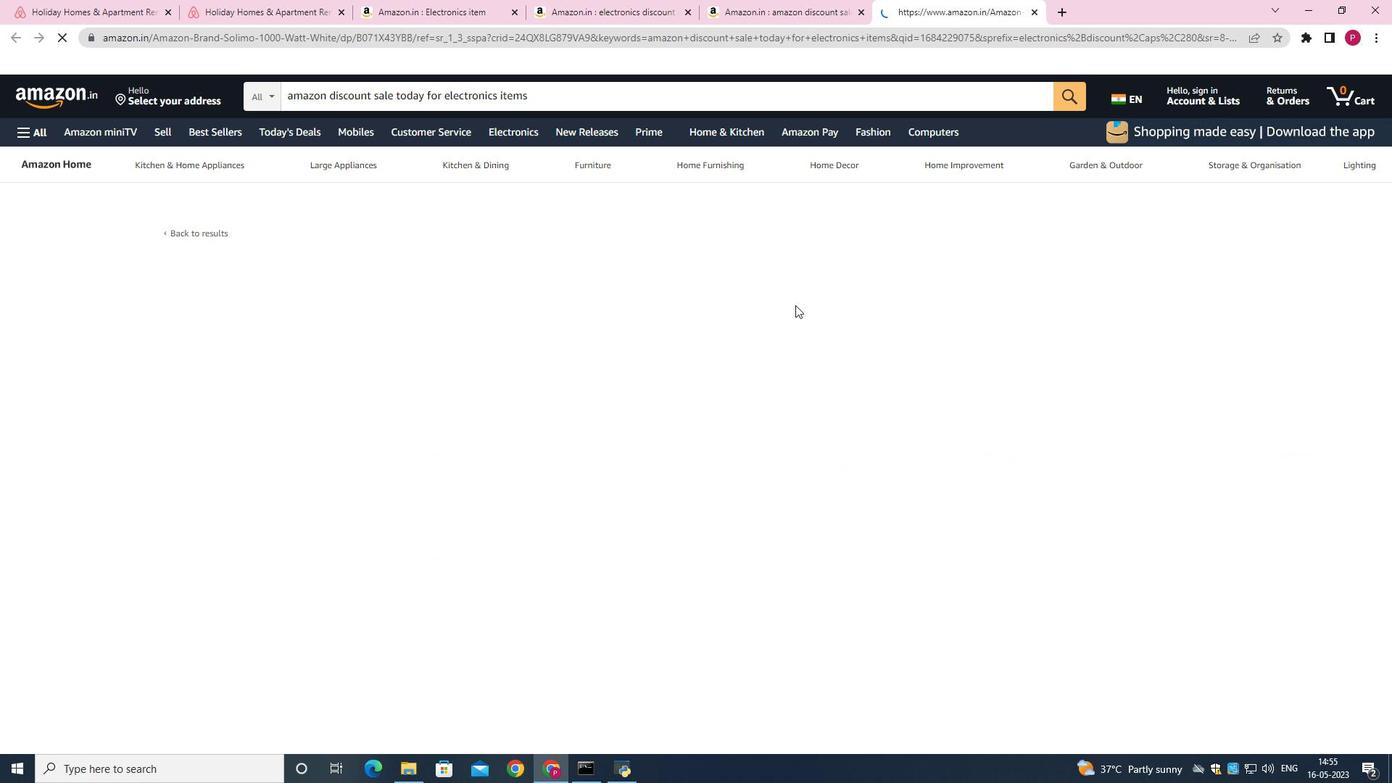 
Action: Mouse moved to (595, 360)
Screenshot: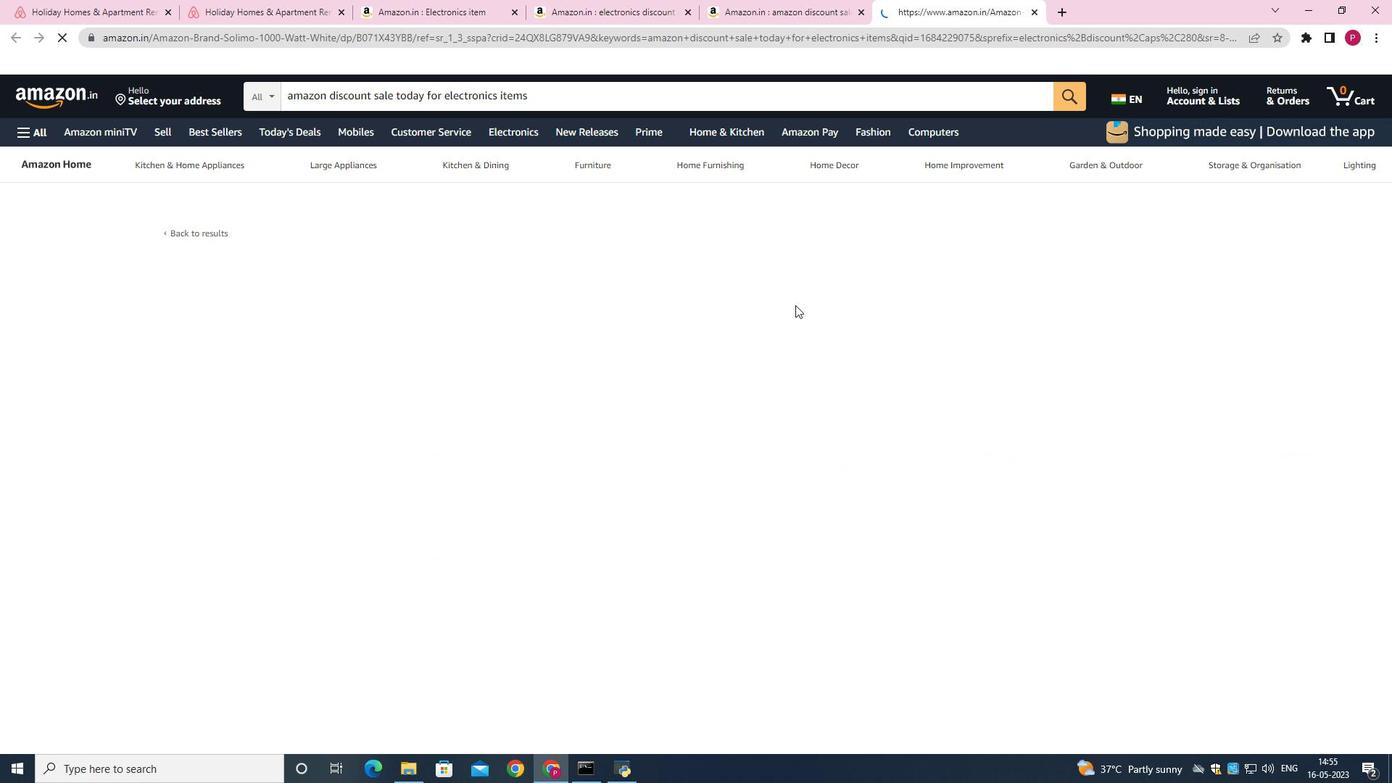 
Action: Mouse scrolled (595, 359) with delta (0, 0)
Screenshot: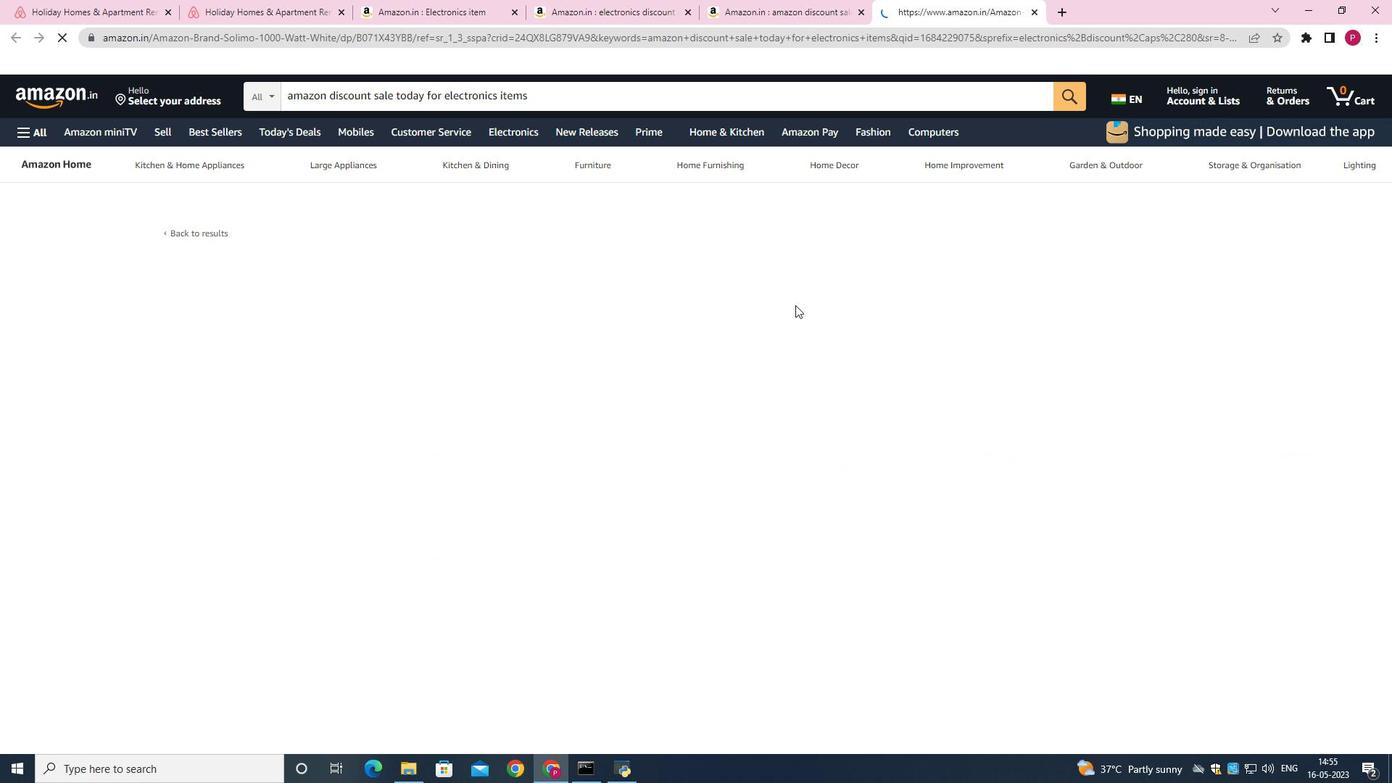 
Action: Mouse moved to (588, 366)
Screenshot: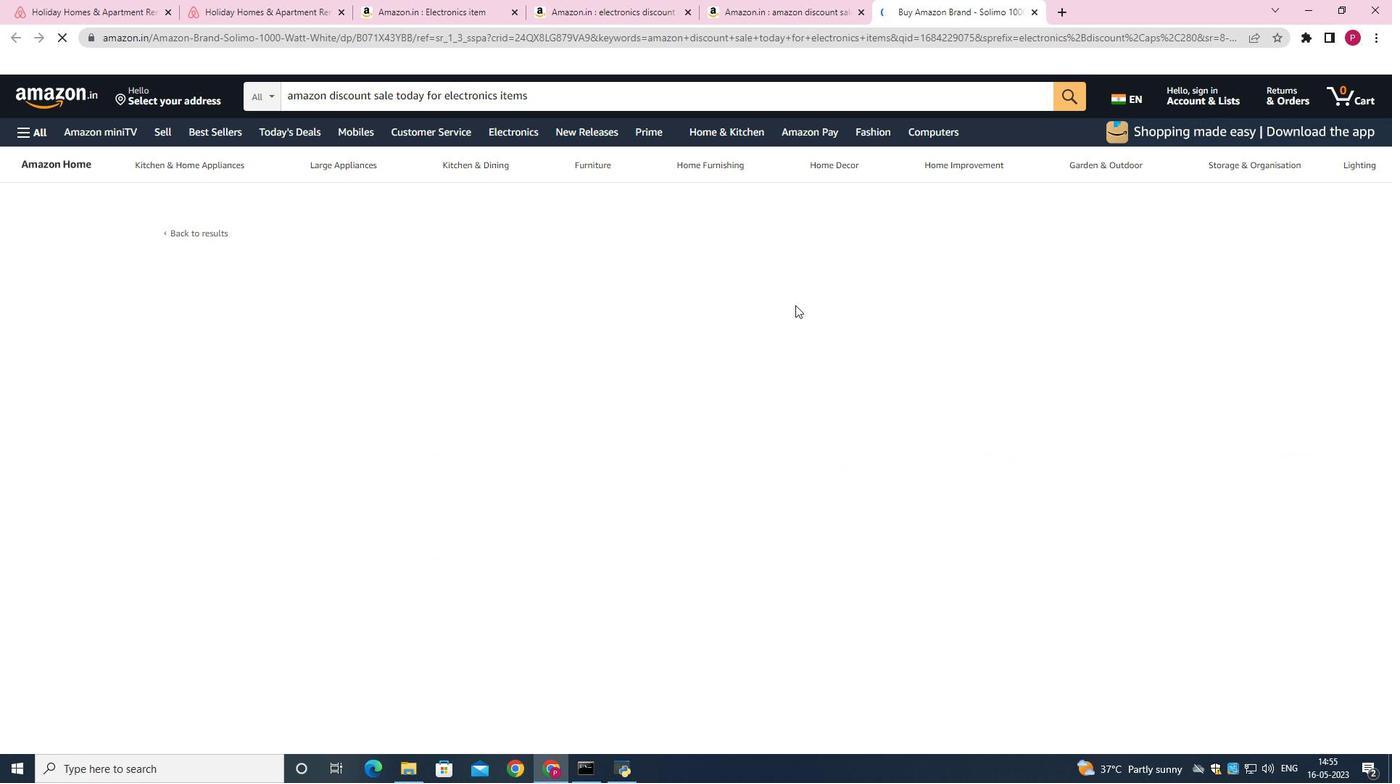 
Action: Mouse scrolled (590, 363) with delta (0, 0)
Screenshot: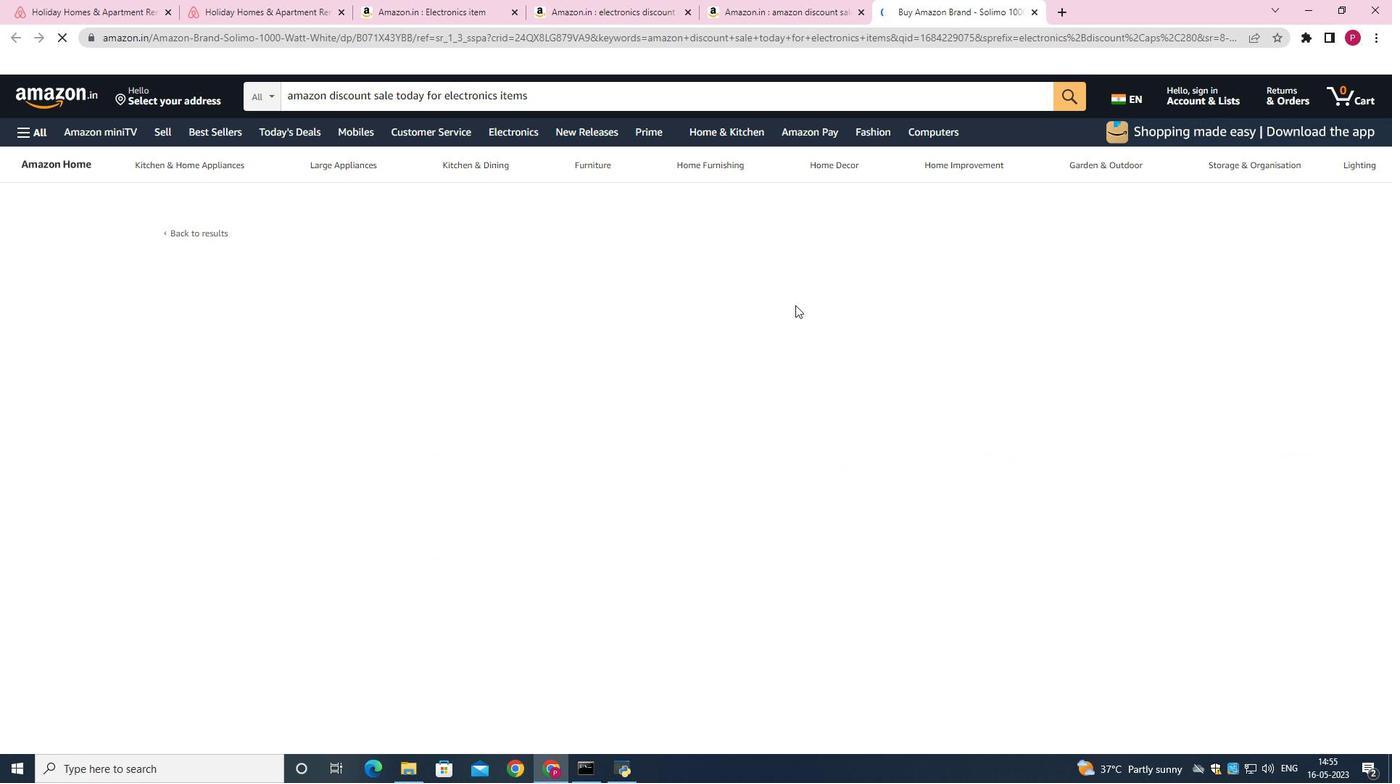 
Action: Mouse moved to (587, 366)
Screenshot: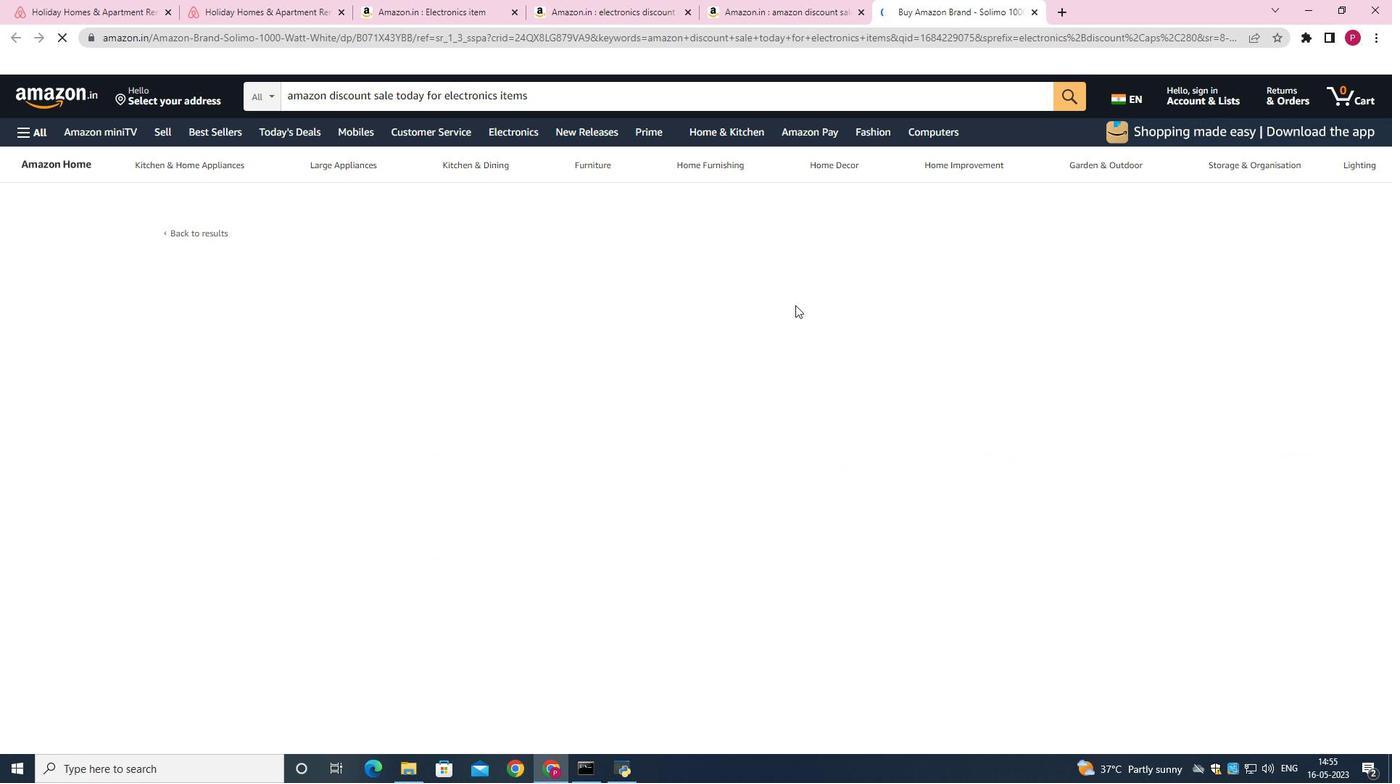 
Action: Mouse scrolled (588, 365) with delta (0, 0)
Screenshot: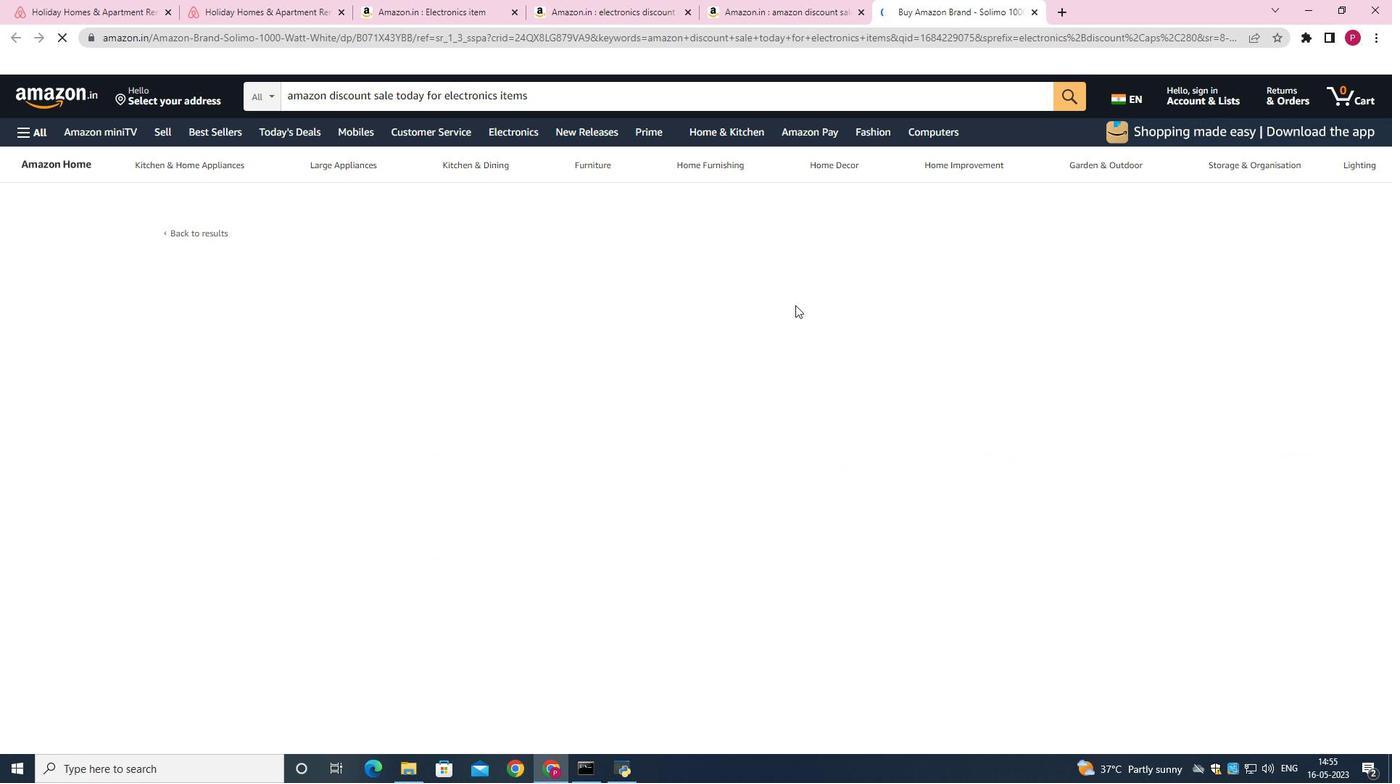 
Action: Mouse scrolled (588, 365) with delta (0, 0)
Screenshot: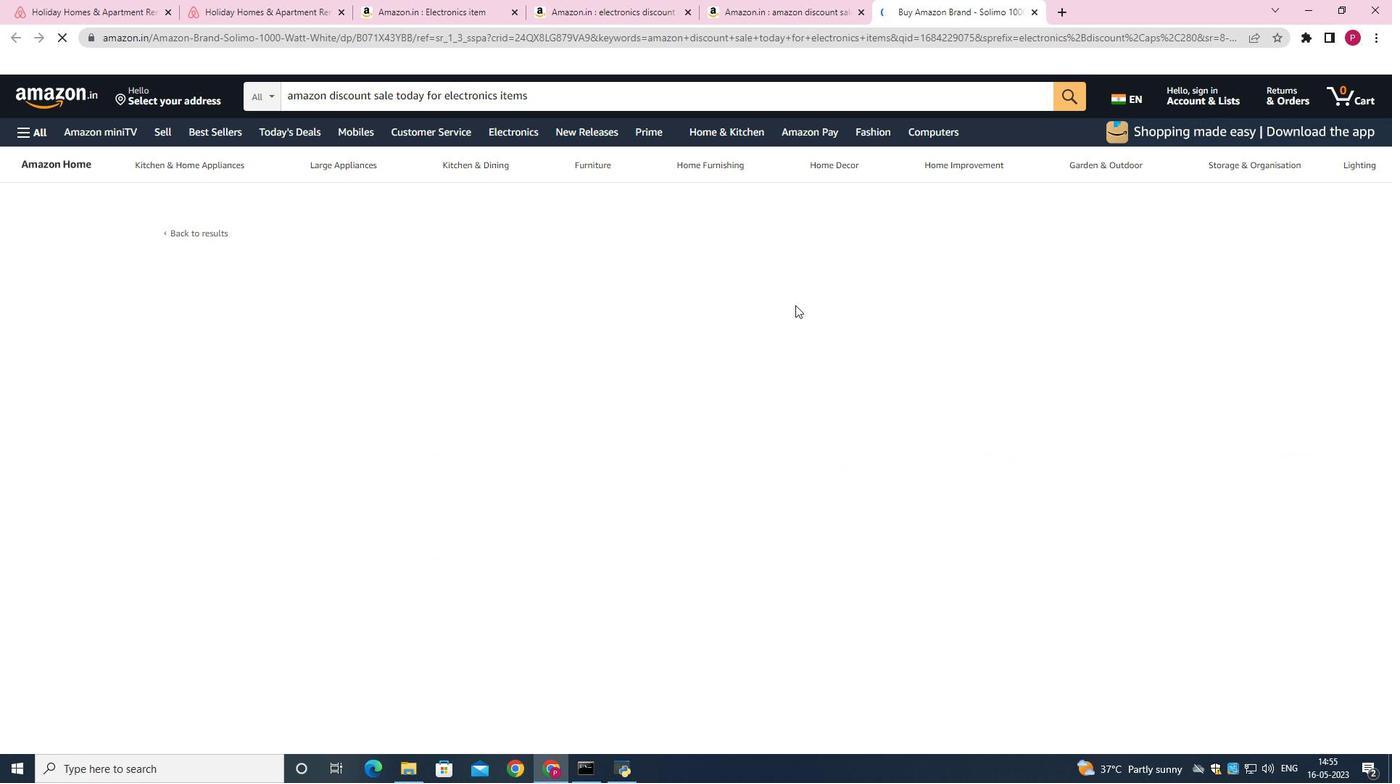 
Action: Mouse scrolled (587, 366) with delta (0, 0)
Screenshot: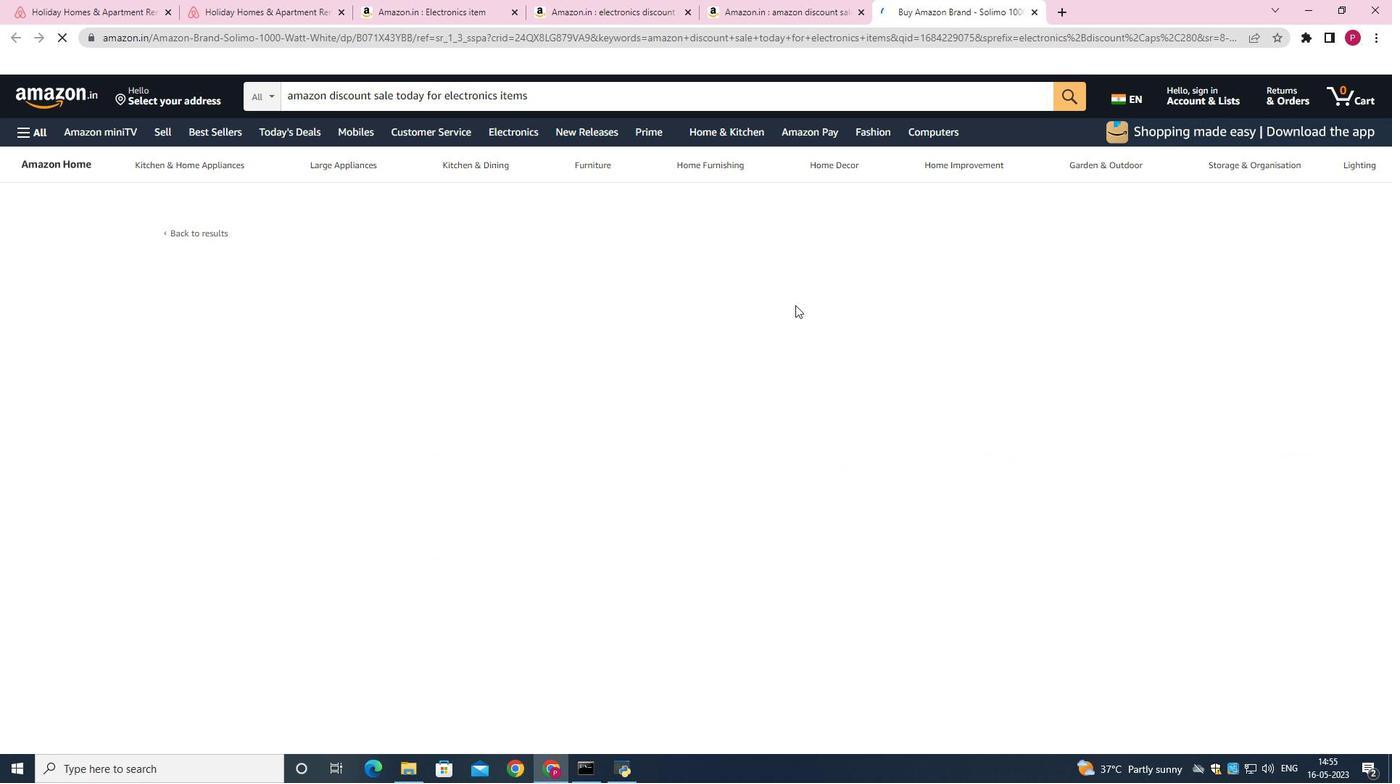 
Action: Mouse moved to (574, 370)
Screenshot: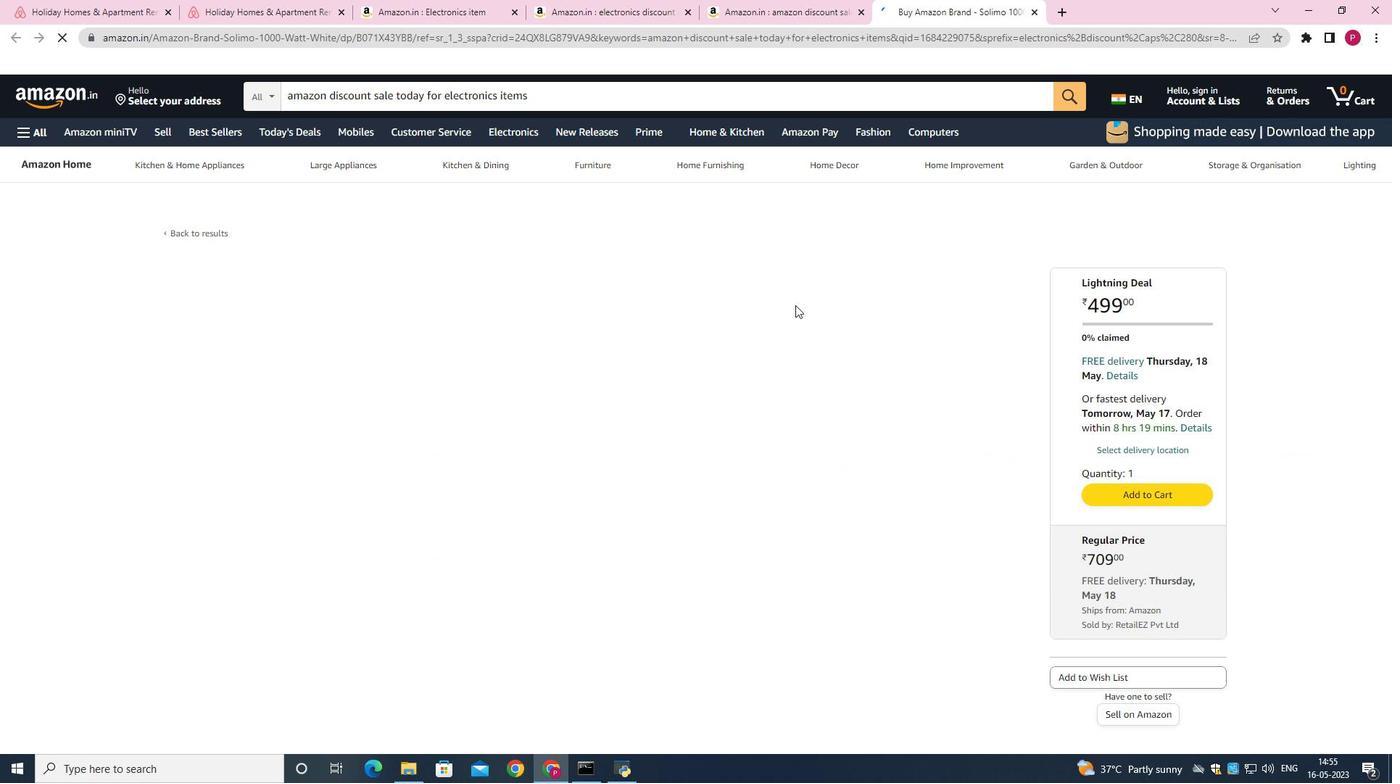 
Action: Mouse scrolled (574, 369) with delta (0, 0)
Screenshot: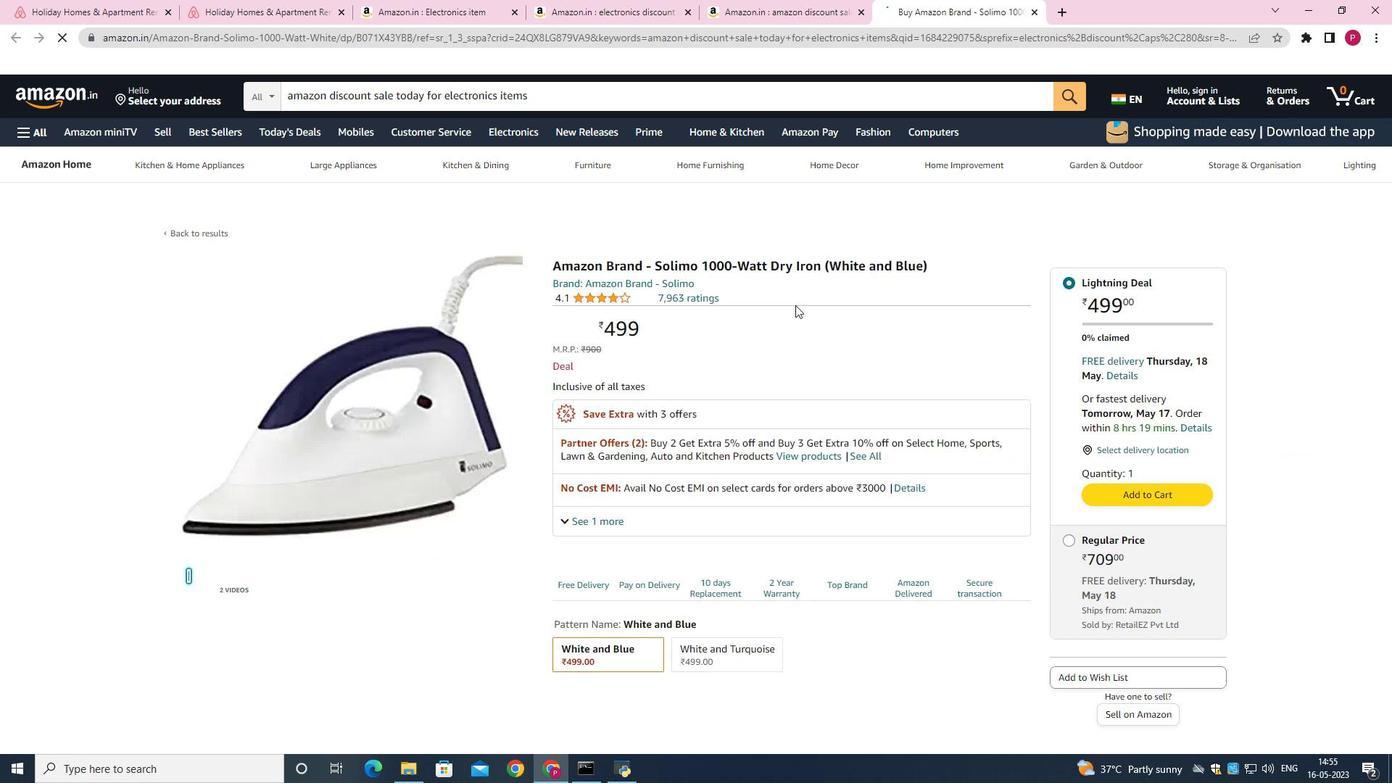 
Action: Mouse scrolled (574, 369) with delta (0, 0)
Screenshot: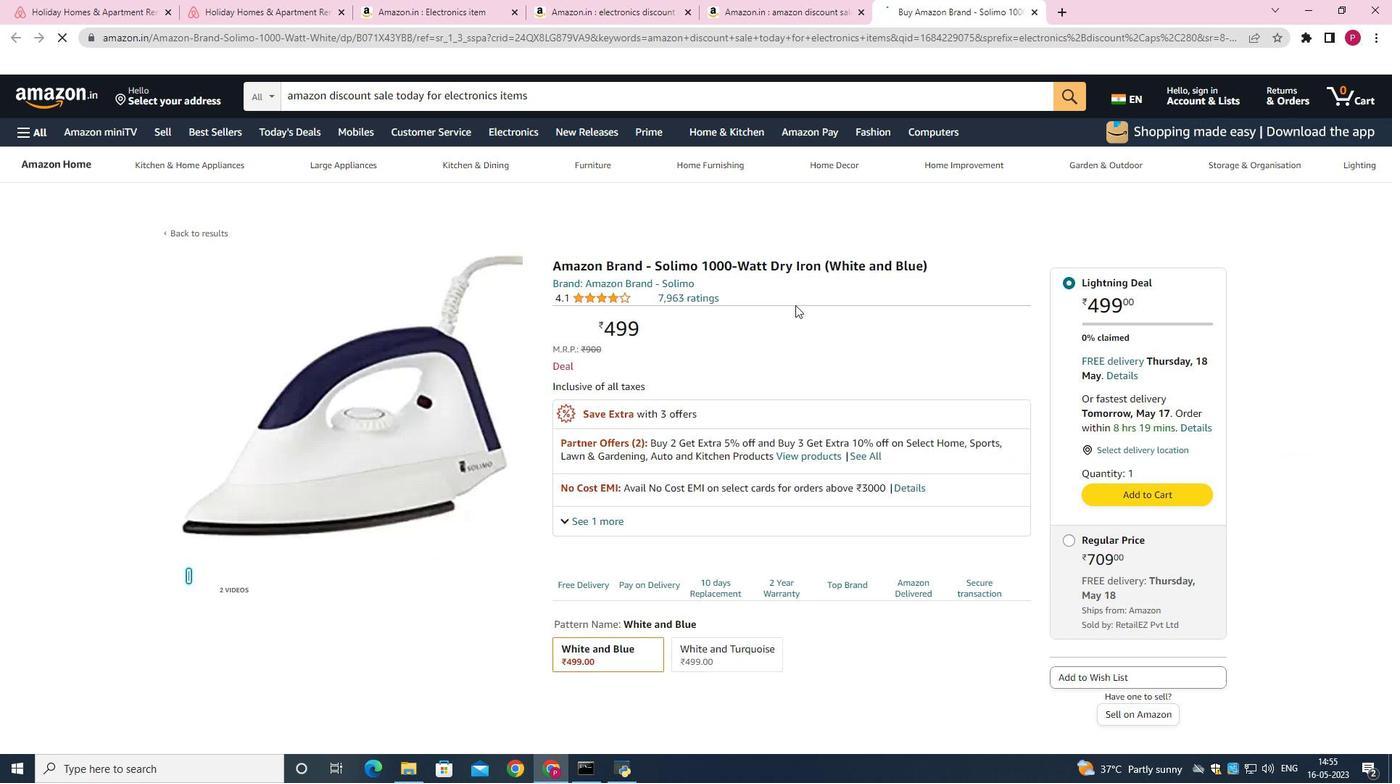 
Action: Mouse scrolled (574, 369) with delta (0, 0)
Screenshot: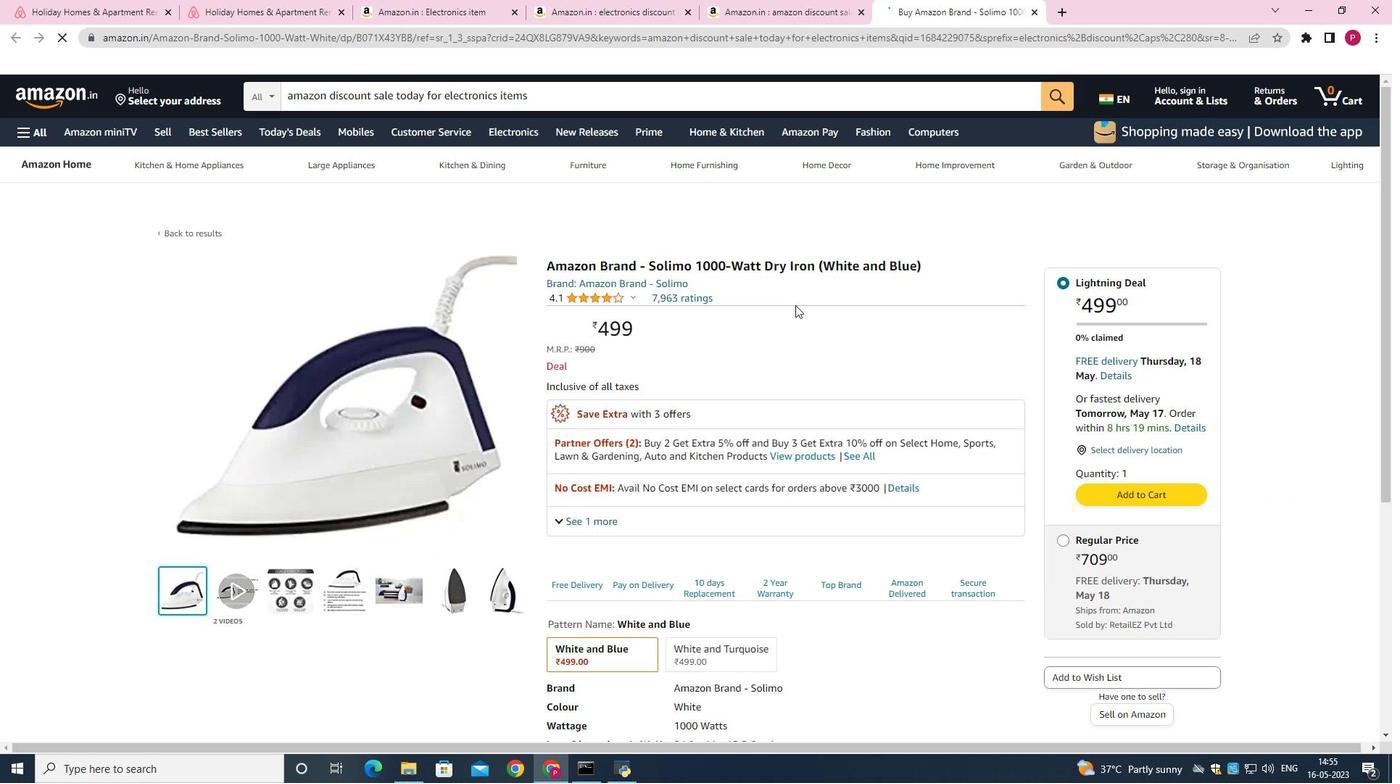 
Action: Mouse scrolled (574, 369) with delta (0, 0)
Screenshot: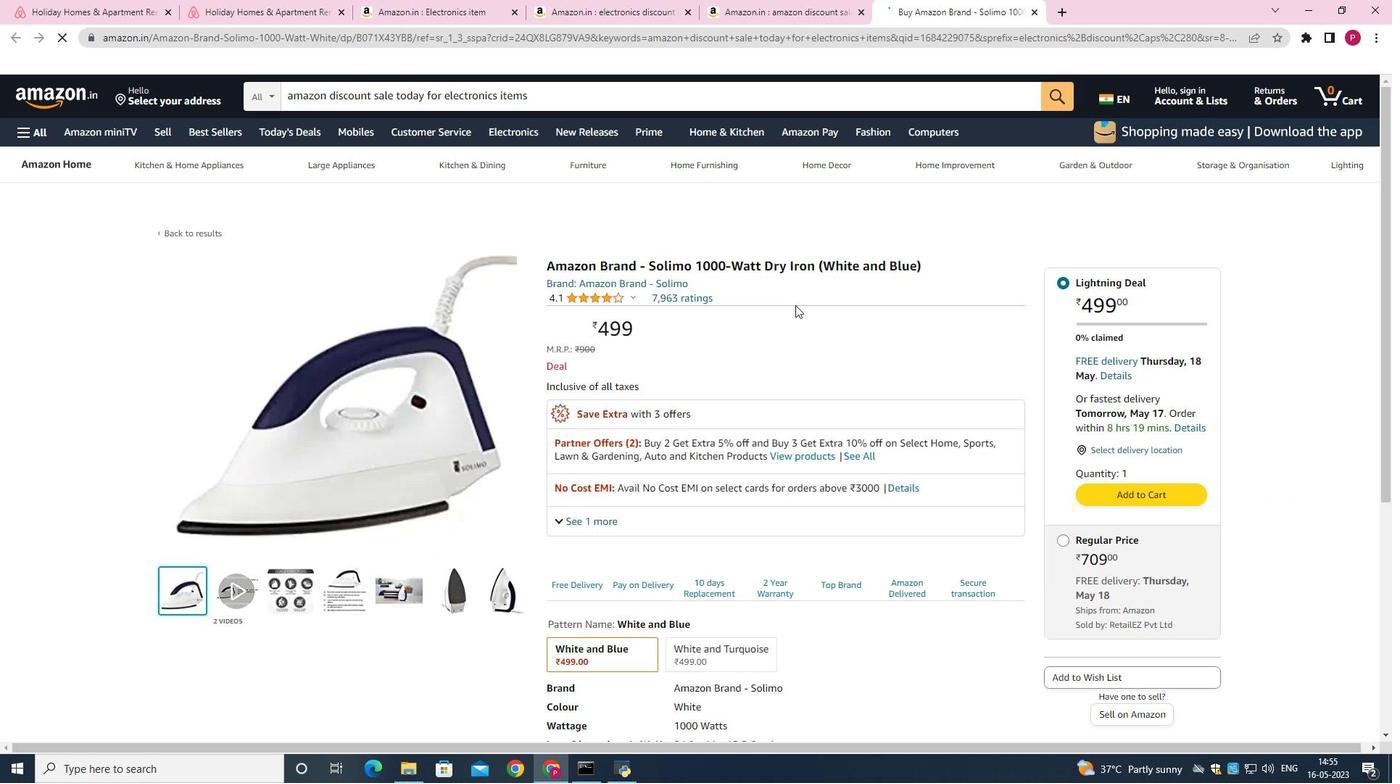 
Action: Mouse moved to (574, 371)
Screenshot: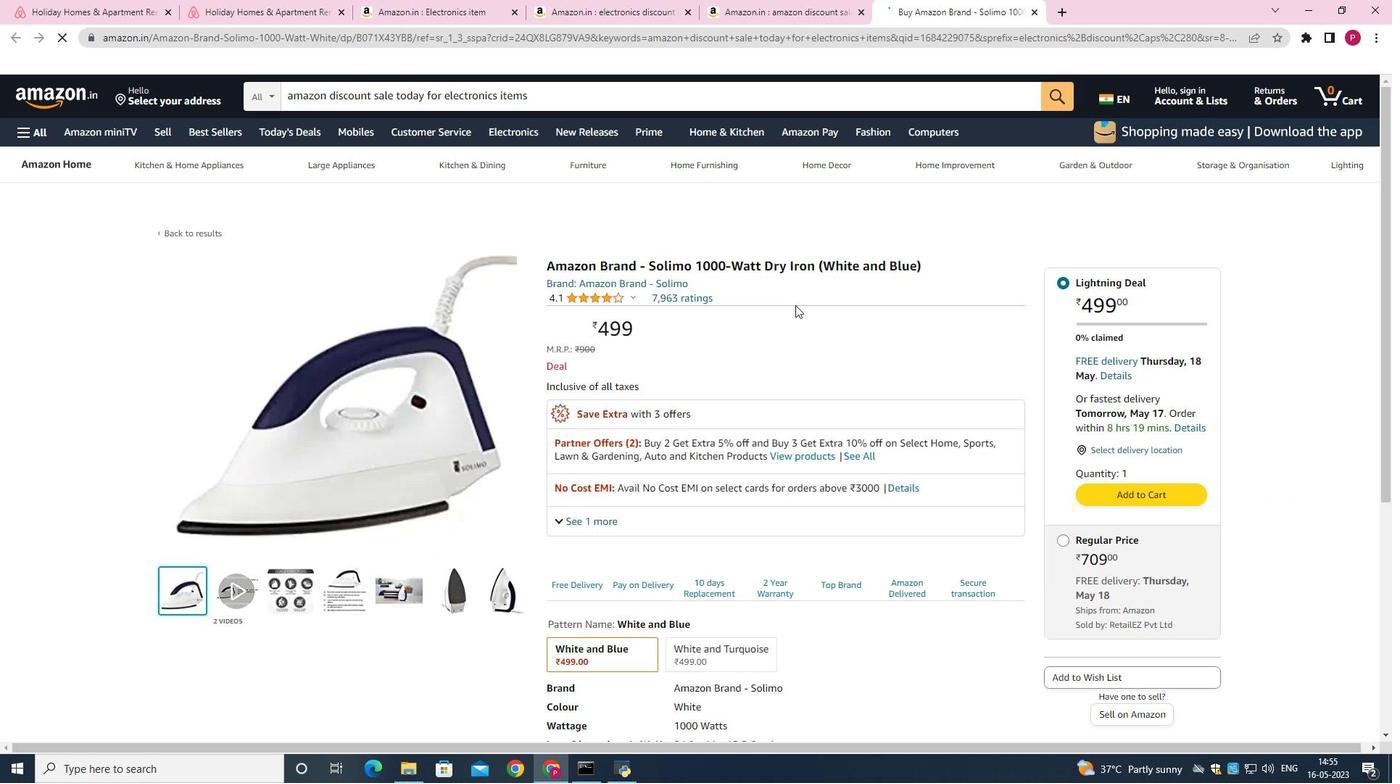 
Action: Mouse scrolled (574, 371) with delta (0, 0)
Screenshot: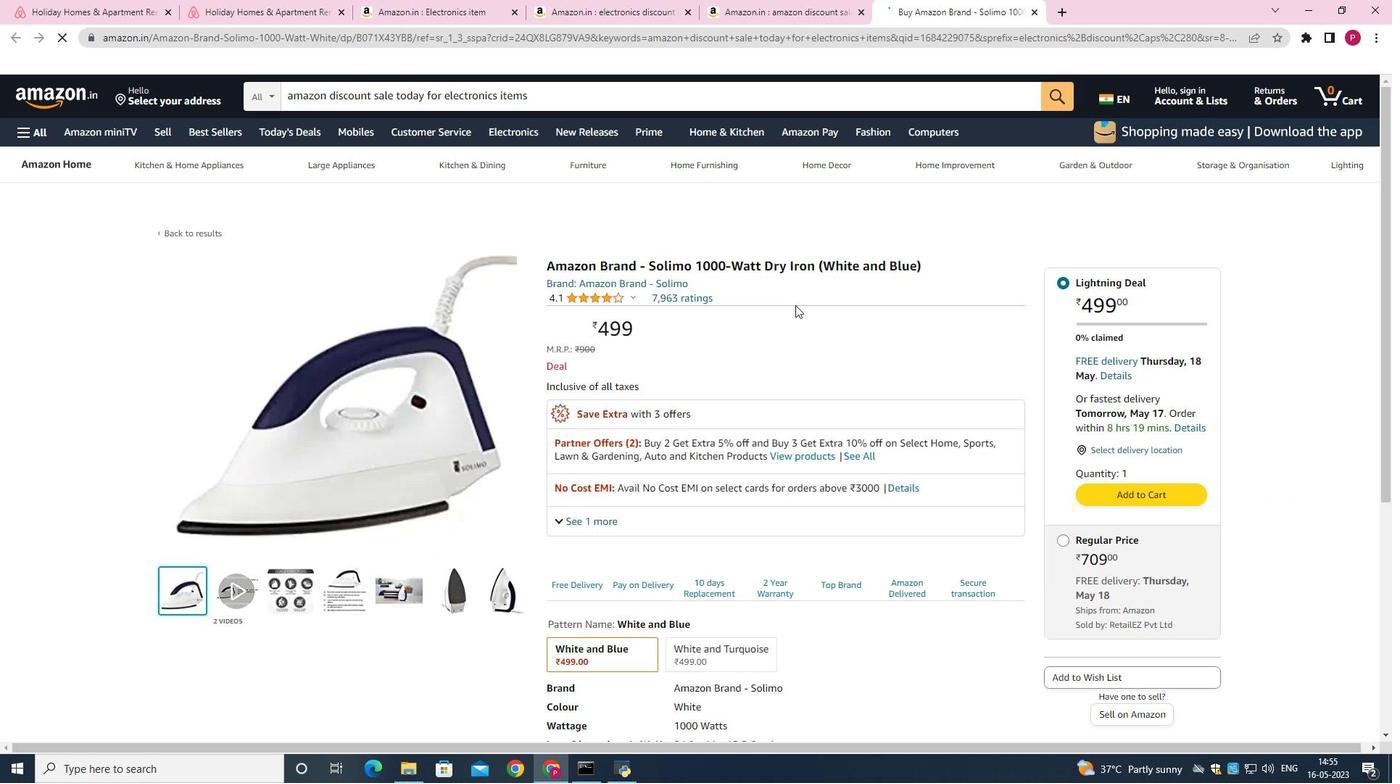 
Action: Mouse moved to (584, 370)
Screenshot: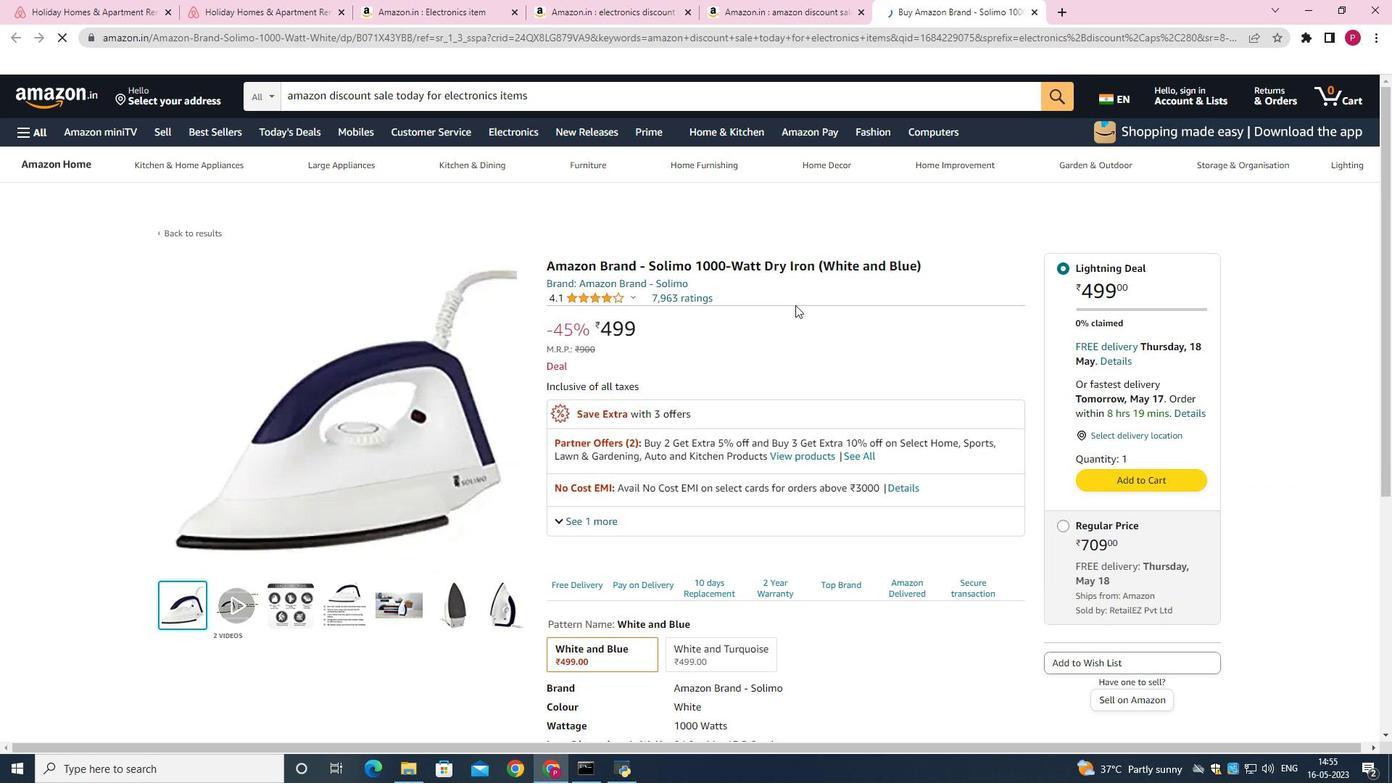 
Action: Mouse scrolled (584, 369) with delta (0, 0)
Screenshot: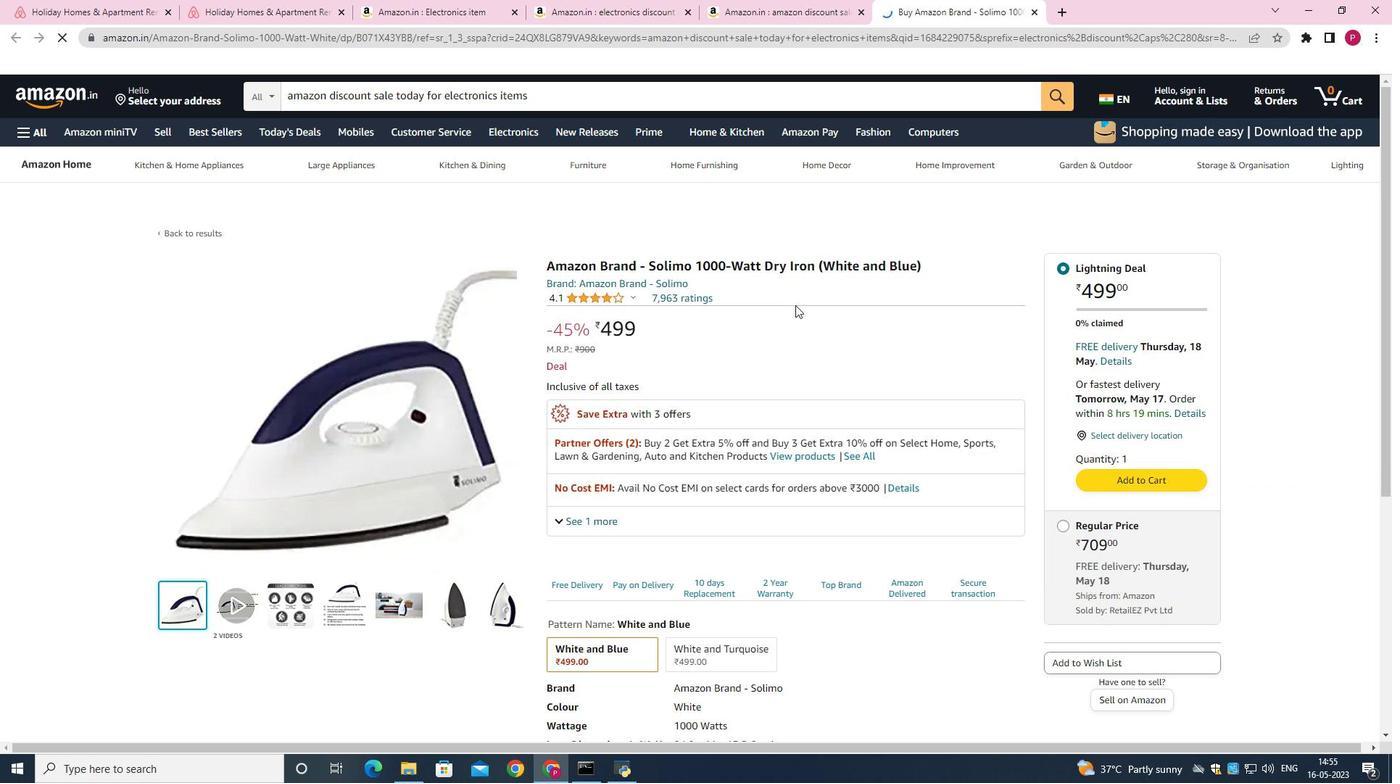 
Action: Mouse scrolled (584, 369) with delta (0, 0)
Screenshot: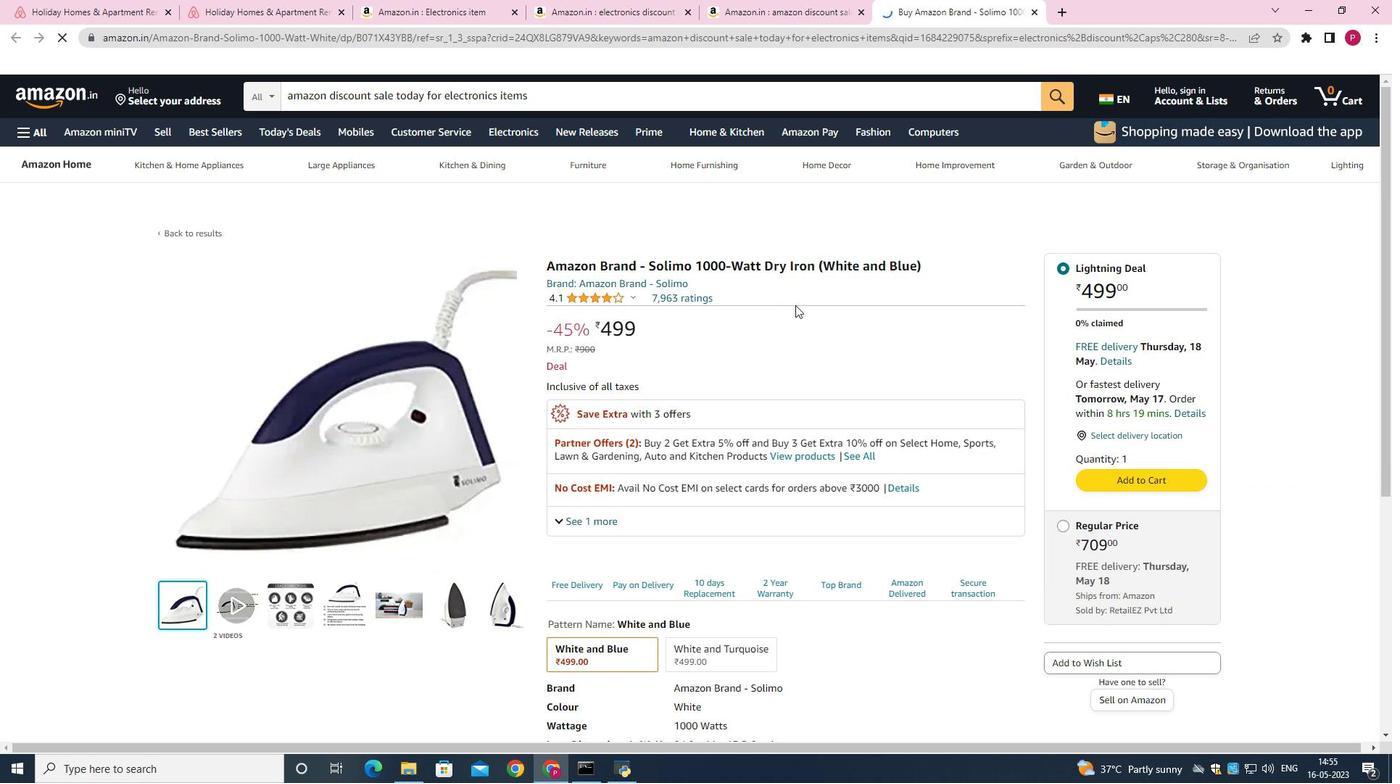 
Action: Mouse scrolled (584, 369) with delta (0, 0)
Screenshot: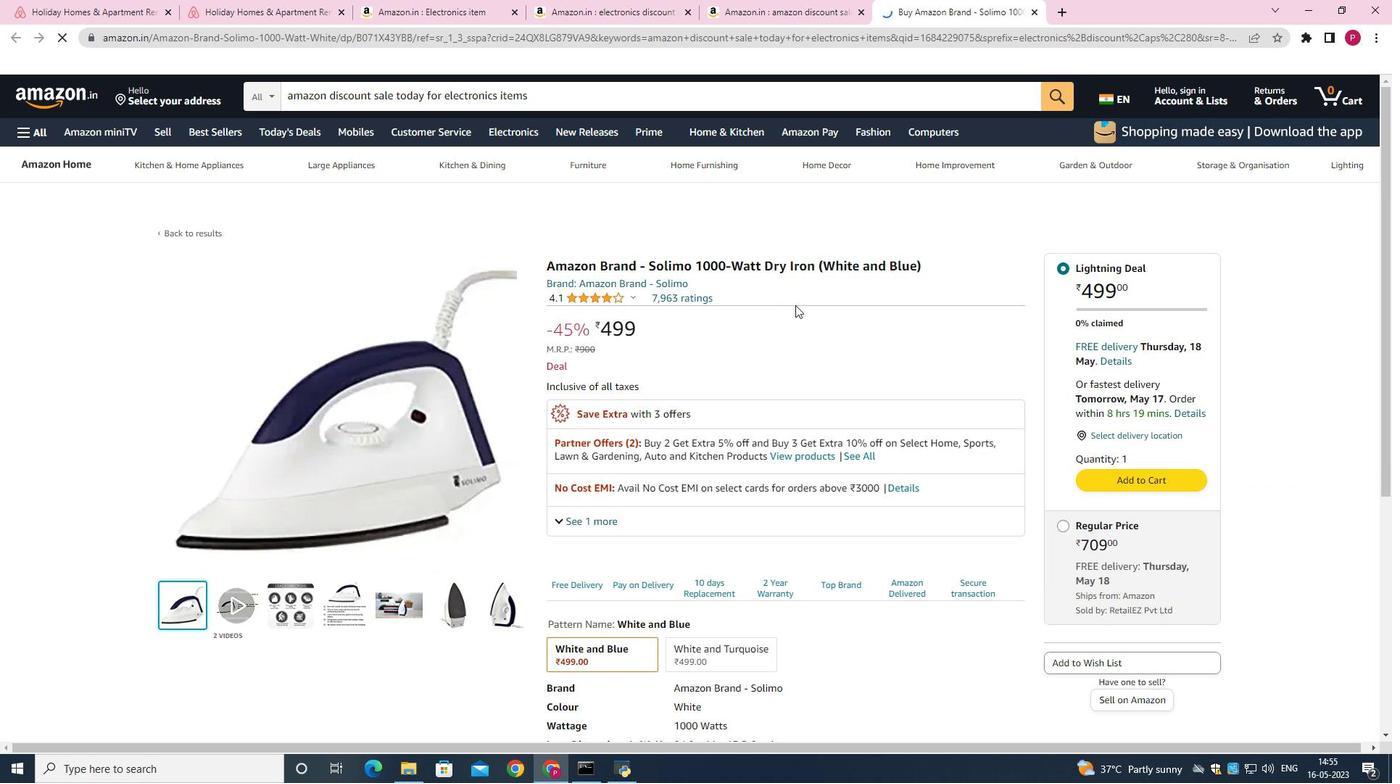
Action: Mouse moved to (584, 370)
Screenshot: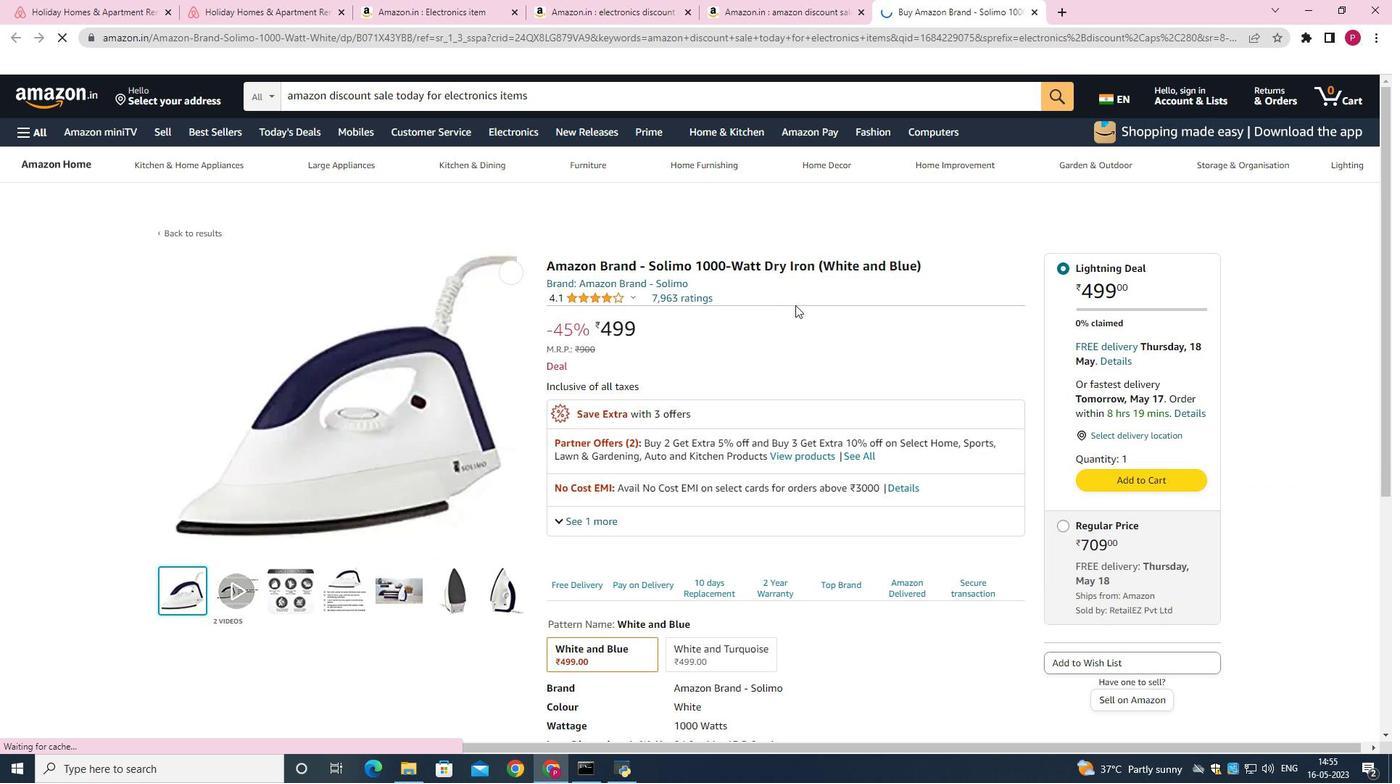 
Action: Mouse scrolled (584, 369) with delta (0, 0)
Screenshot: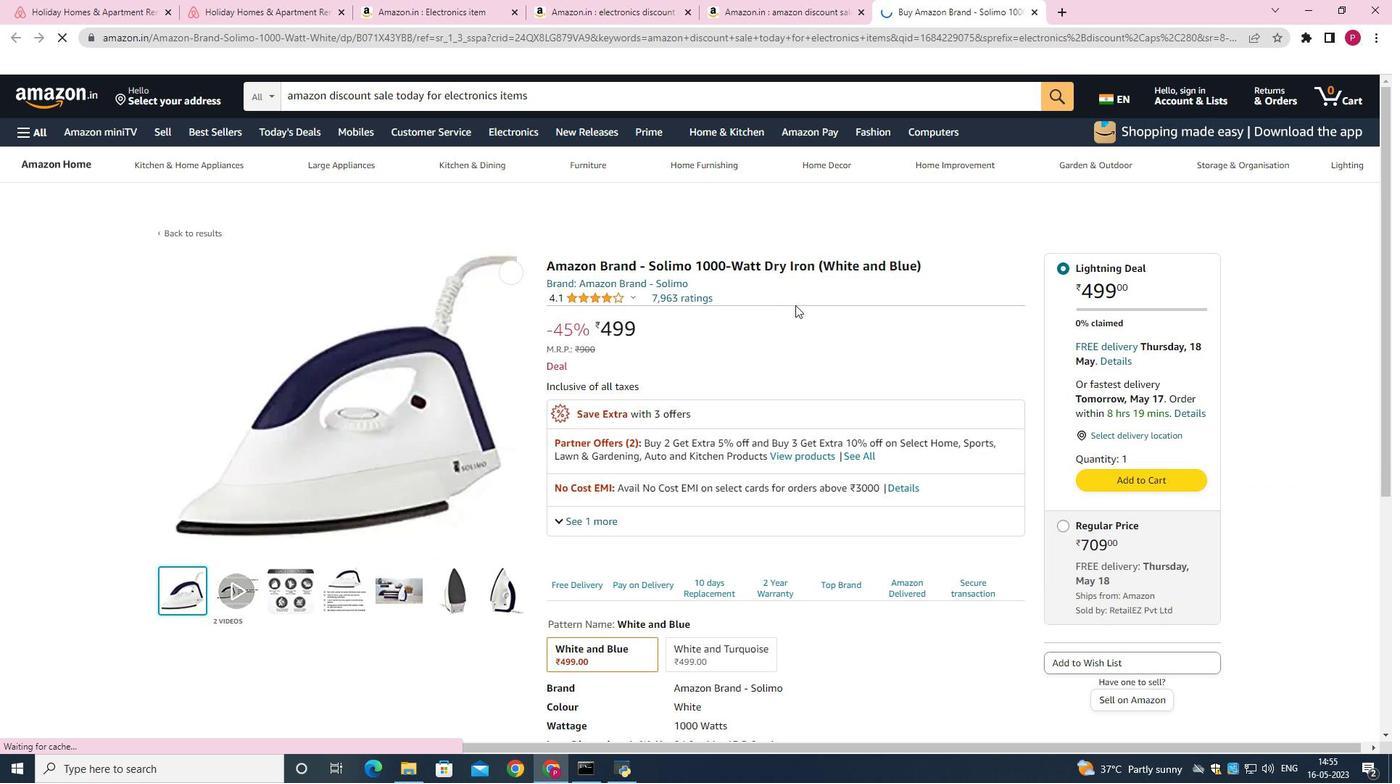 
Action: Mouse moved to (574, 371)
Screenshot: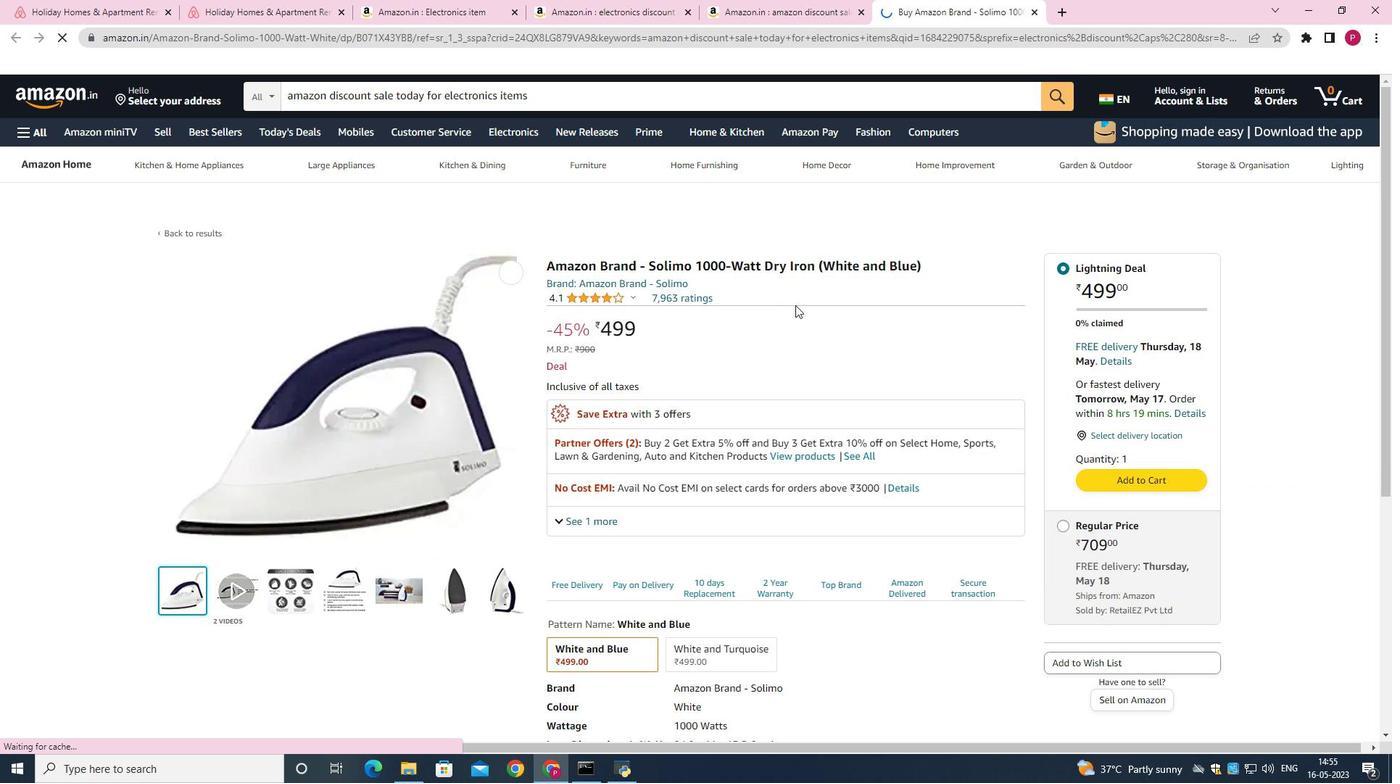 
Action: Mouse scrolled (577, 370) with delta (0, 0)
Screenshot: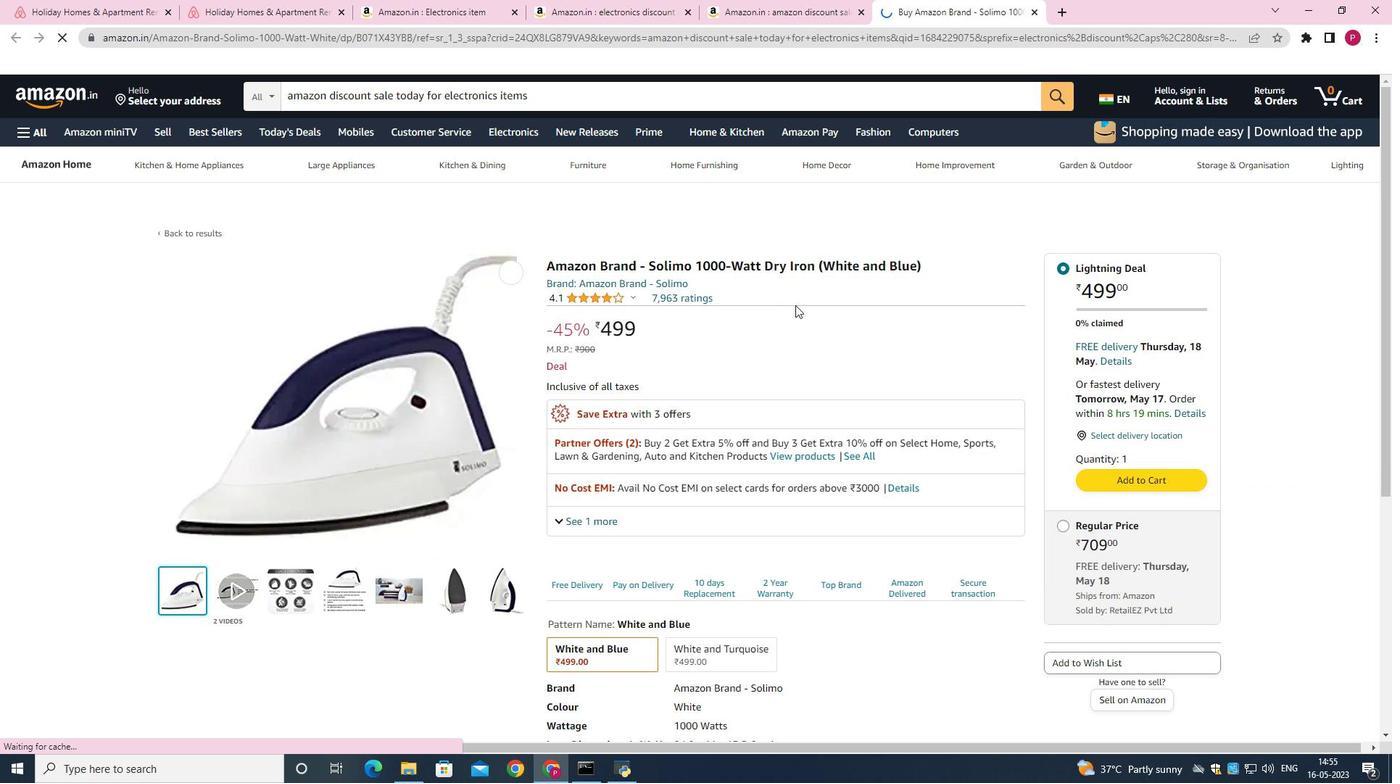 
Action: Mouse moved to (463, 372)
Screenshot: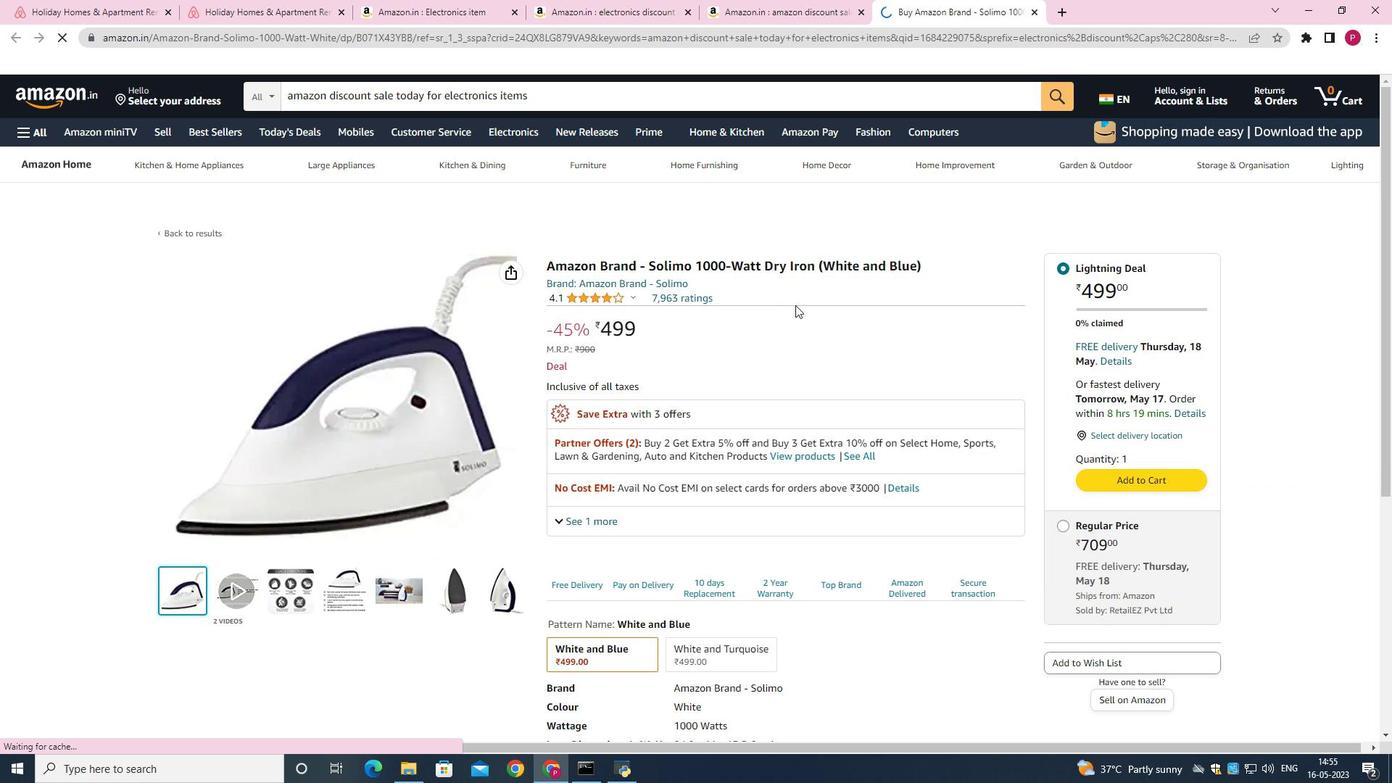 
Action: Mouse scrolled (463, 373) with delta (0, 0)
Screenshot: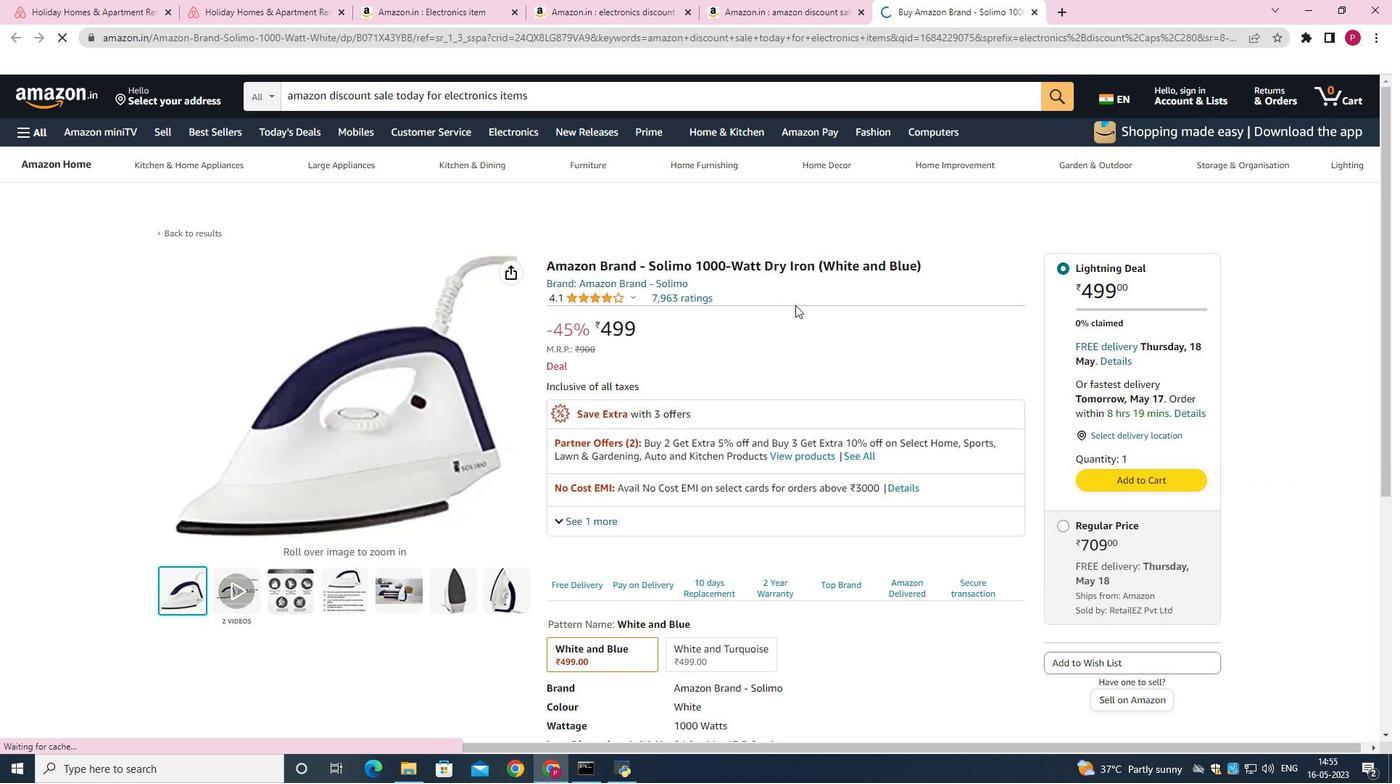 
Action: Mouse moved to (421, 363)
Screenshot: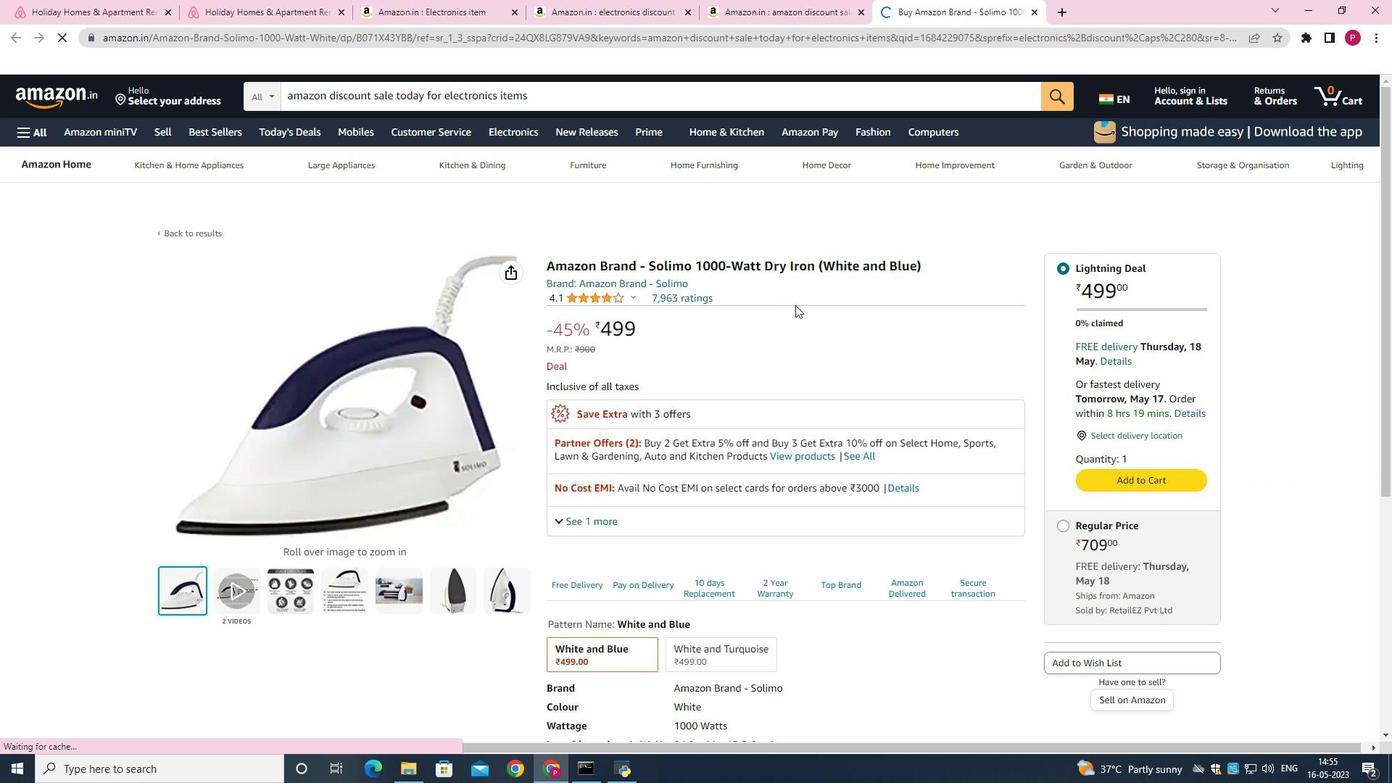 
Action: Mouse scrolled (421, 363) with delta (0, 0)
Screenshot: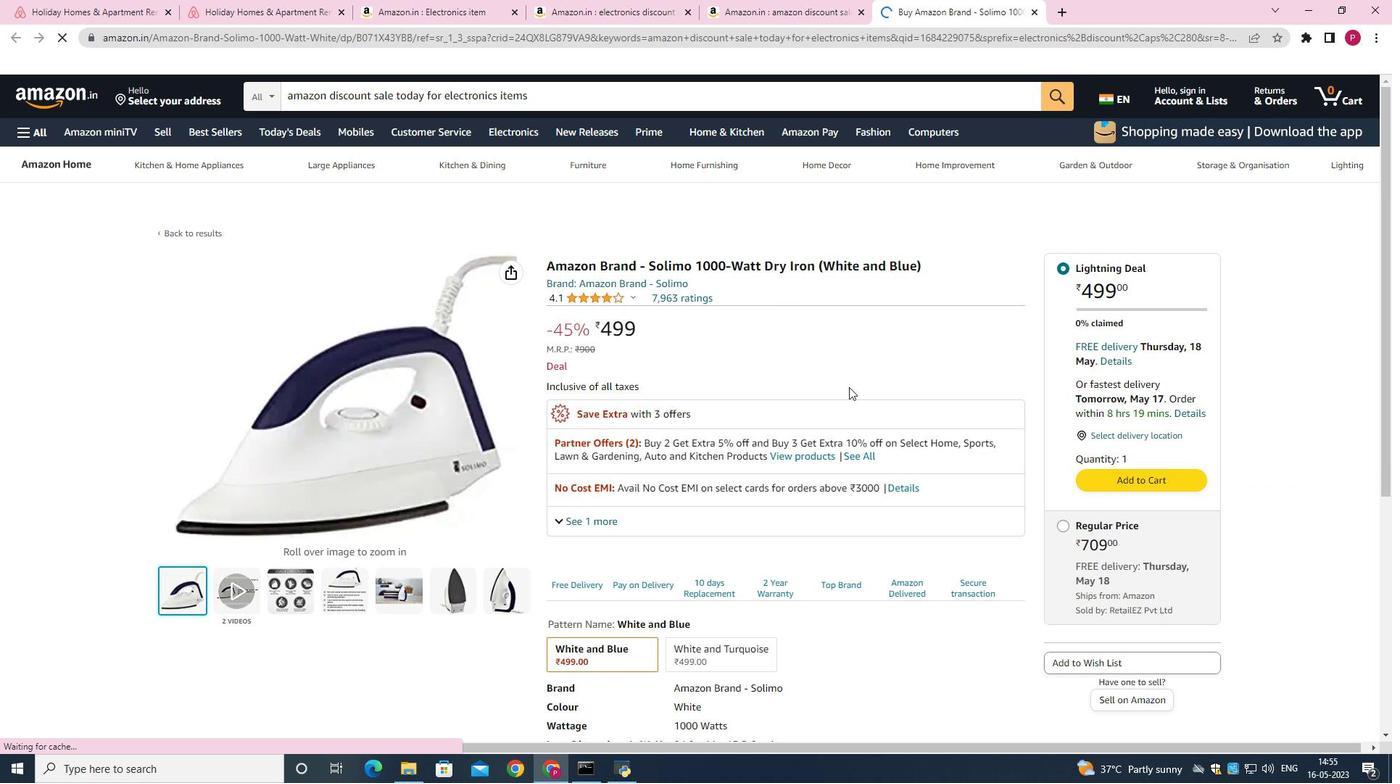 
Action: Mouse scrolled (421, 363) with delta (0, 0)
Screenshot: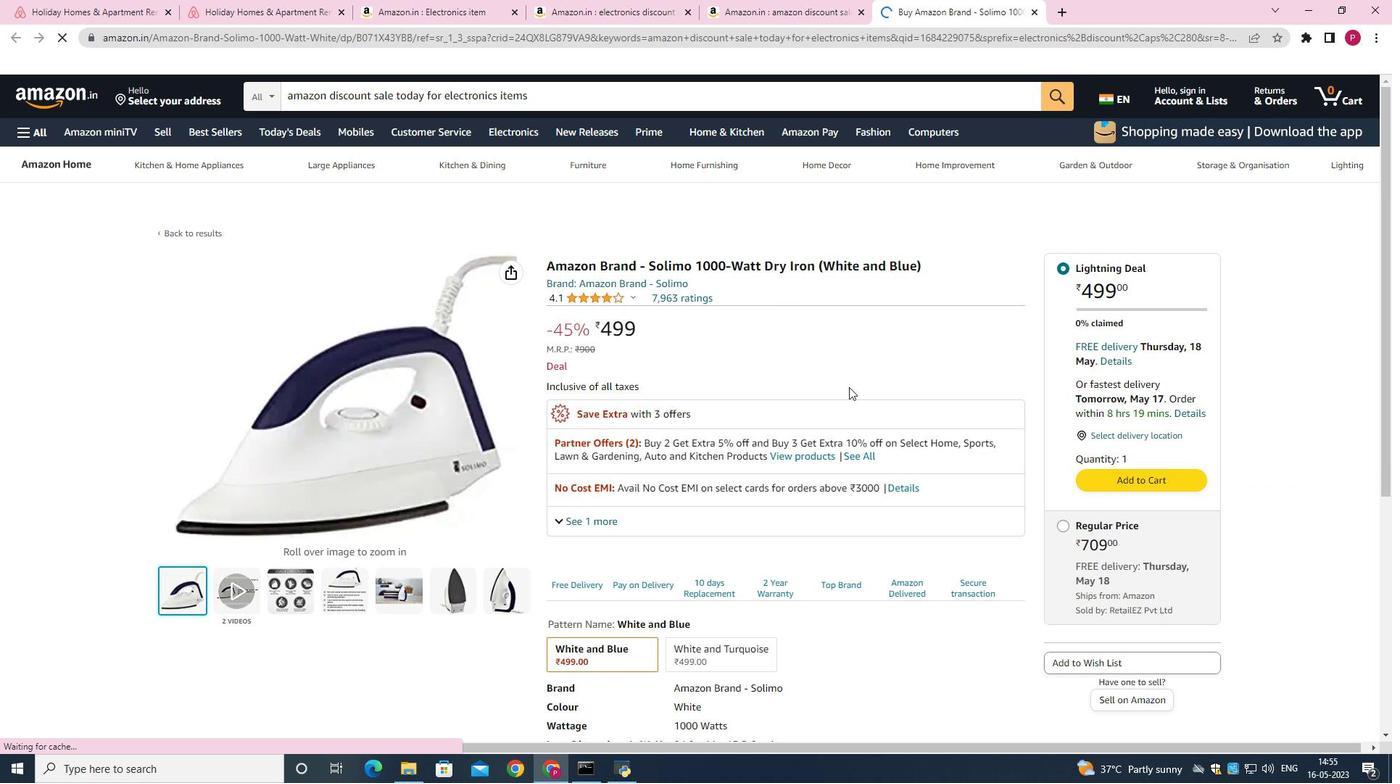 
Action: Mouse scrolled (421, 363) with delta (0, 0)
Screenshot: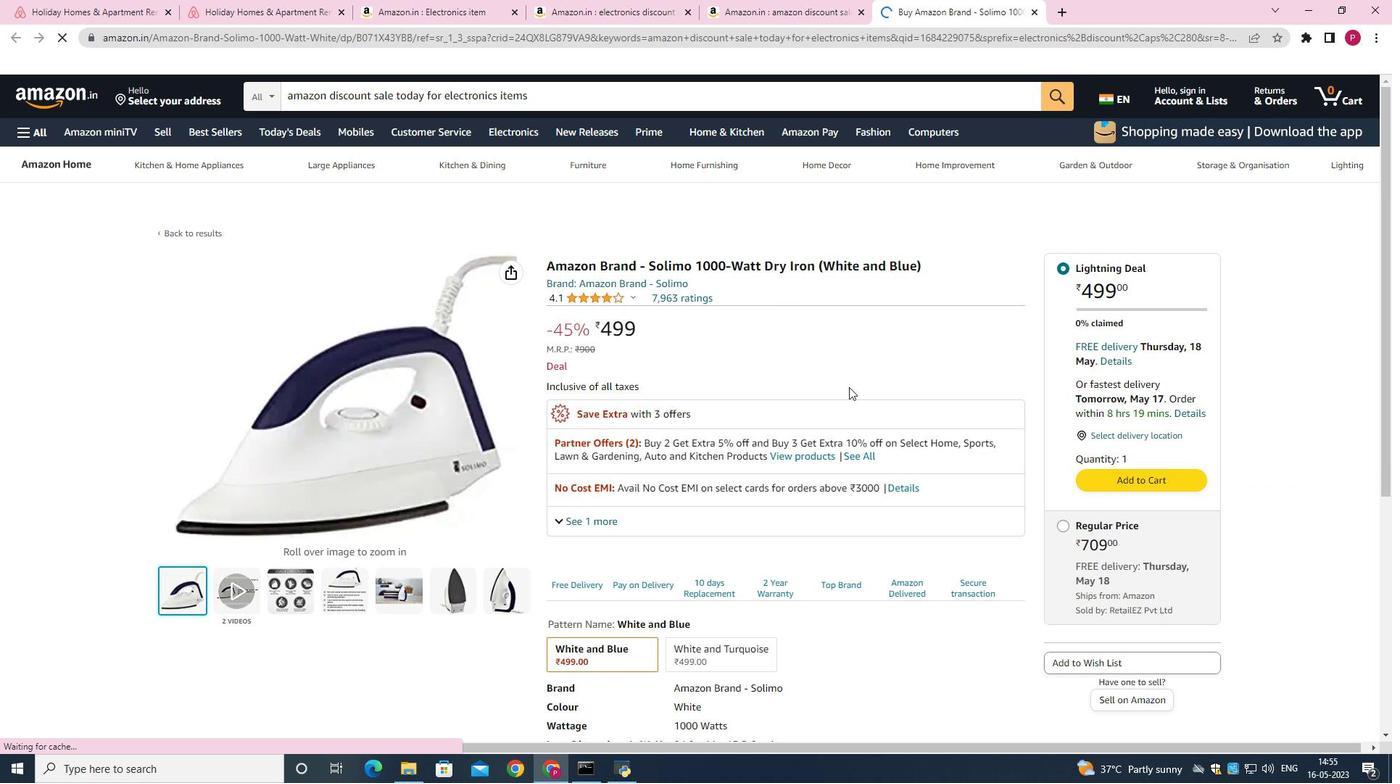 
Action: Mouse scrolled (421, 363) with delta (0, 0)
Screenshot: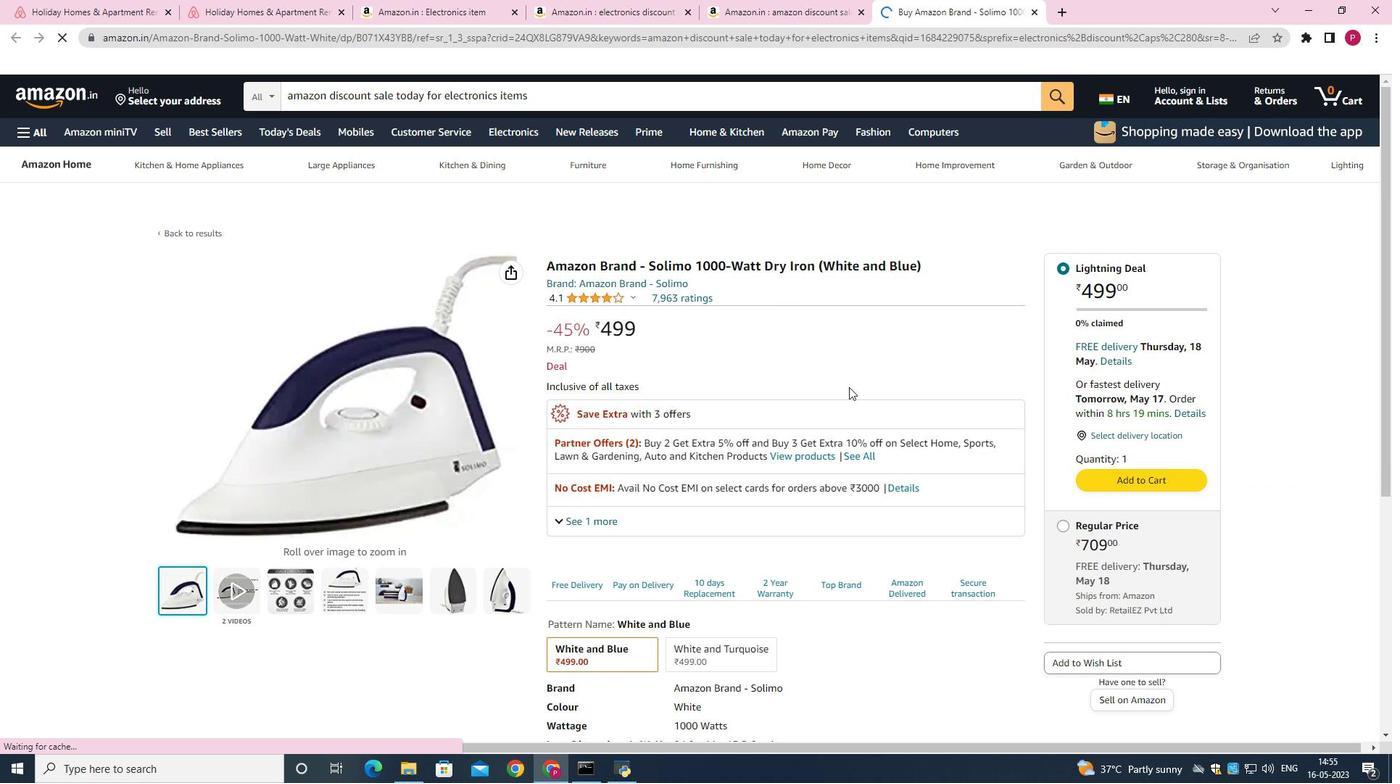 
Action: Mouse scrolled (421, 363) with delta (0, 0)
Screenshot: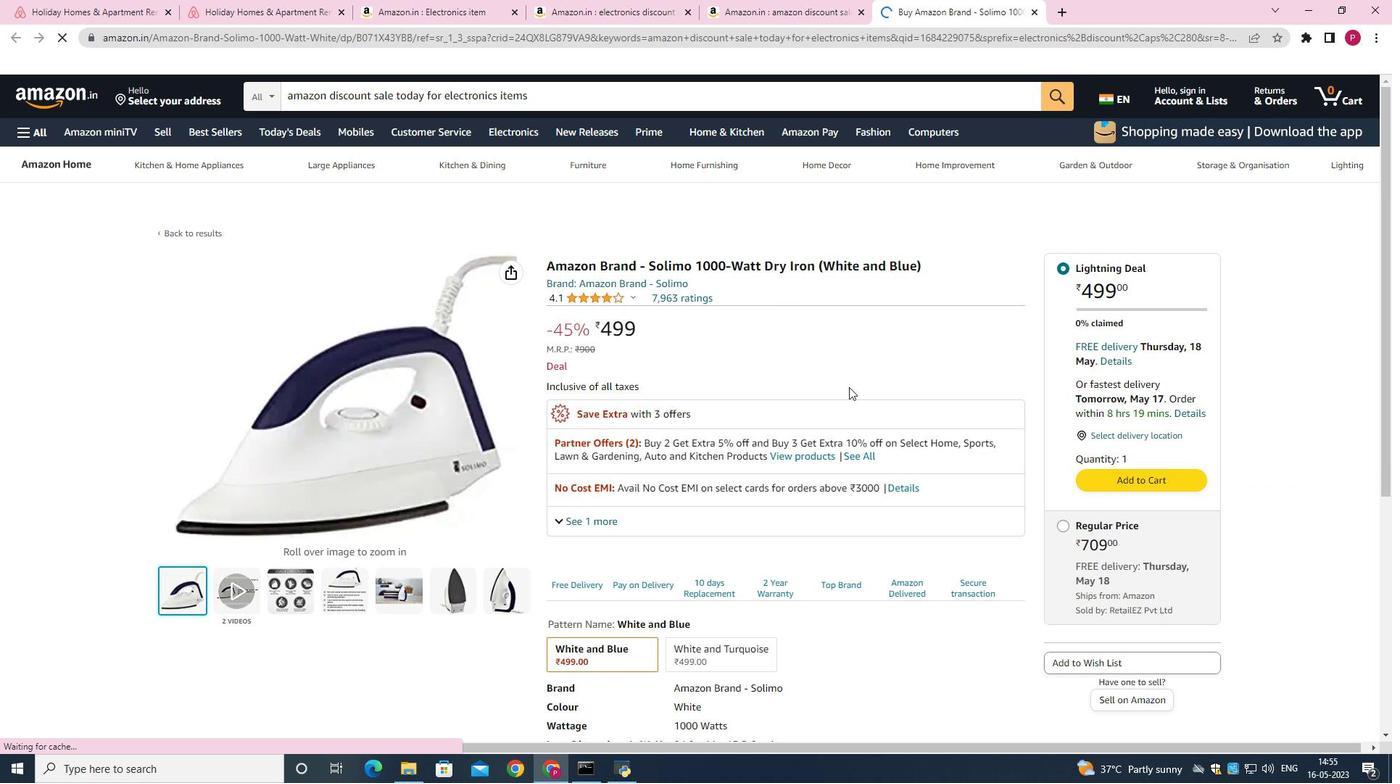 
Action: Mouse moved to (421, 362)
Screenshot: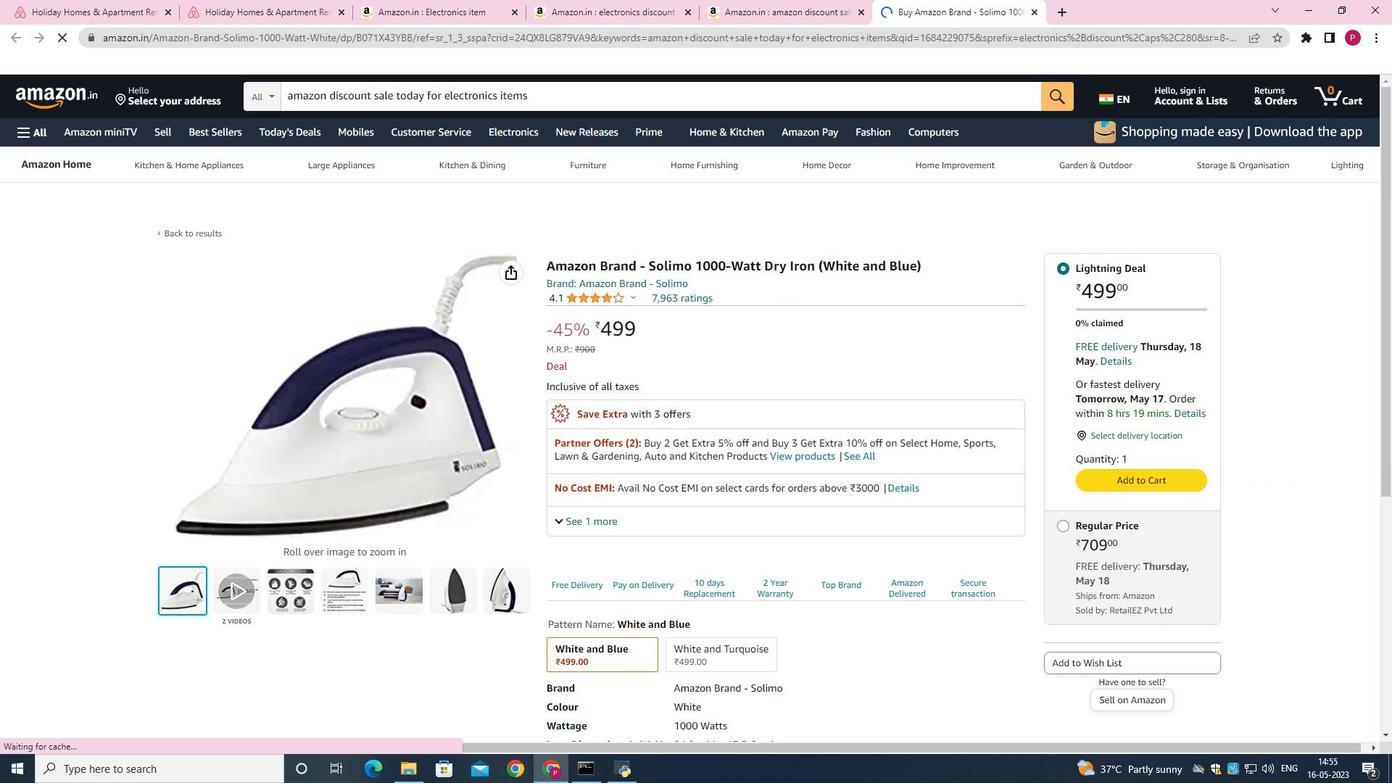 
Action: Mouse scrolled (421, 362) with delta (0, 0)
Screenshot: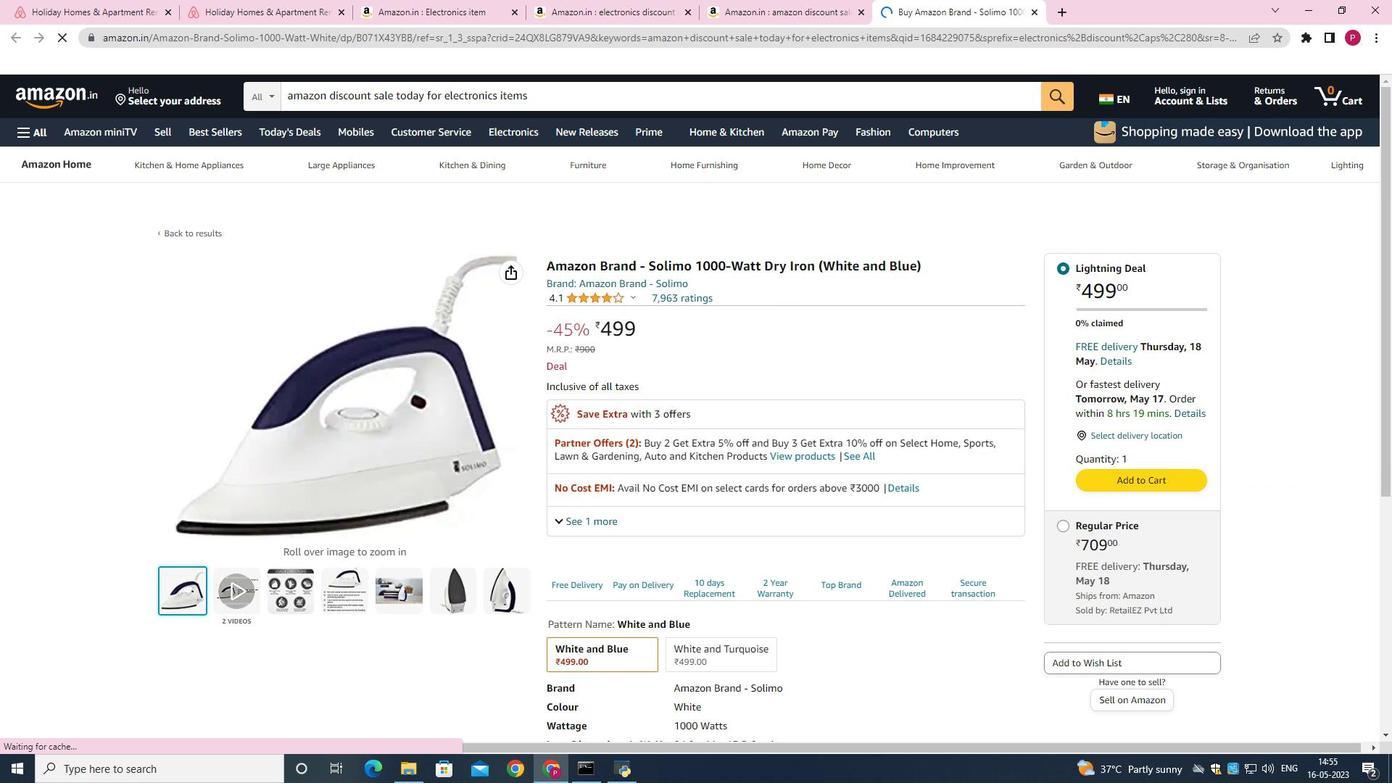 
Action: Mouse moved to (483, 327)
Screenshot: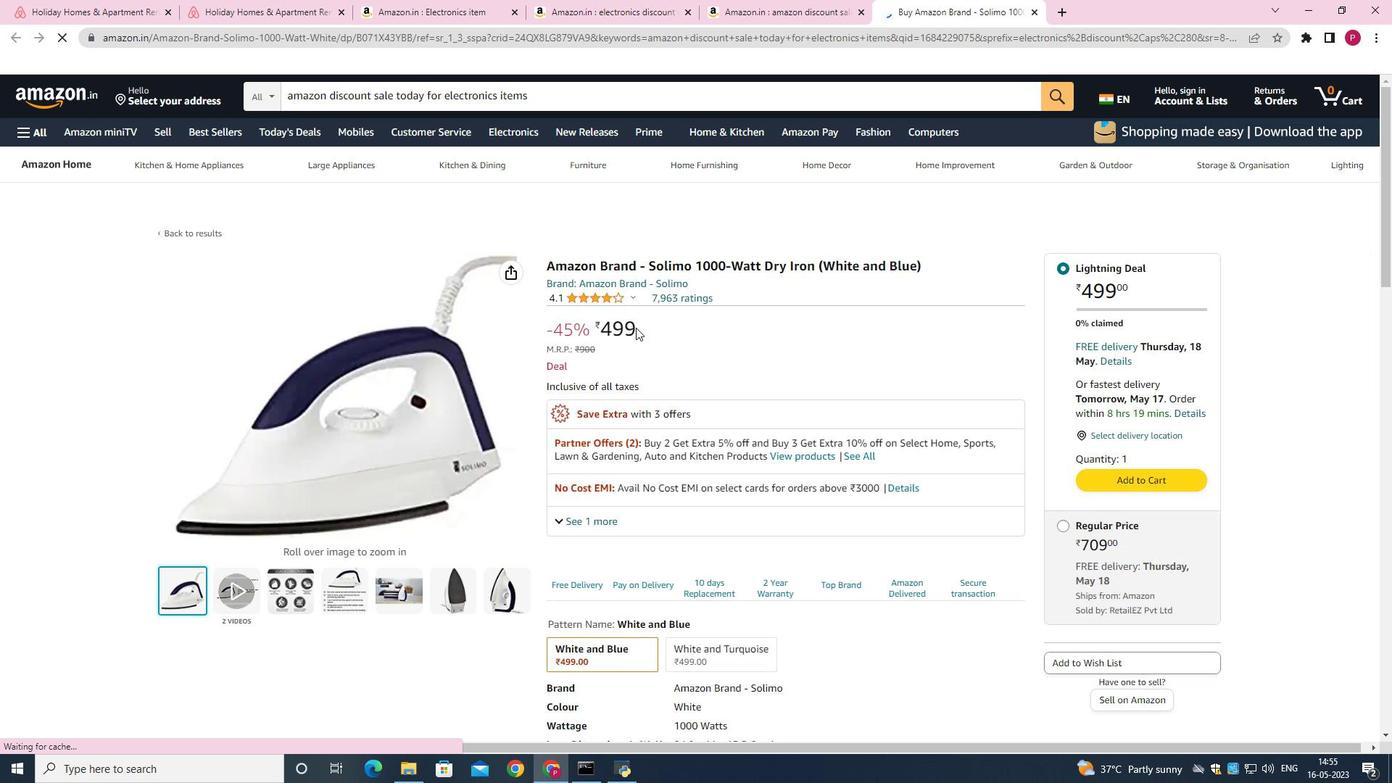
Action: Mouse scrolled (483, 326) with delta (0, 0)
Screenshot: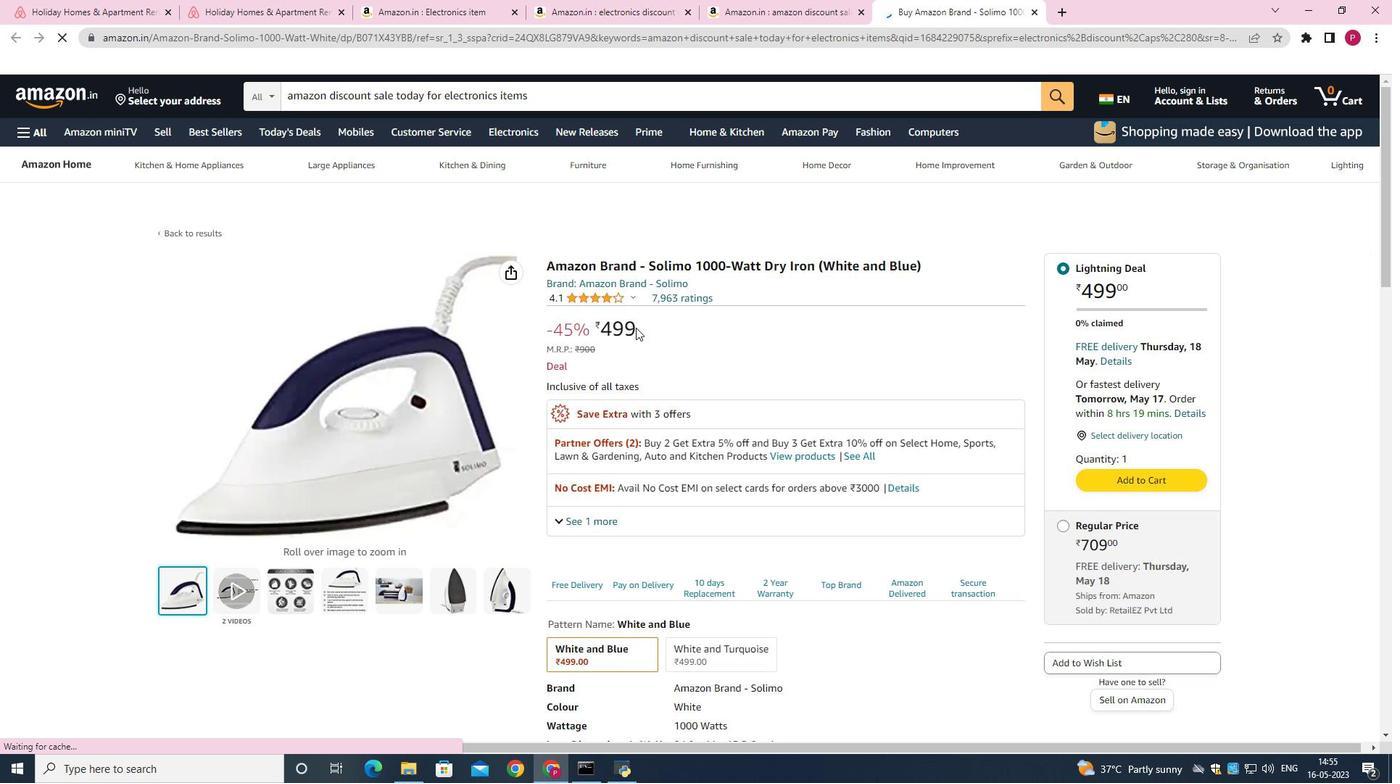 
Action: Mouse scrolled (483, 326) with delta (0, 0)
Screenshot: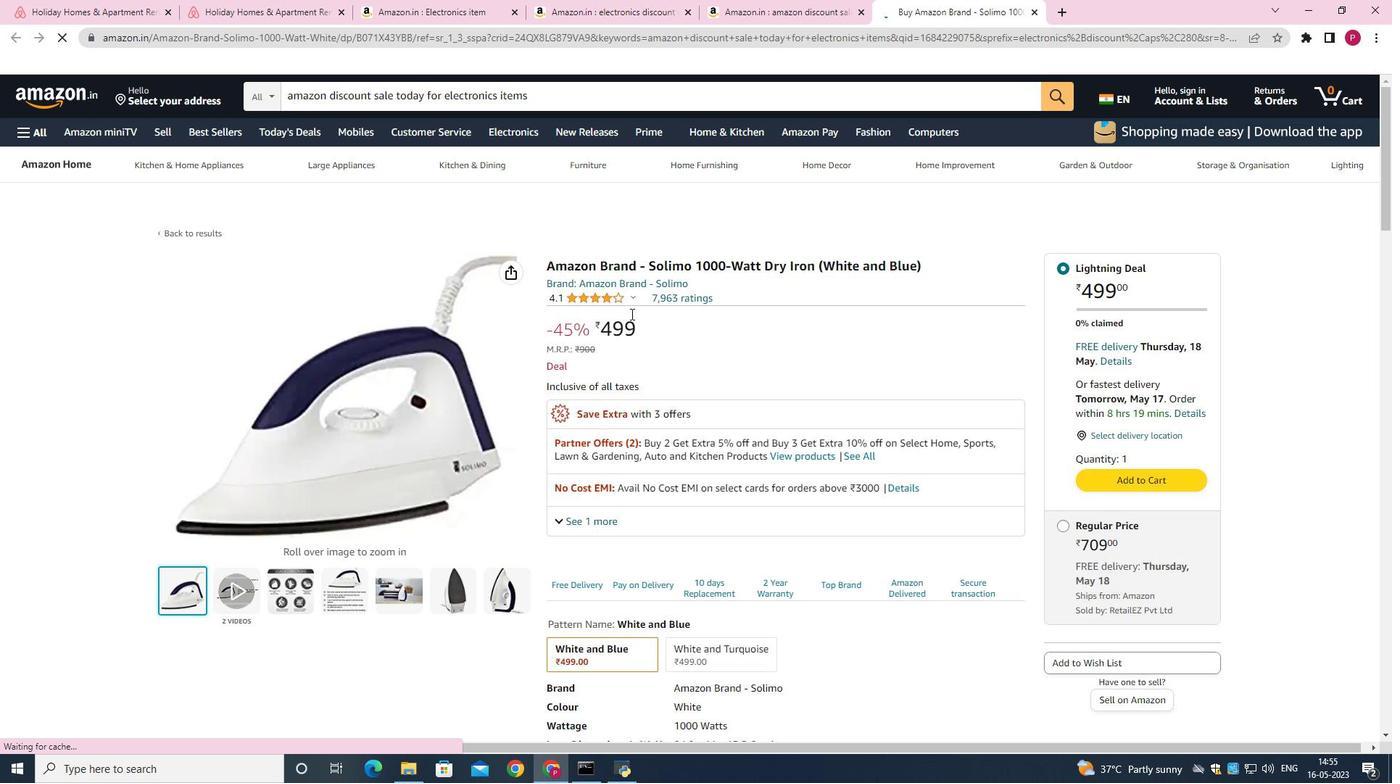 
Action: Mouse moved to (484, 327)
Screenshot: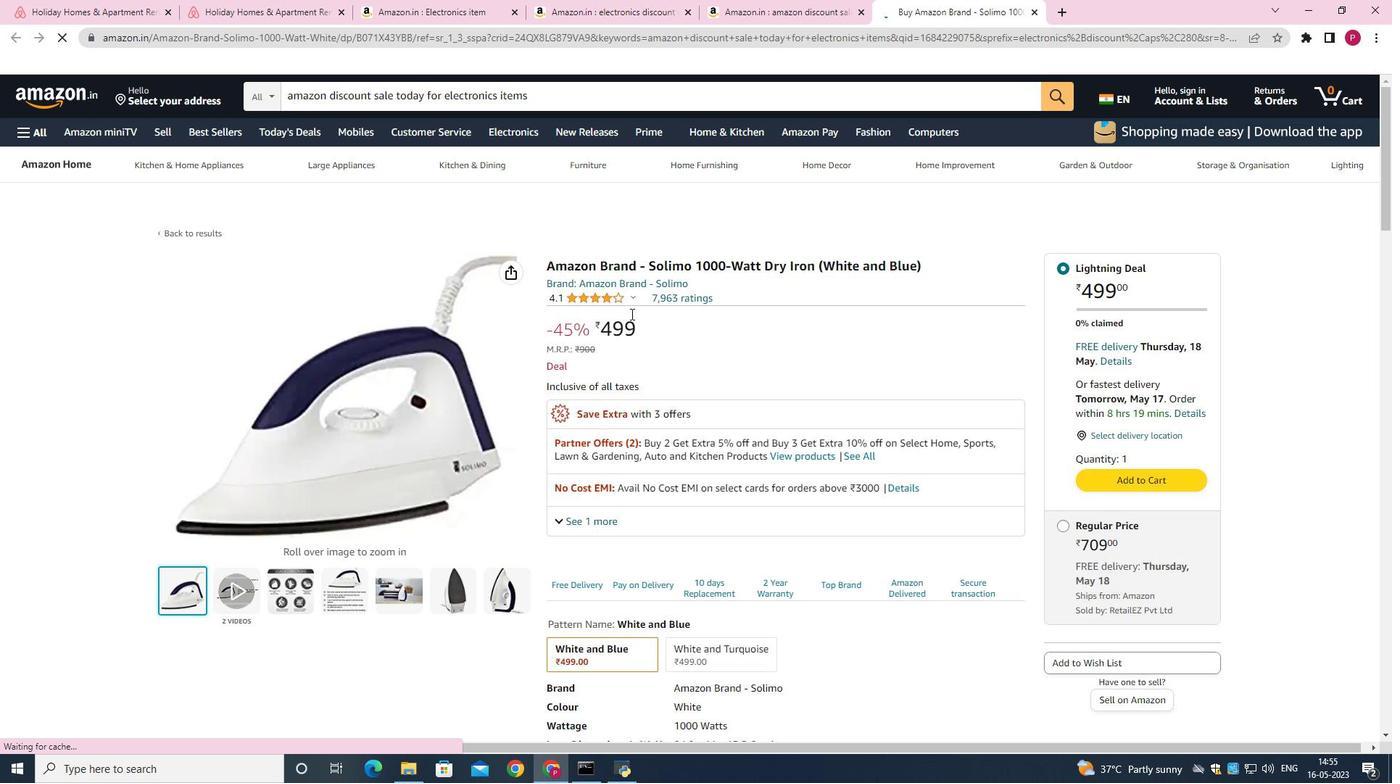 
Action: Mouse scrolled (484, 326) with delta (0, 0)
Screenshot: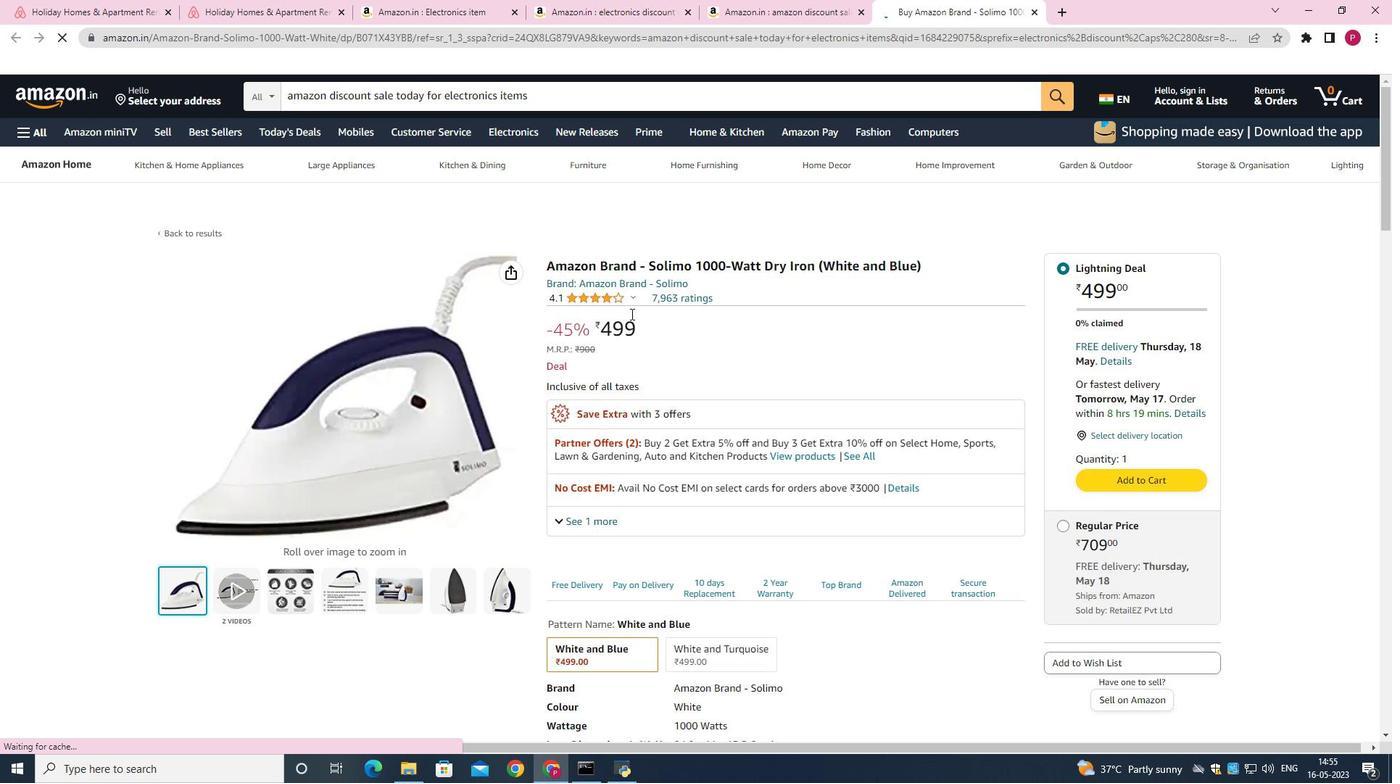 
Action: Mouse scrolled (484, 326) with delta (0, 0)
Screenshot: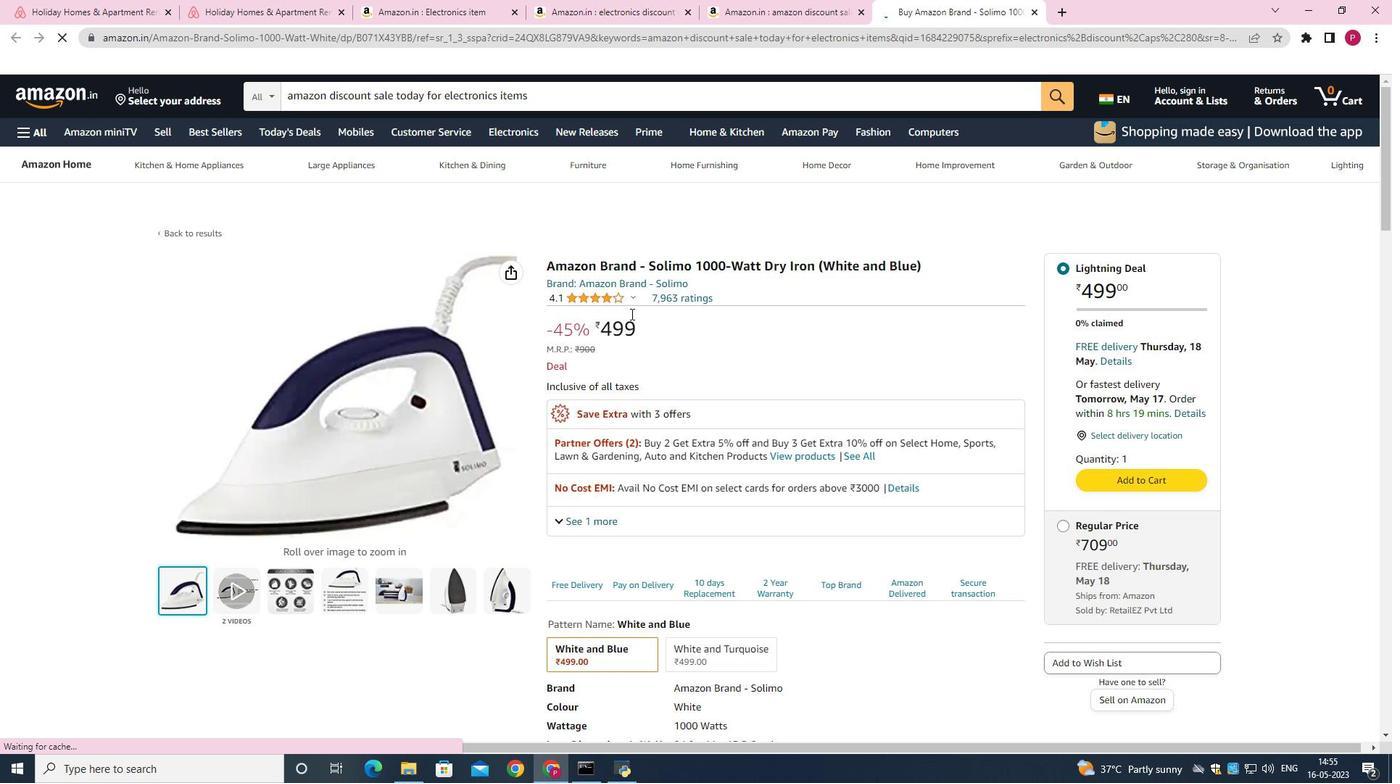 
Action: Mouse scrolled (484, 326) with delta (0, 0)
Screenshot: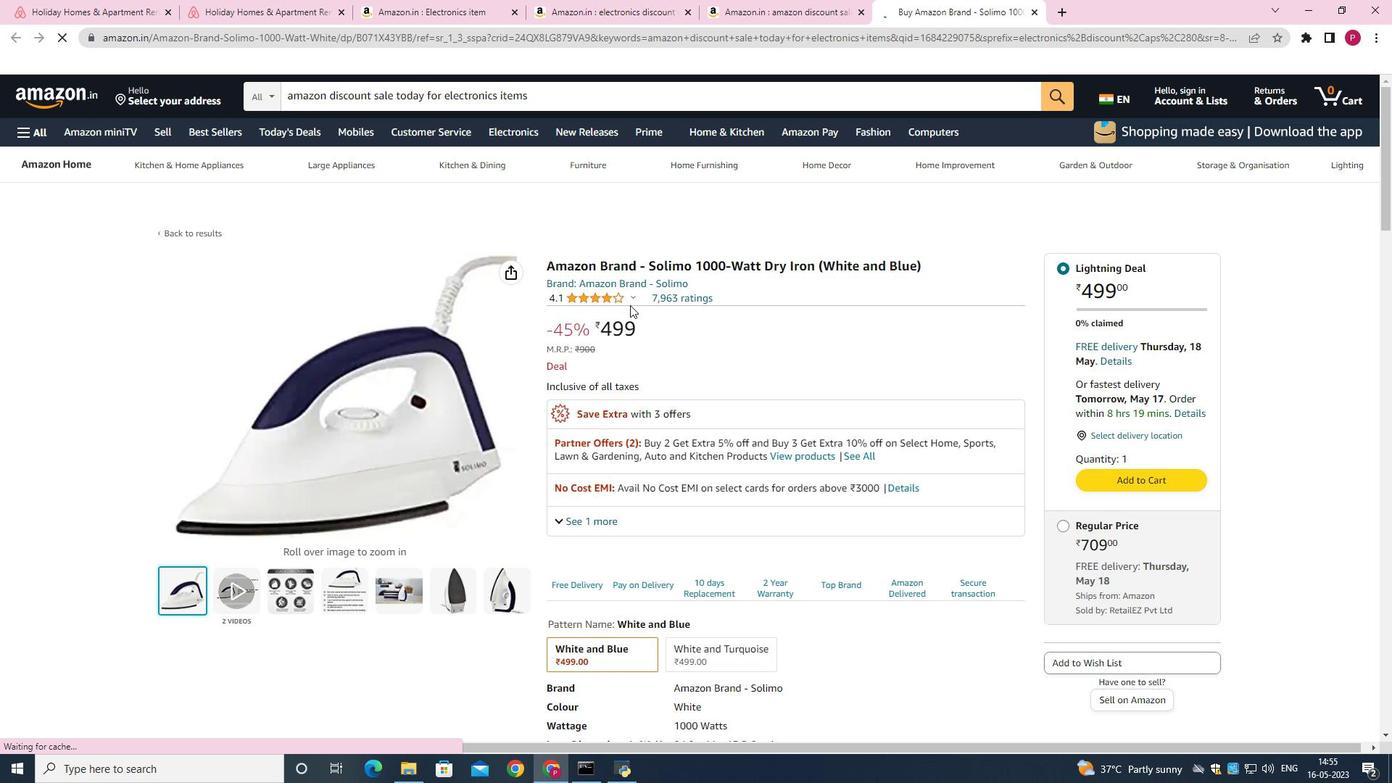 
Action: Mouse moved to (485, 327)
Screenshot: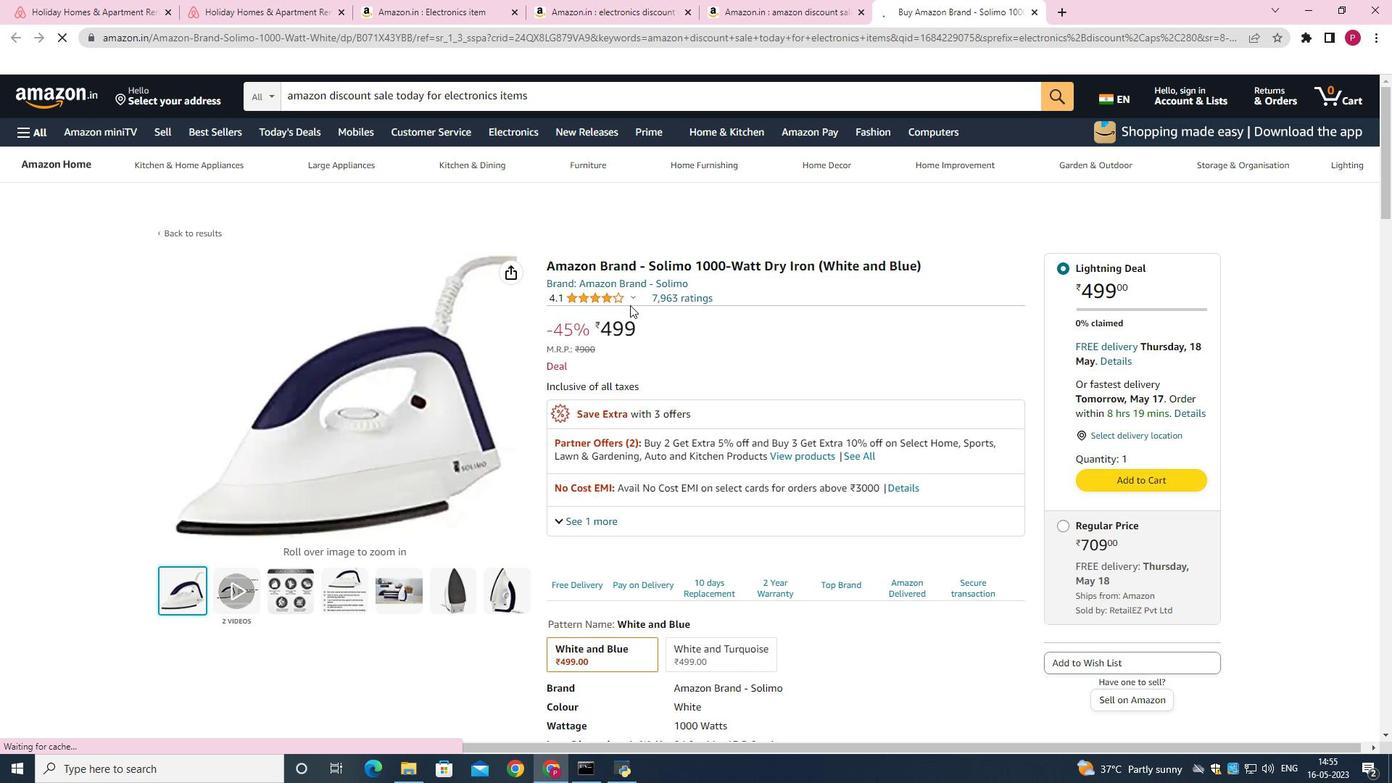 
Action: Mouse scrolled (485, 326) with delta (0, 0)
Screenshot: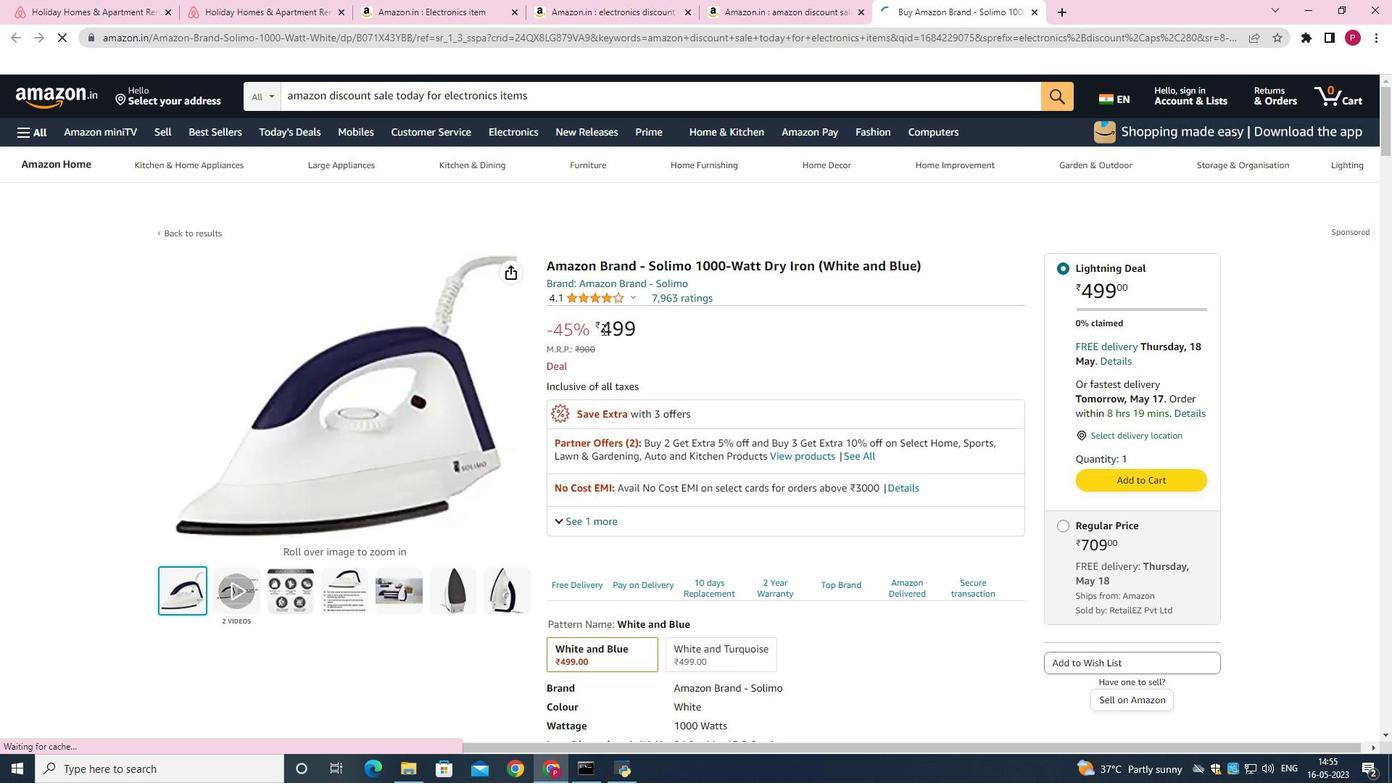 
Action: Mouse scrolled (485, 326) with delta (0, 0)
Screenshot: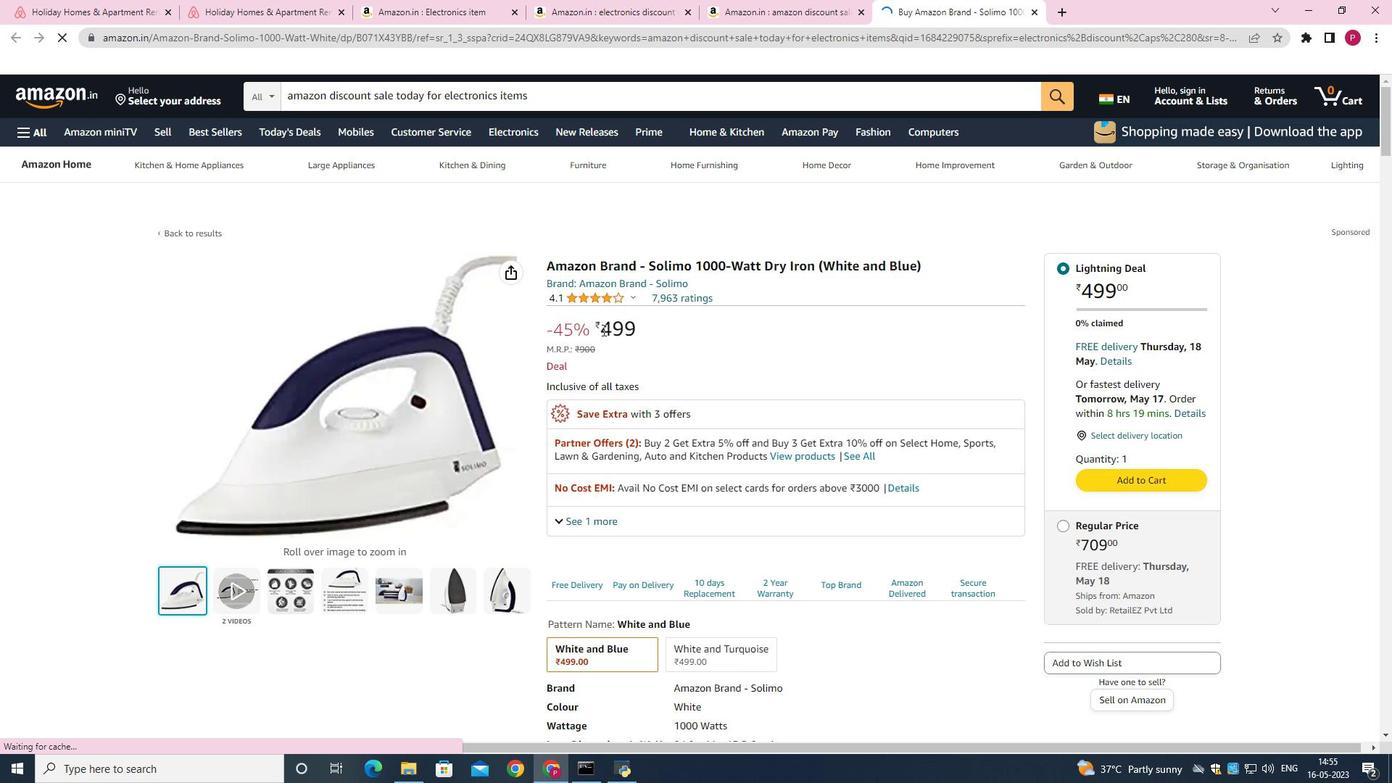 
Action: Mouse scrolled (485, 326) with delta (0, 0)
Screenshot: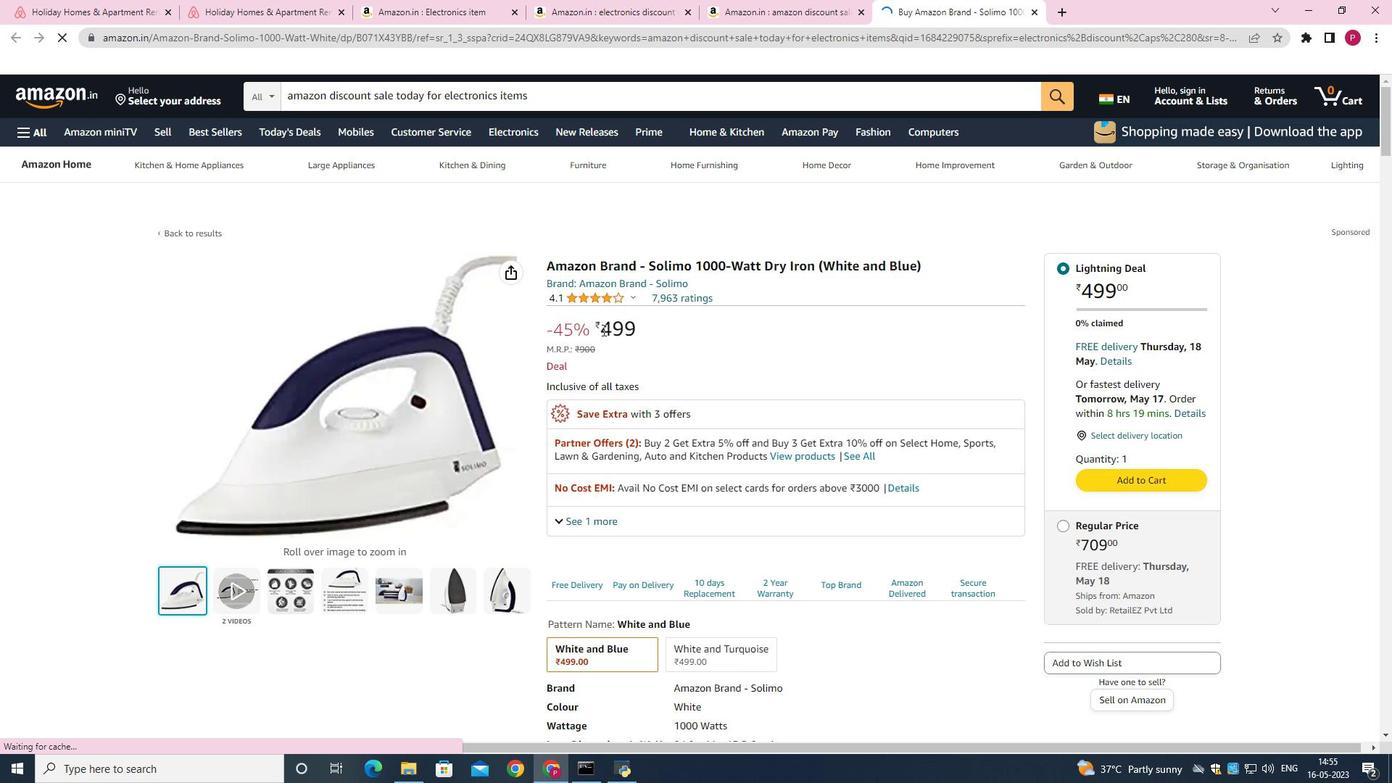 
Action: Mouse scrolled (485, 326) with delta (0, 0)
Screenshot: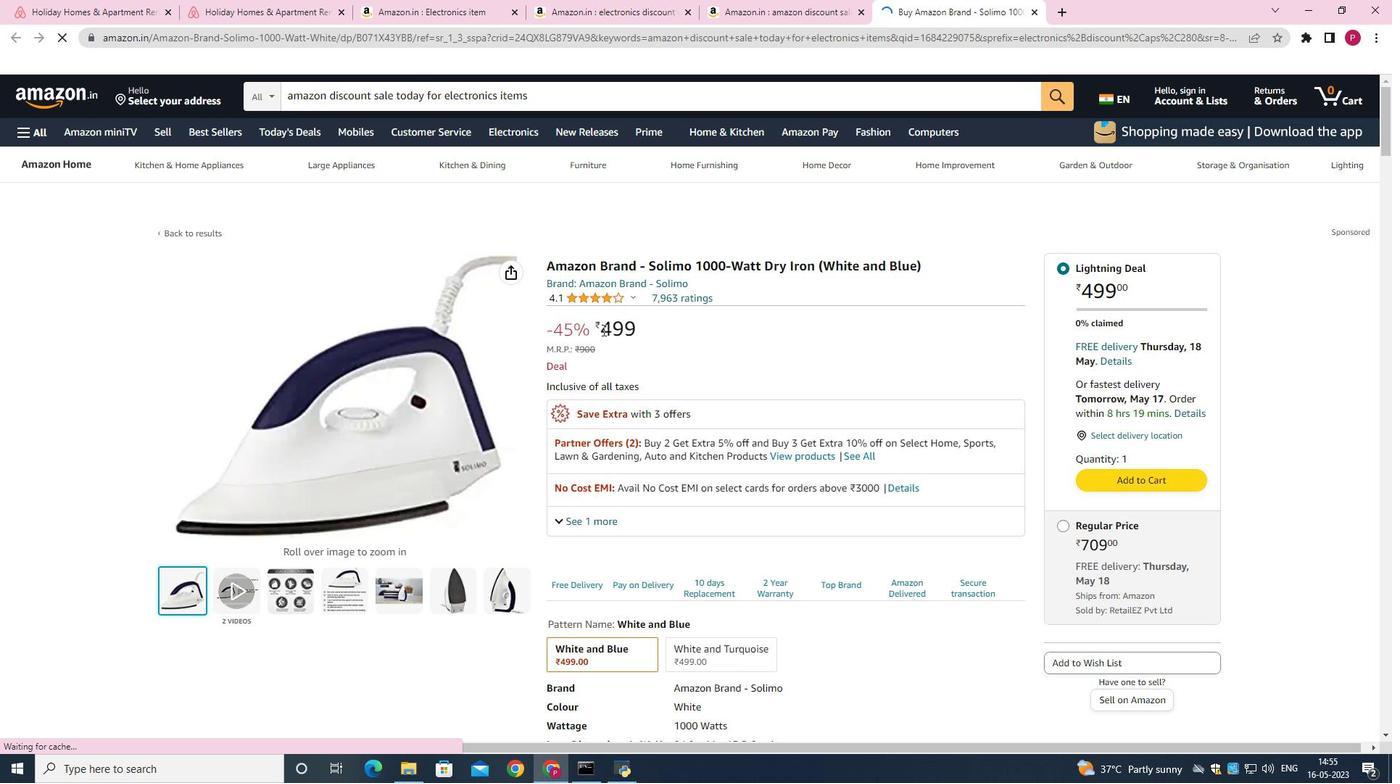 
Action: Mouse scrolled (485, 326) with delta (0, 0)
Screenshot: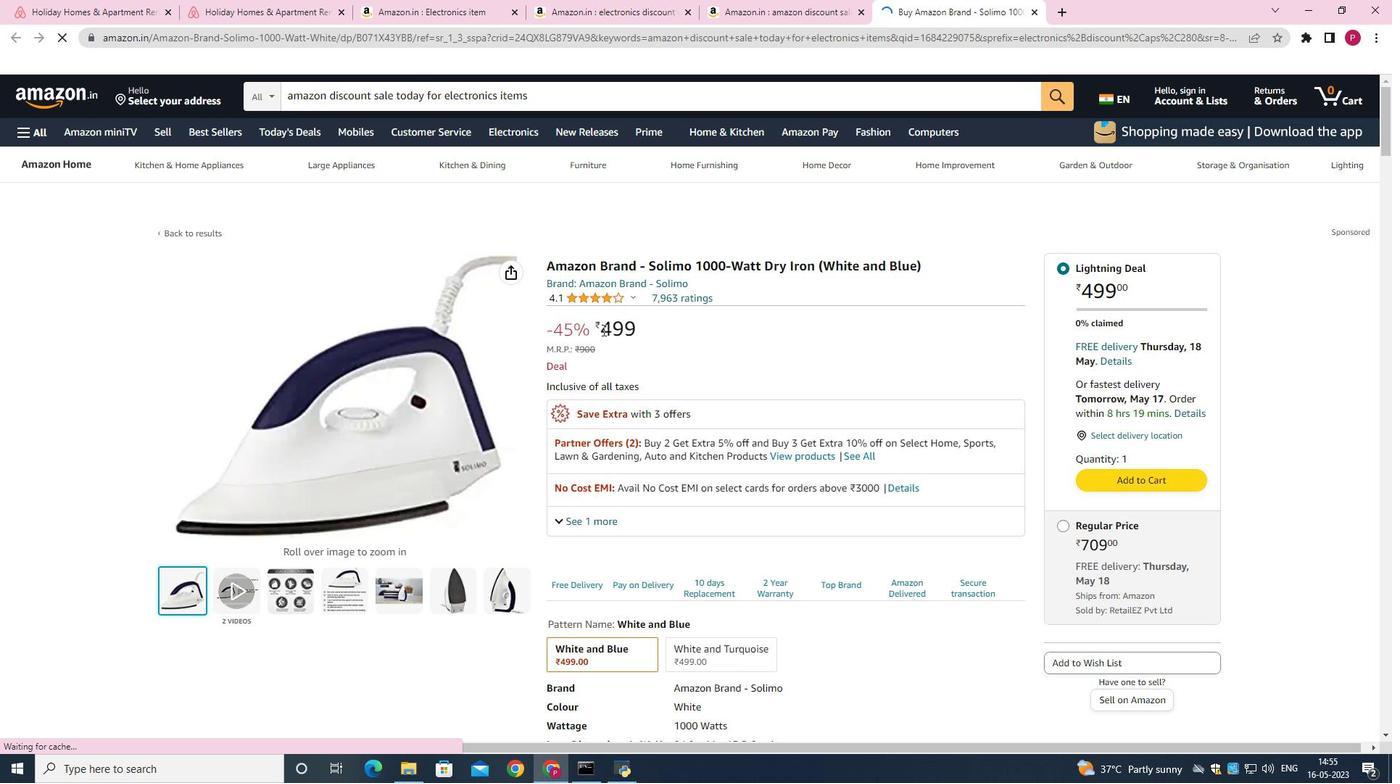
Action: Mouse scrolled (485, 326) with delta (0, 0)
Screenshot: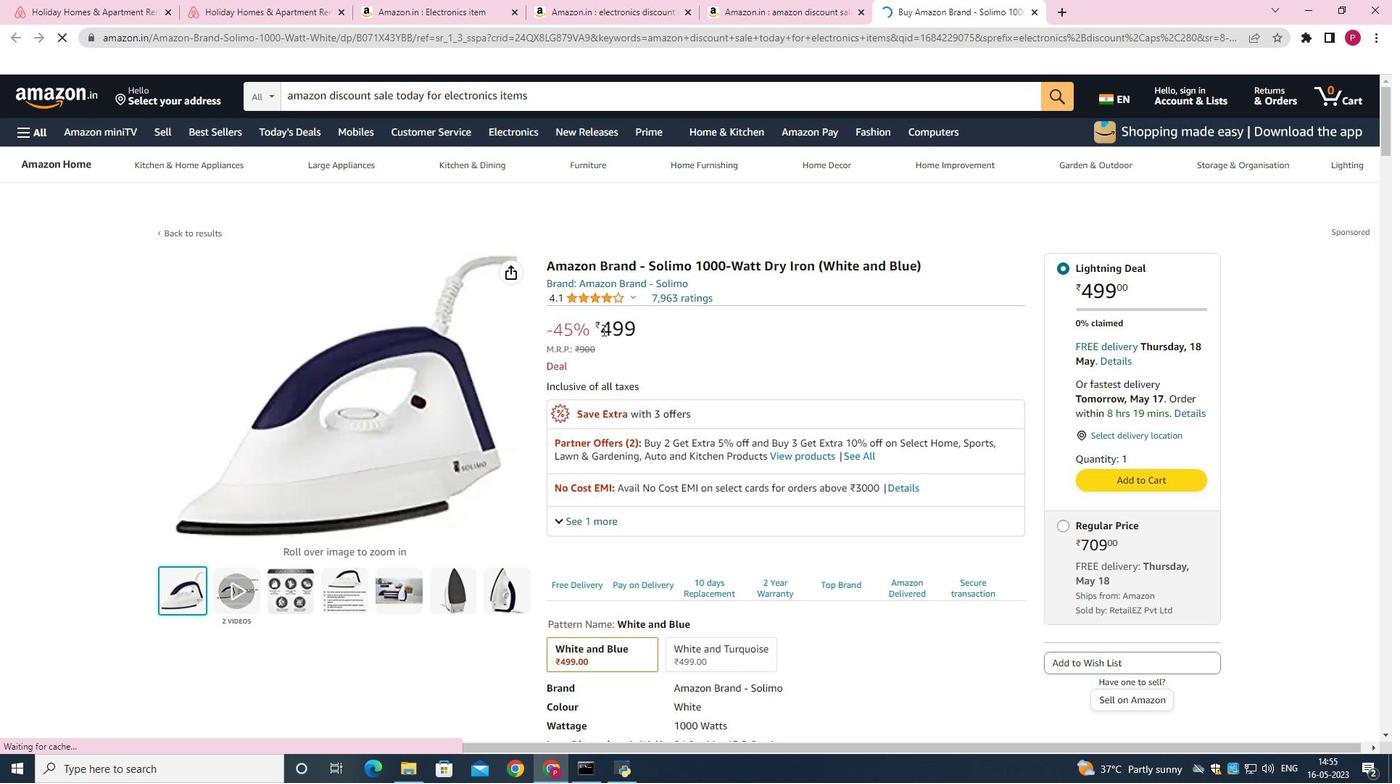 
Action: Mouse moved to (486, 317)
Screenshot: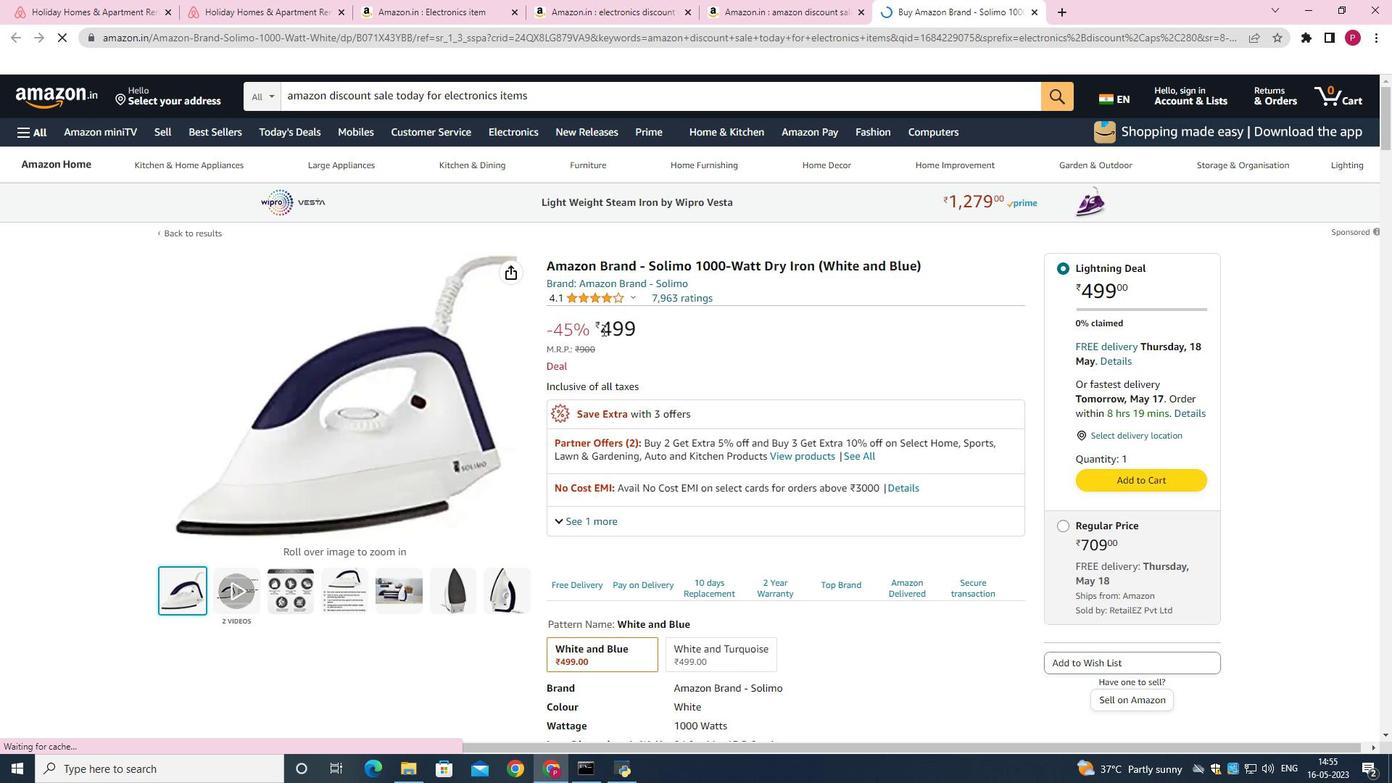 
Action: Mouse scrolled (486, 316) with delta (0, 0)
Screenshot: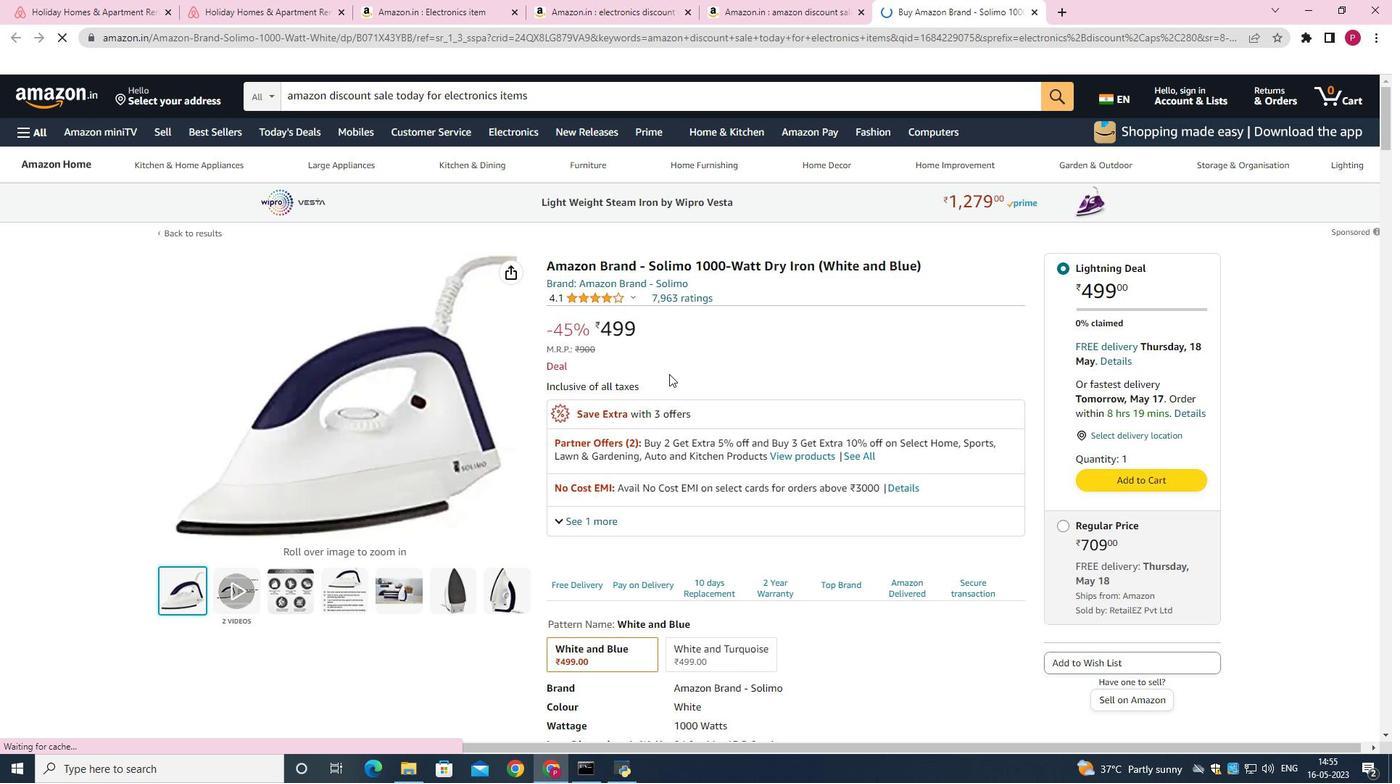 
Action: Mouse scrolled (486, 316) with delta (0, 0)
Screenshot: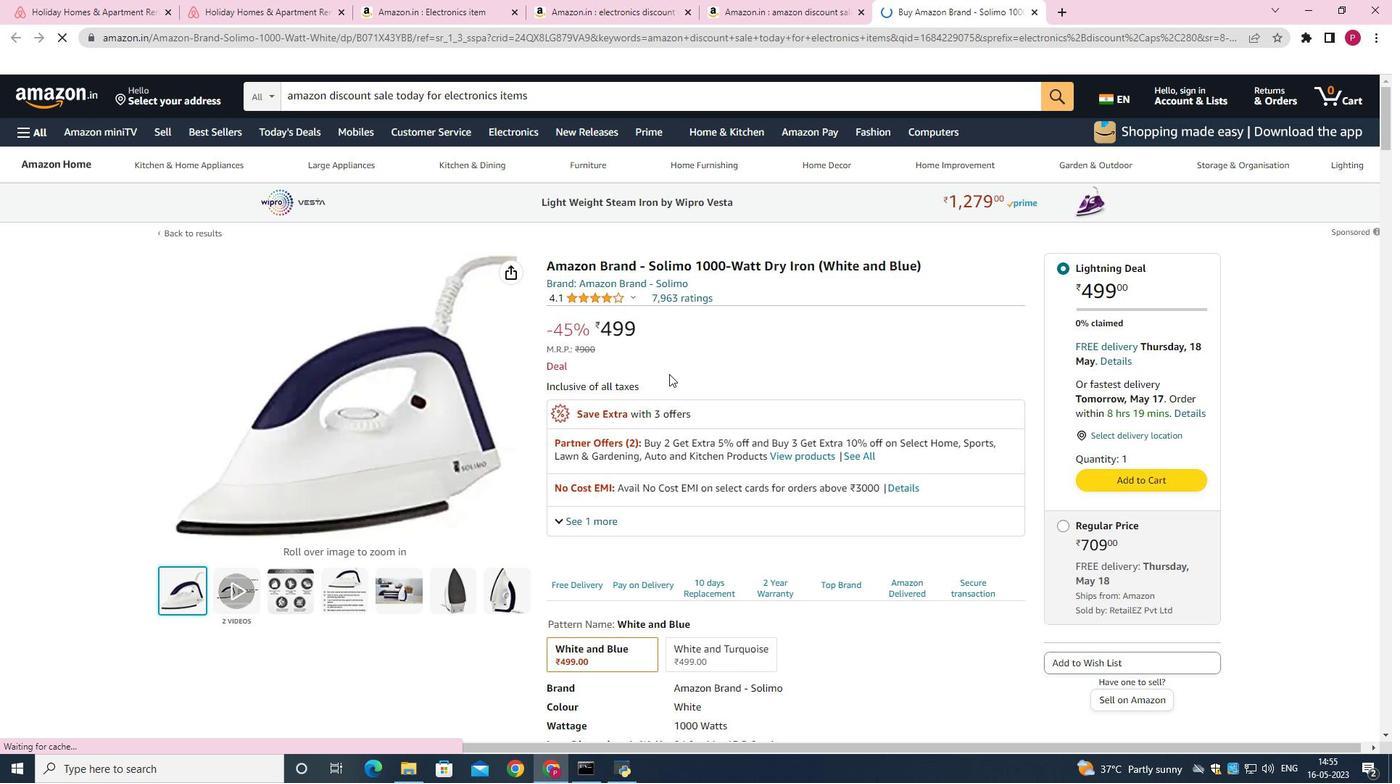 
Action: Mouse scrolled (486, 316) with delta (0, 0)
Screenshot: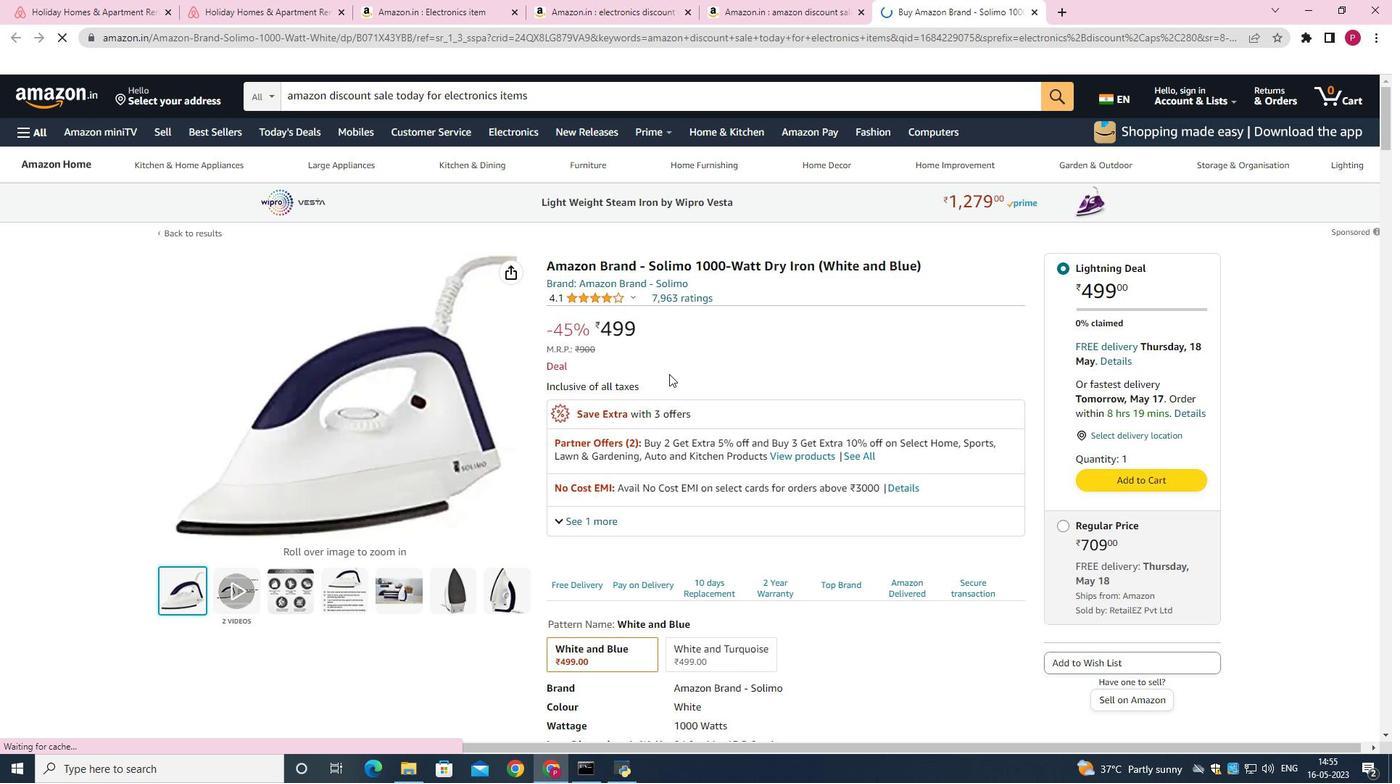 
Action: Mouse scrolled (486, 316) with delta (0, 0)
Screenshot: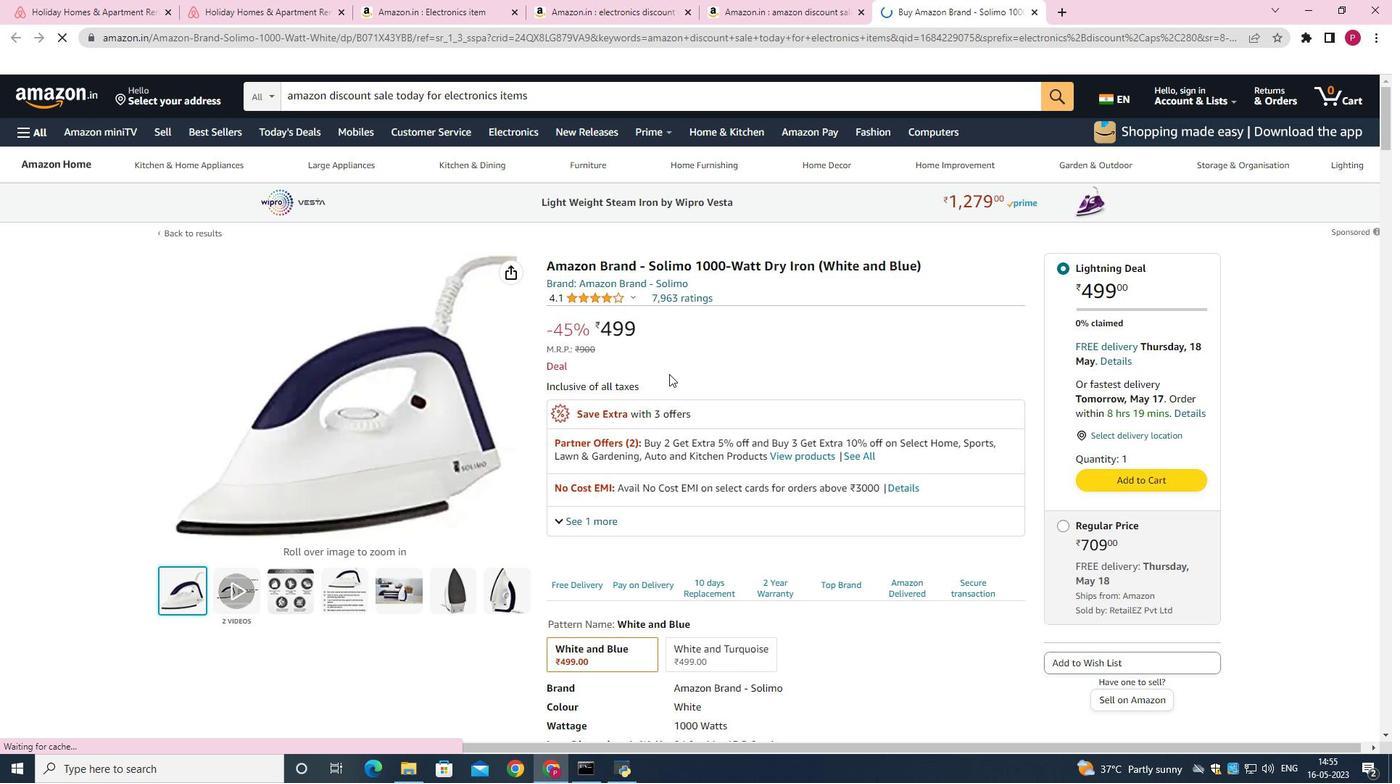 
Action: Mouse scrolled (486, 316) with delta (0, 0)
Screenshot: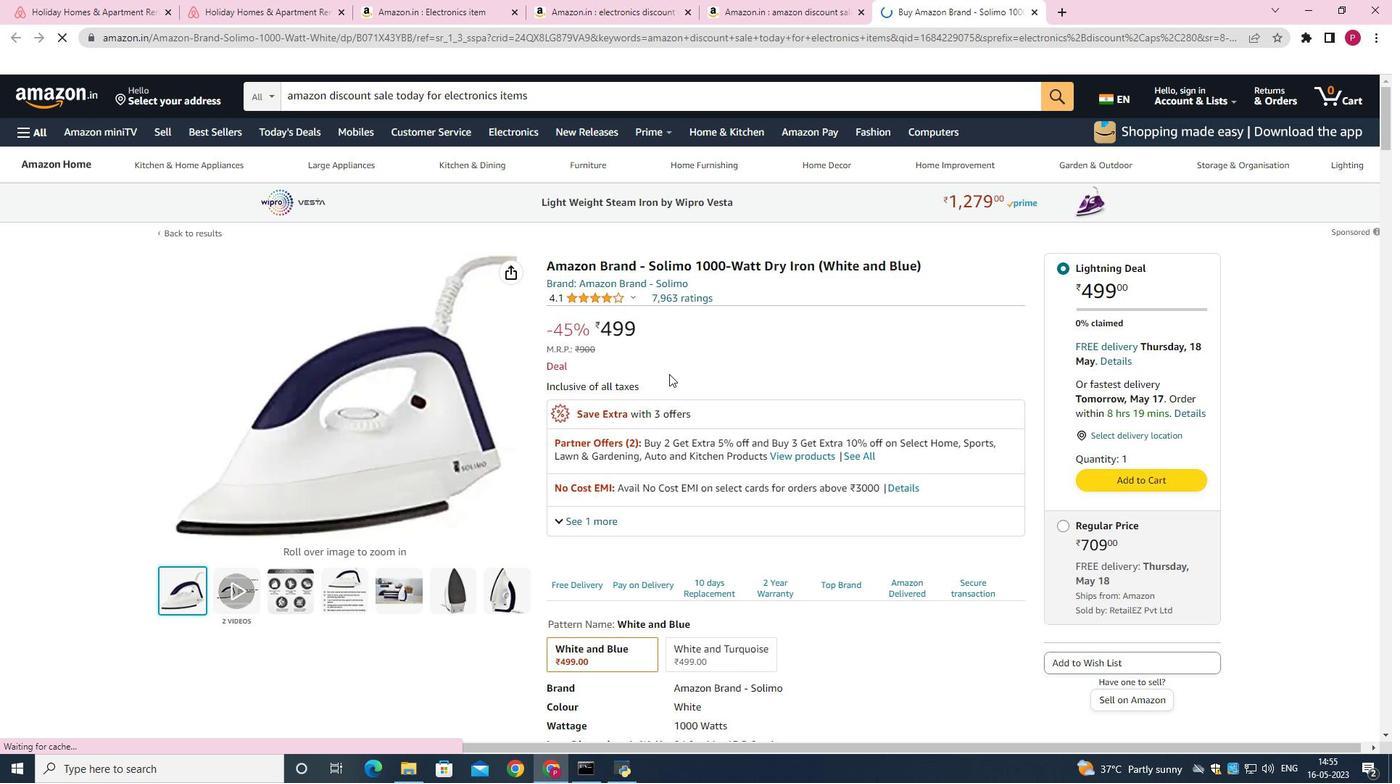 
Action: Mouse scrolled (486, 316) with delta (0, 0)
Screenshot: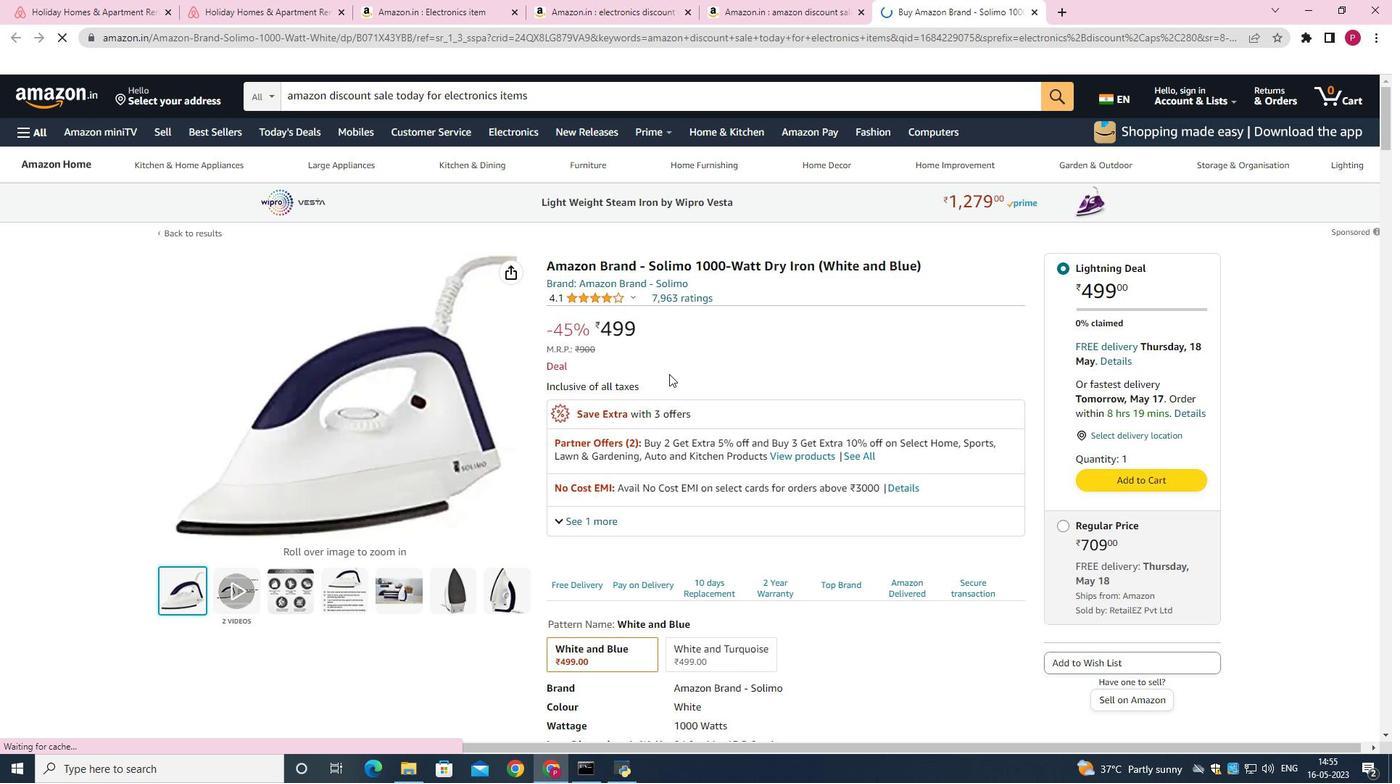 
Action: Mouse moved to (523, 300)
Screenshot: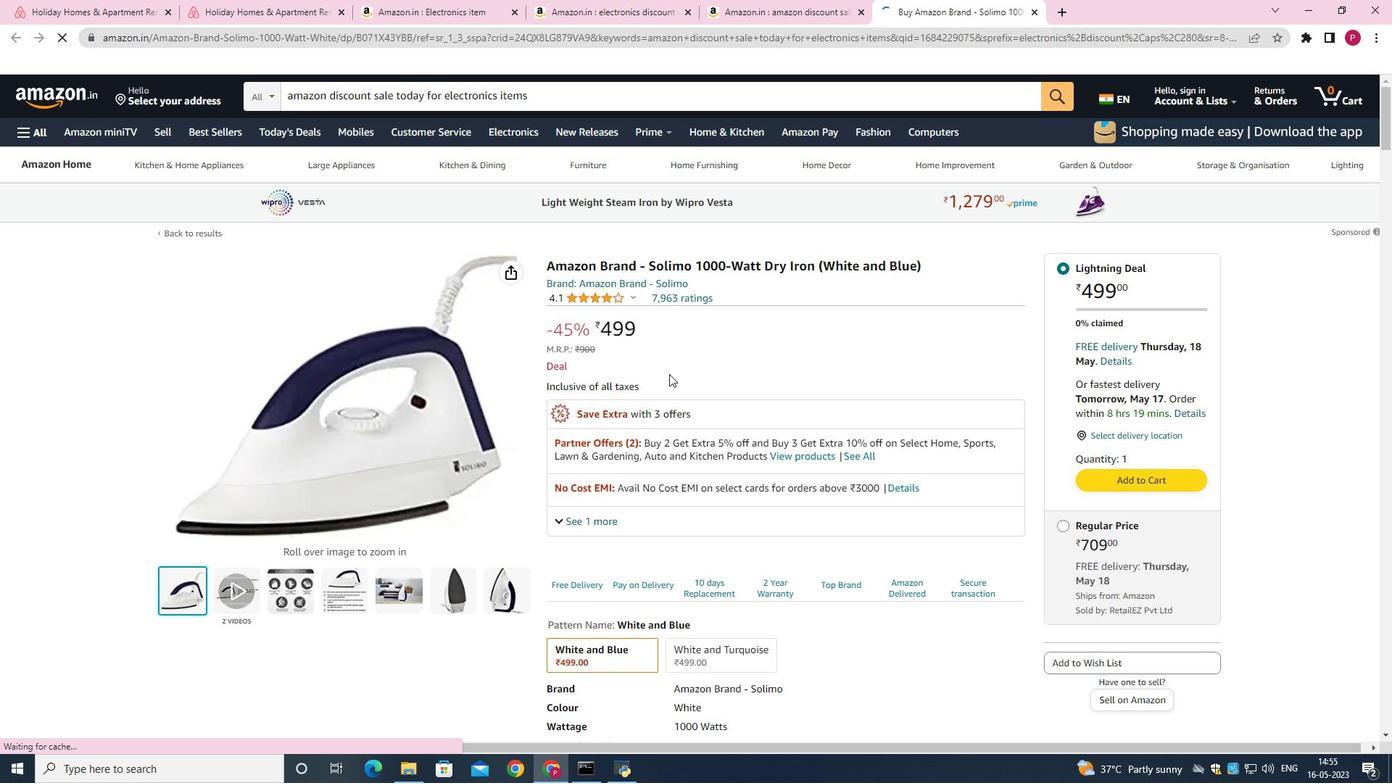 
Action: Mouse scrolled (523, 300) with delta (0, 0)
Screenshot: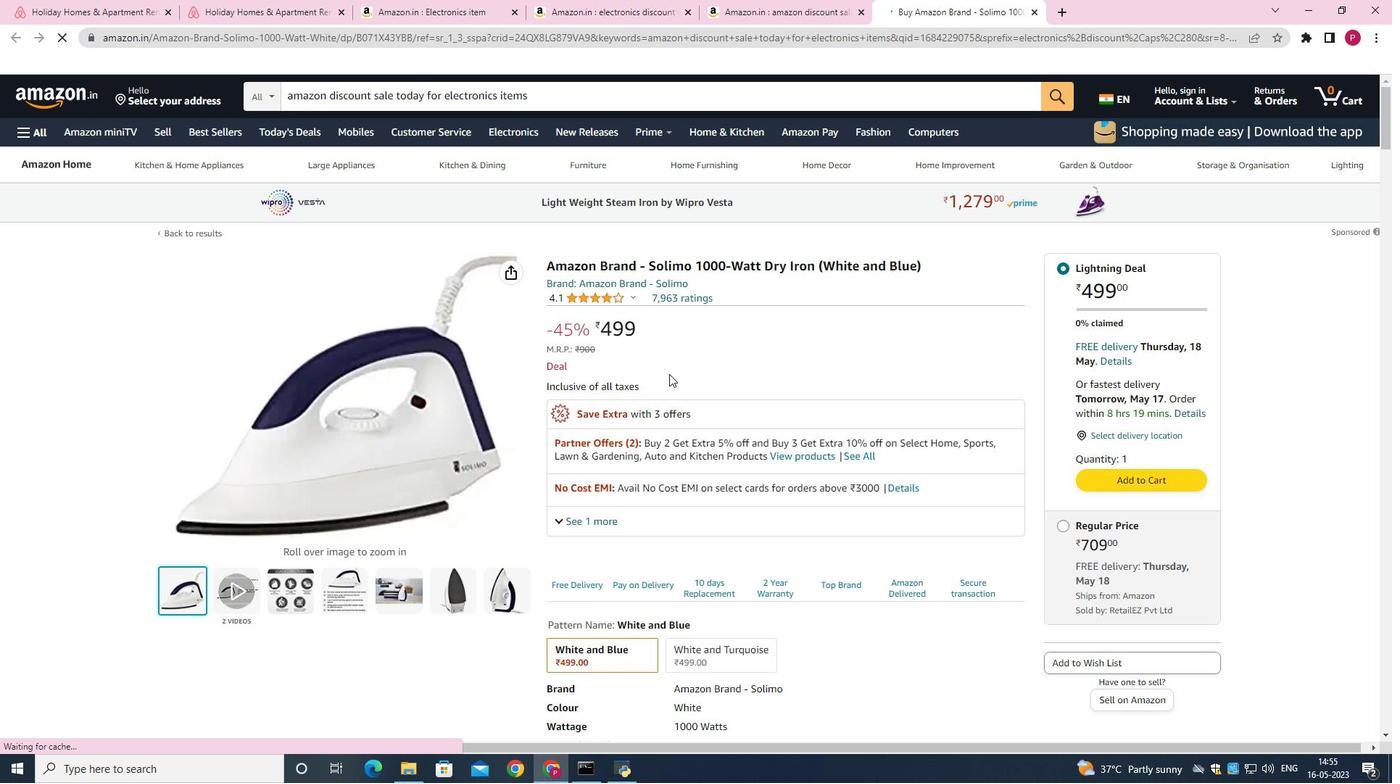 
Action: Mouse scrolled (523, 300) with delta (0, 0)
Screenshot: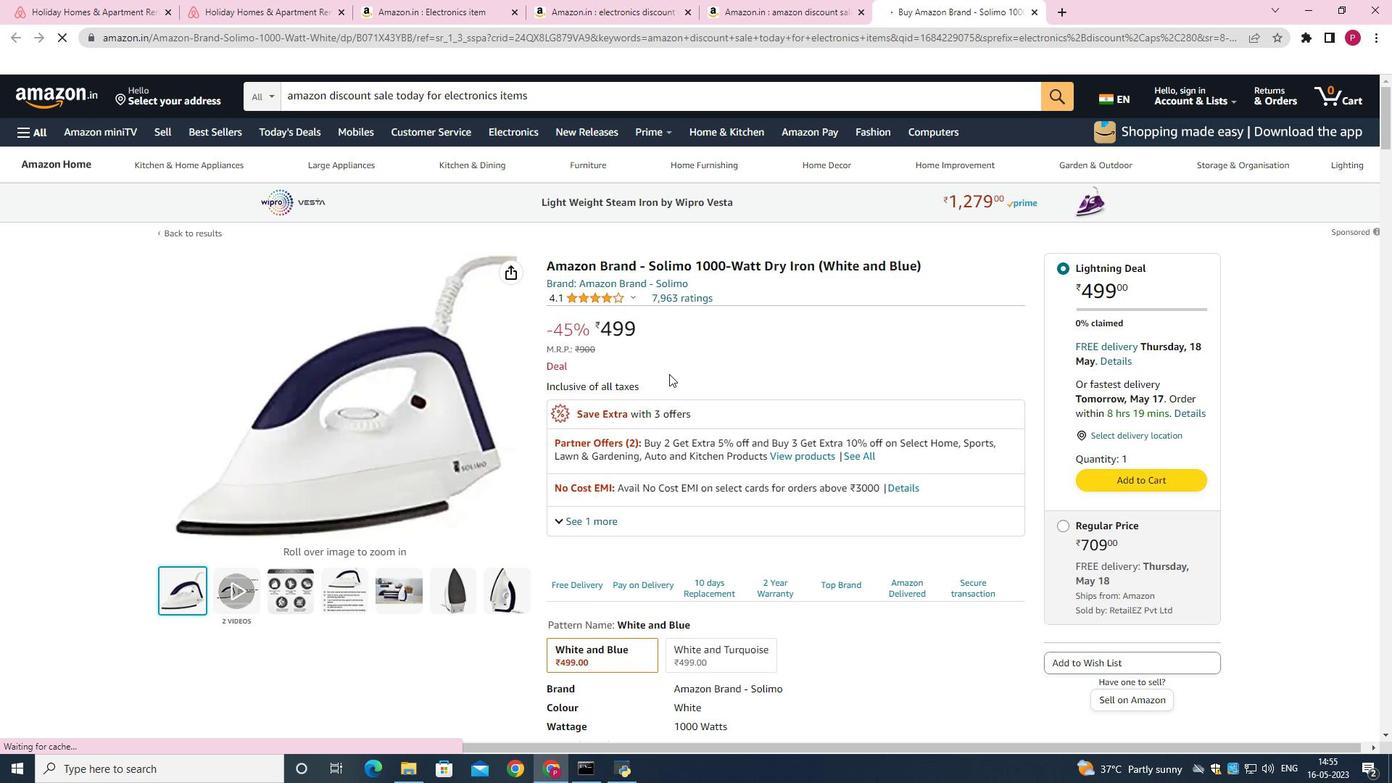
Action: Mouse scrolled (523, 300) with delta (0, 0)
Screenshot: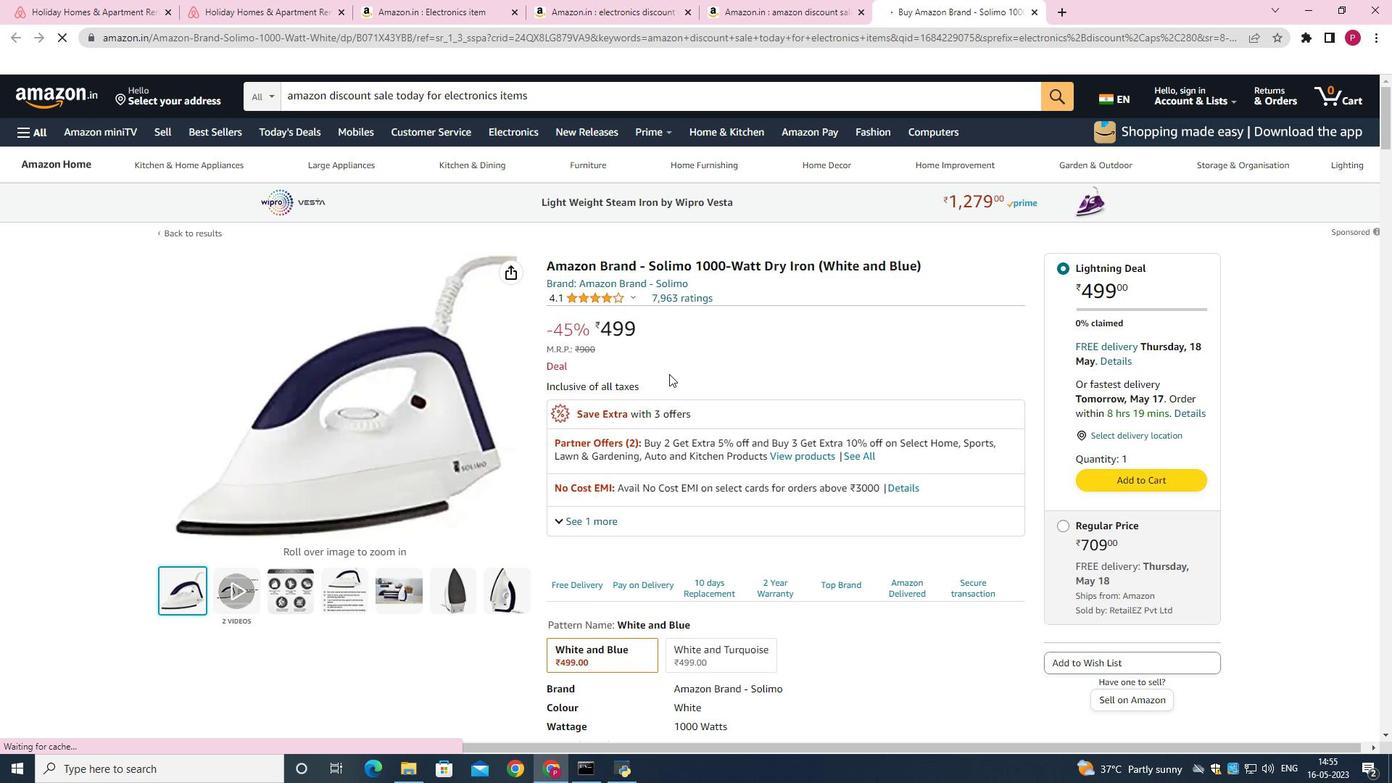 
Action: Mouse scrolled (523, 300) with delta (0, 0)
Screenshot: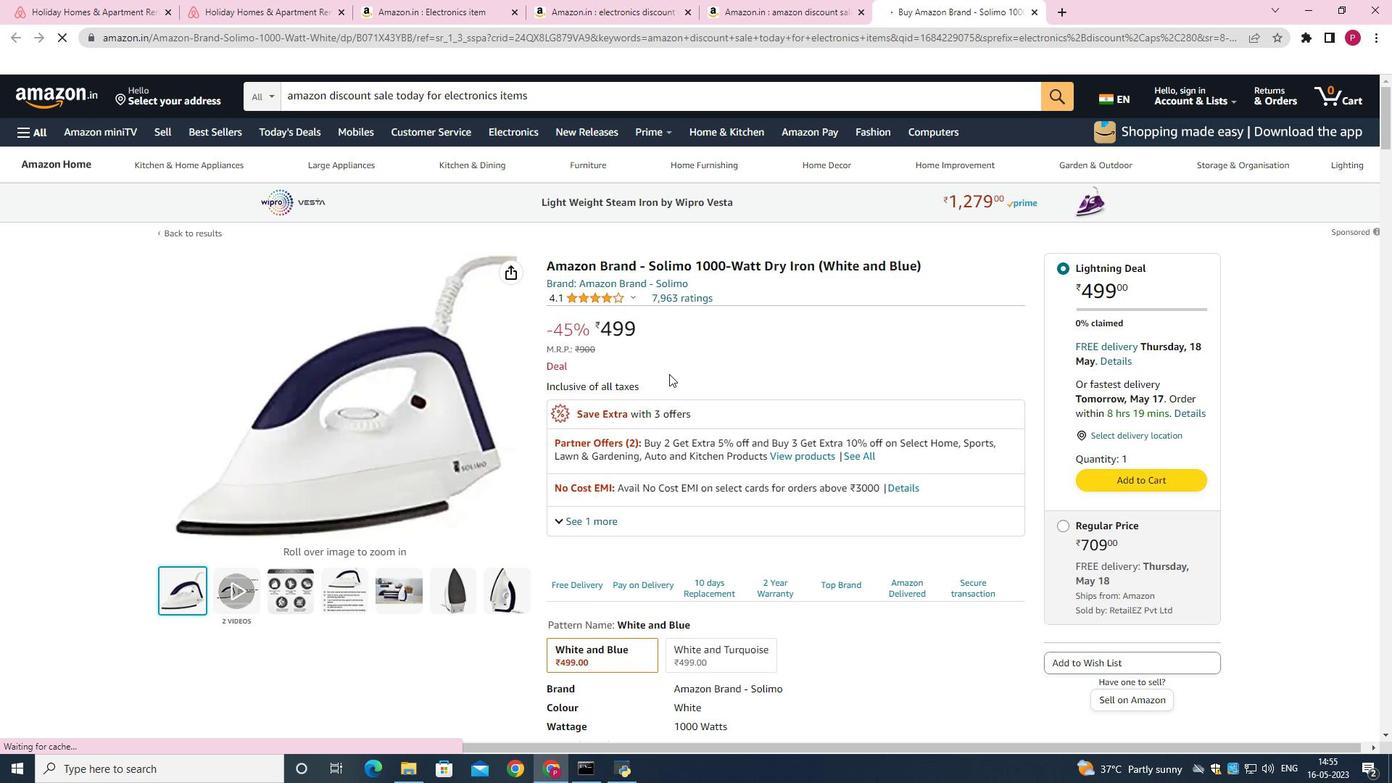 
Action: Mouse scrolled (523, 300) with delta (0, 0)
Screenshot: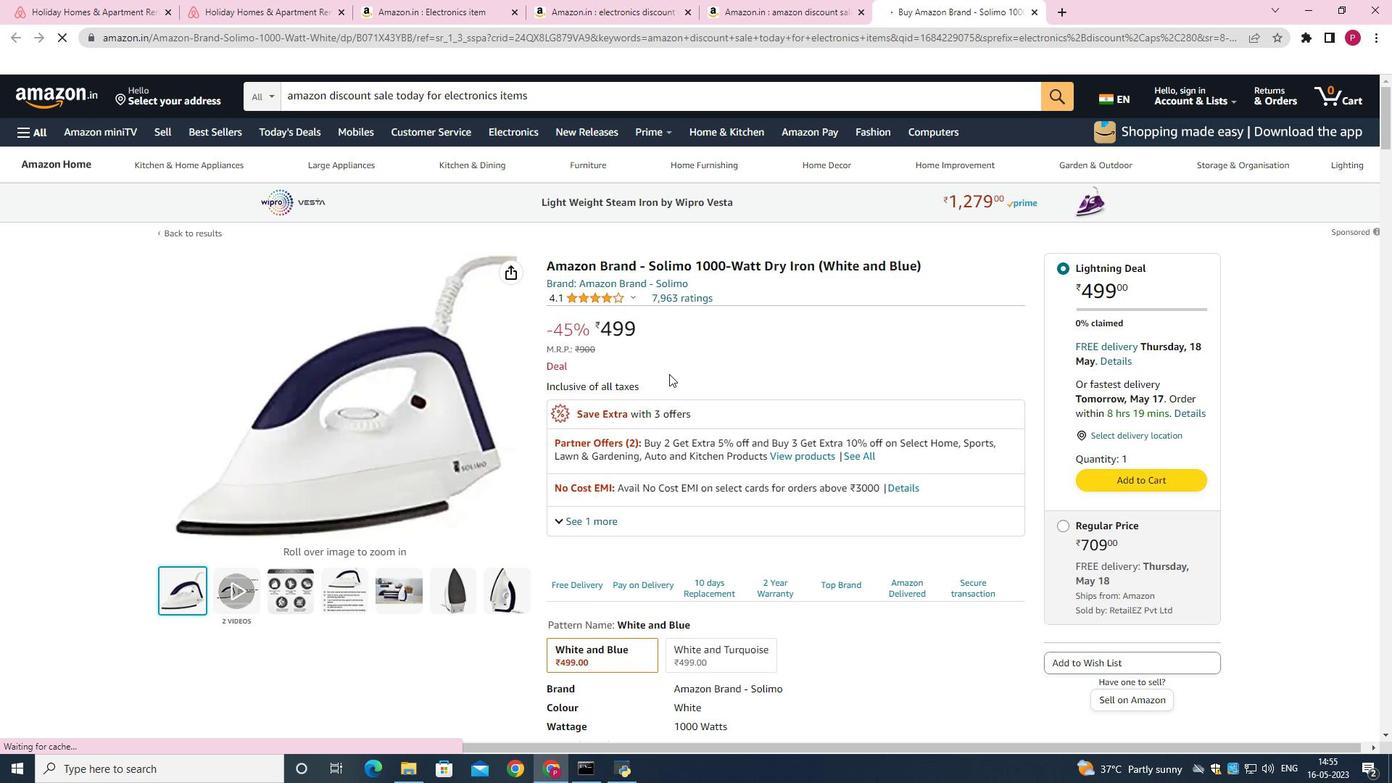 
Action: Mouse scrolled (523, 300) with delta (0, 0)
Screenshot: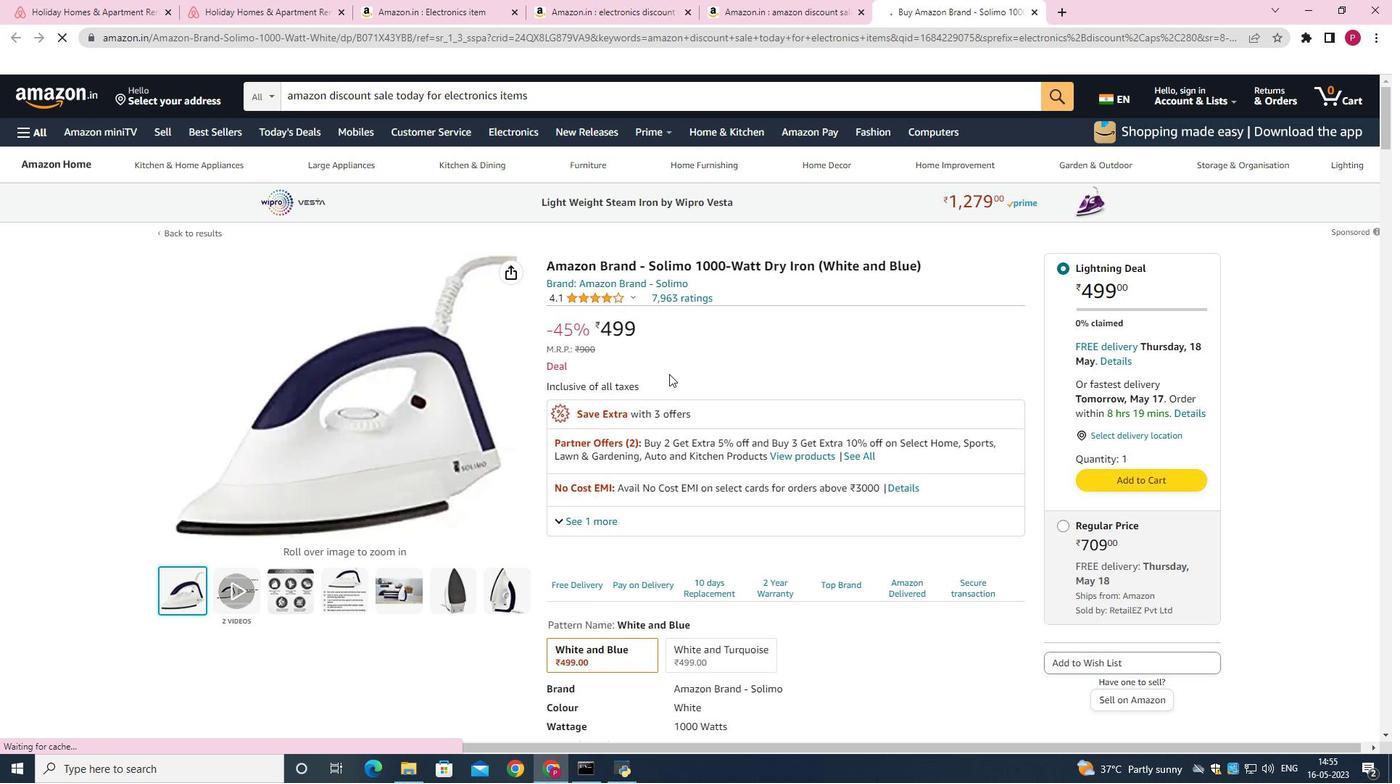 
Action: Mouse moved to (722, 390)
Screenshot: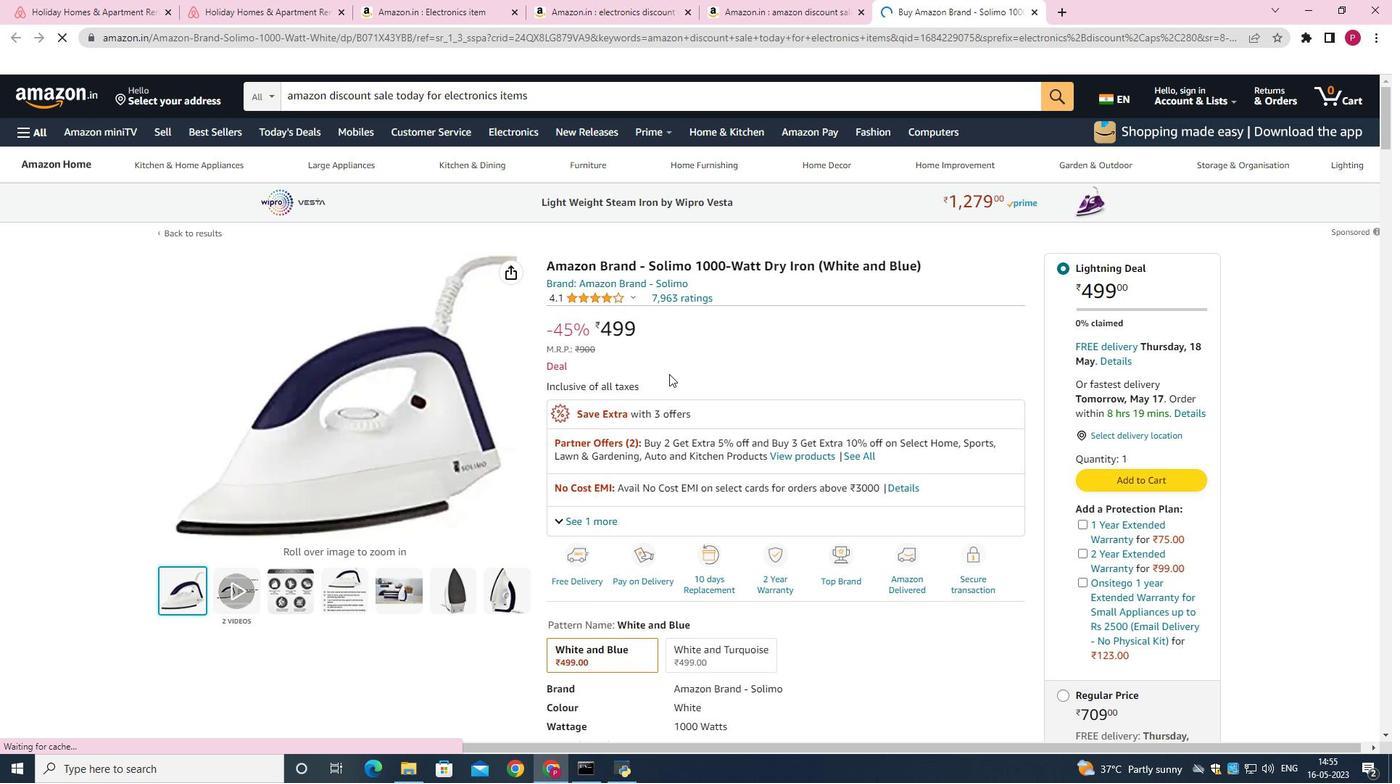 
Action: Mouse scrolled (722, 390) with delta (0, 0)
Screenshot: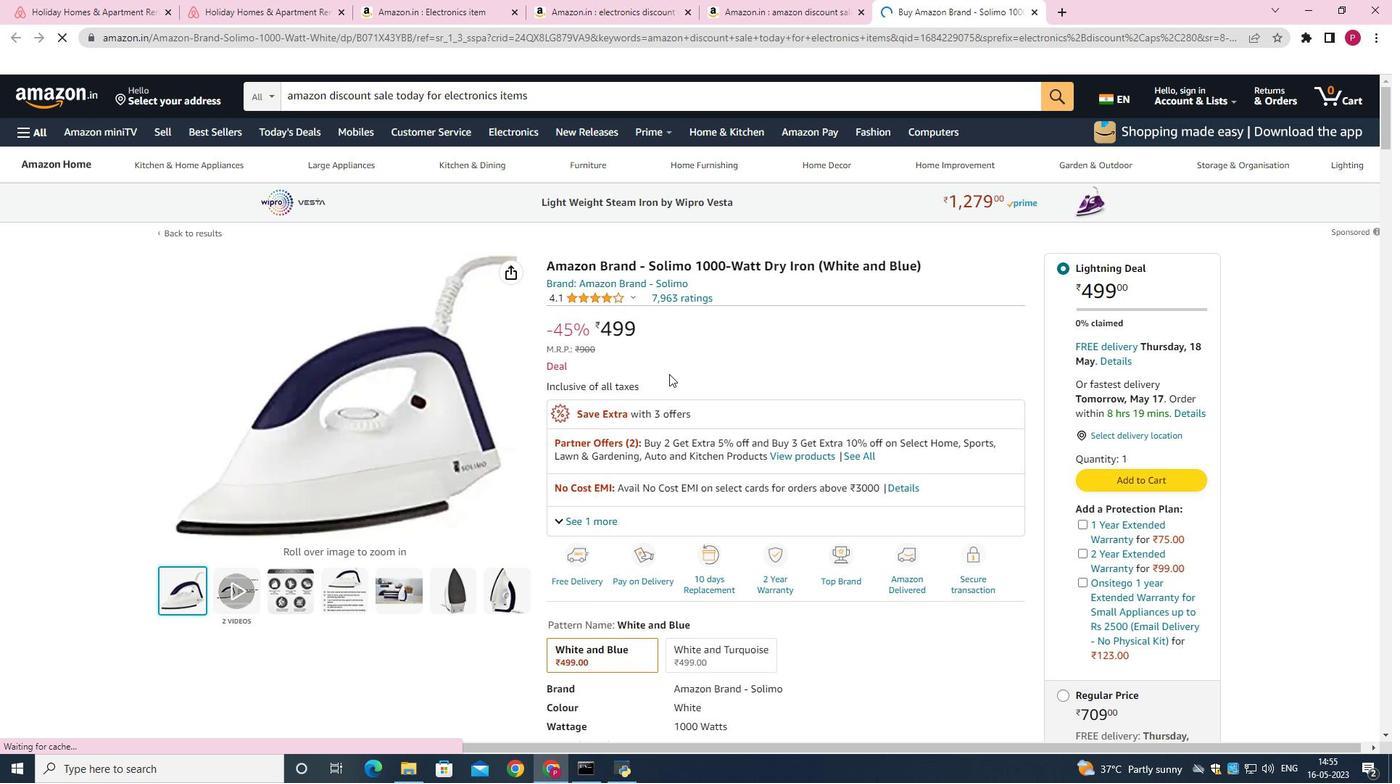 
Action: Mouse moved to (723, 410)
Screenshot: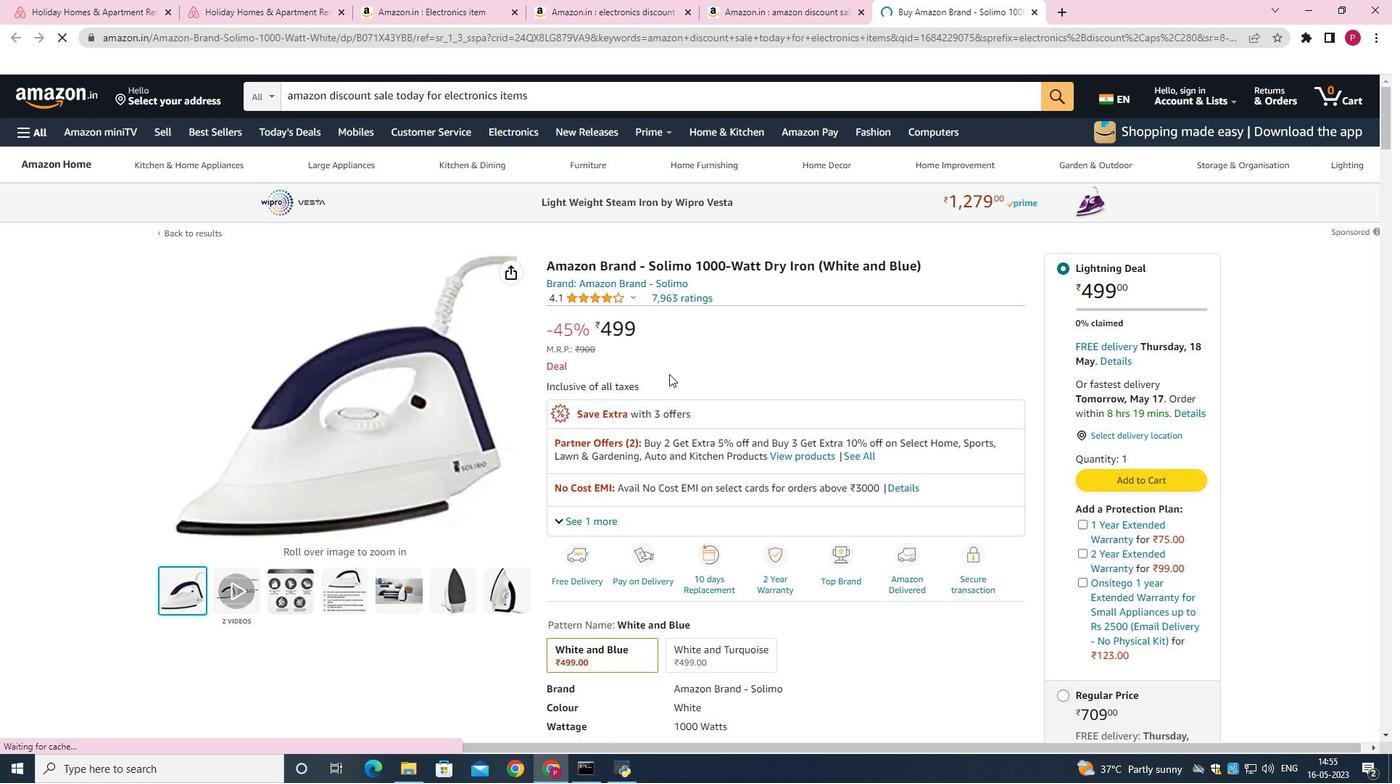 
Action: Mouse scrolled (723, 409) with delta (0, 0)
Screenshot: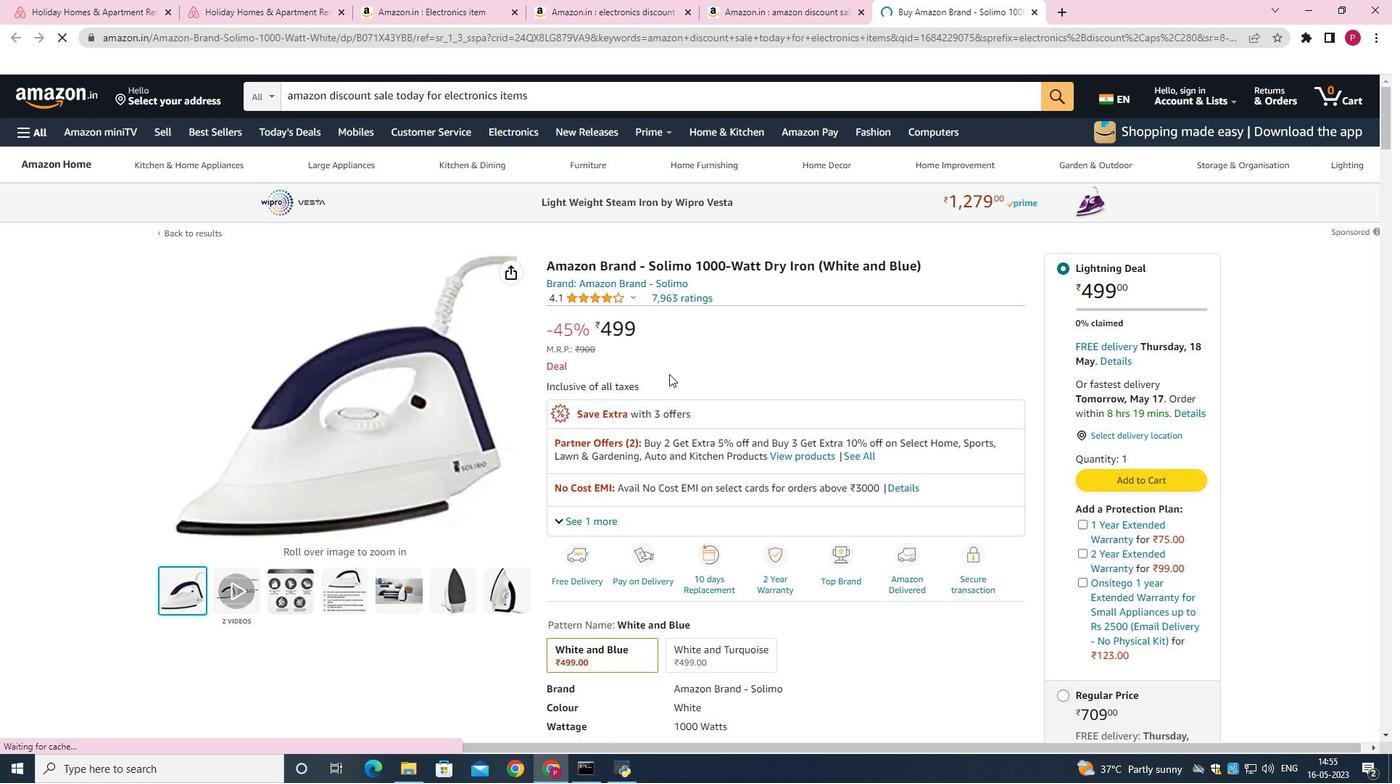 
Action: Mouse moved to (728, 432)
Screenshot: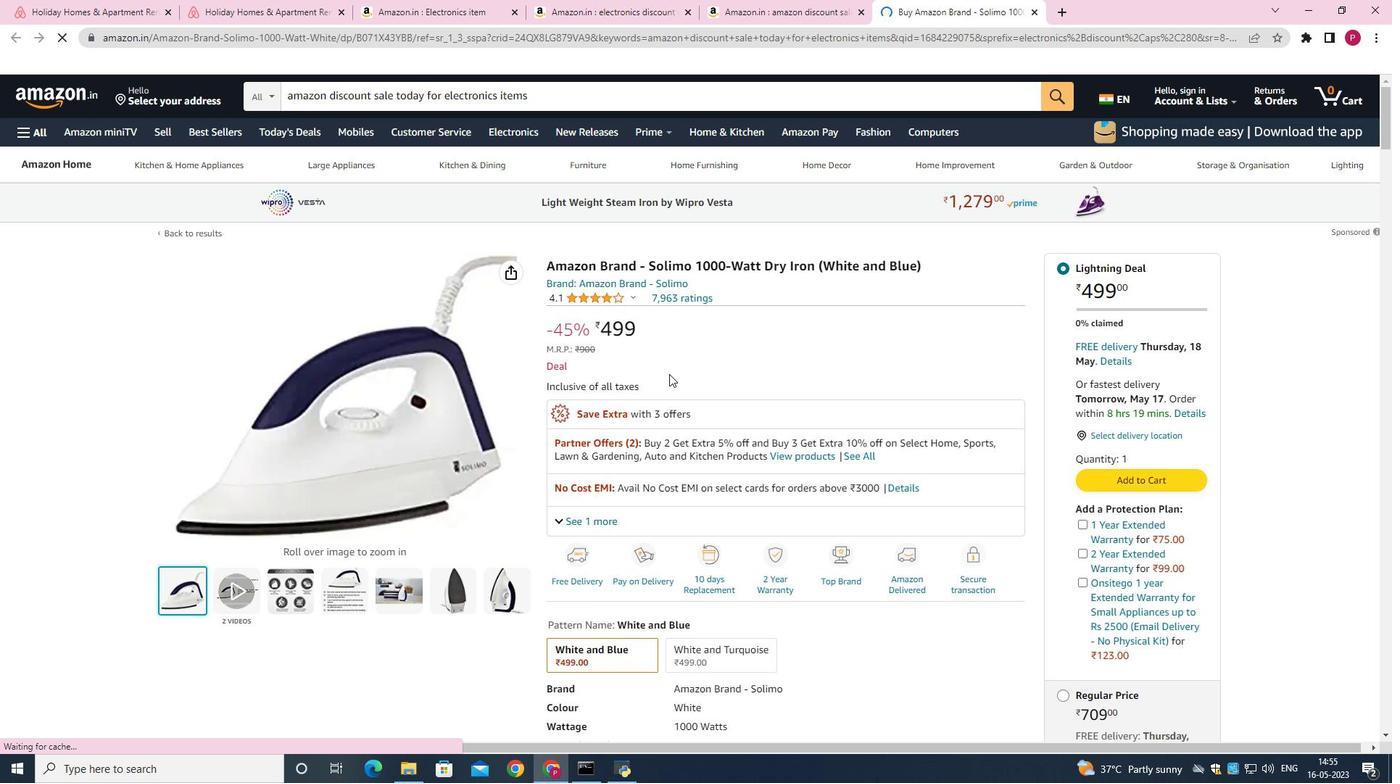 
Action: Mouse scrolled (727, 425) with delta (0, 0)
Screenshot: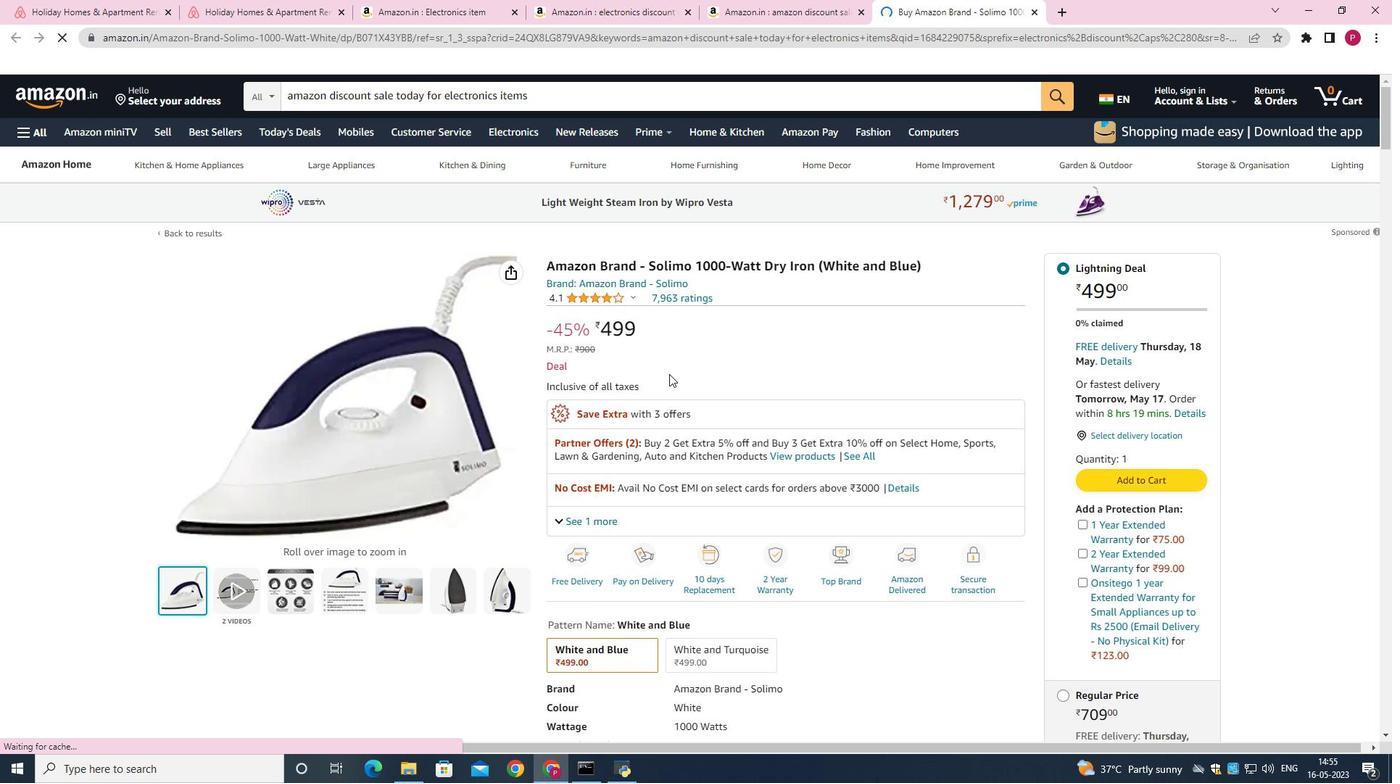 
Action: Mouse moved to (729, 443)
Screenshot: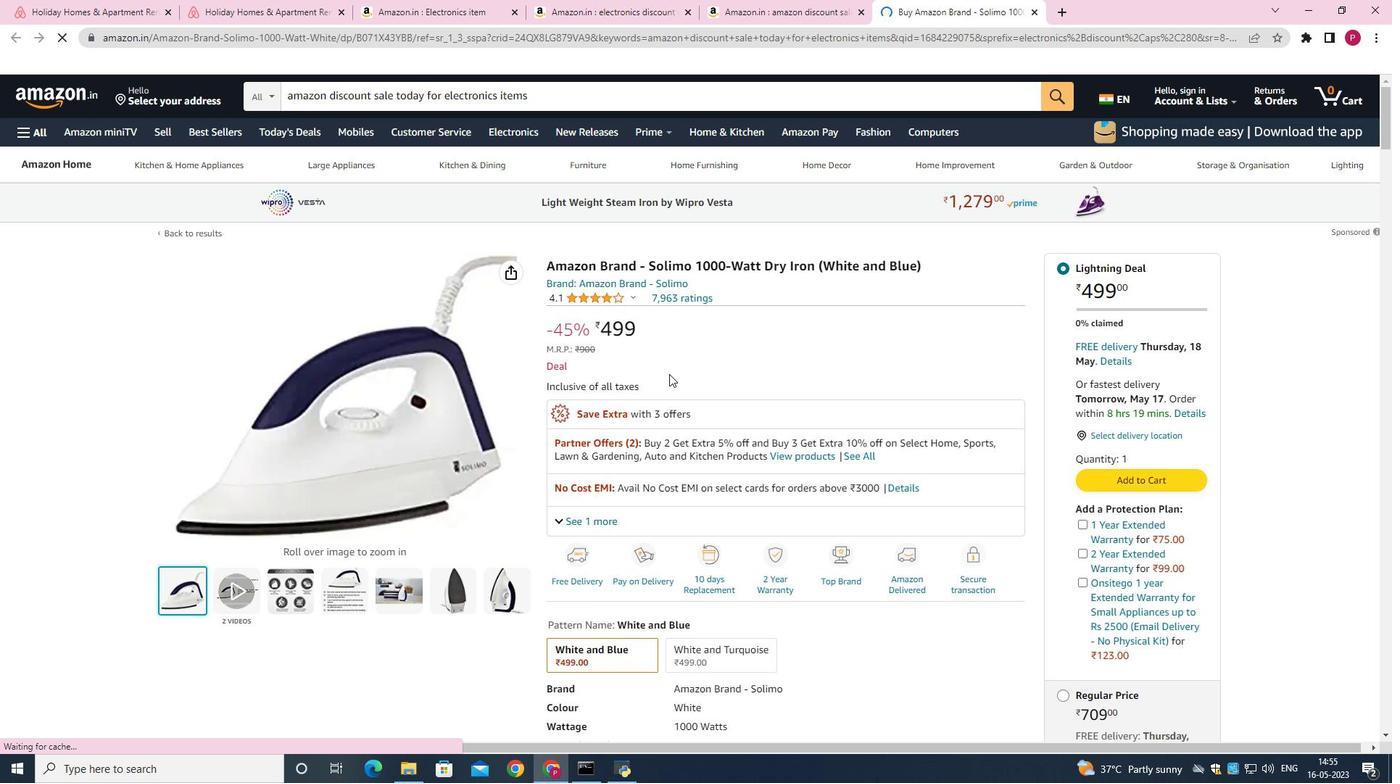 
Action: Mouse scrolled (729, 437) with delta (0, 0)
Screenshot: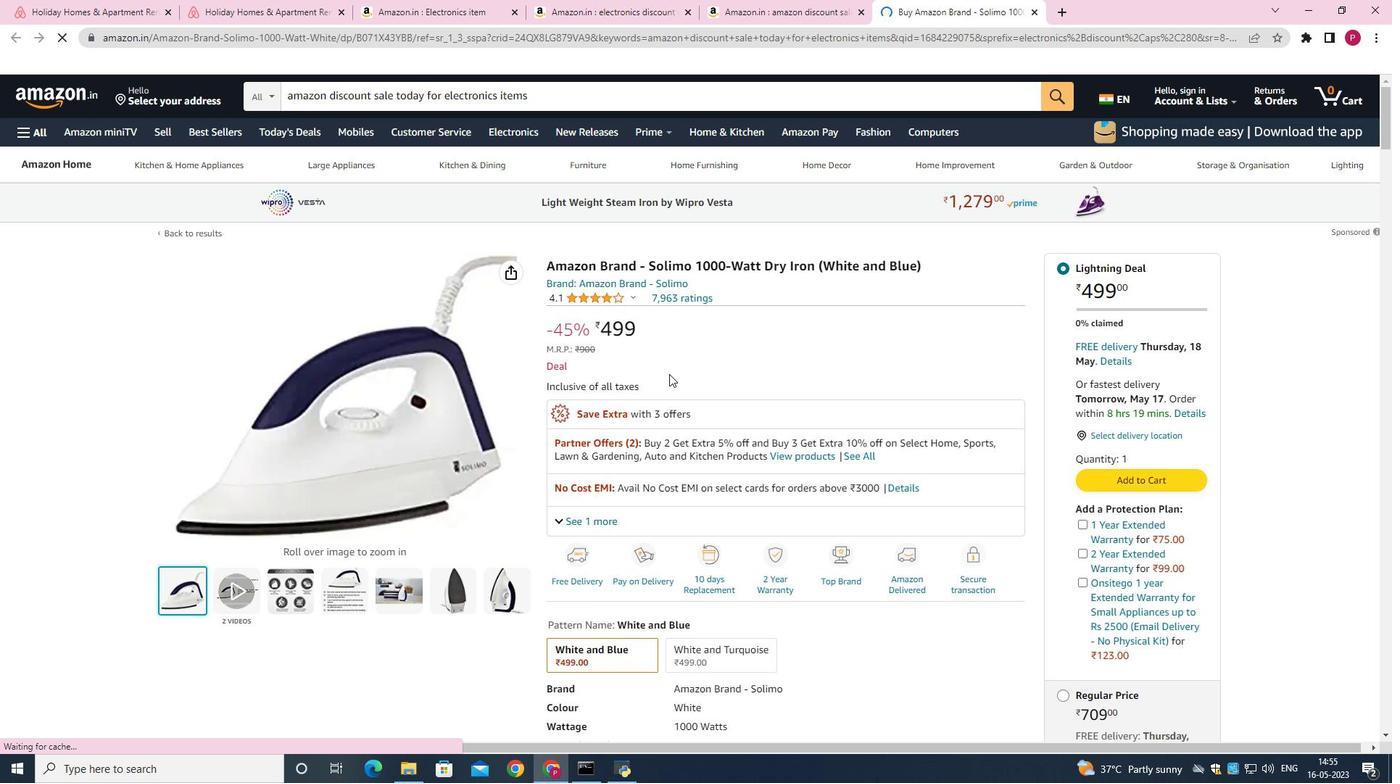 
Action: Mouse moved to (730, 448)
Screenshot: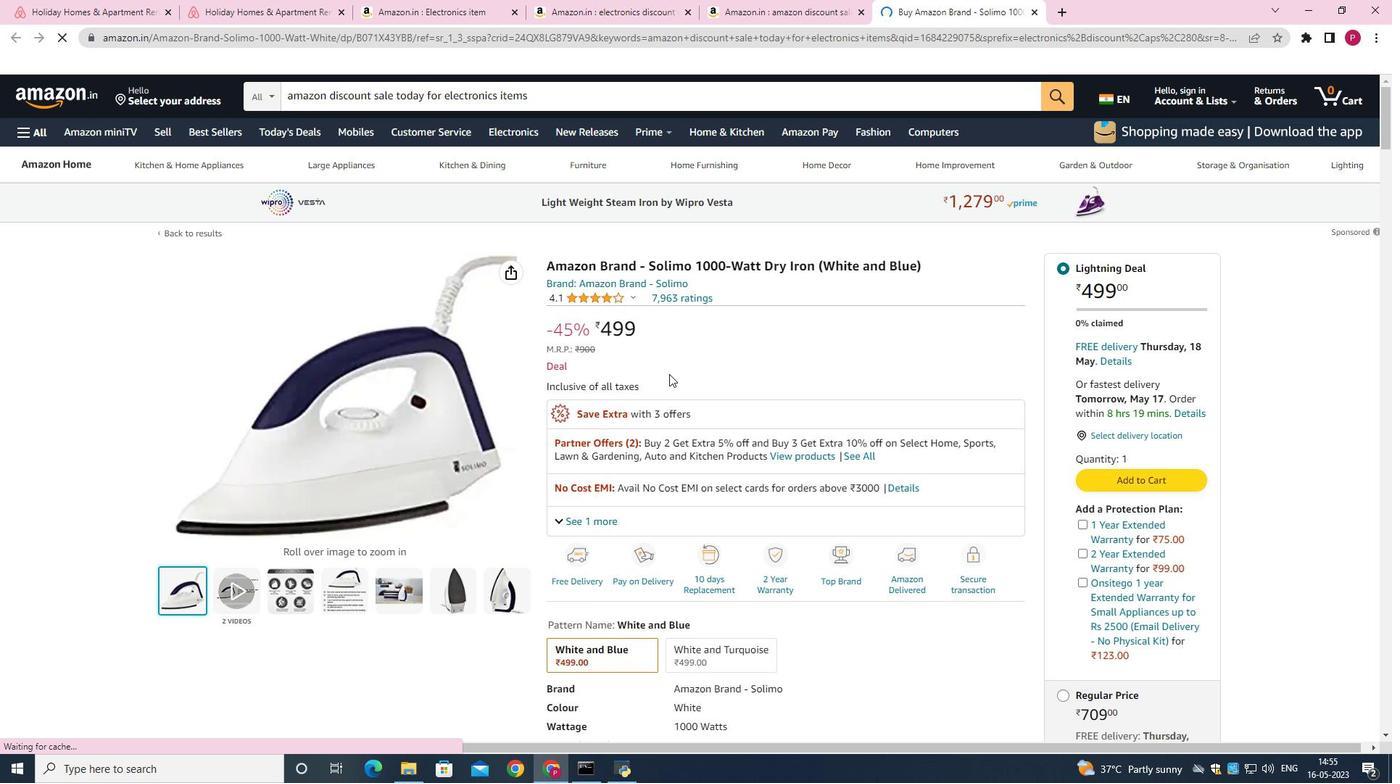 
Action: Mouse scrolled (729, 444) with delta (0, 0)
Screenshot: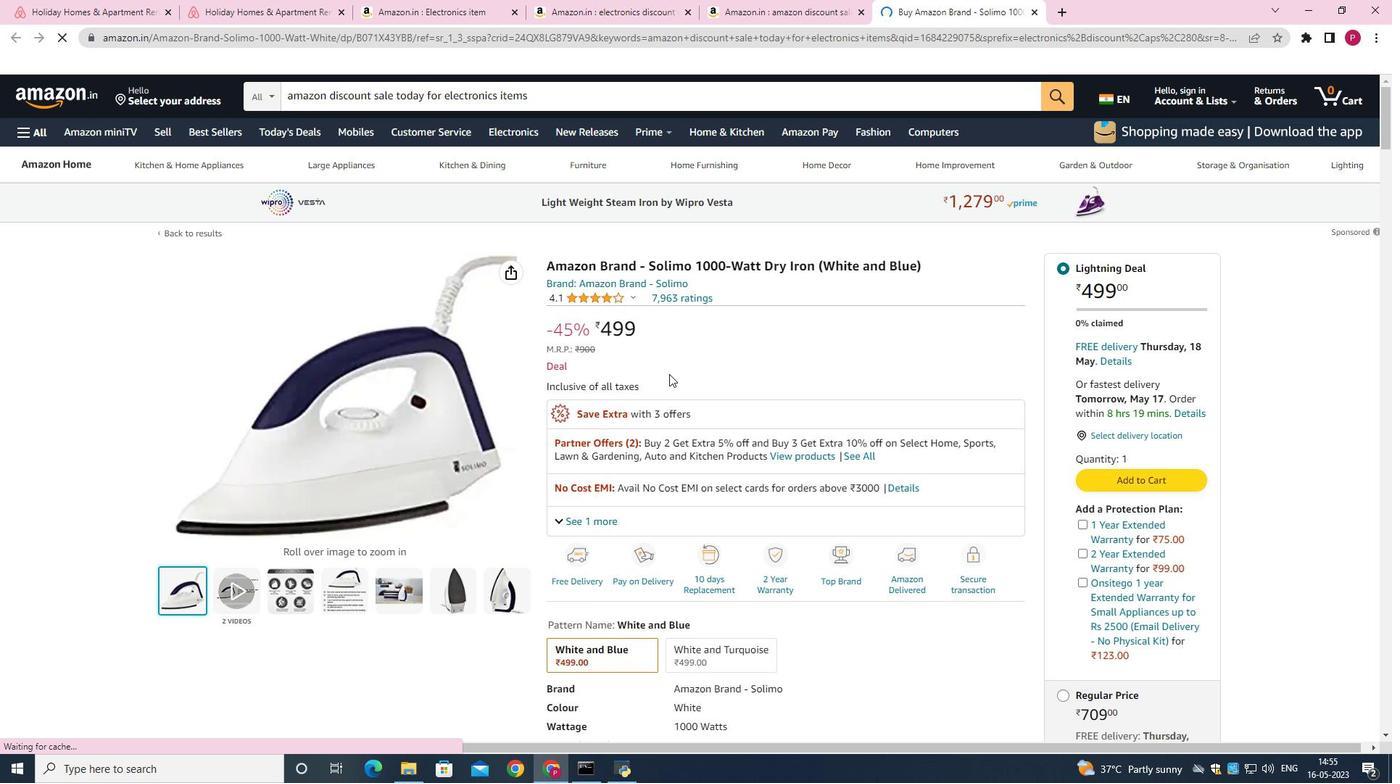 
Action: Mouse moved to (730, 448)
Screenshot: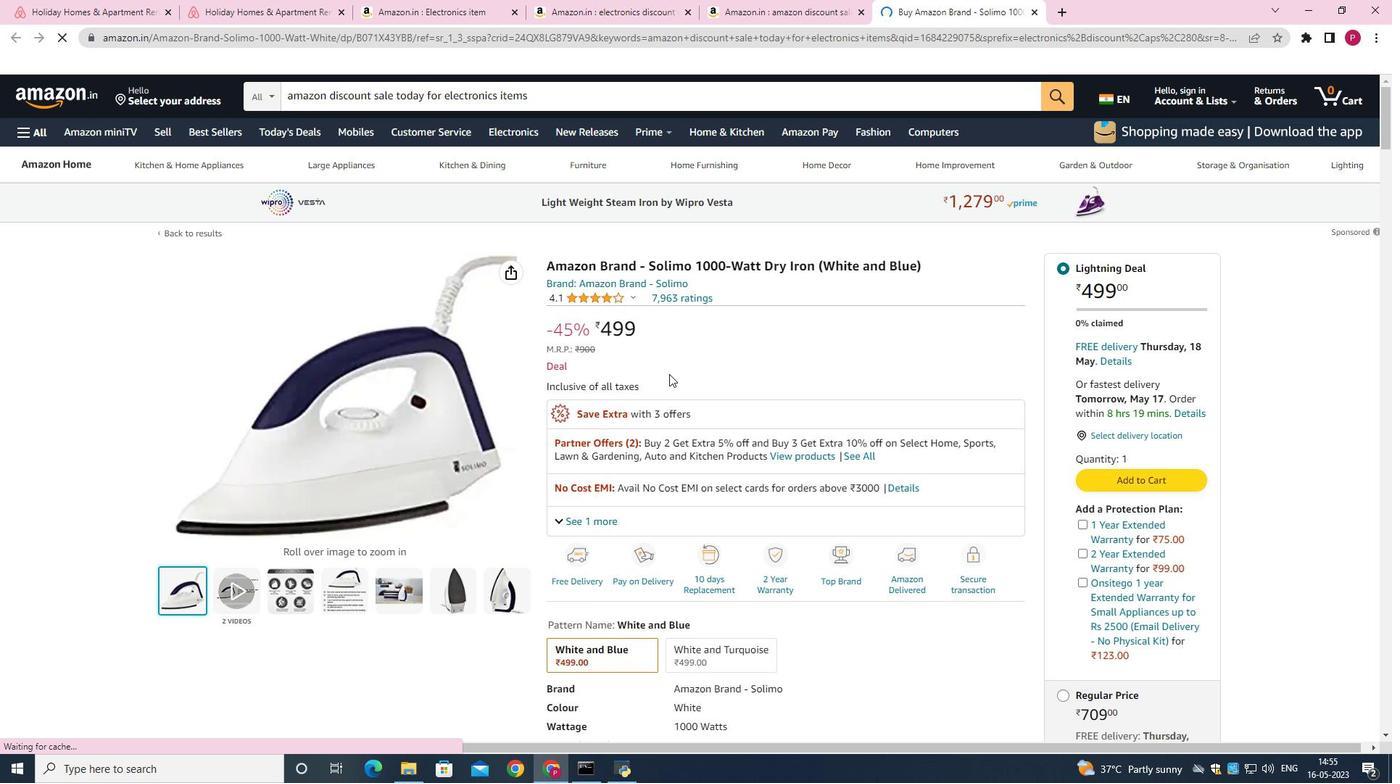 
Action: Mouse scrolled (729, 444) with delta (0, 0)
Screenshot: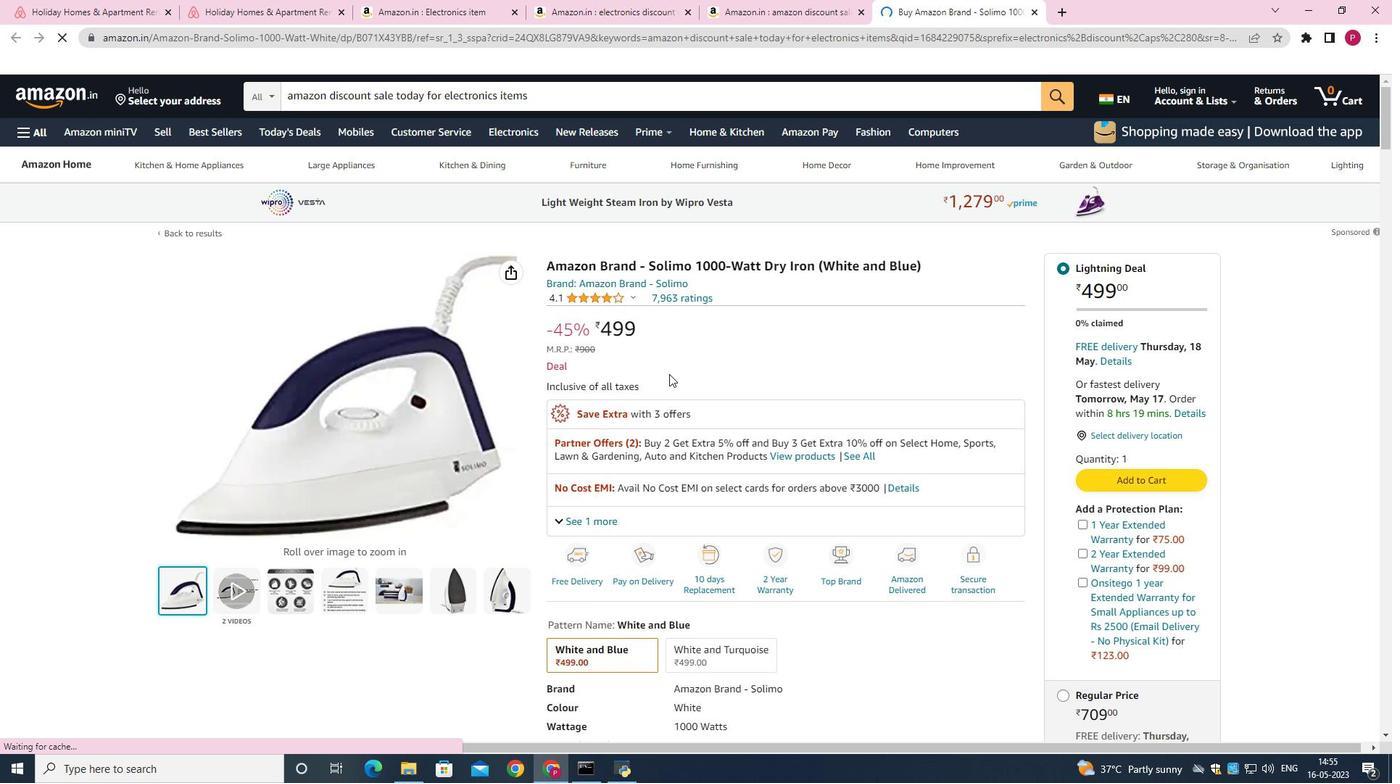 
Action: Mouse moved to (730, 449)
Screenshot: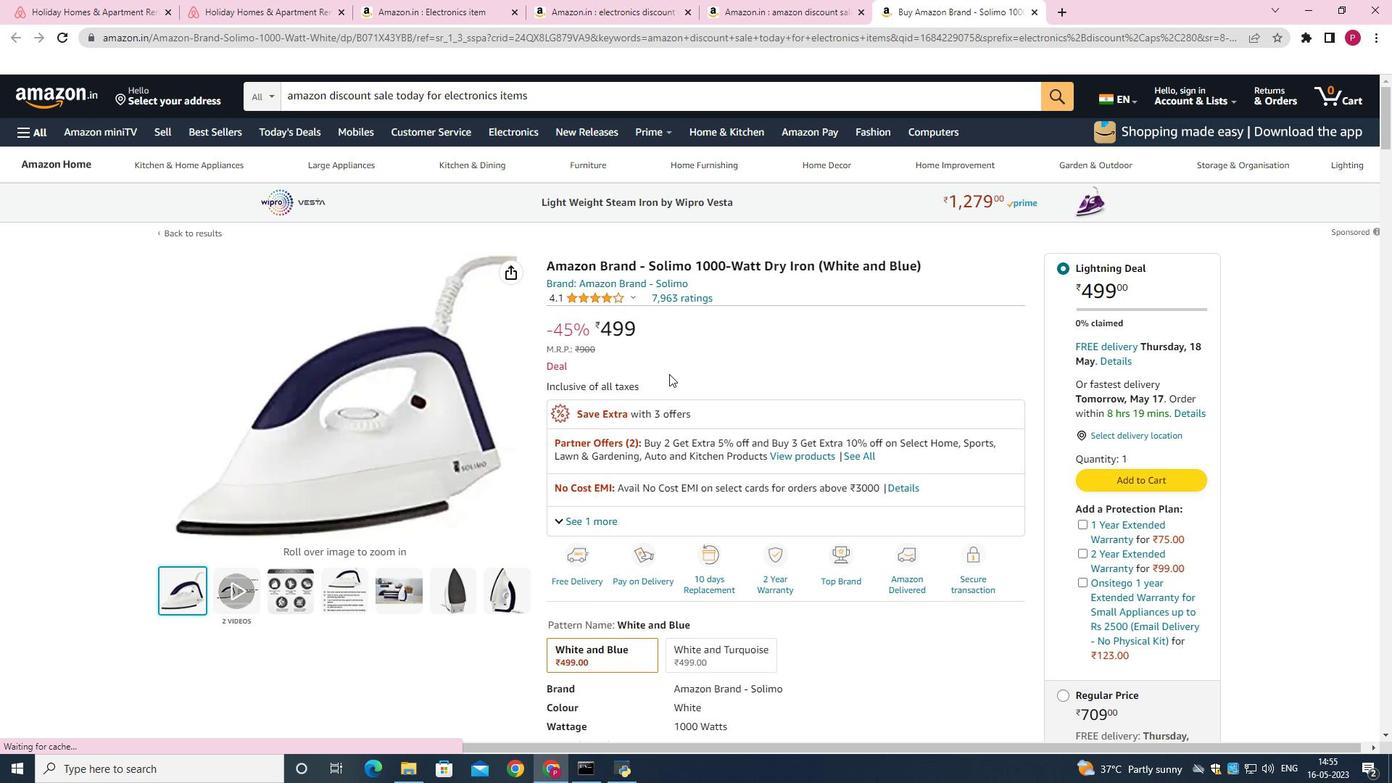 
Action: Mouse scrolled (730, 448) with delta (0, 0)
Screenshot: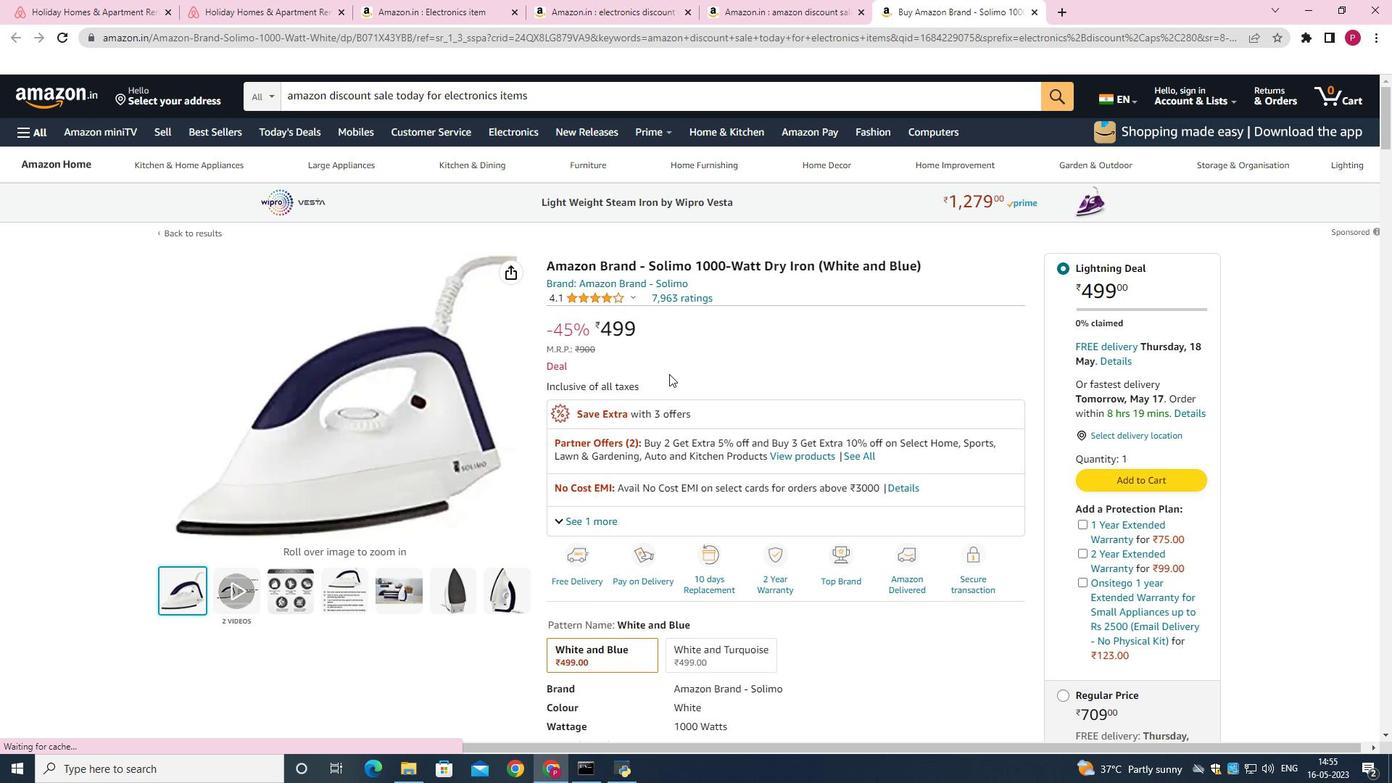 
Action: Mouse moved to (728, 454)
Screenshot: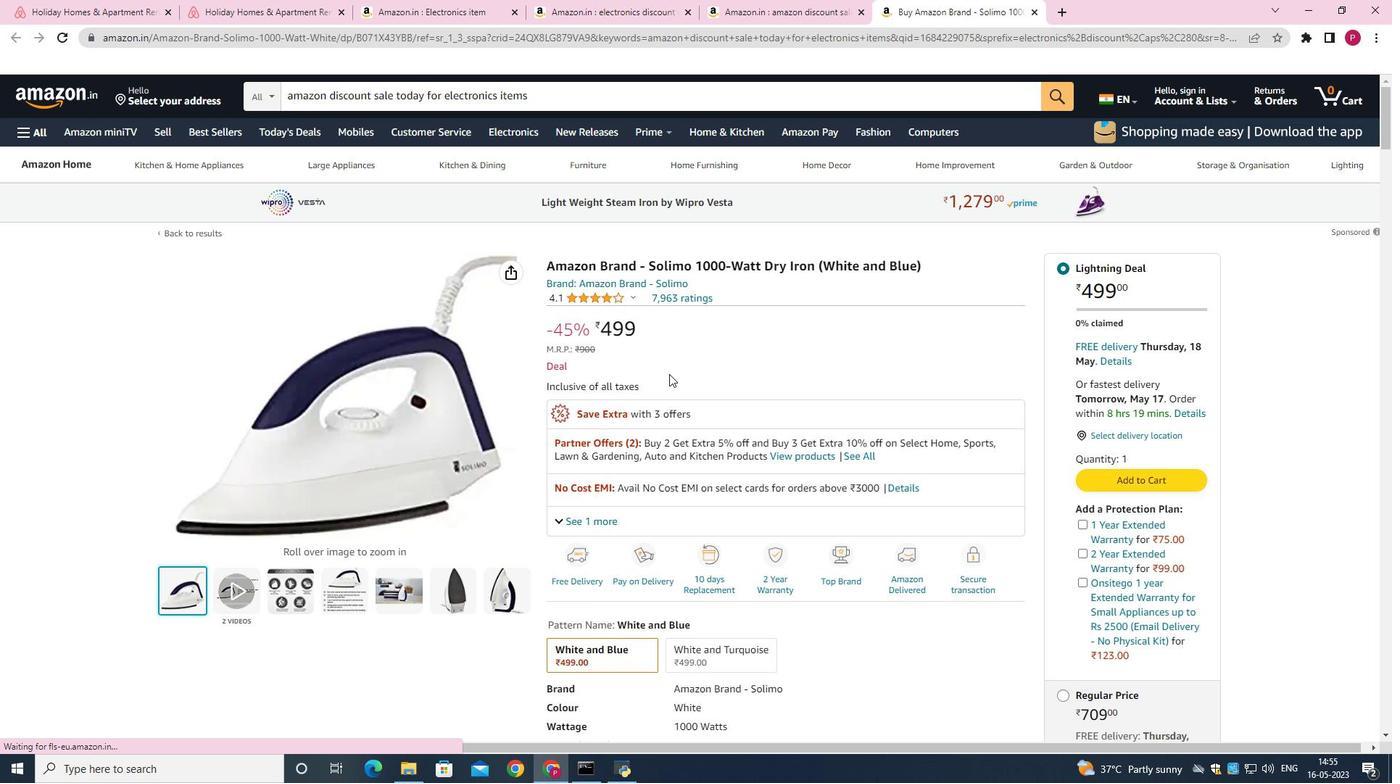 
Action: Mouse scrolled (730, 449) with delta (0, 0)
Screenshot: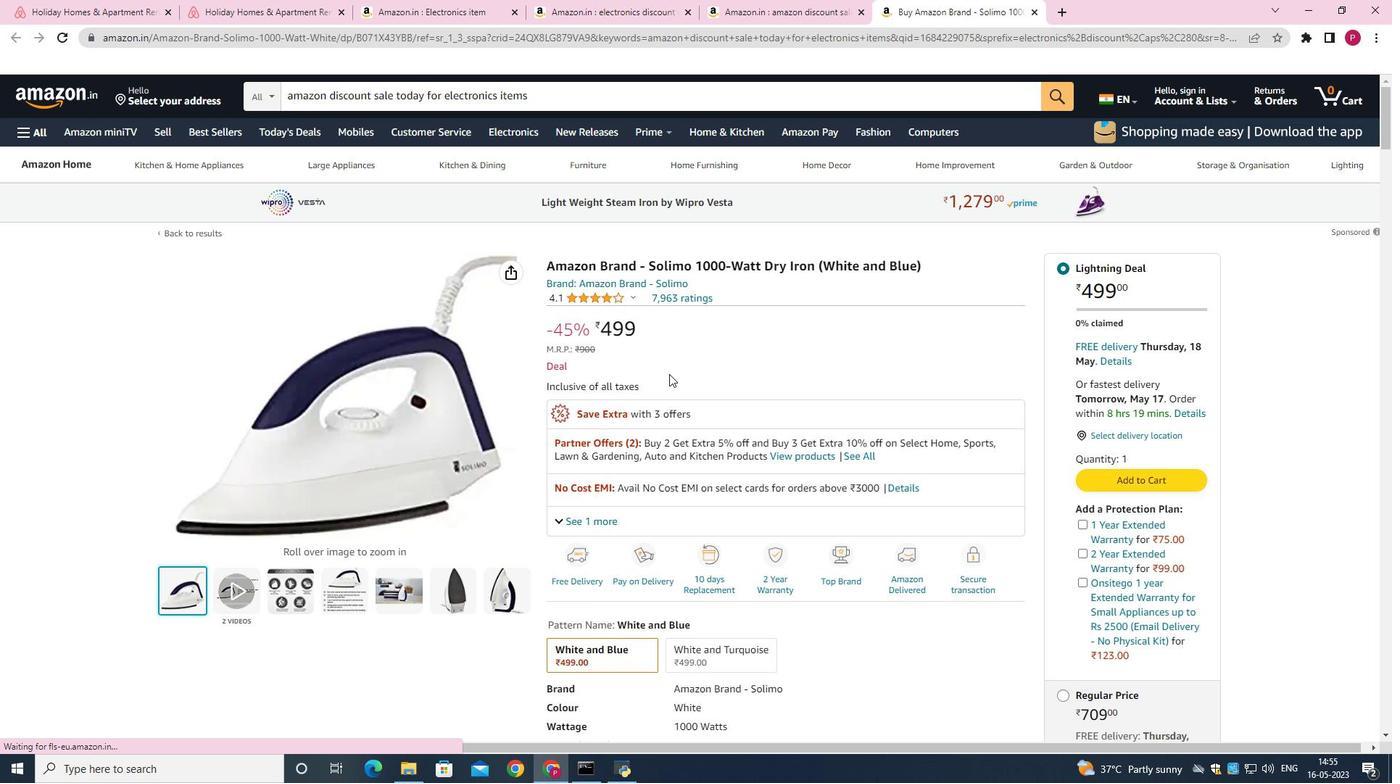 
Action: Mouse scrolled (730, 452) with delta (0, 0)
Screenshot: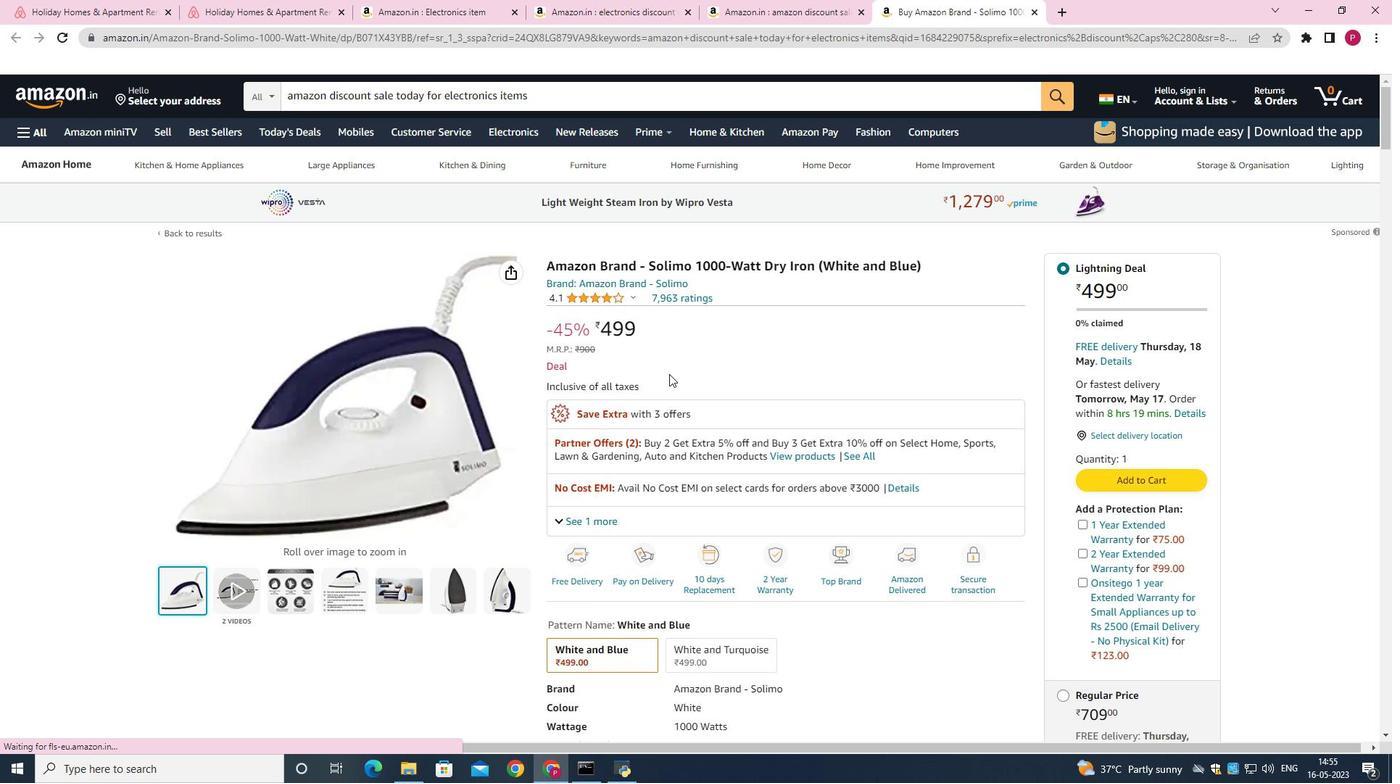 
Action: Mouse moved to (728, 454)
Screenshot: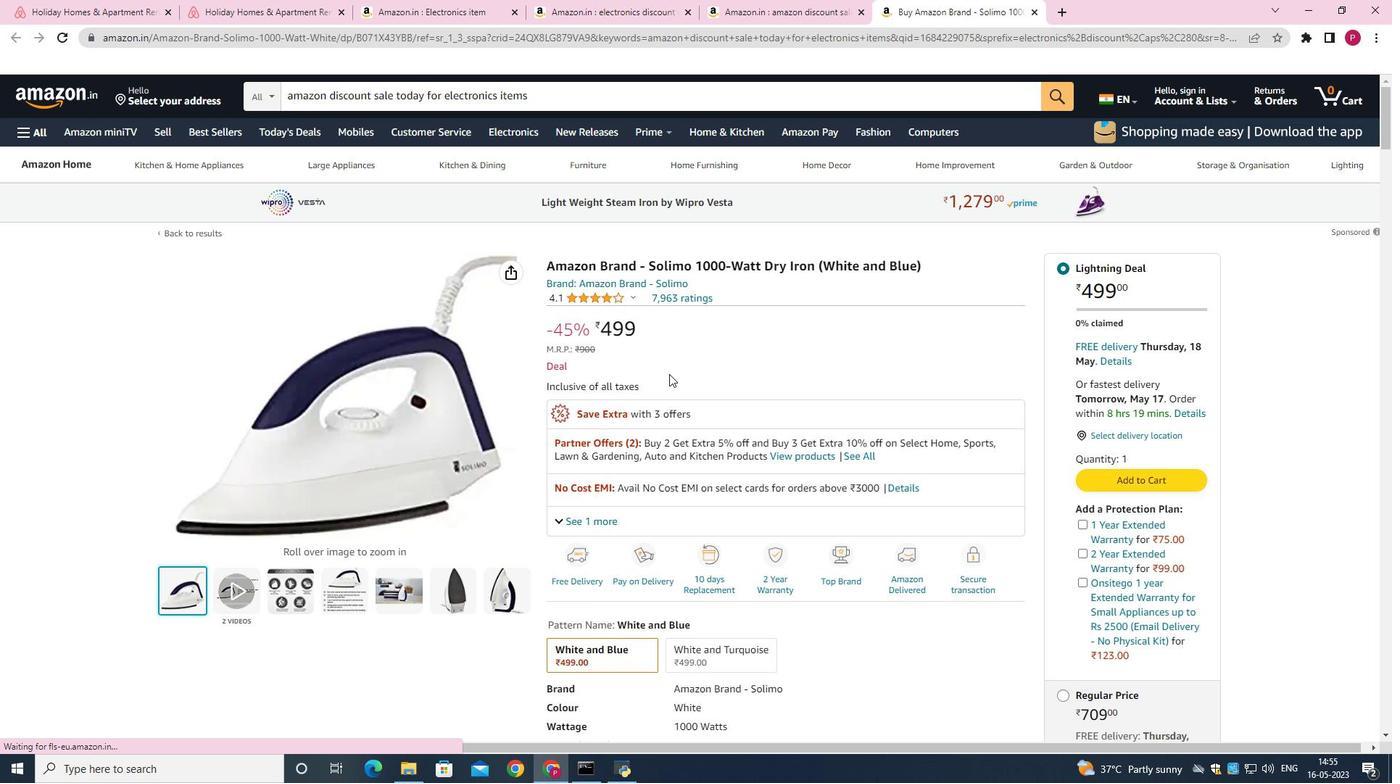 
Action: Mouse scrolled (730, 452) with delta (0, 0)
Screenshot: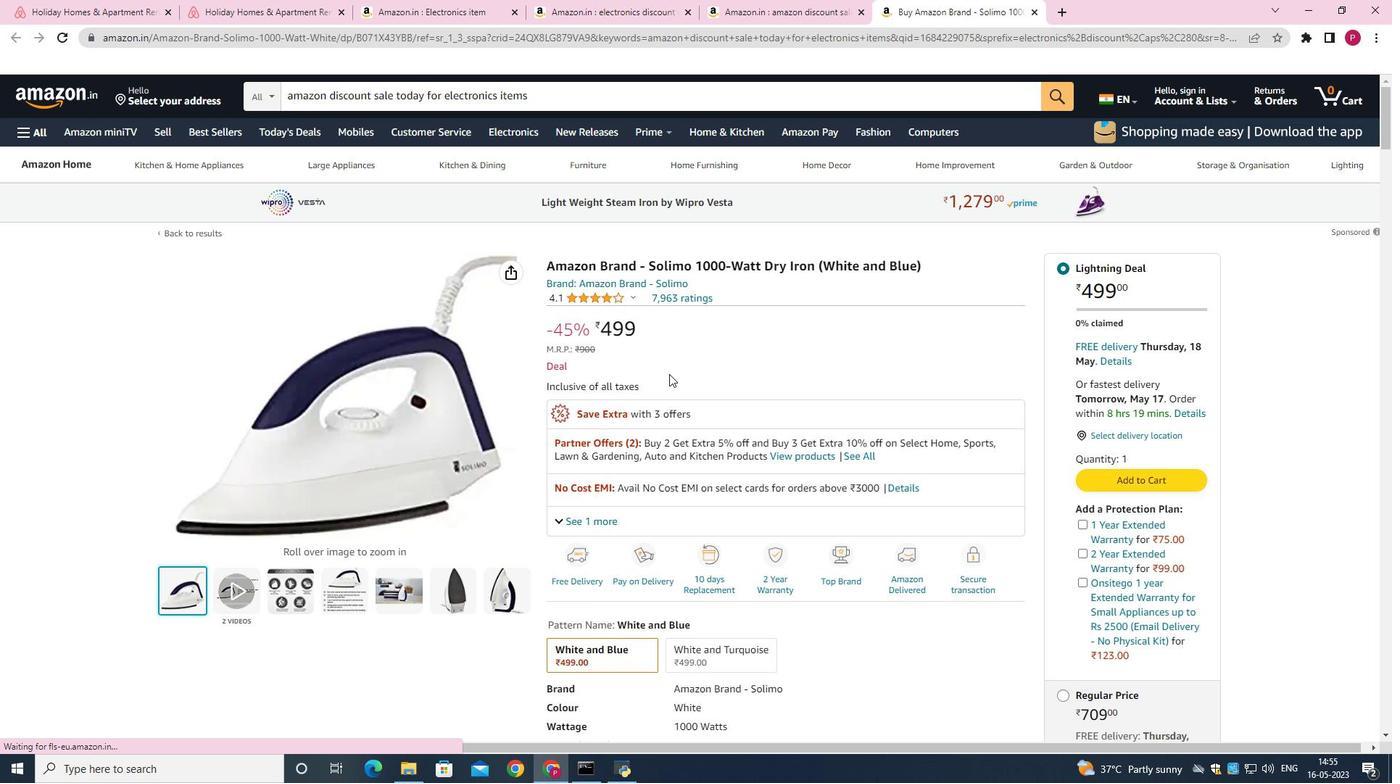 
Action: Mouse moved to (728, 456)
Screenshot: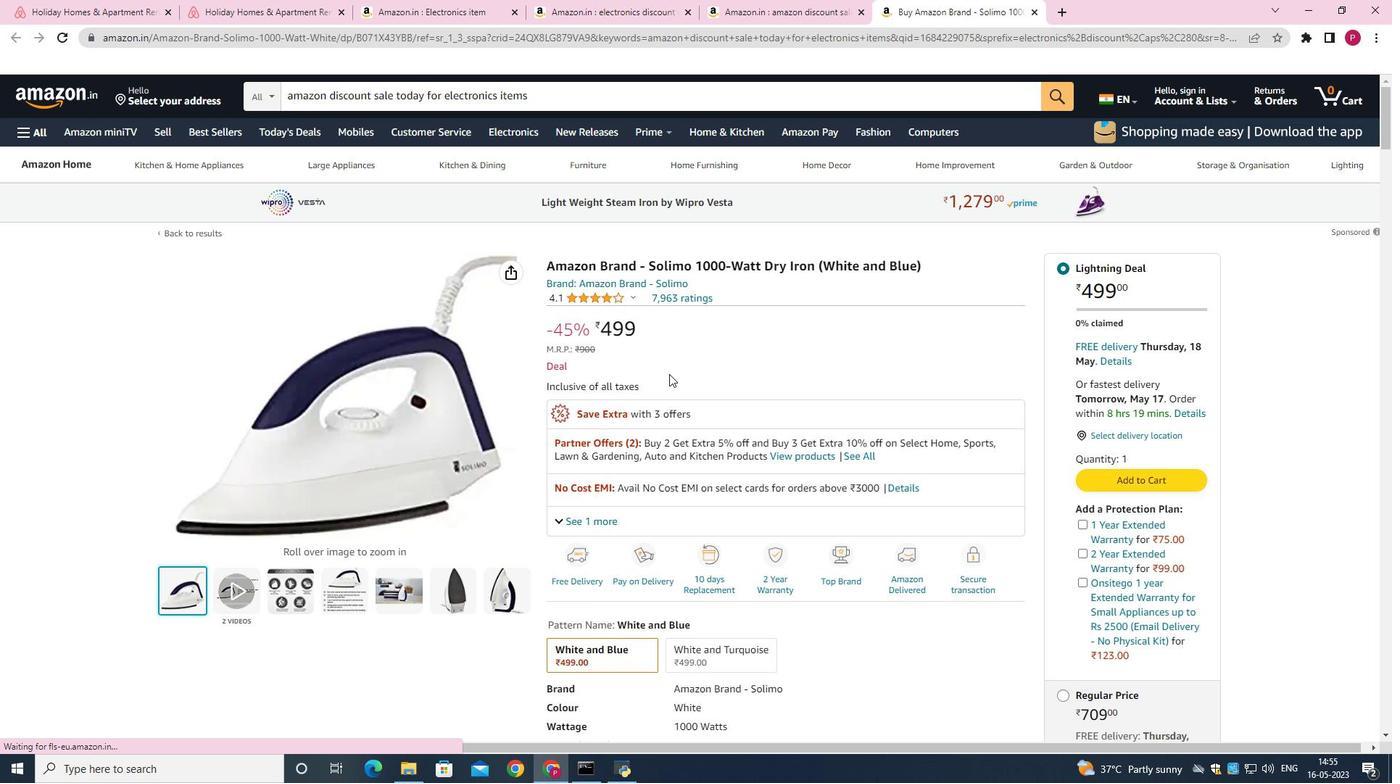 
Action: Mouse scrolled (728, 453) with delta (0, 0)
Screenshot: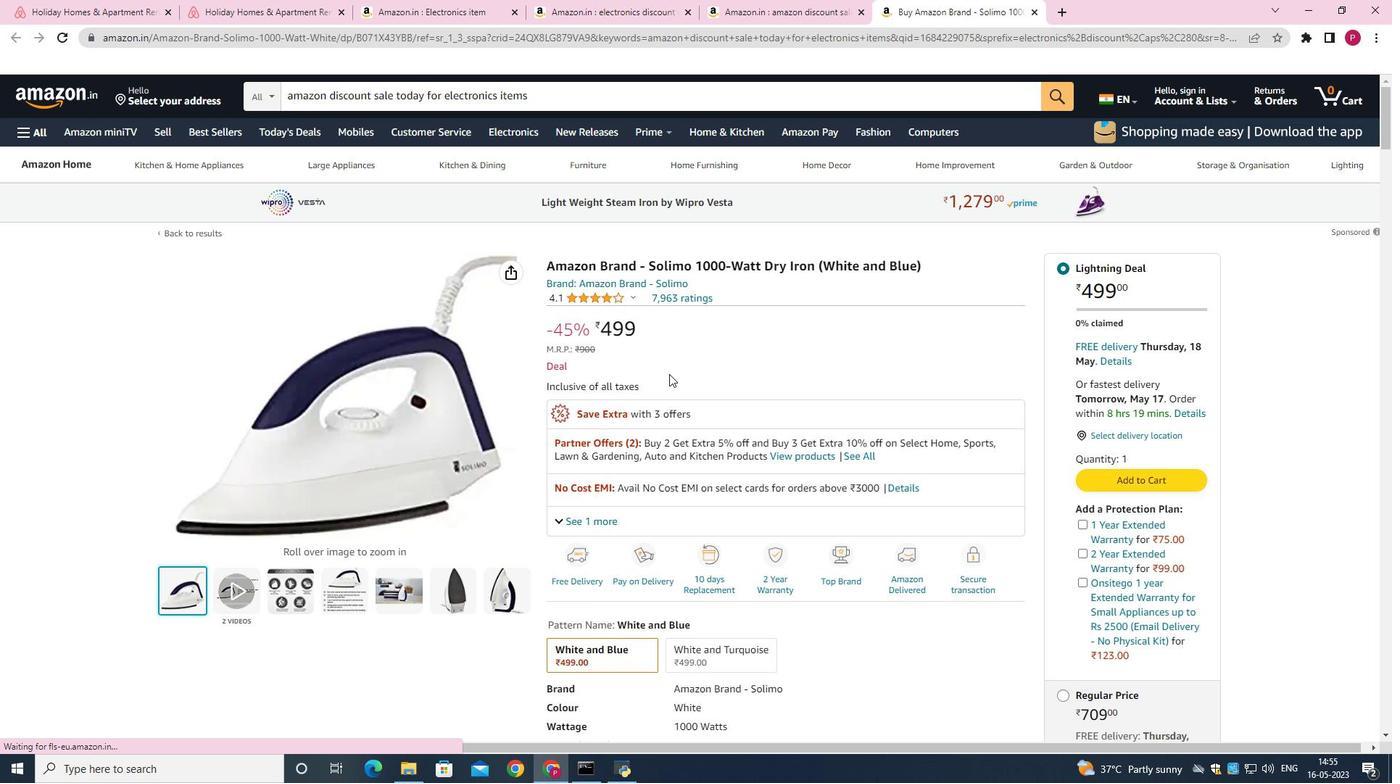 
Action: Mouse moved to (728, 456)
Screenshot: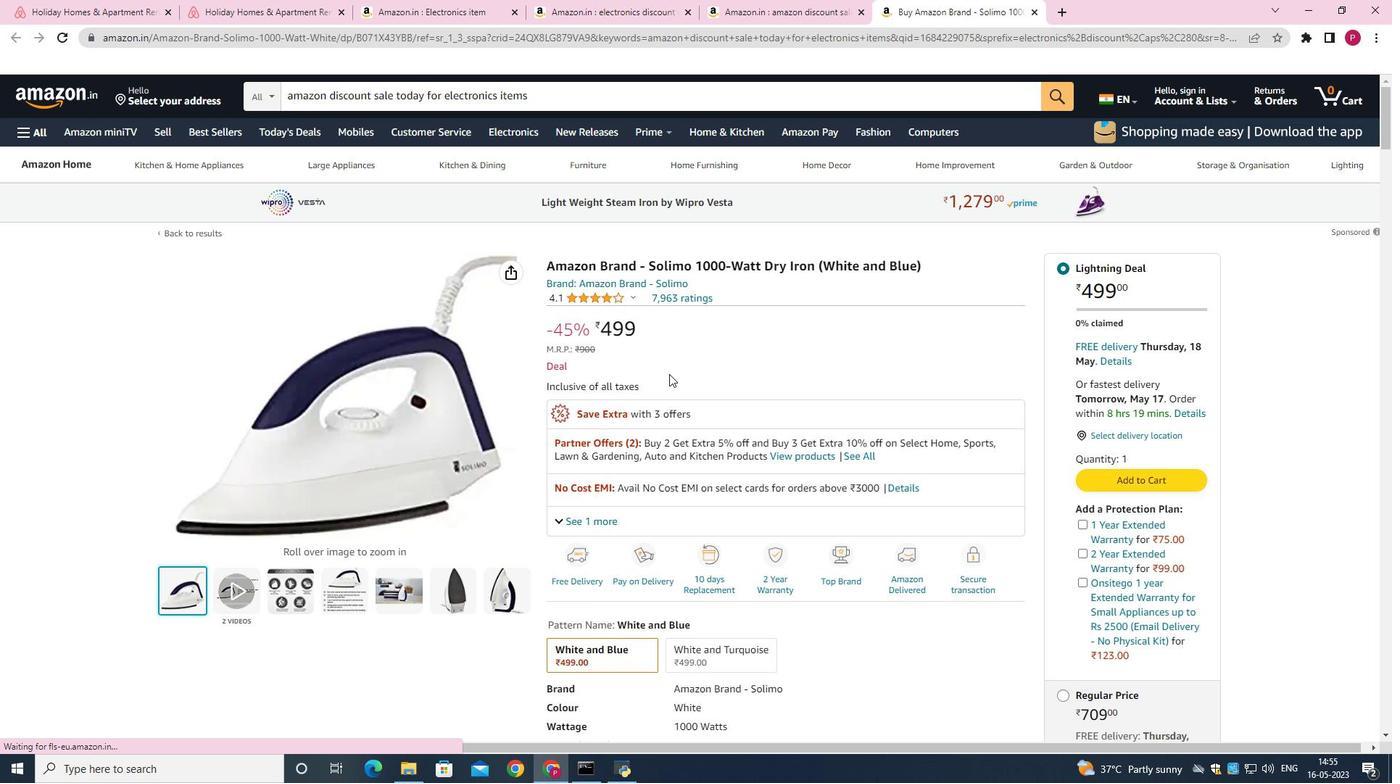 
Action: Mouse scrolled (728, 453) with delta (0, 0)
Screenshot: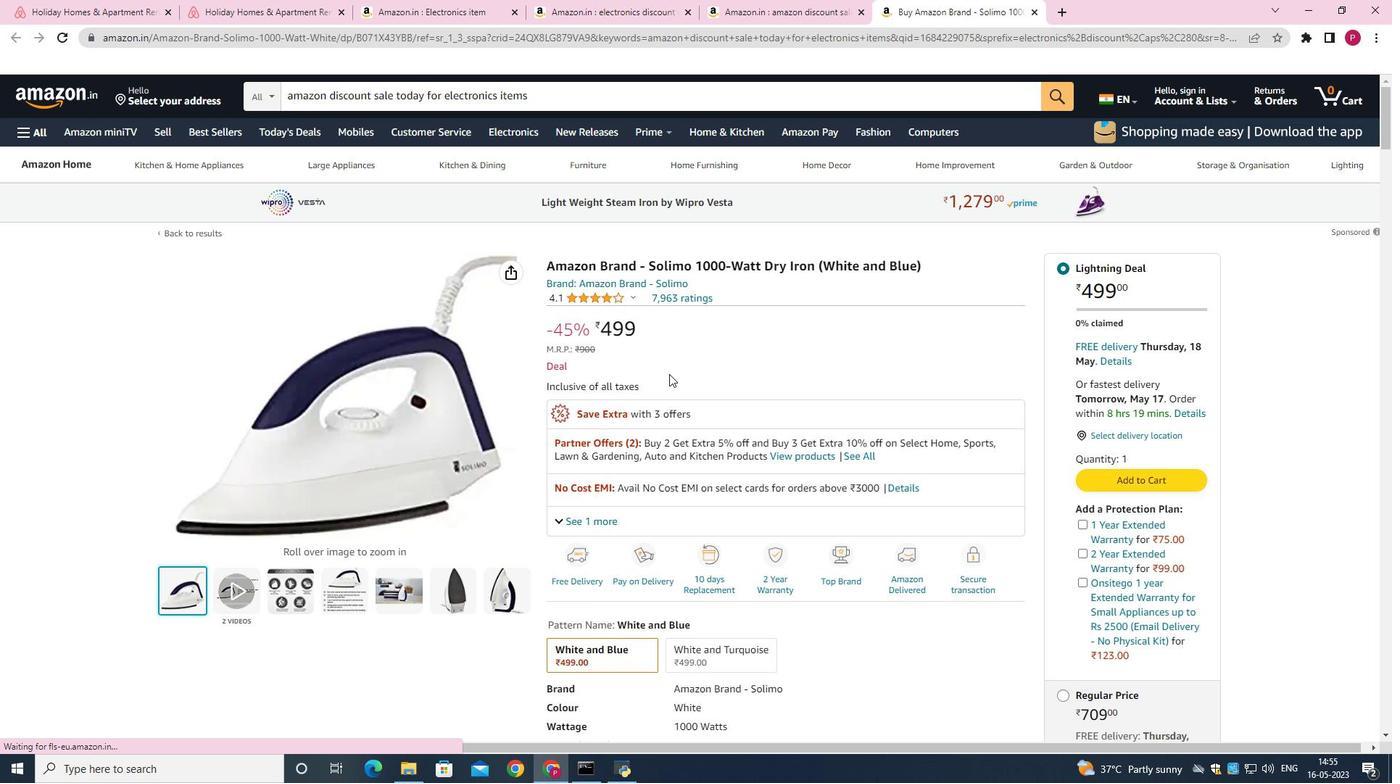 
Action: Mouse moved to (727, 460)
Screenshot: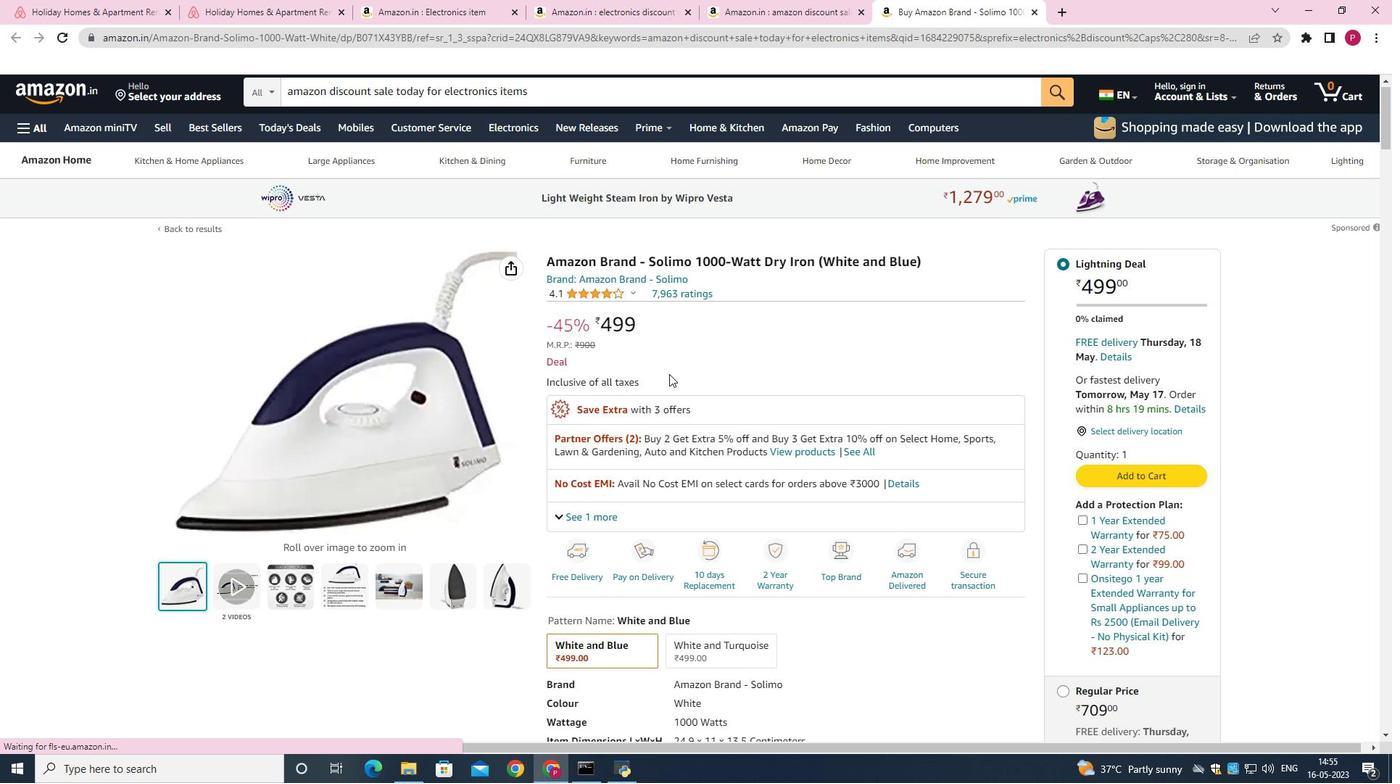 
Action: Mouse scrolled (727, 459) with delta (0, 0)
Screenshot: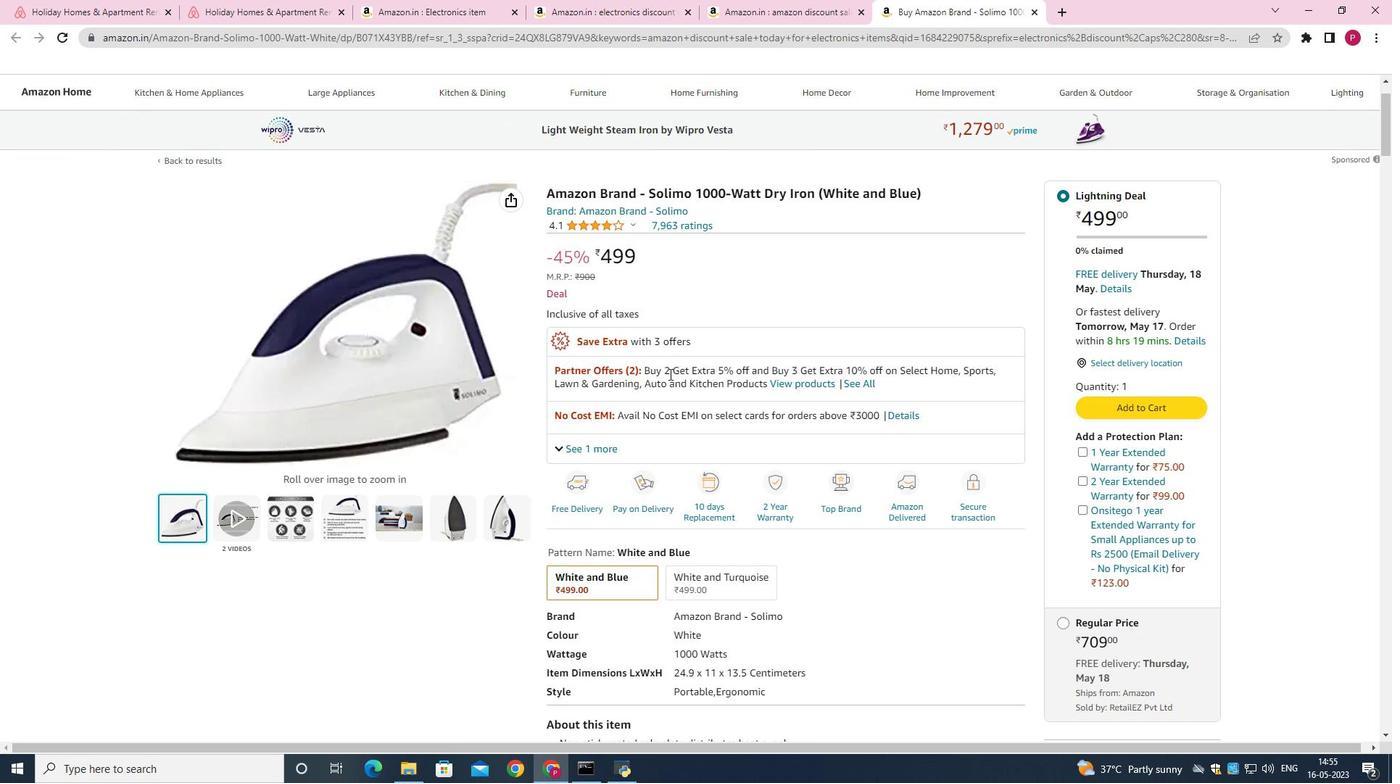 
Action: Mouse scrolled (727, 459) with delta (0, 0)
Screenshot: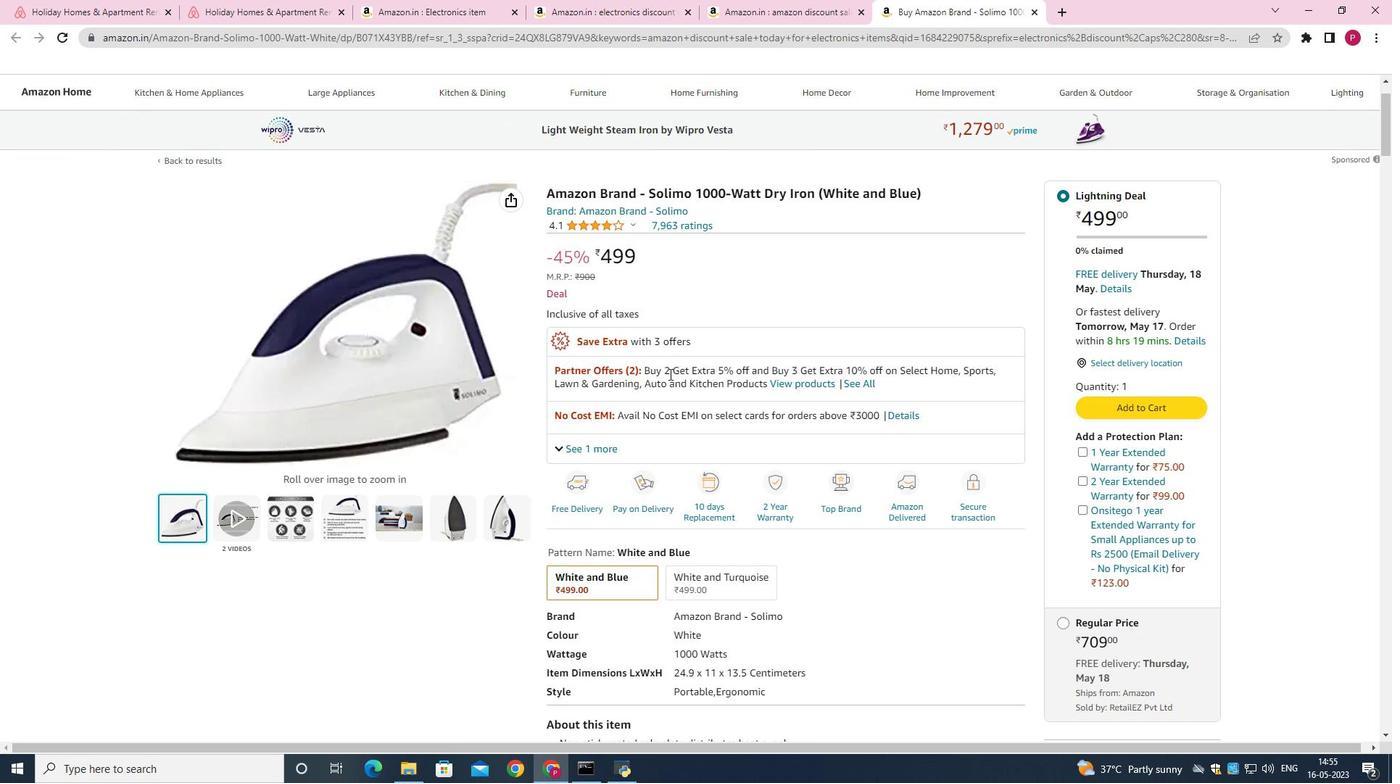 
Action: Mouse scrolled (727, 459) with delta (0, 0)
Screenshot: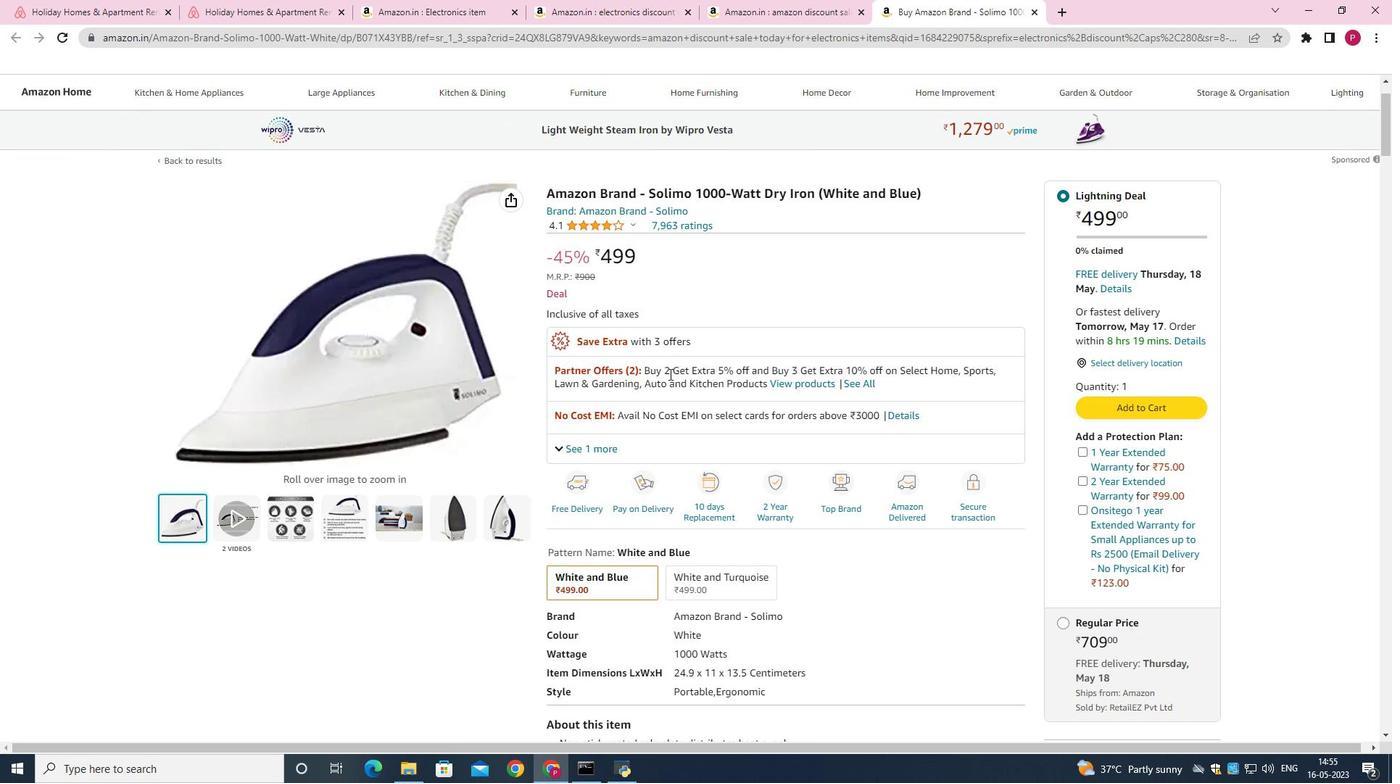 
Action: Mouse scrolled (727, 459) with delta (0, 0)
Screenshot: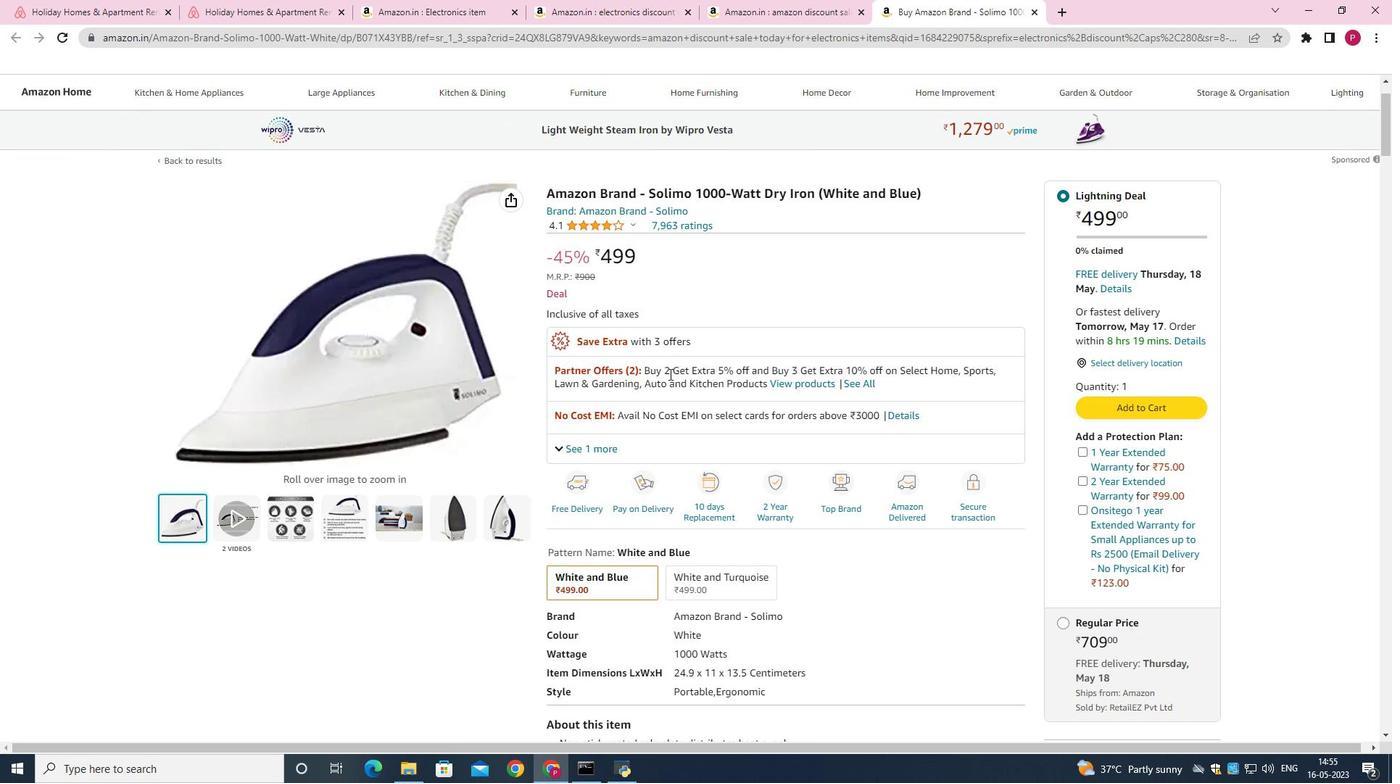 
Action: Mouse scrolled (727, 459) with delta (0, 0)
Screenshot: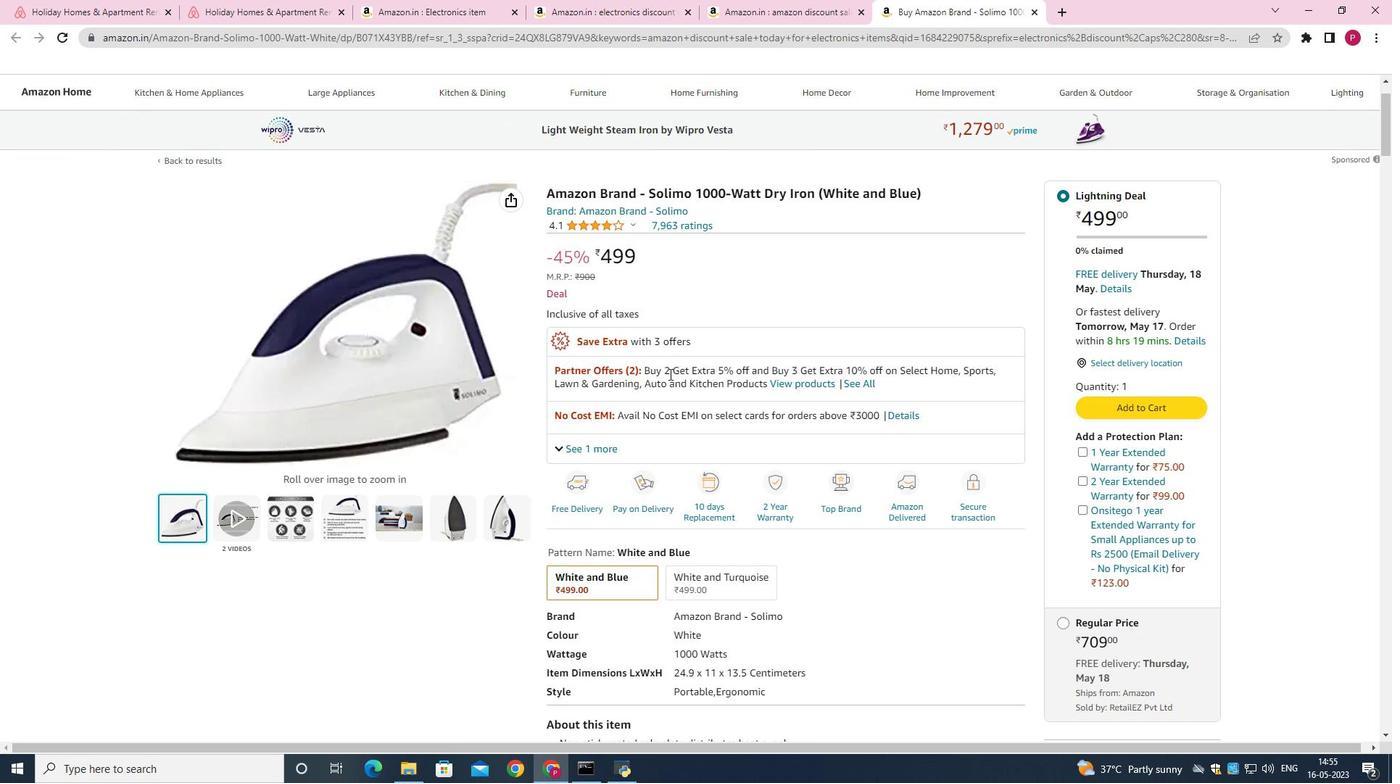 
Action: Mouse scrolled (727, 459) with delta (0, 0)
Screenshot: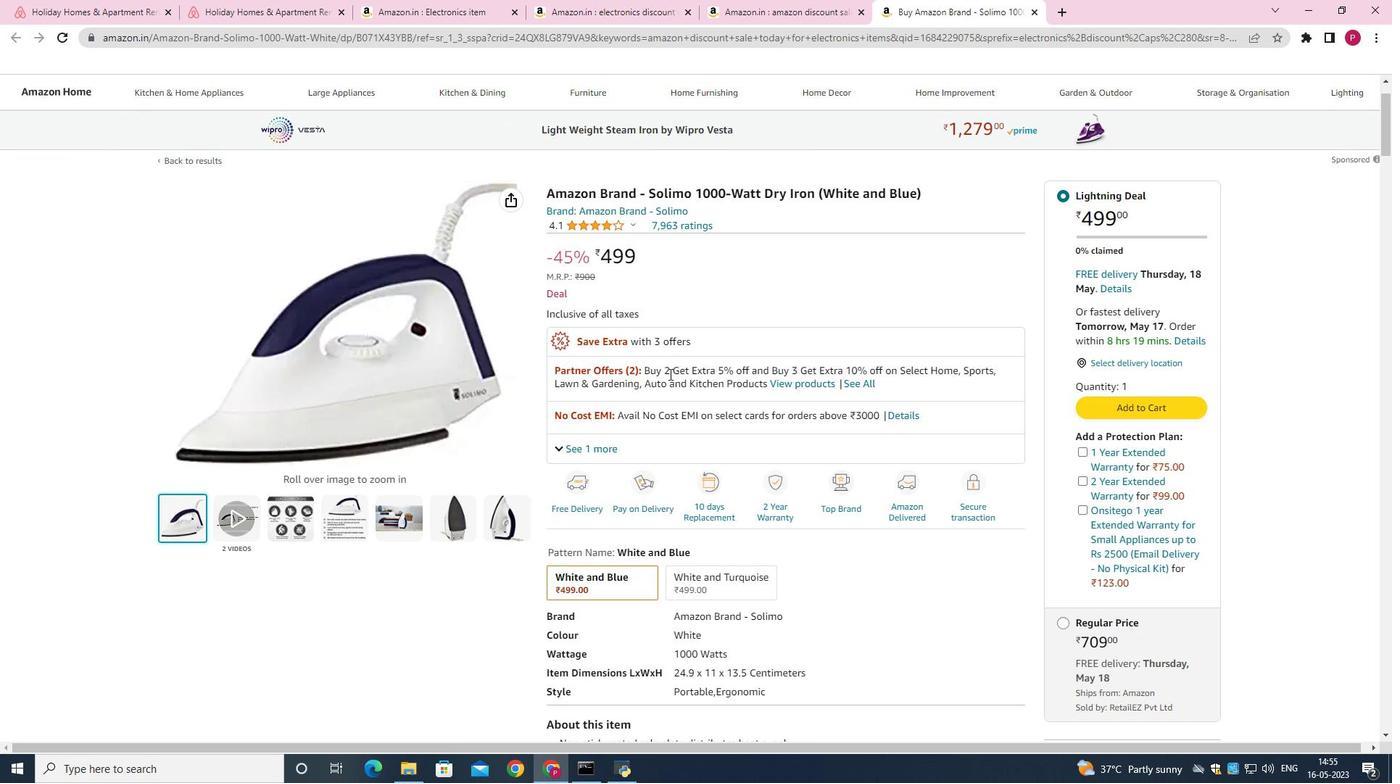 
Action: Mouse scrolled (727, 459) with delta (0, 0)
Screenshot: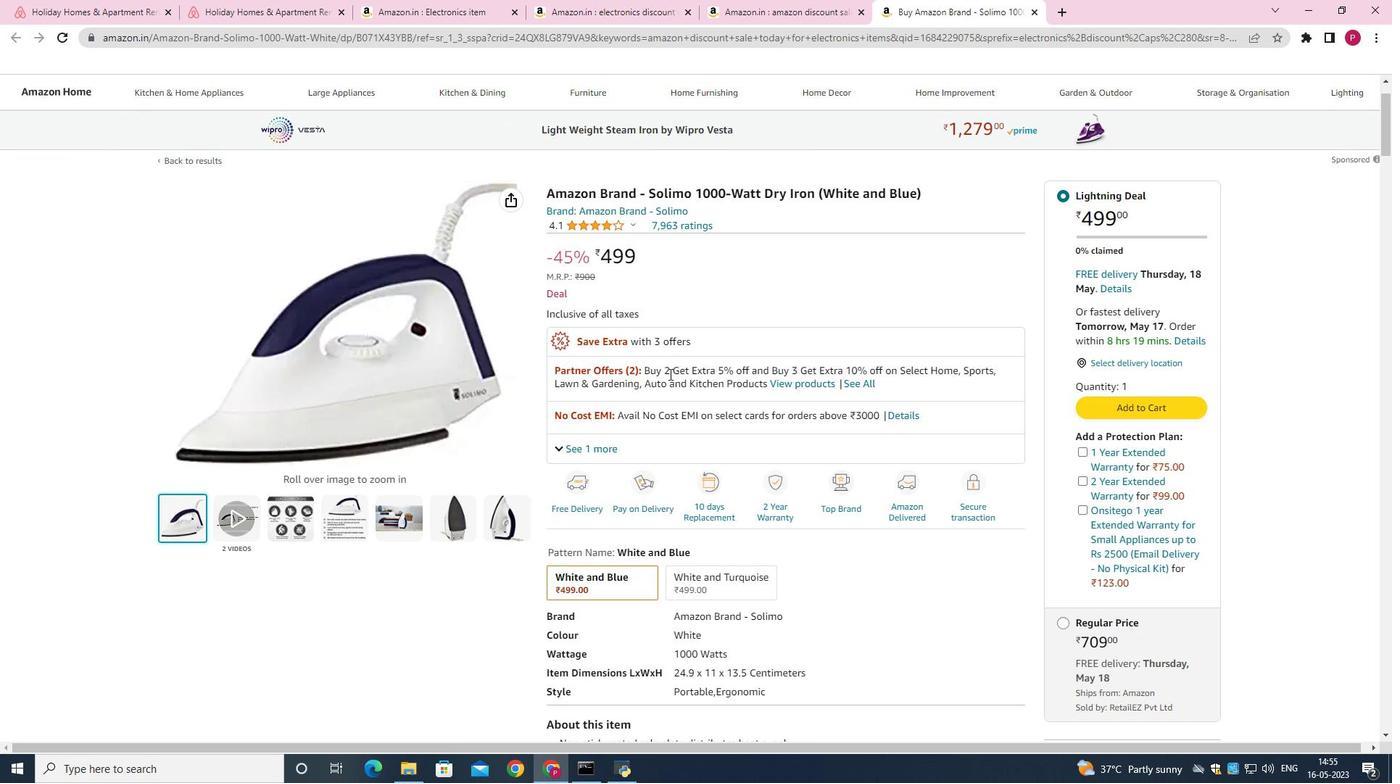 
Action: Mouse scrolled (727, 459) with delta (0, 0)
Screenshot: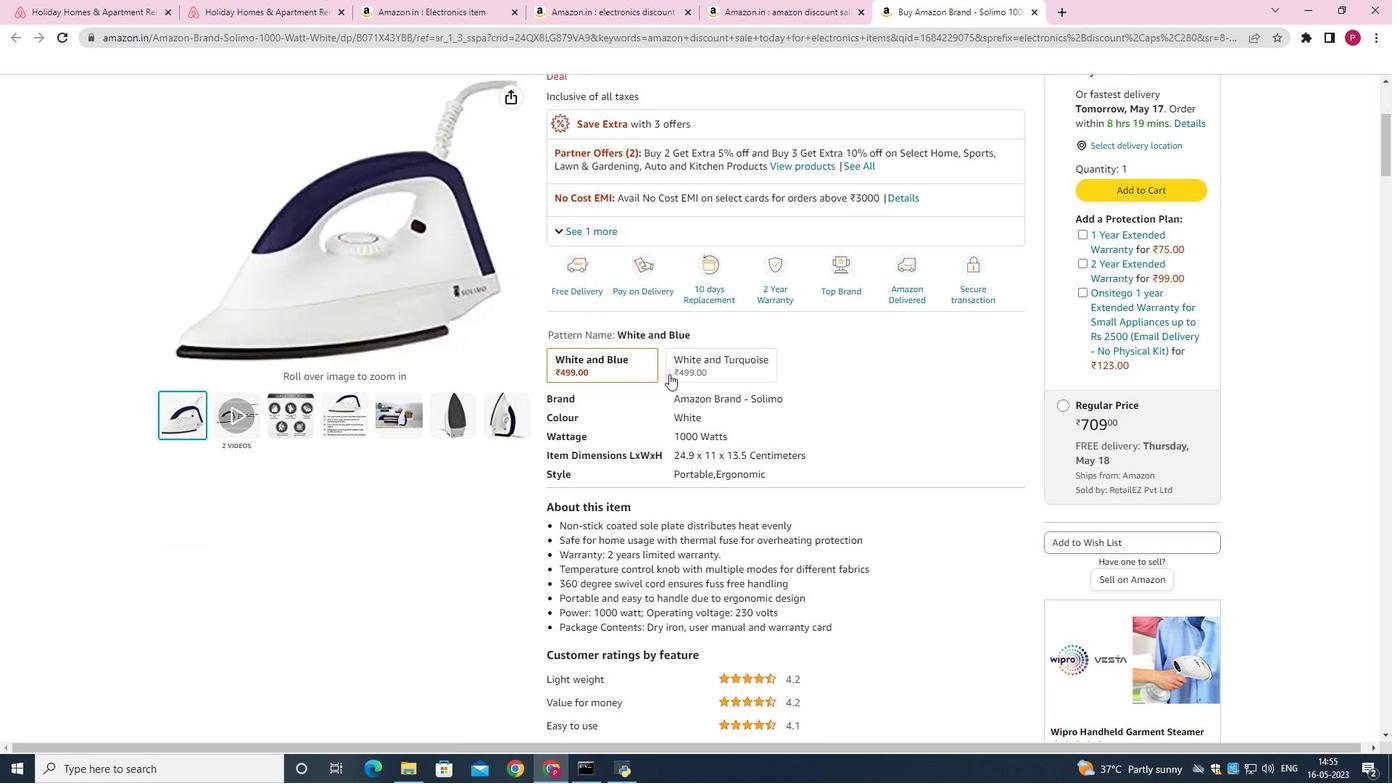 
Action: Mouse scrolled (727, 459) with delta (0, 0)
Screenshot: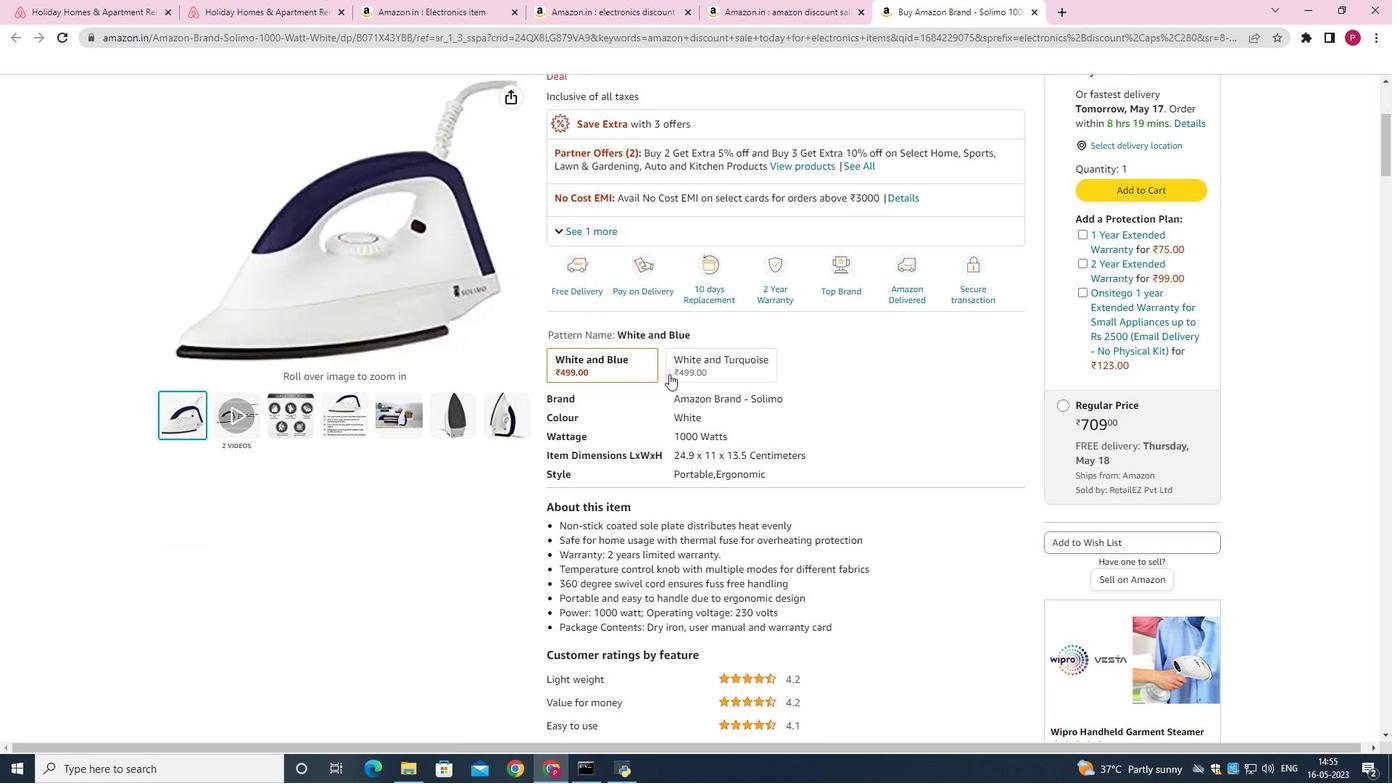 
Action: Mouse scrolled (727, 459) with delta (0, 0)
Screenshot: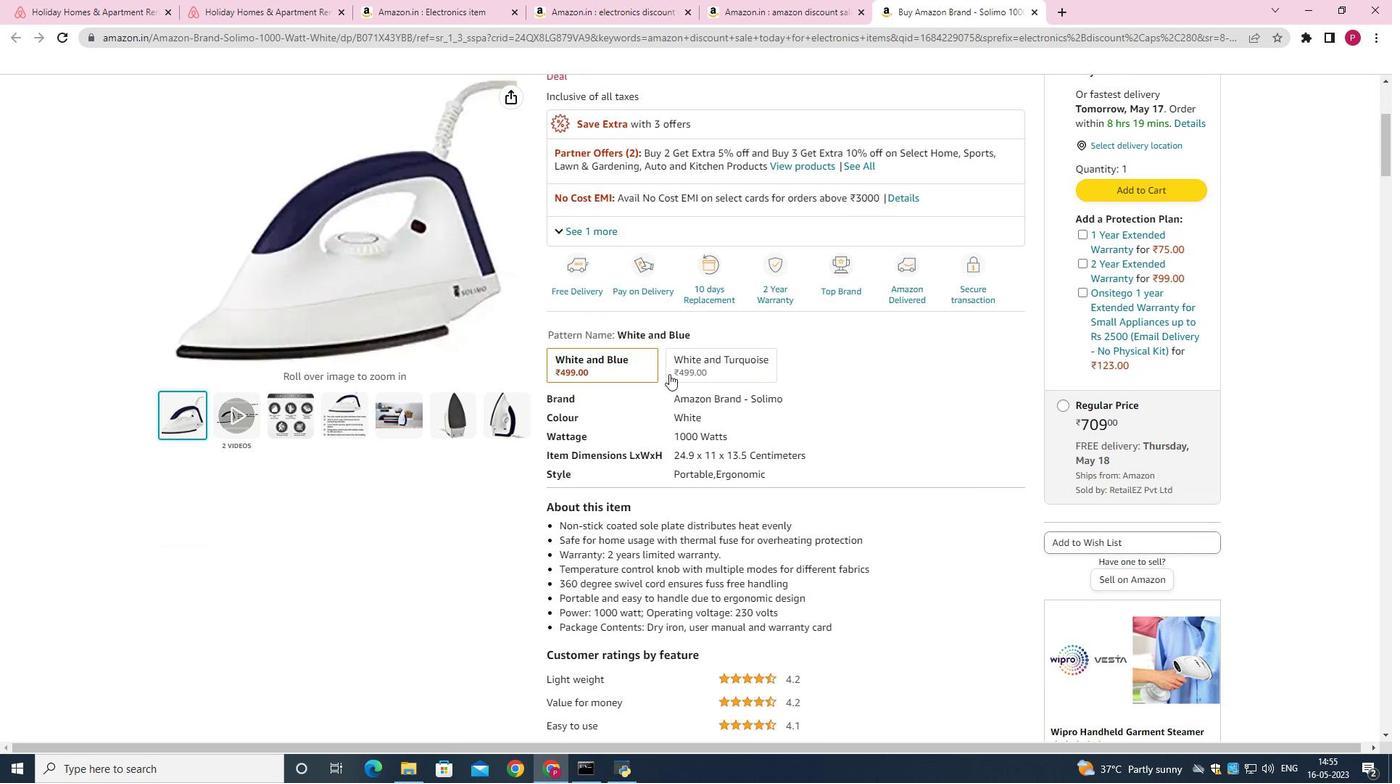 
Action: Mouse scrolled (727, 459) with delta (0, 0)
Screenshot: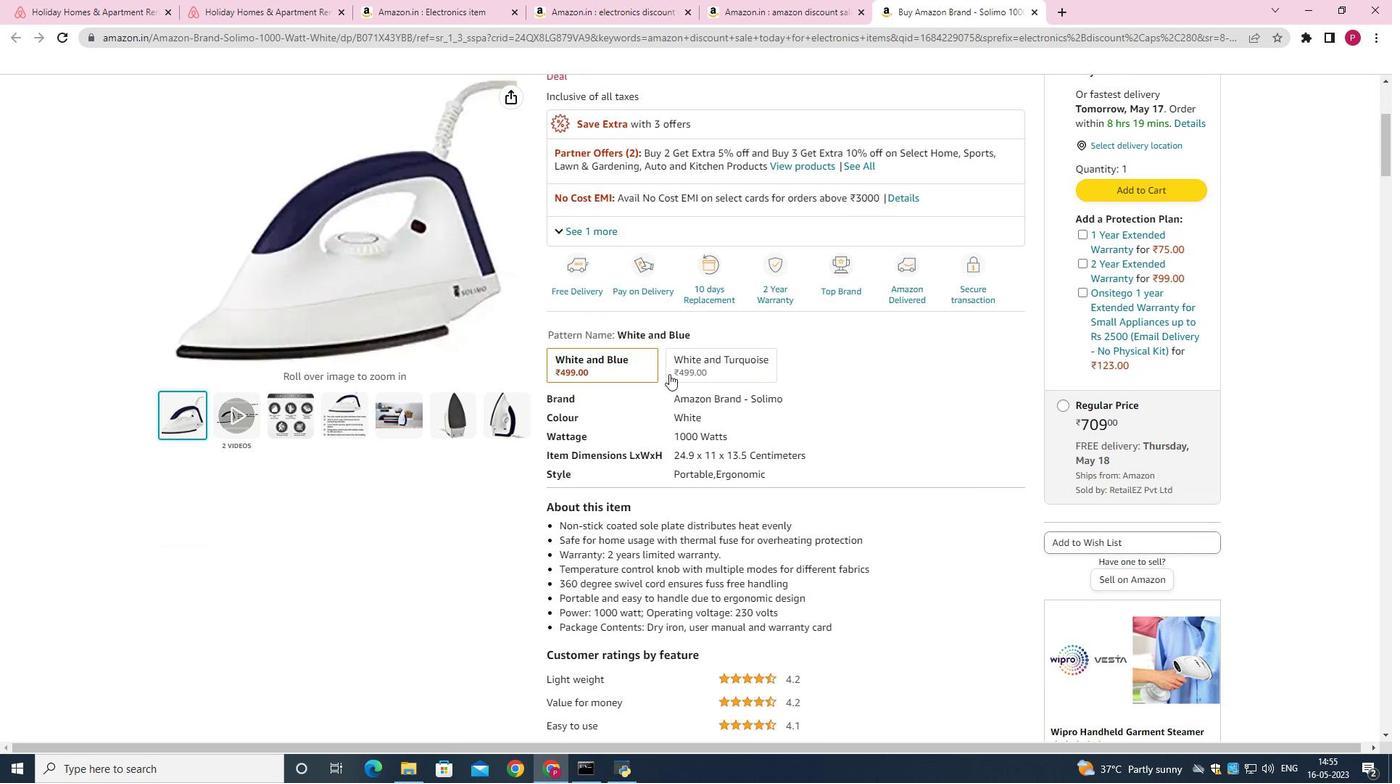 
Action: Mouse scrolled (727, 459) with delta (0, 0)
Screenshot: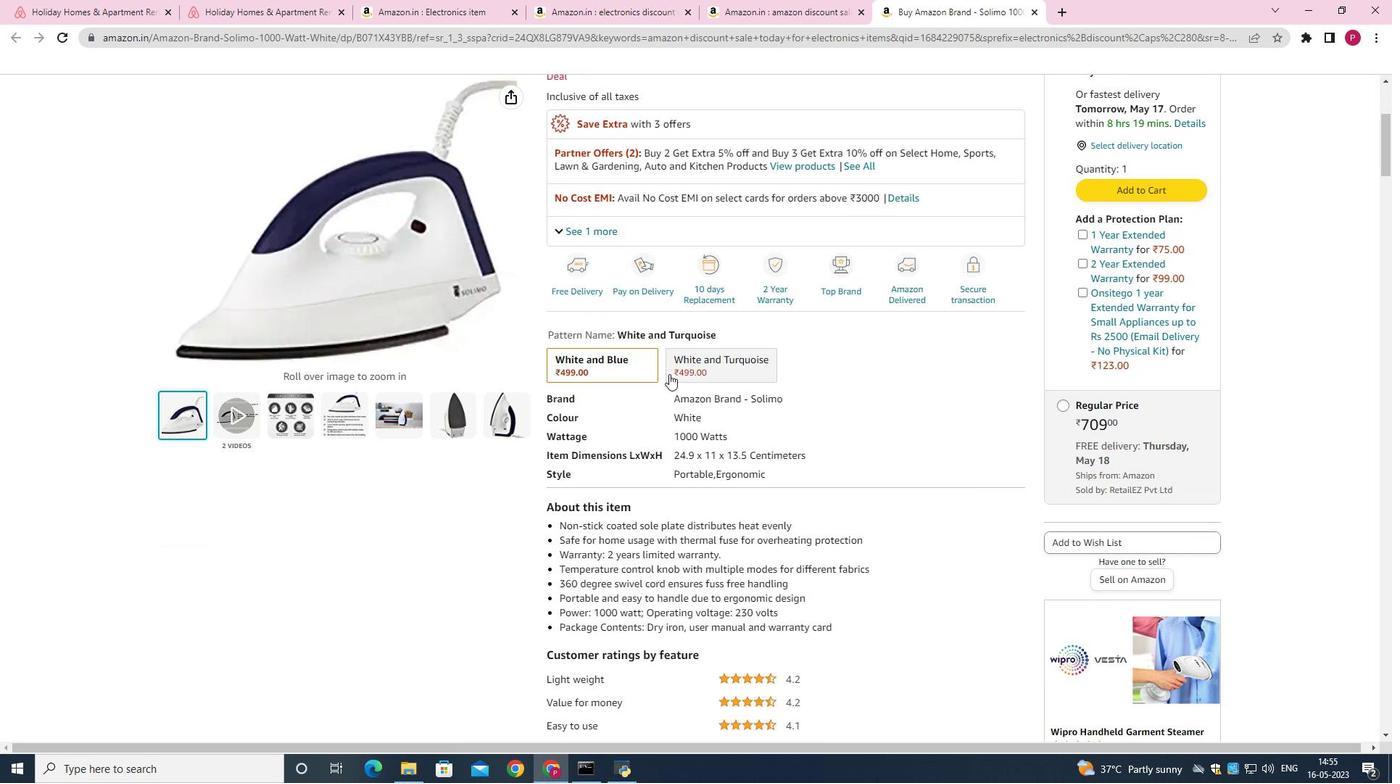 
Action: Mouse scrolled (727, 459) with delta (0, 0)
Screenshot: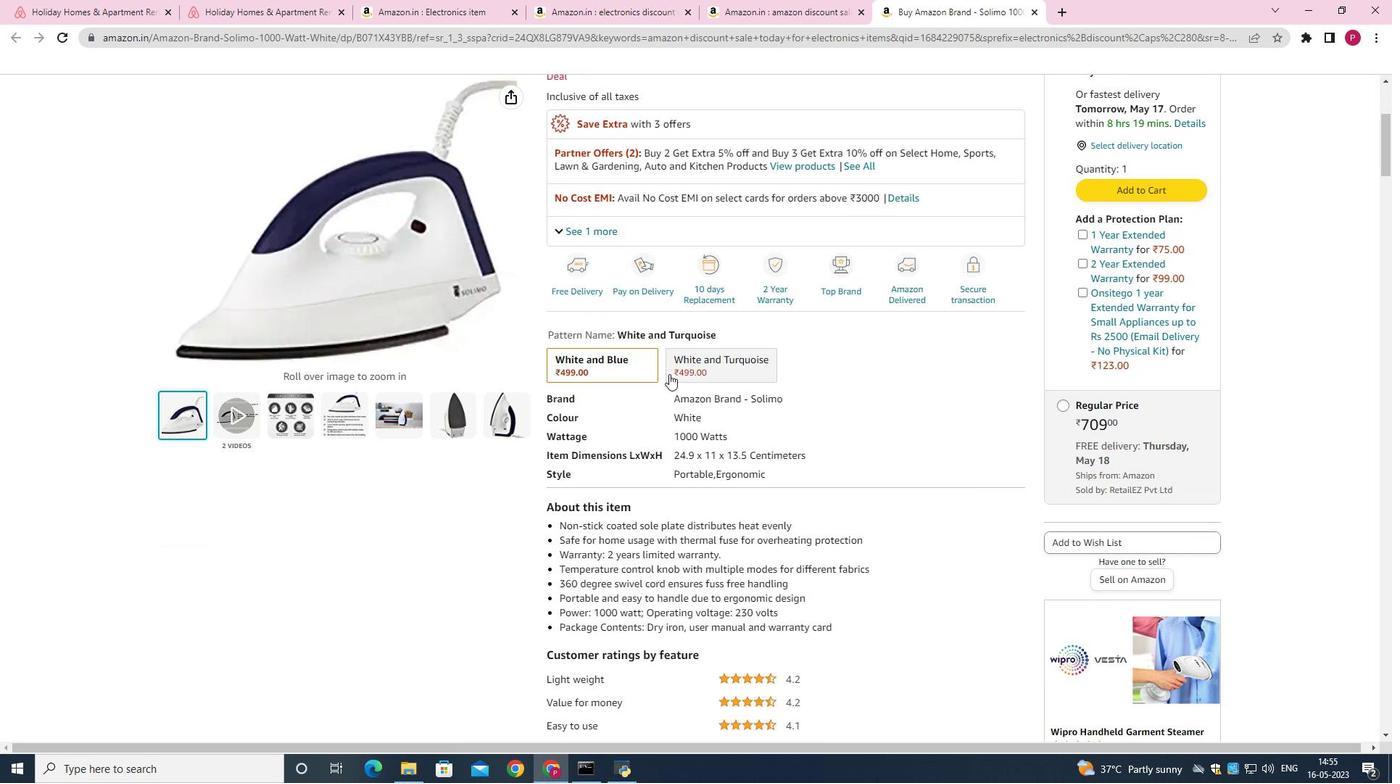 
Action: Mouse scrolled (727, 459) with delta (0, 0)
Screenshot: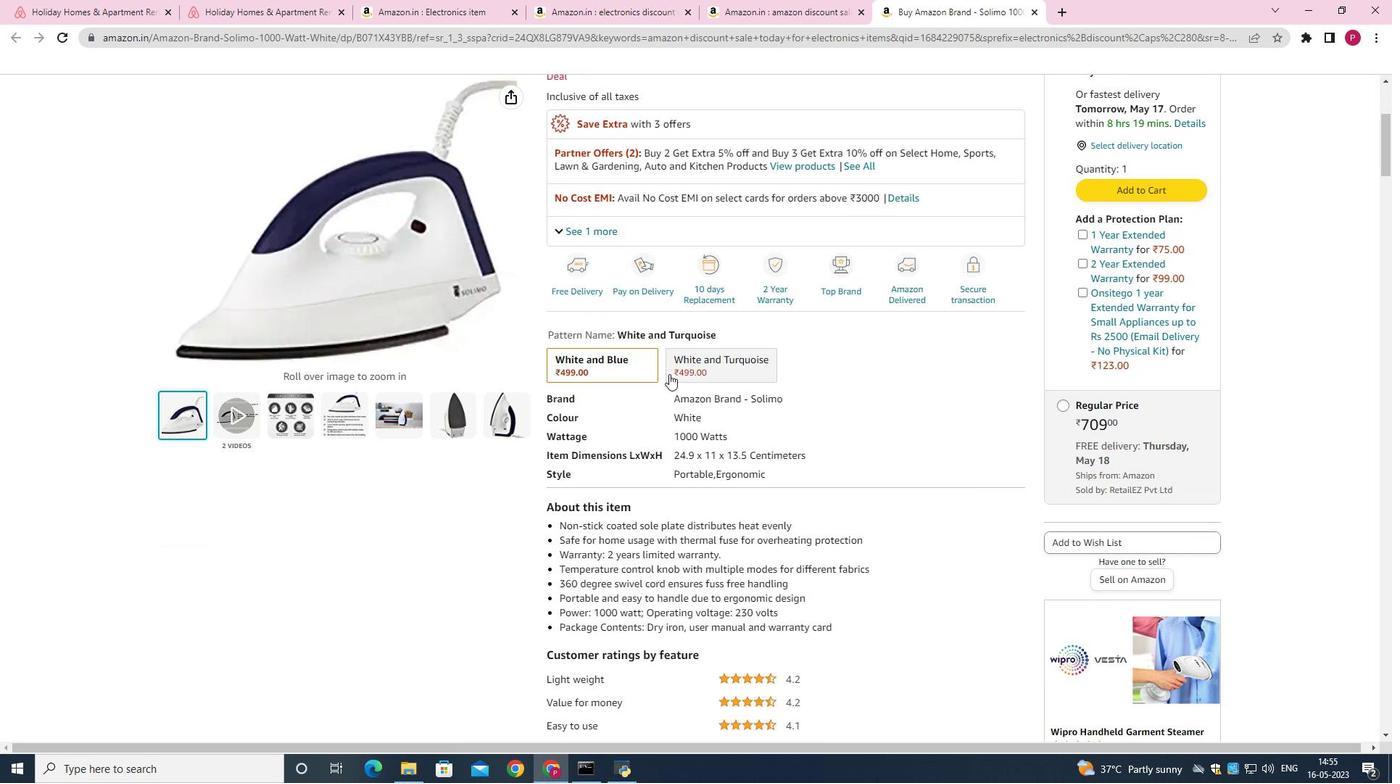 
Action: Mouse scrolled (727, 459) with delta (0, 0)
Screenshot: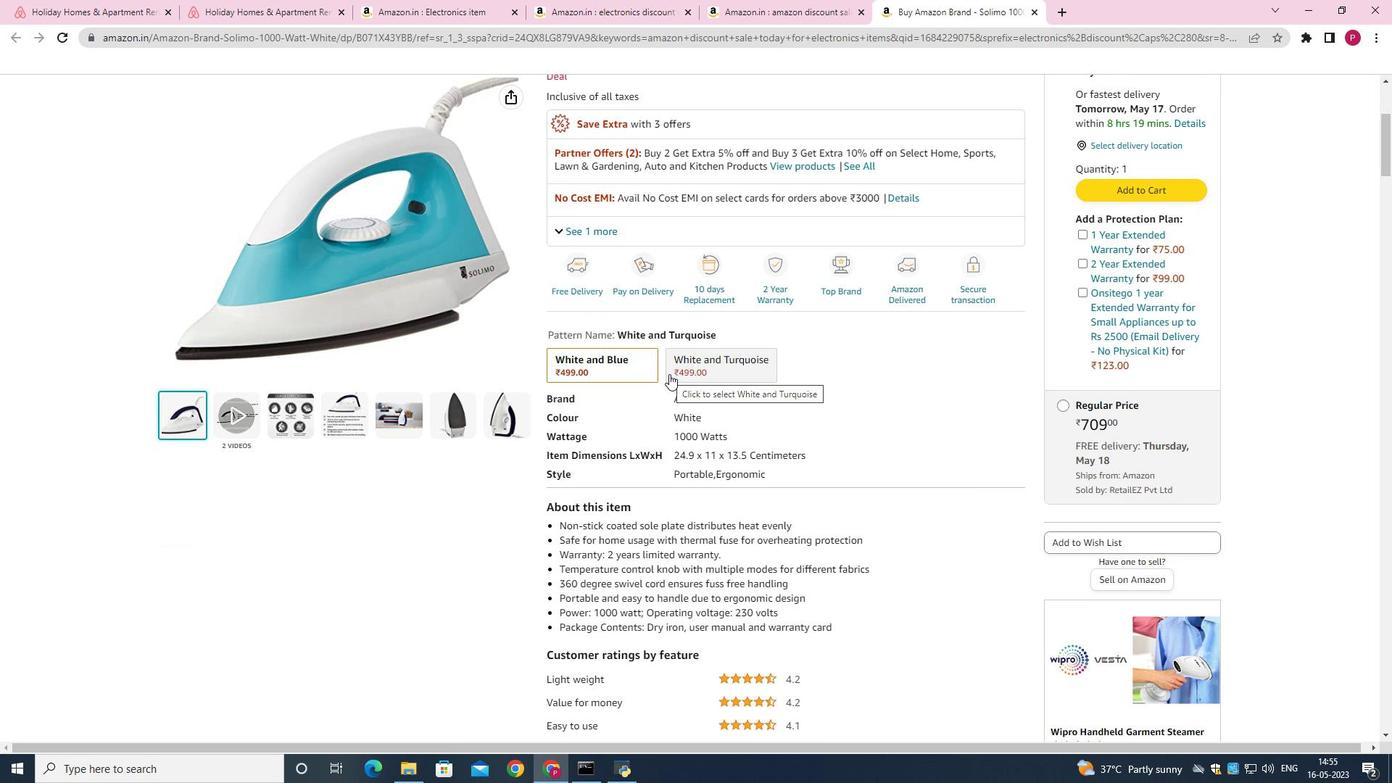 
Action: Mouse scrolled (727, 459) with delta (0, 0)
Screenshot: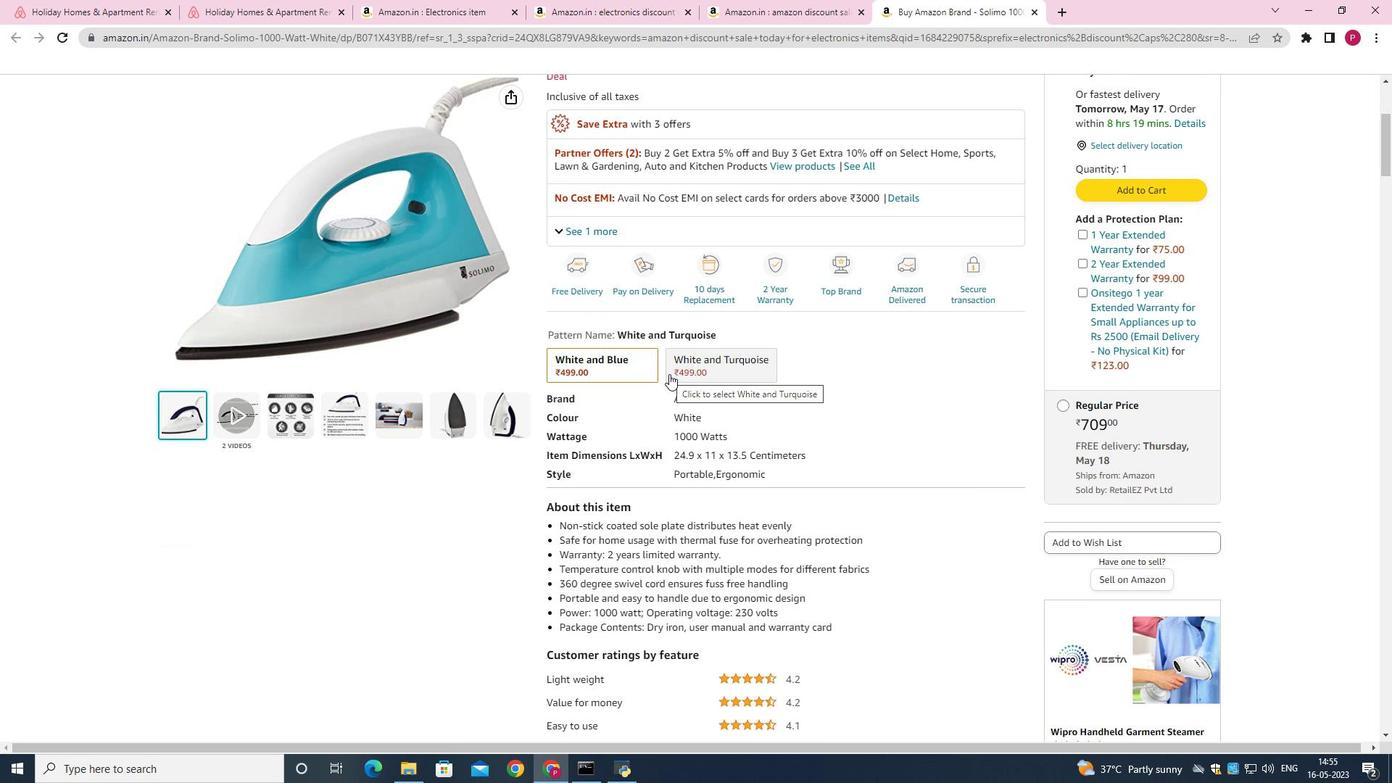 
Action: Mouse scrolled (727, 459) with delta (0, 0)
Screenshot: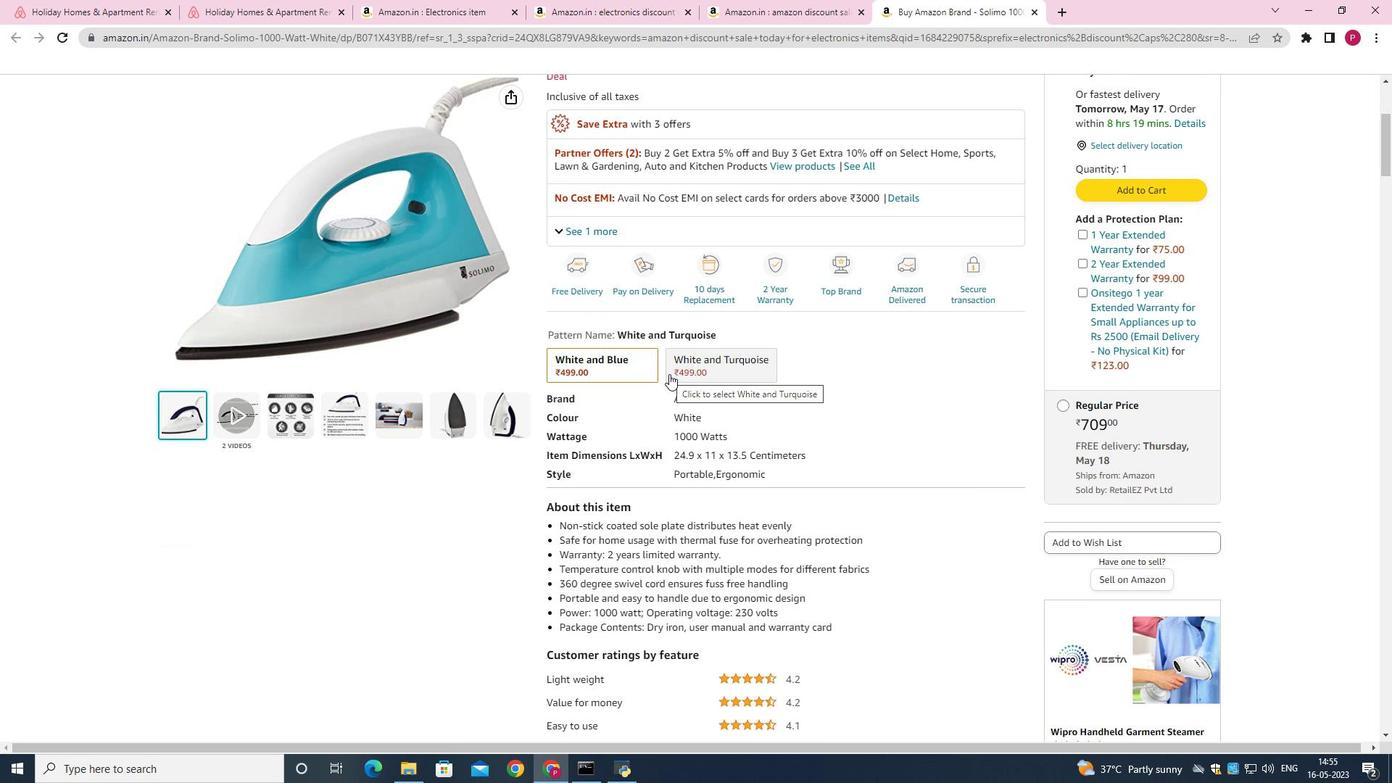 
Action: Mouse scrolled (727, 459) with delta (0, 0)
Screenshot: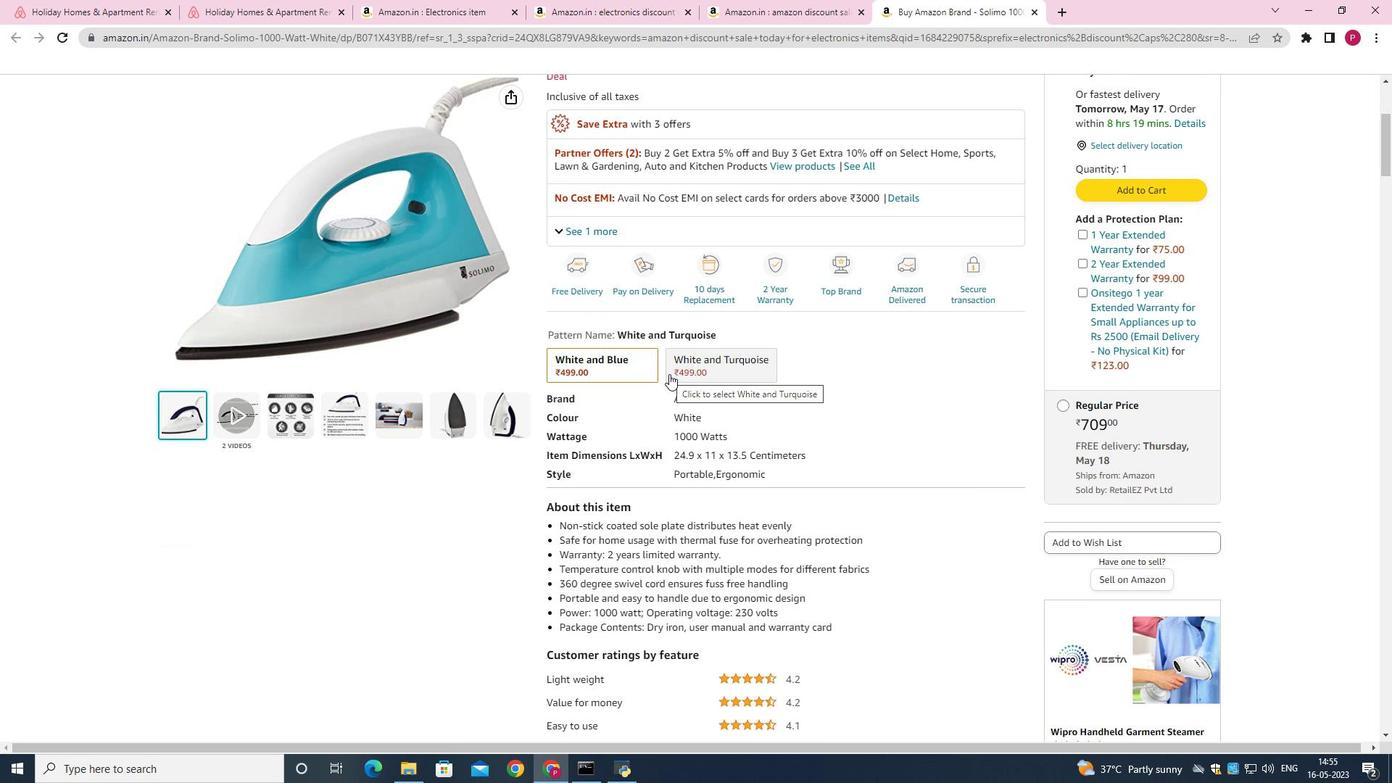 
Action: Mouse scrolled (727, 459) with delta (0, 0)
Screenshot: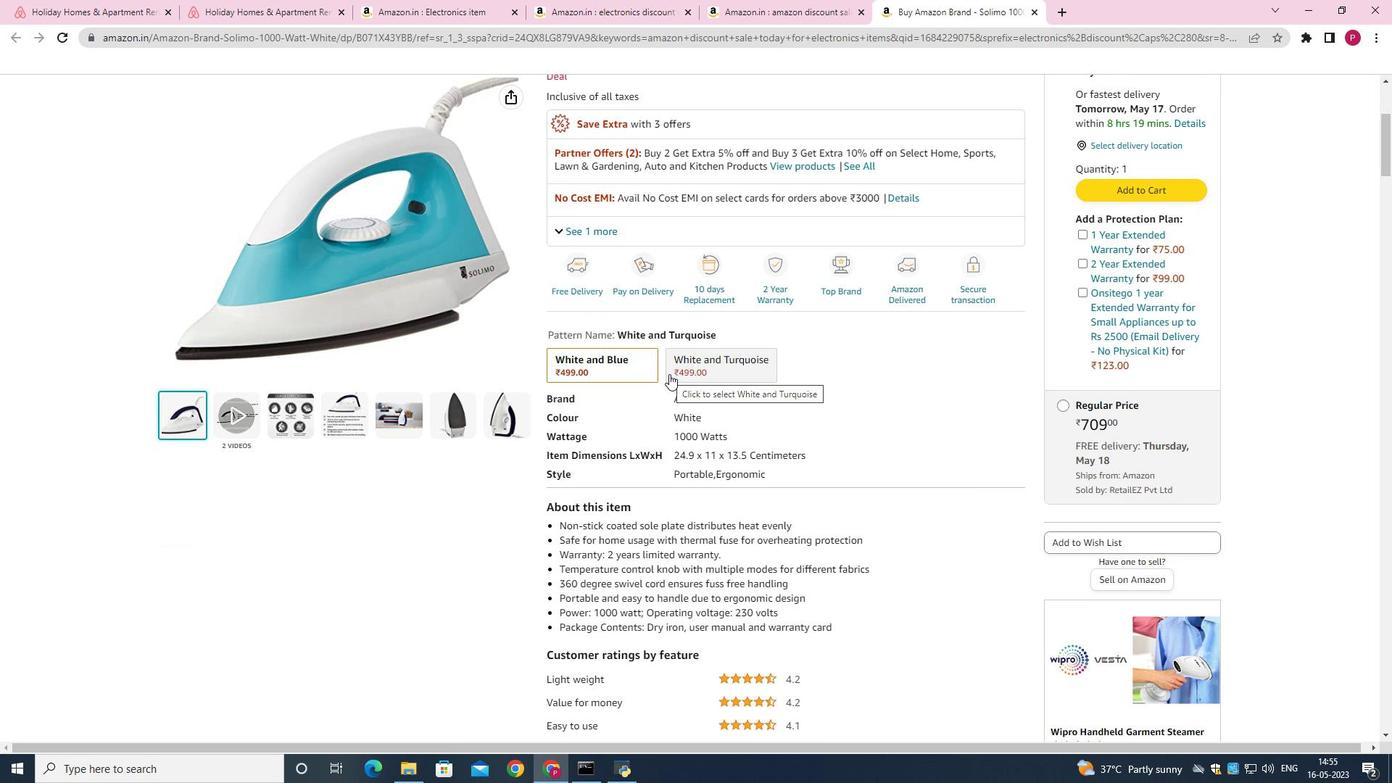 
Action: Mouse scrolled (727, 459) with delta (0, 0)
Screenshot: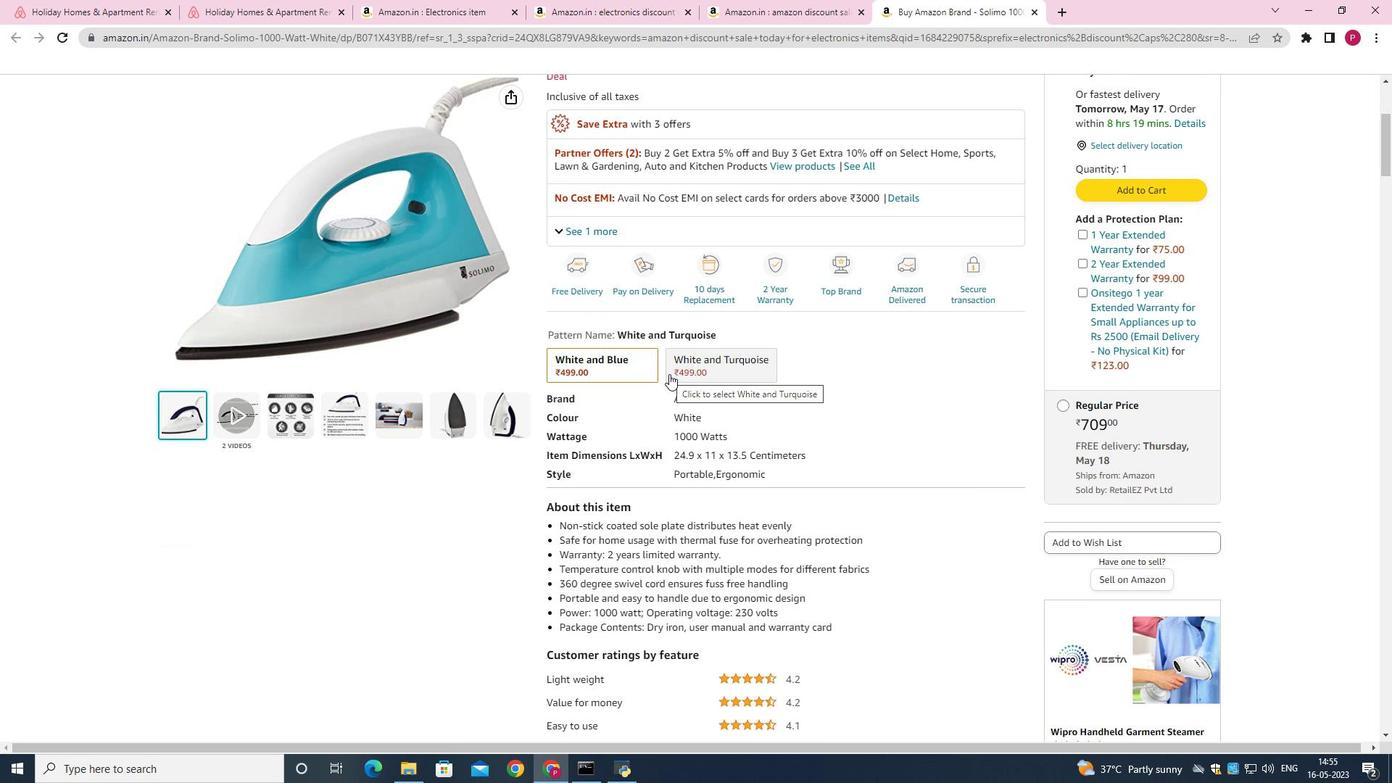 
Action: Mouse scrolled (727, 459) with delta (0, 0)
Screenshot: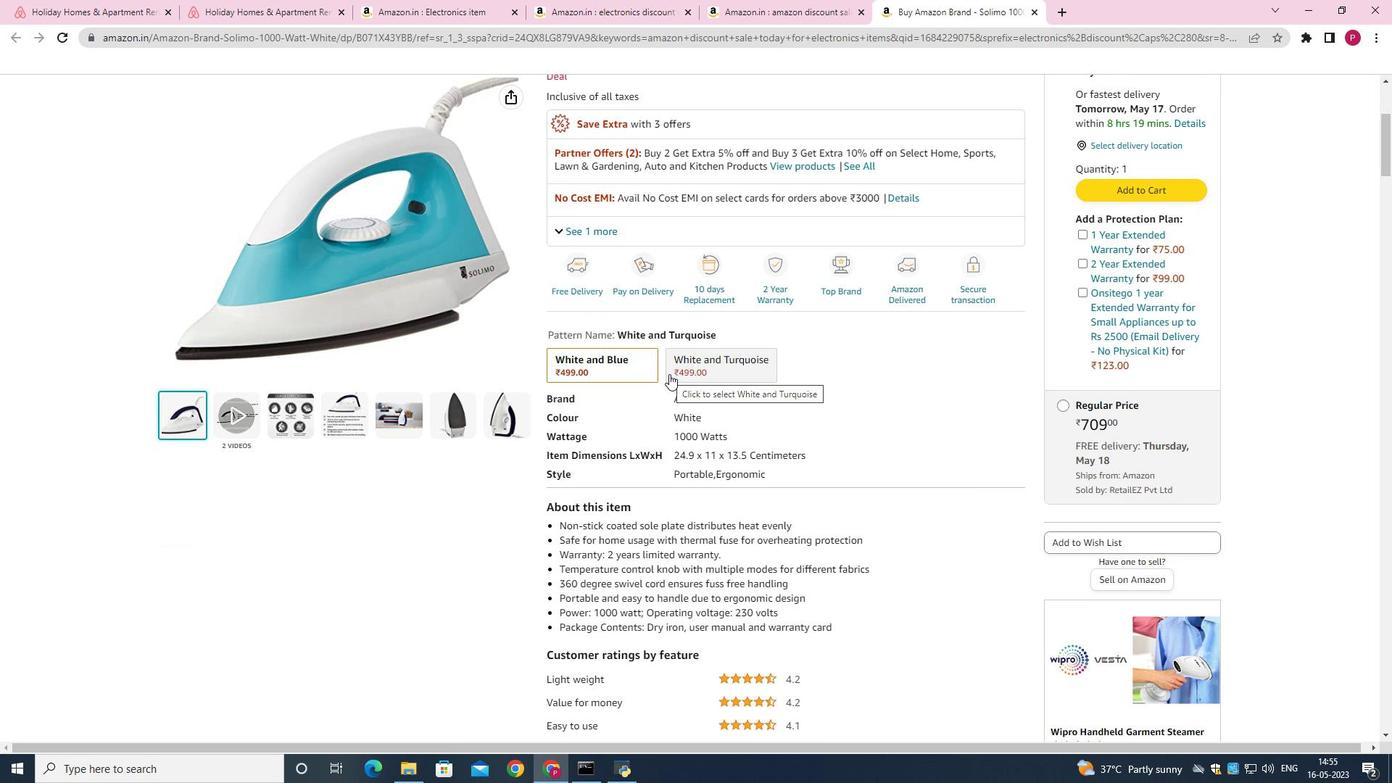 
Action: Mouse moved to (727, 460)
Screenshot: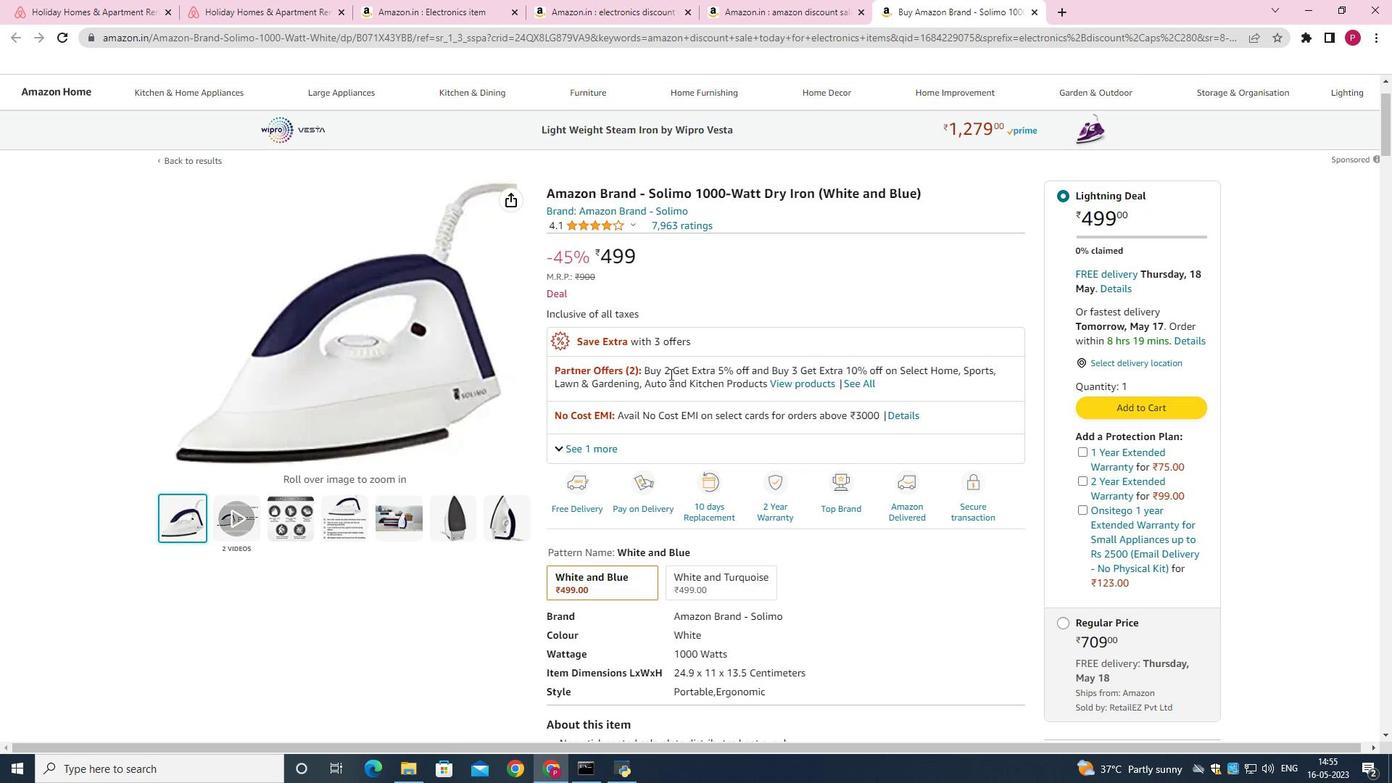 
Action: Mouse scrolled (727, 461) with delta (0, 0)
Screenshot: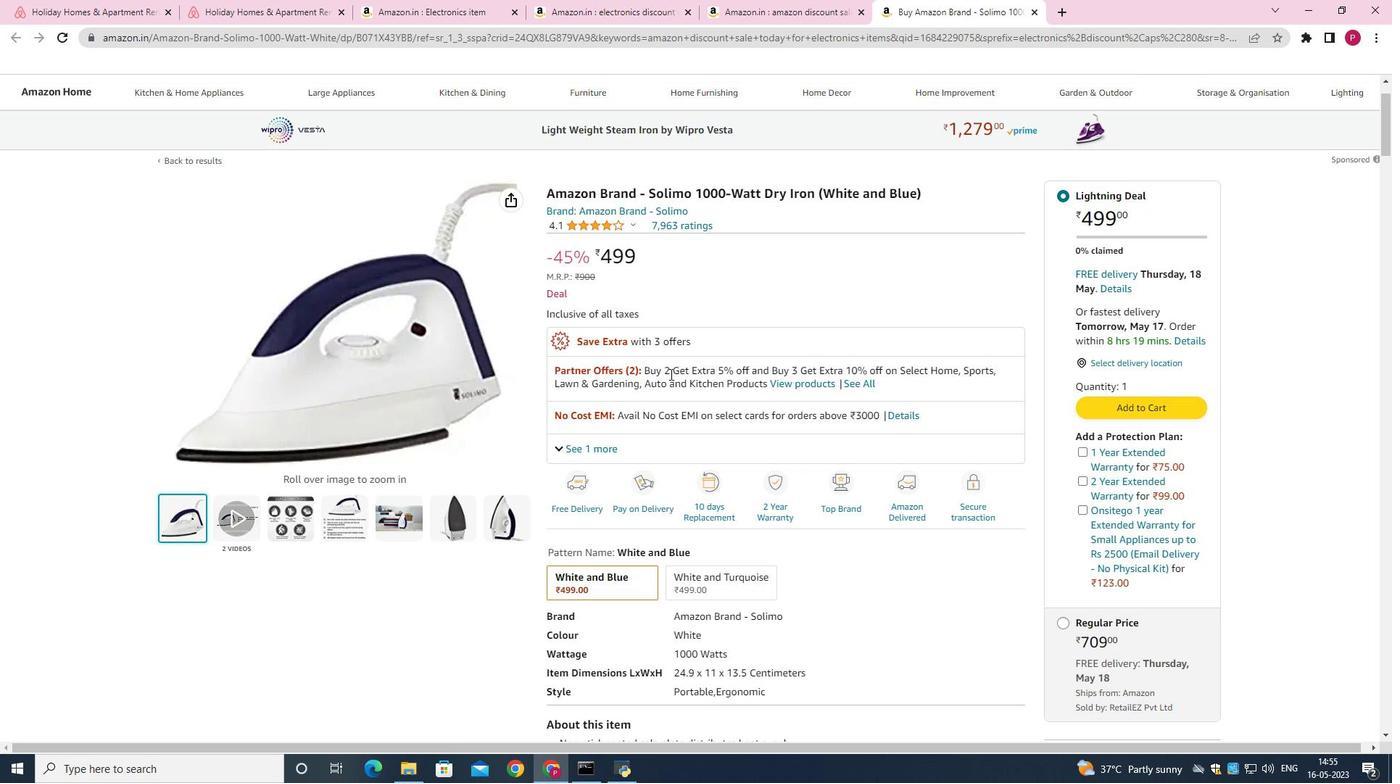 
Action: Mouse scrolled (727, 461) with delta (0, 0)
Screenshot: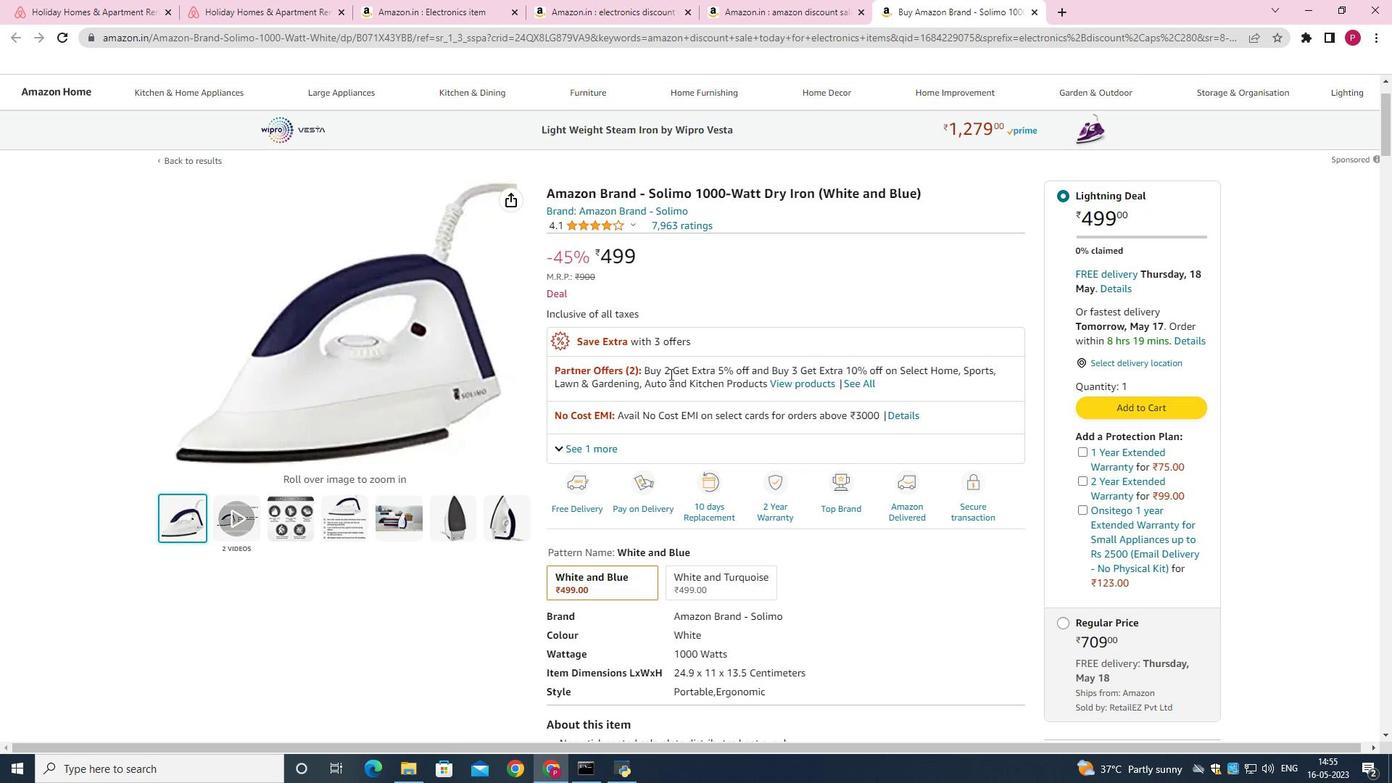 
Action: Mouse scrolled (727, 461) with delta (0, 0)
Screenshot: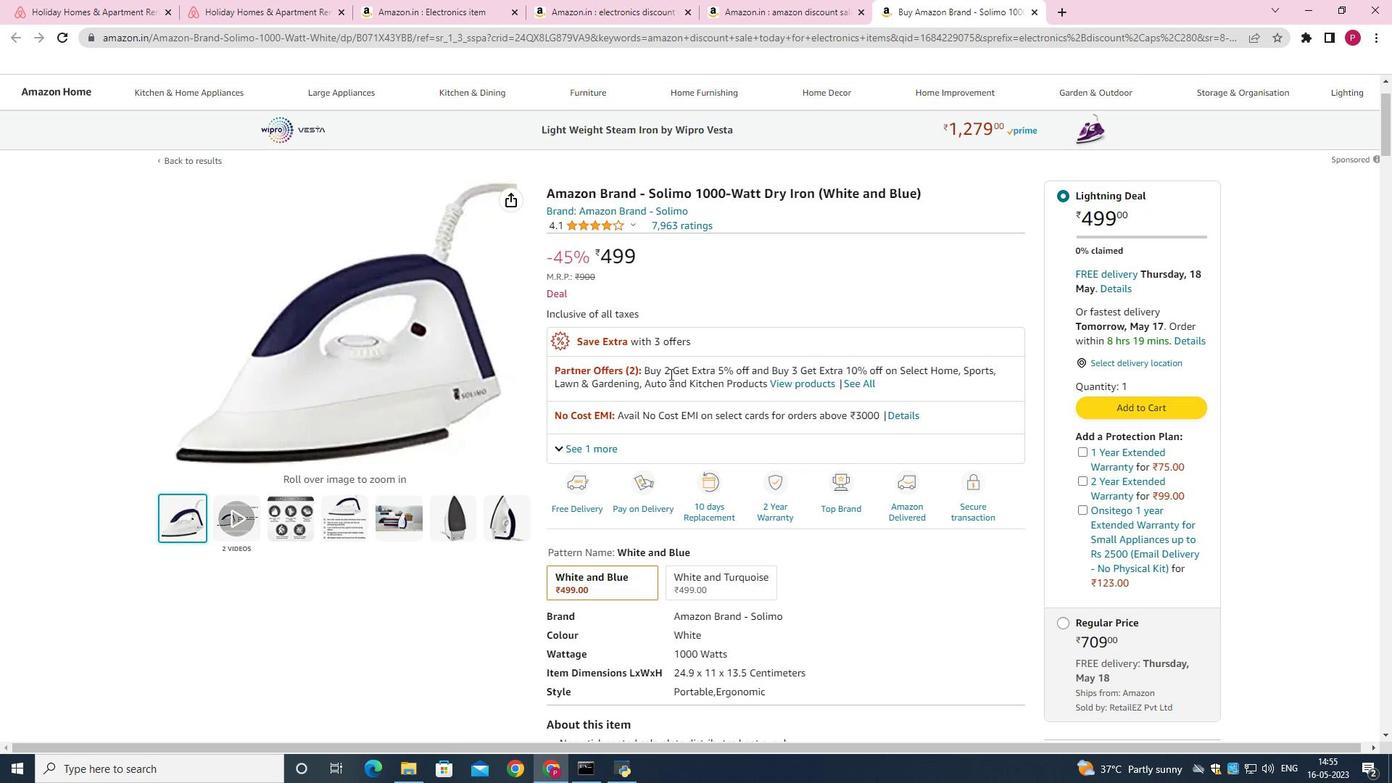 
Action: Mouse scrolled (727, 461) with delta (0, 0)
Screenshot: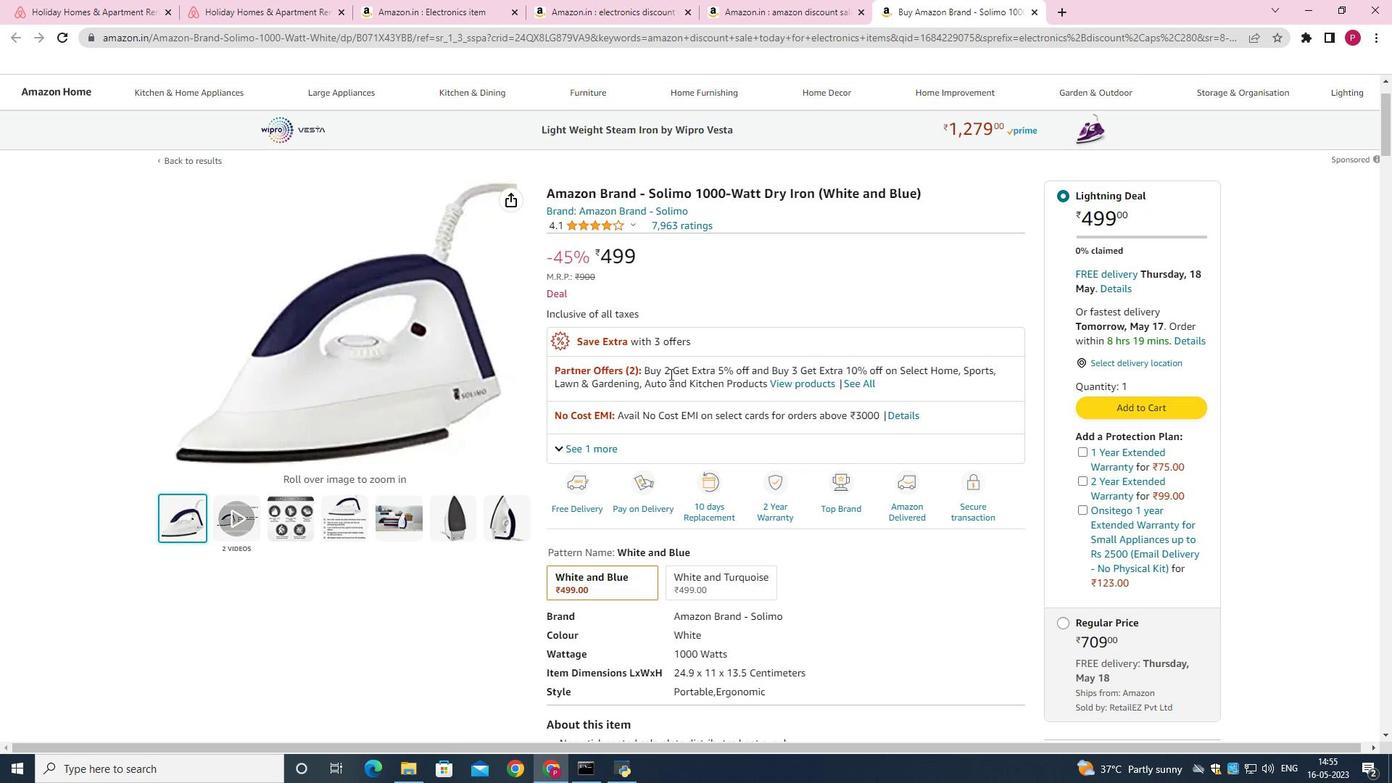 
Action: Mouse scrolled (727, 461) with delta (0, 0)
Screenshot: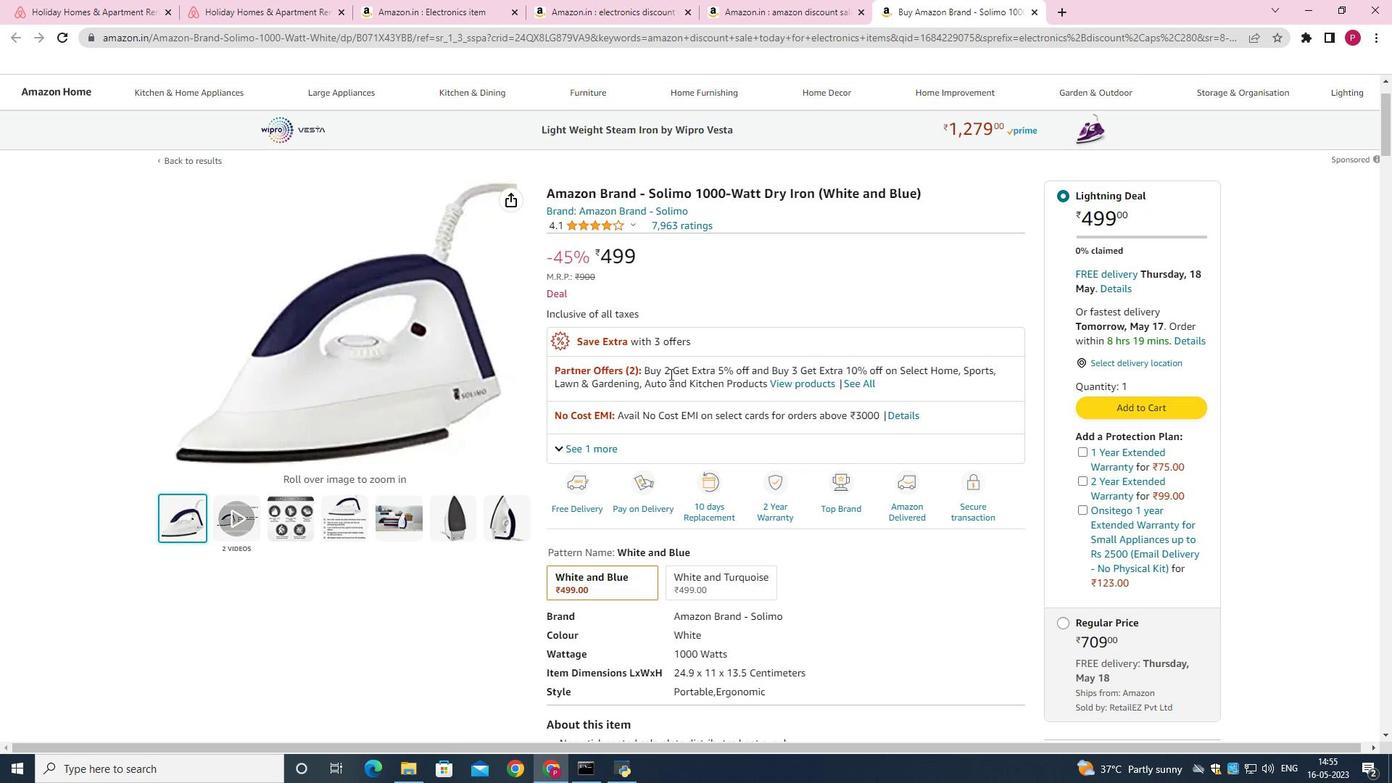 
Action: Mouse scrolled (727, 461) with delta (0, 0)
Screenshot: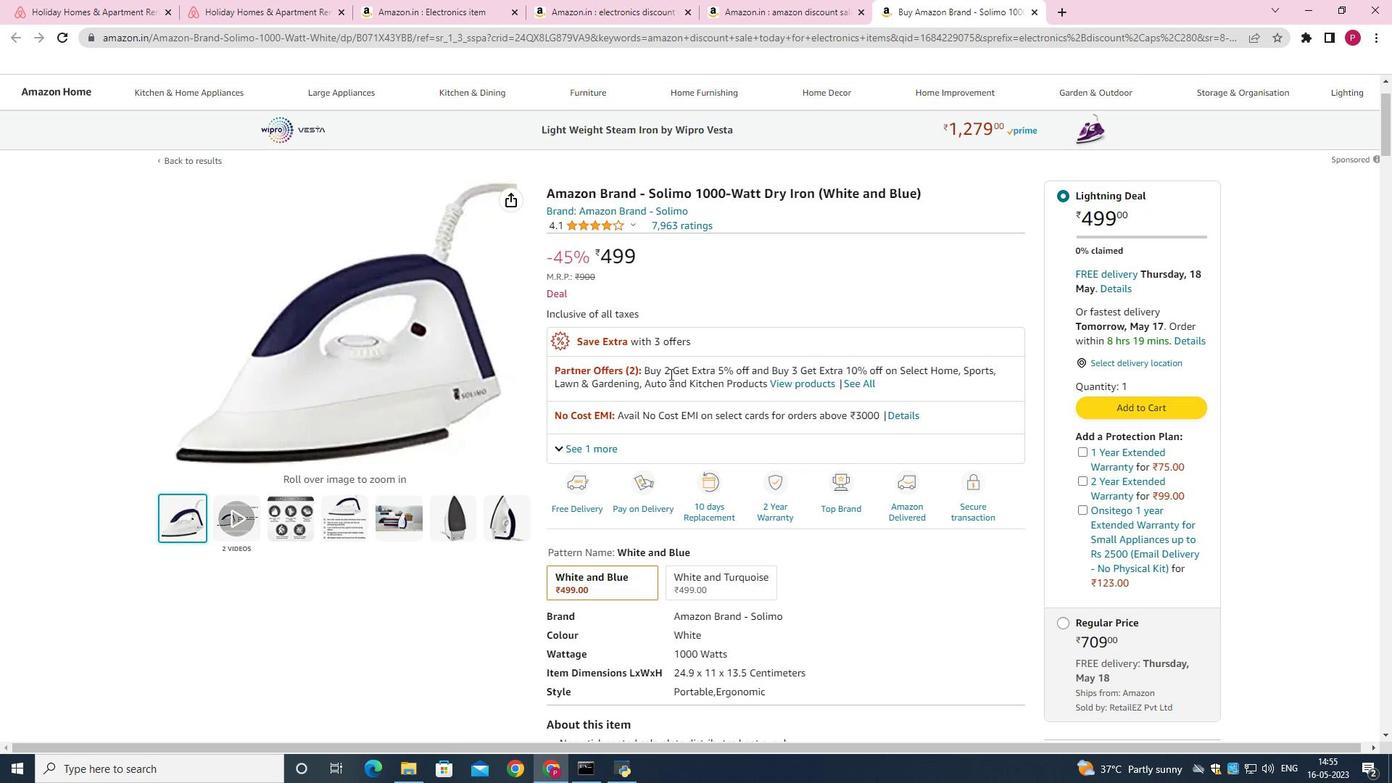 
Action: Mouse scrolled (727, 461) with delta (0, 0)
Screenshot: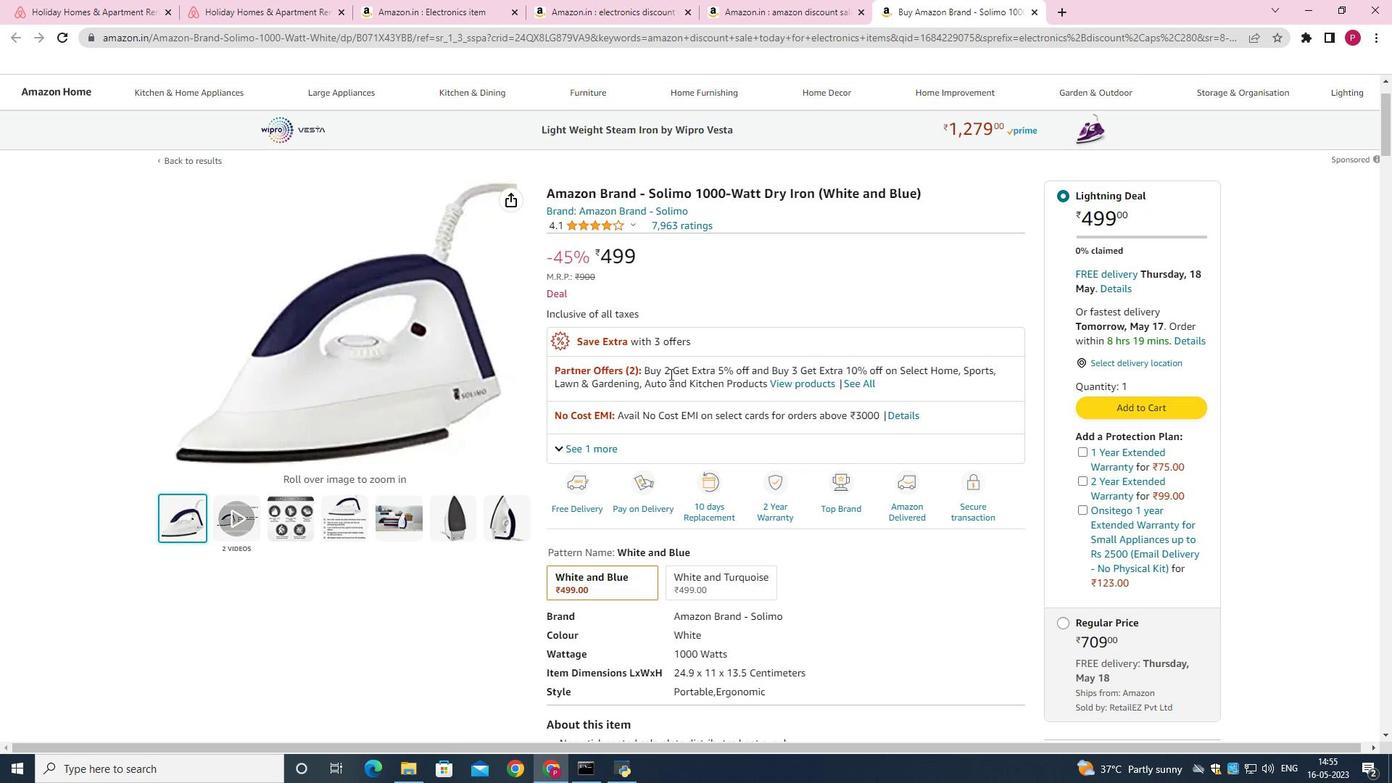
Action: Mouse moved to (652, 494)
Screenshot: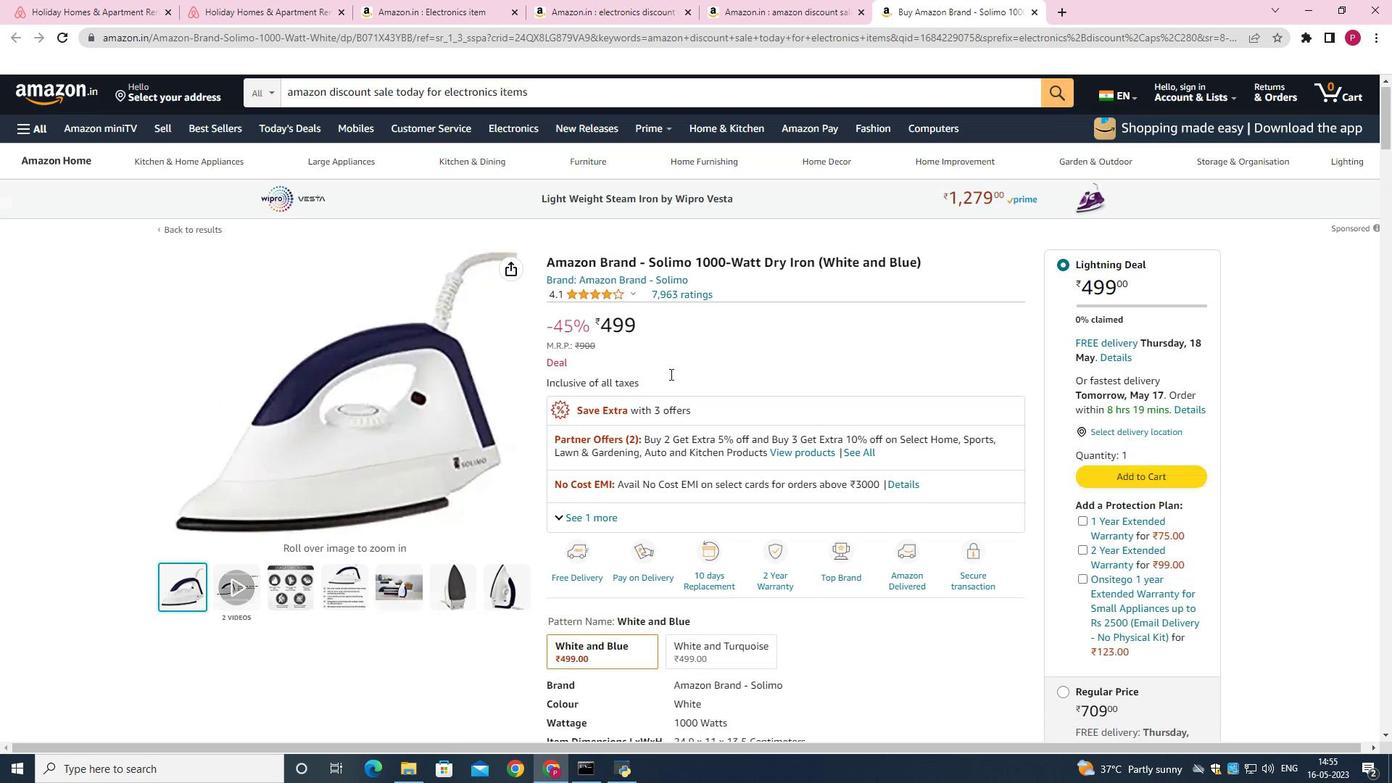 
Action: Mouse scrolled (652, 495) with delta (0, 0)
Screenshot: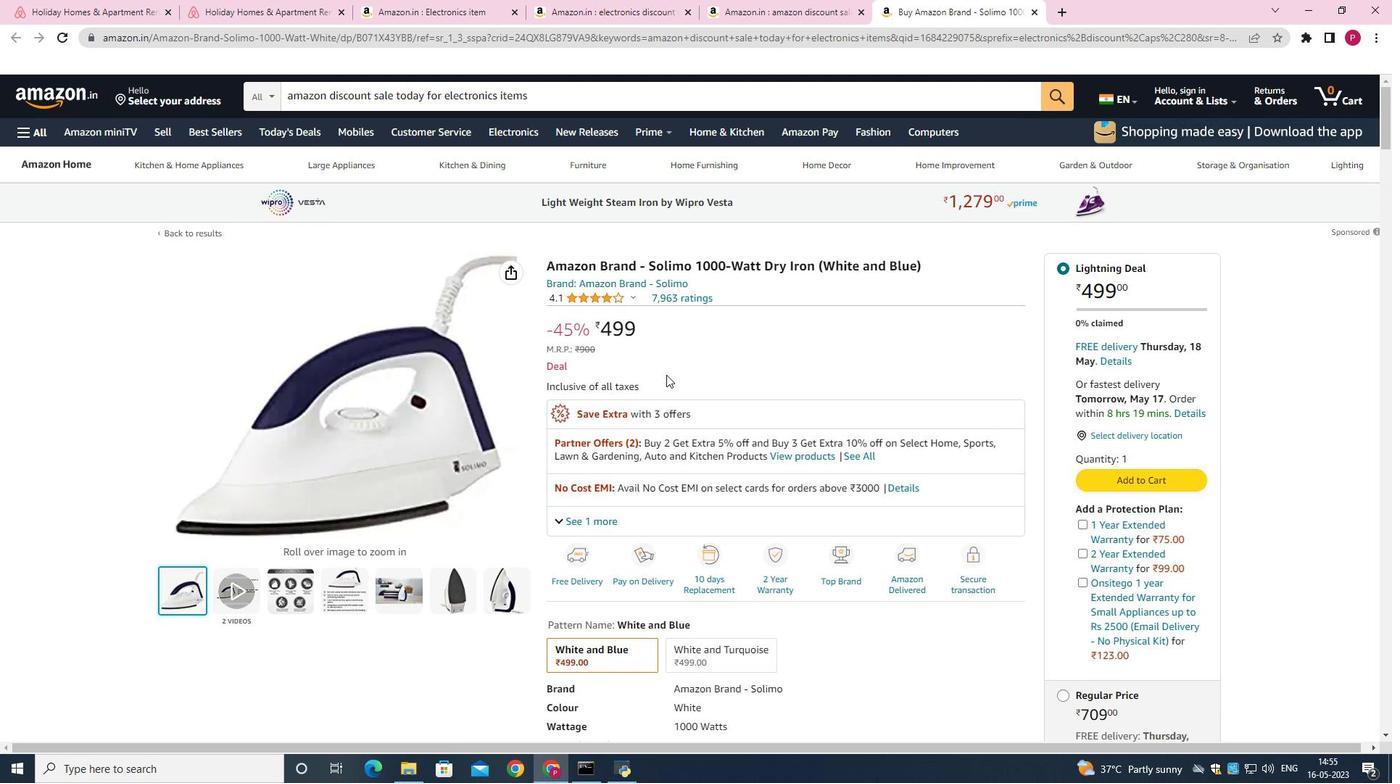 
Action: Mouse scrolled (652, 495) with delta (0, 0)
